 Task: Create a Graduation Certificate.
Action: Mouse moved to (135, 86)
Screenshot: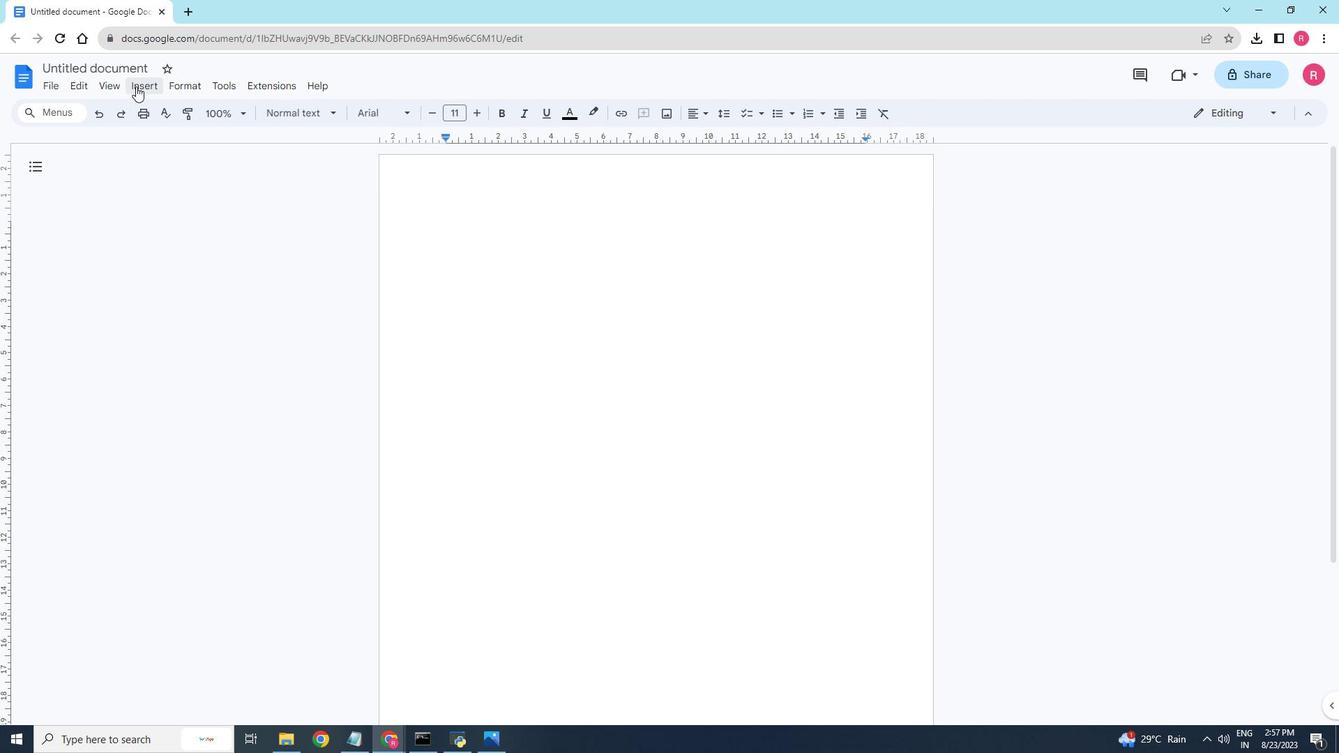 
Action: Mouse pressed left at (135, 86)
Screenshot: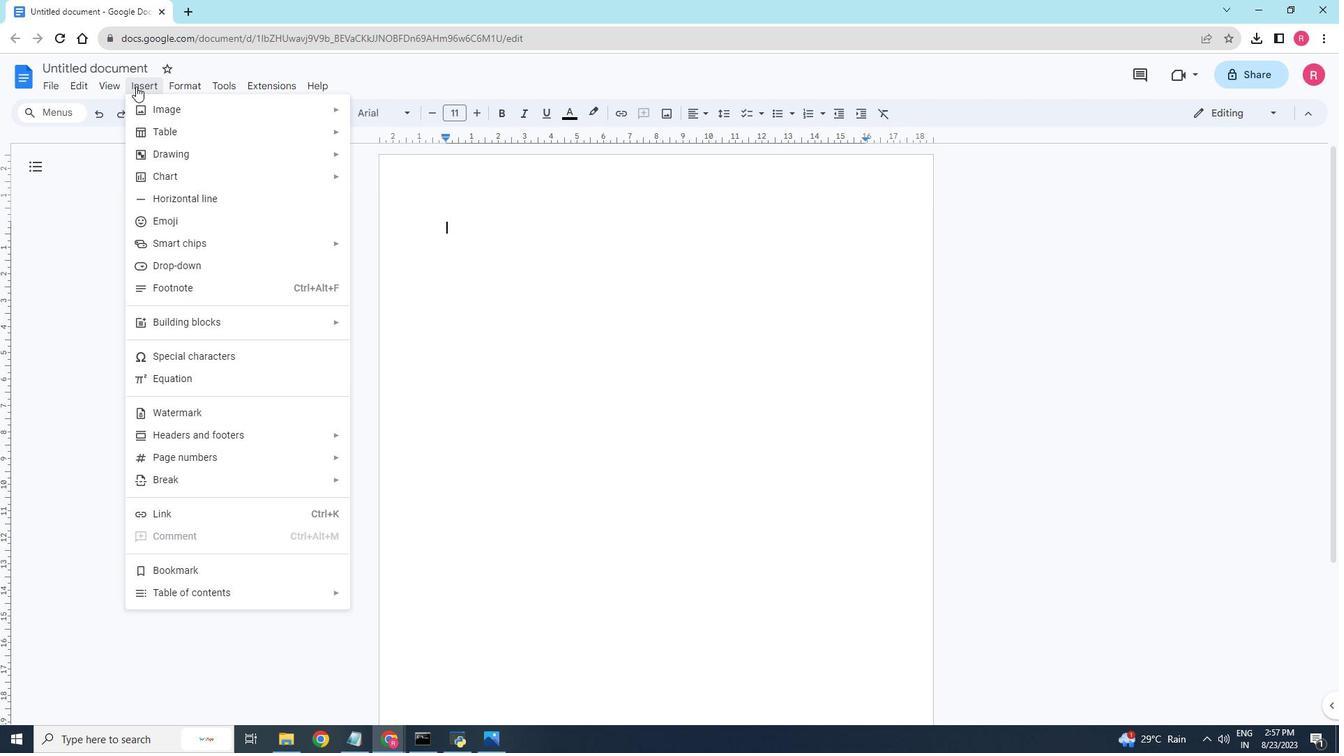 
Action: Mouse moved to (207, 148)
Screenshot: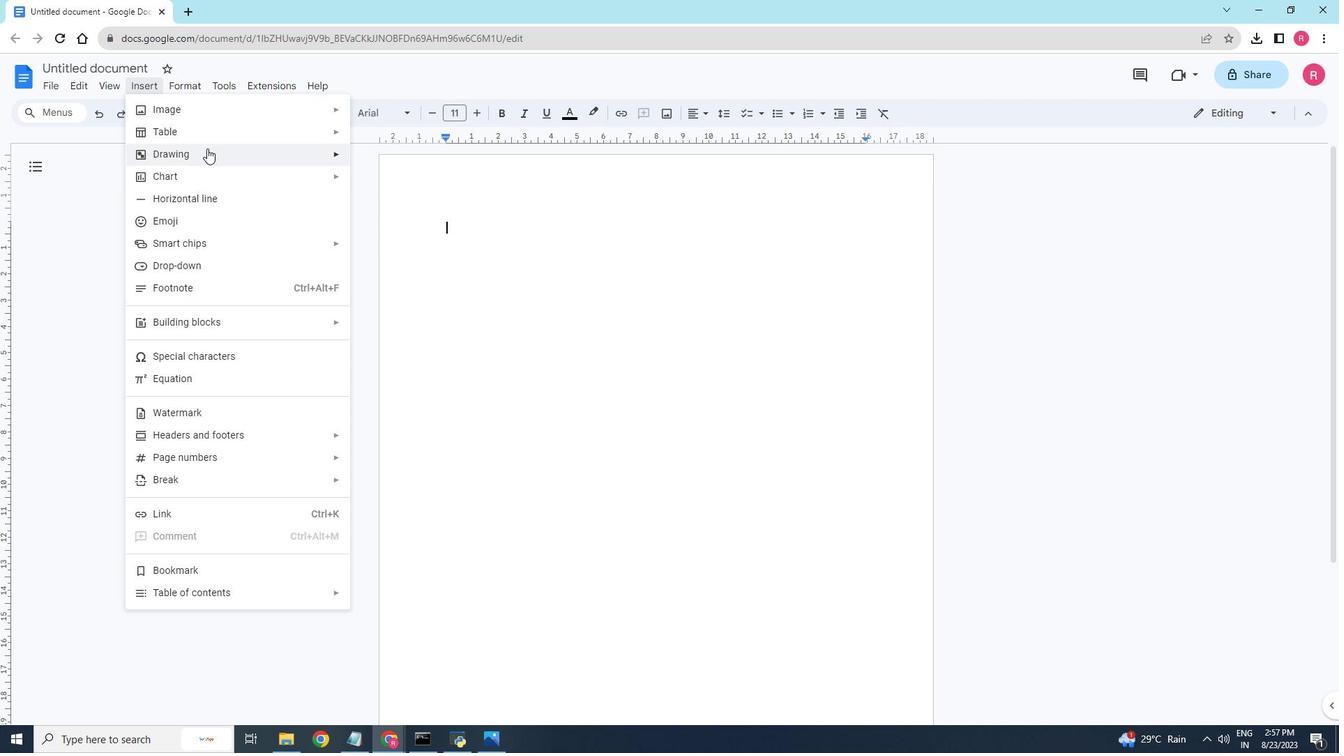 
Action: Mouse pressed left at (207, 148)
Screenshot: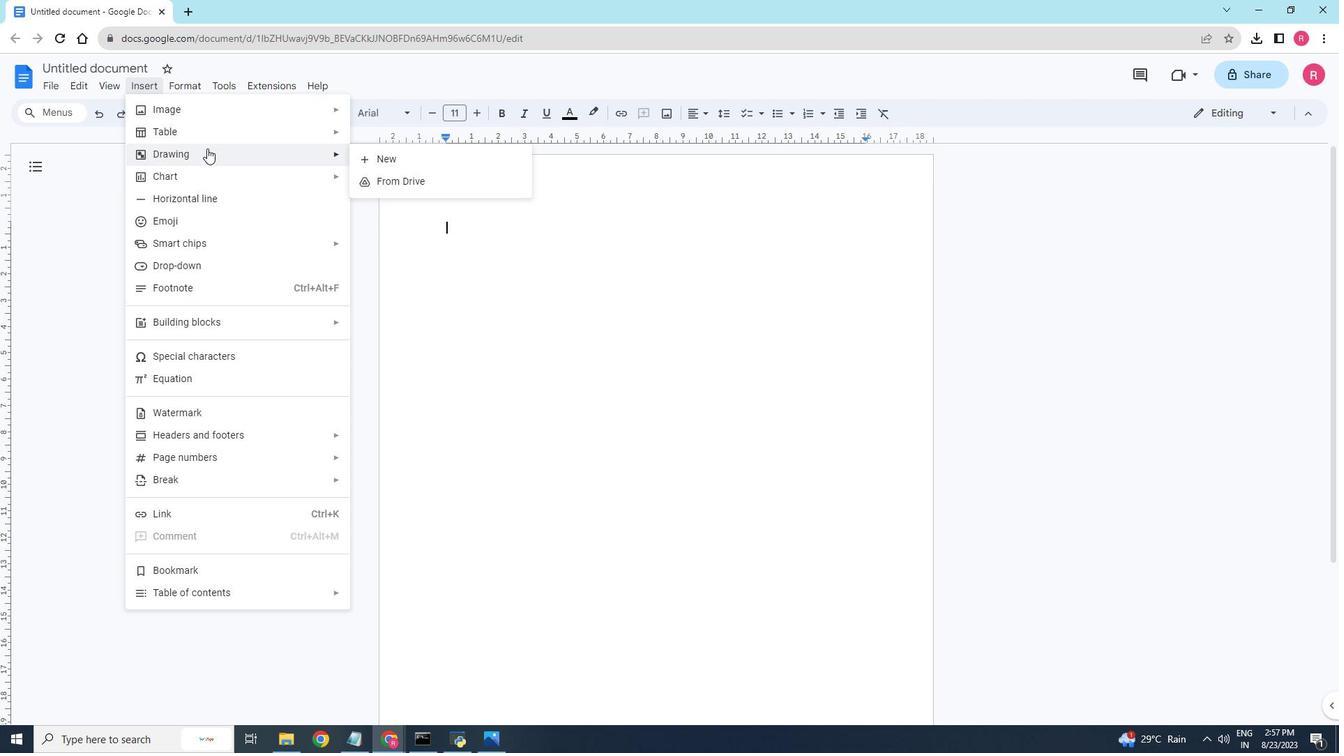 
Action: Mouse moved to (396, 159)
Screenshot: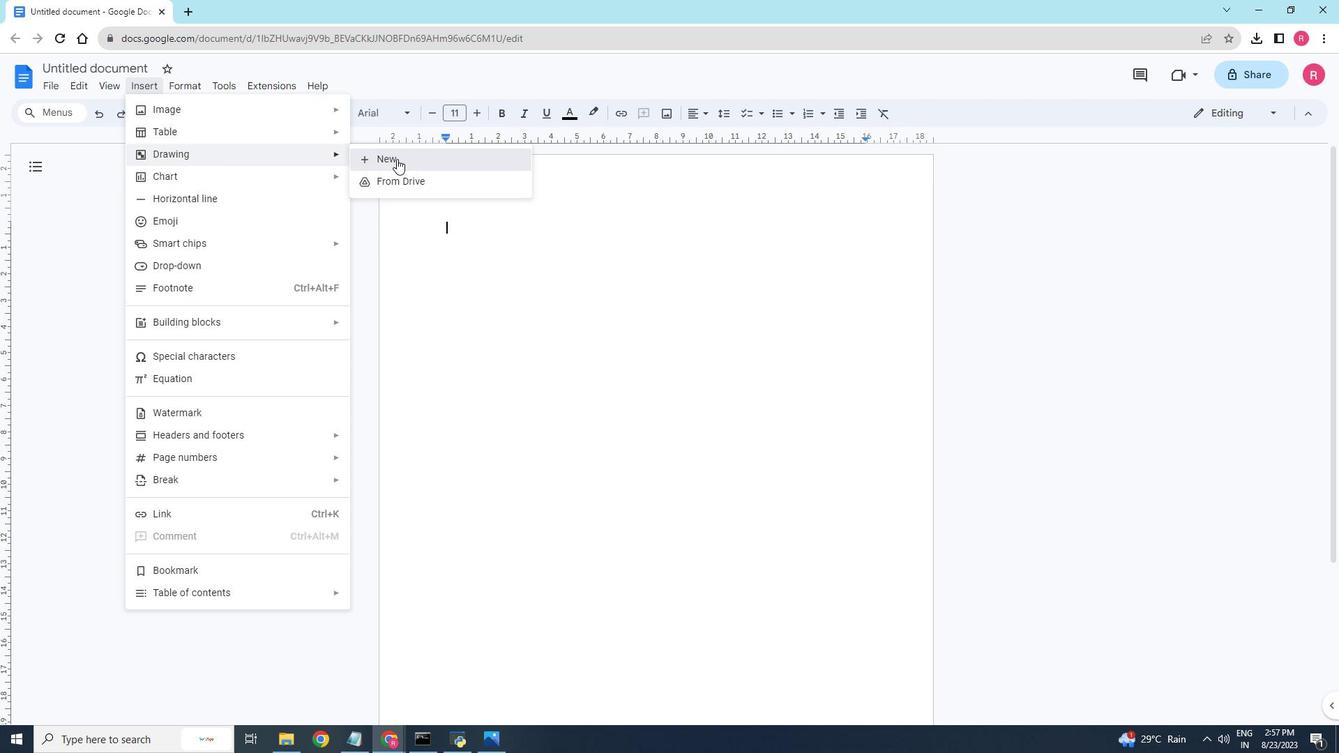
Action: Mouse pressed left at (396, 159)
Screenshot: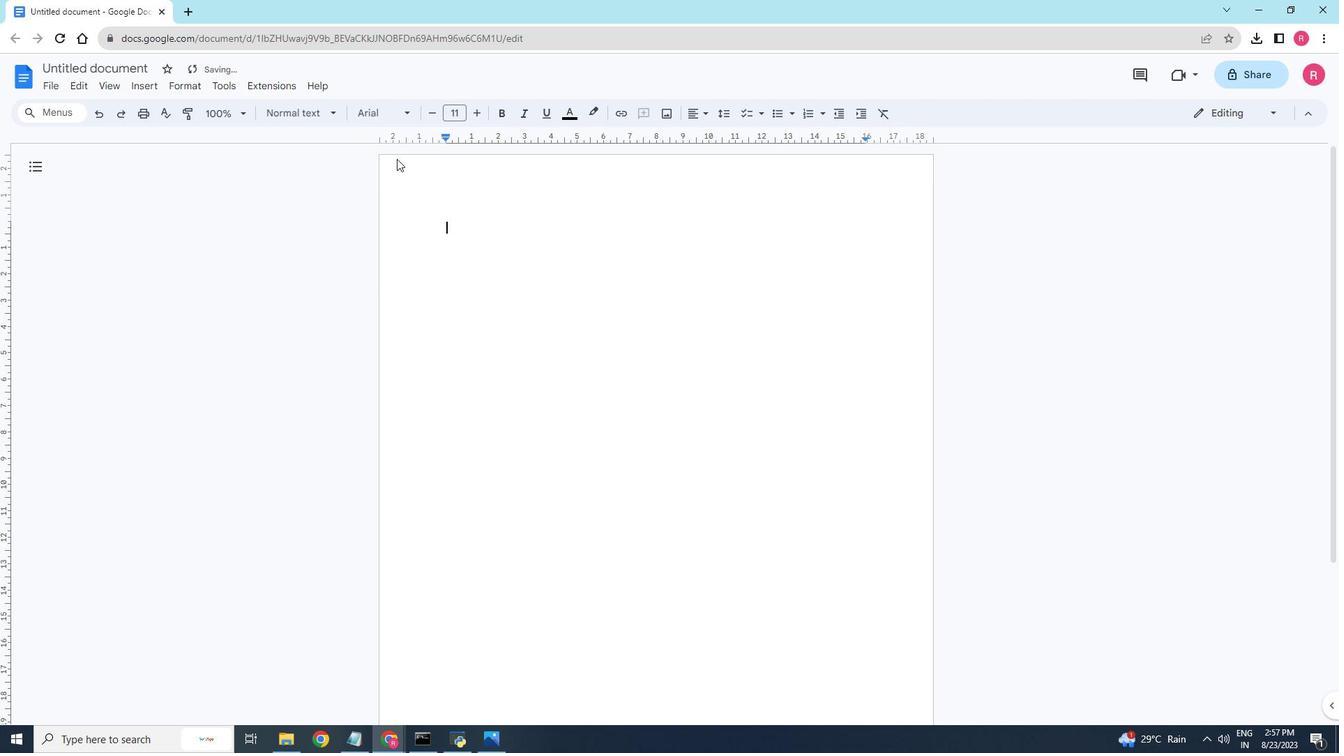 
Action: Mouse moved to (509, 156)
Screenshot: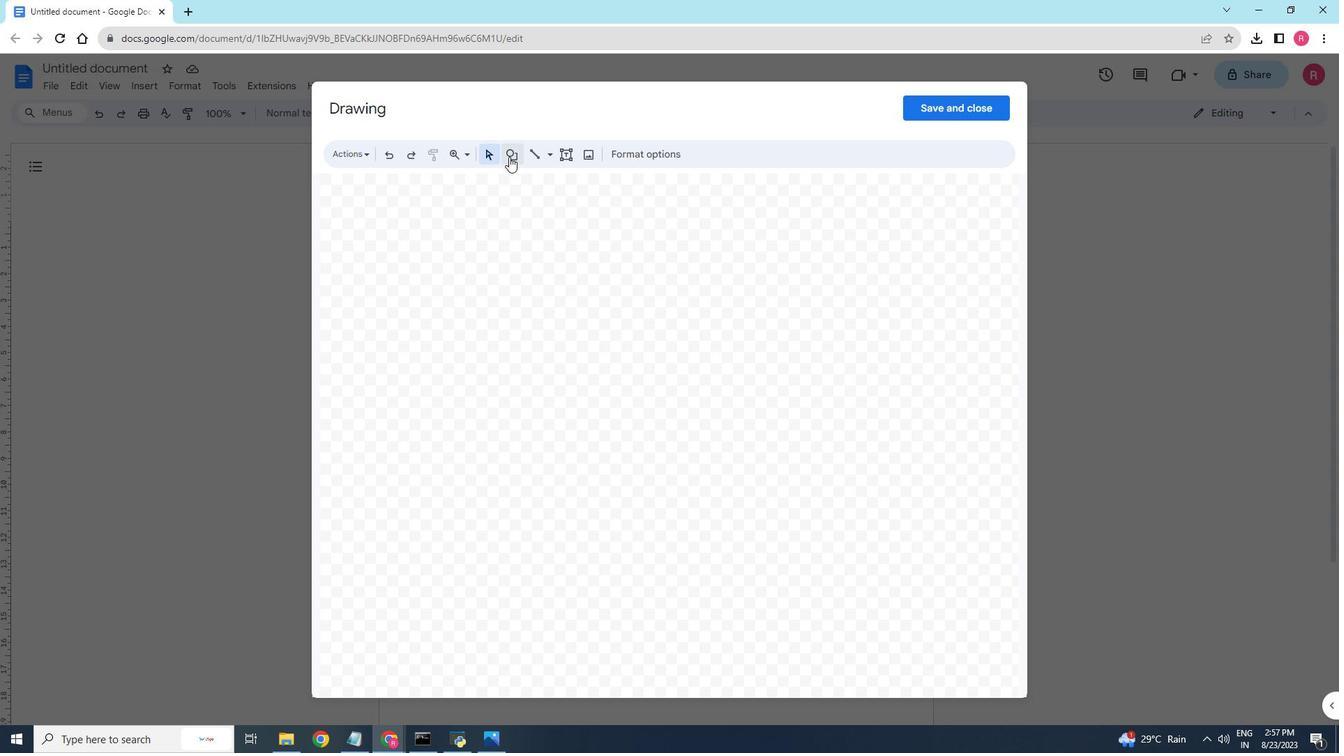 
Action: Mouse pressed left at (509, 156)
Screenshot: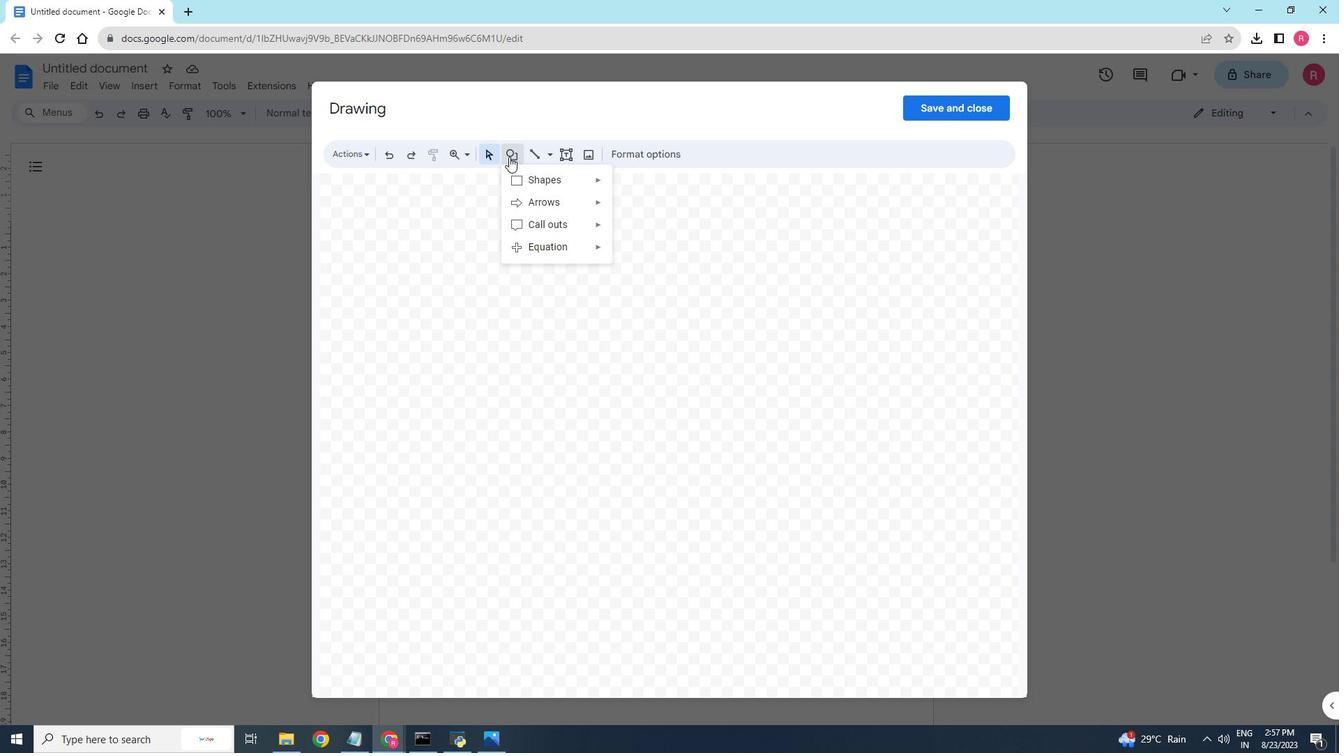 
Action: Mouse moved to (516, 175)
Screenshot: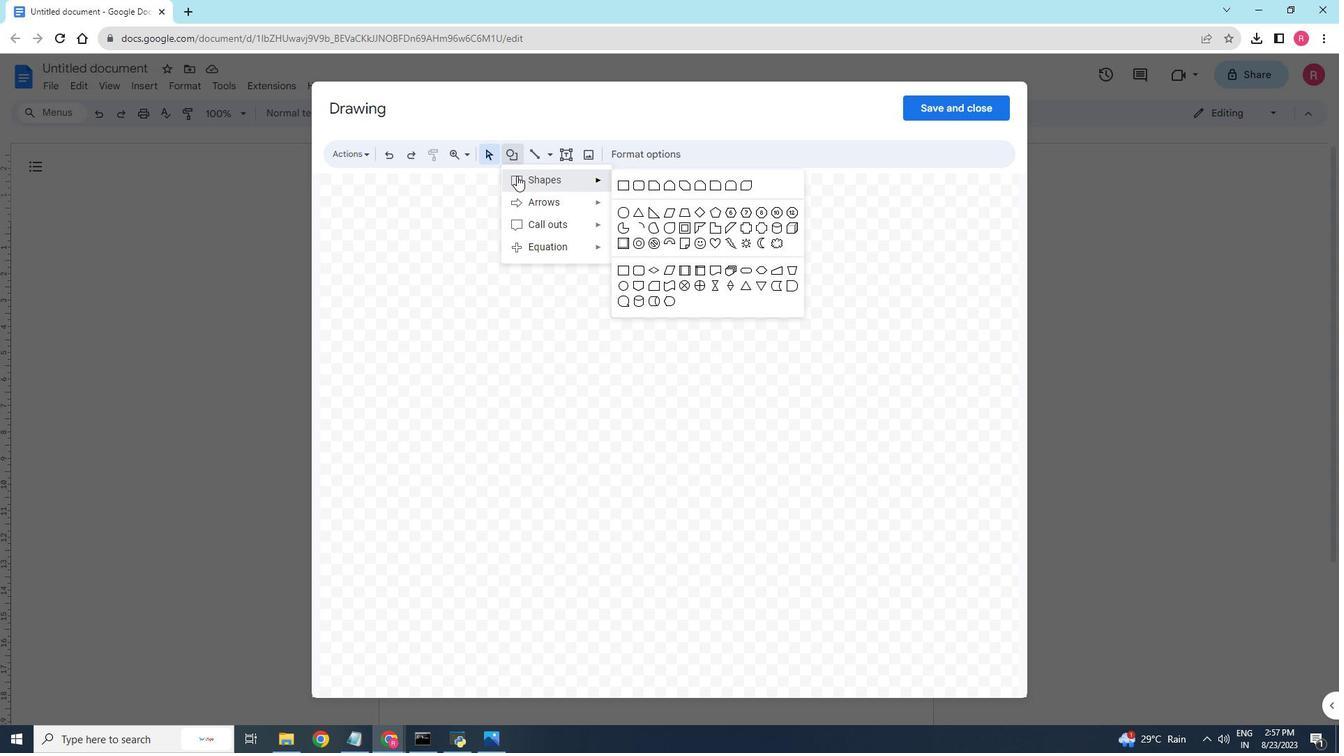 
Action: Mouse pressed left at (516, 175)
Screenshot: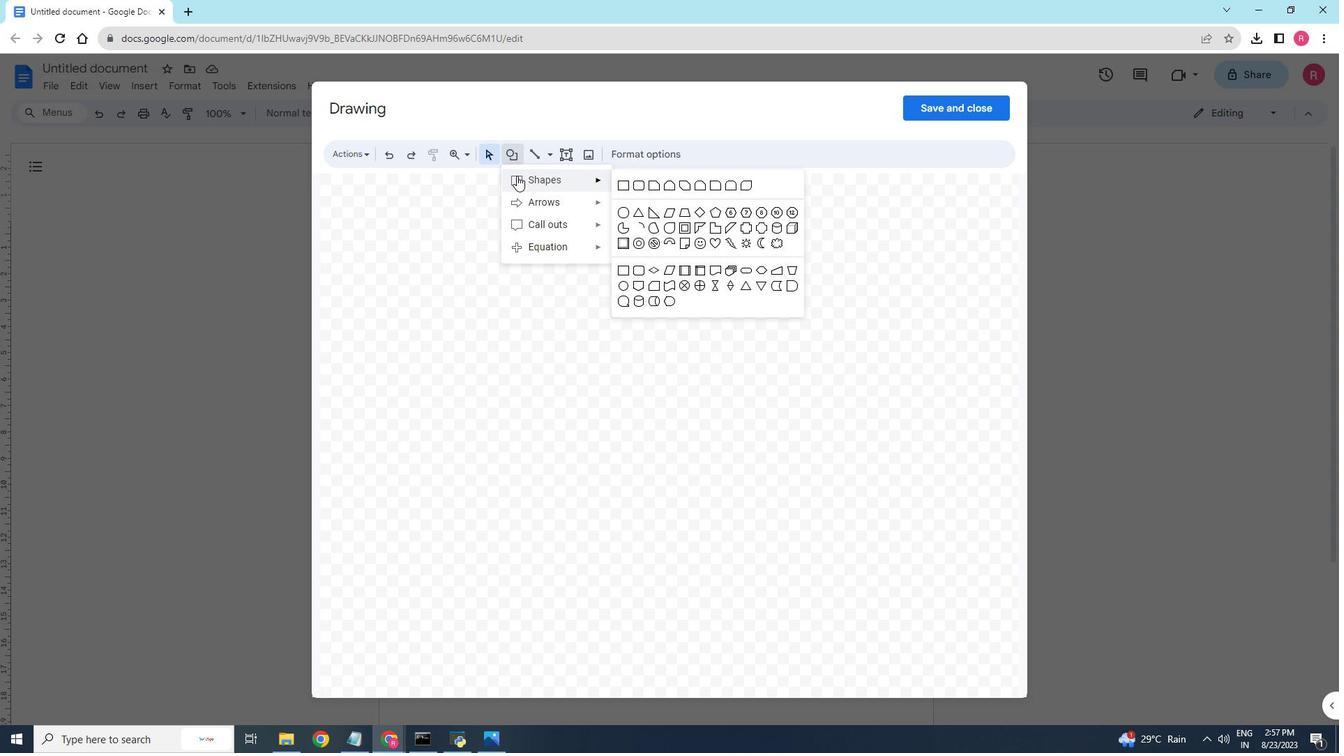 
Action: Mouse moved to (618, 242)
Screenshot: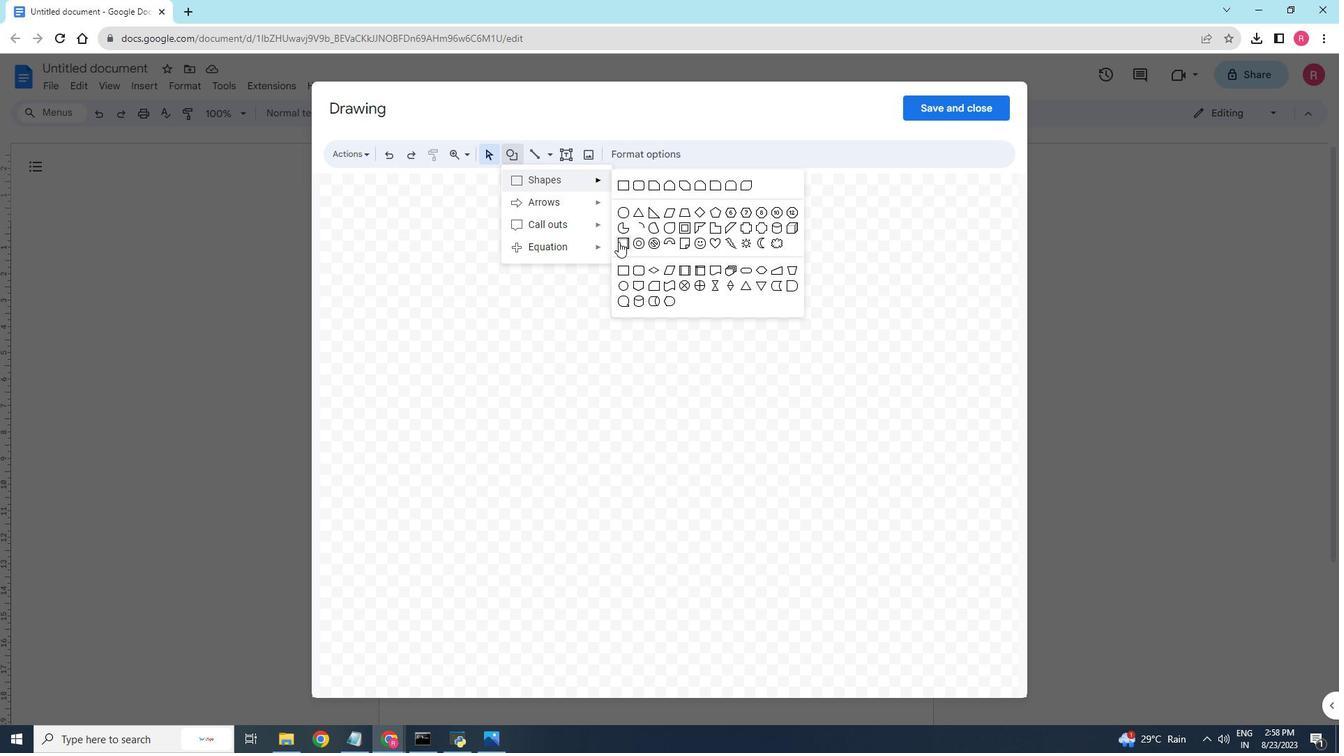 
Action: Mouse pressed left at (618, 242)
Screenshot: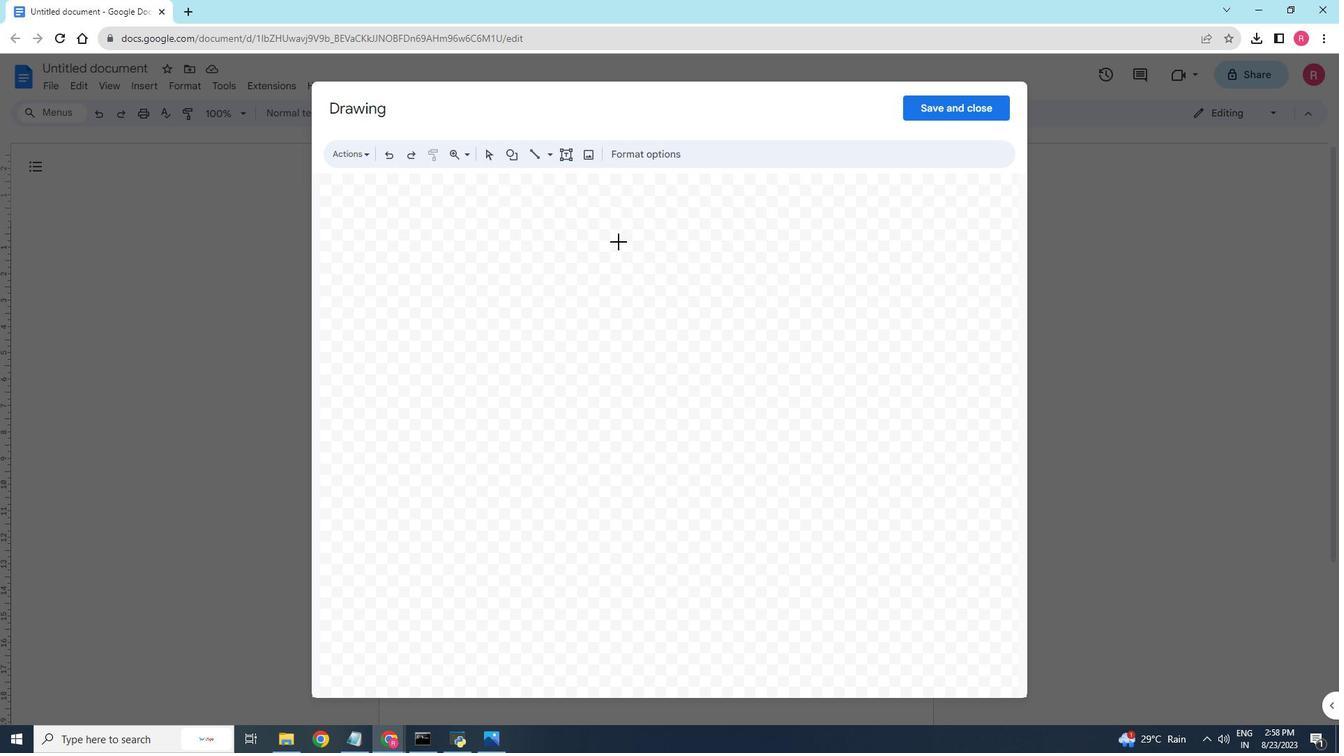 
Action: Mouse moved to (414, 192)
Screenshot: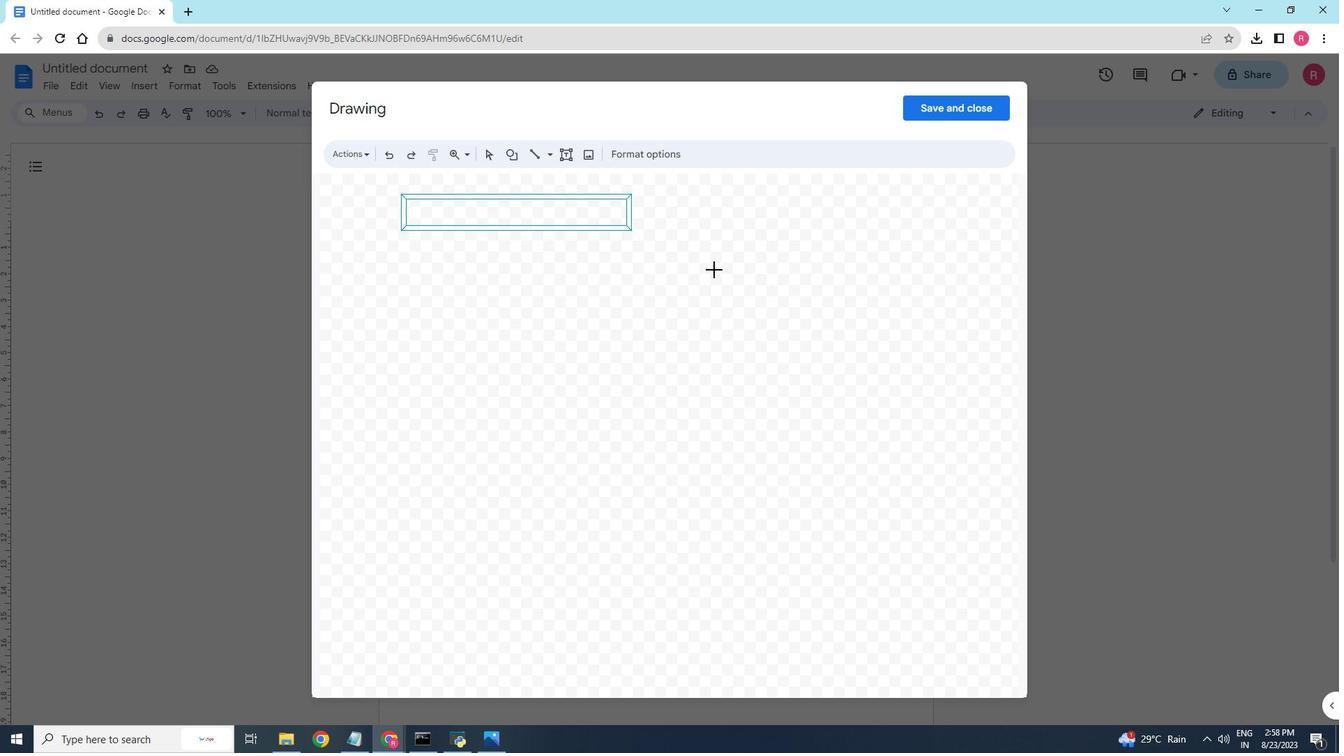 
Action: Mouse pressed left at (401, 193)
Screenshot: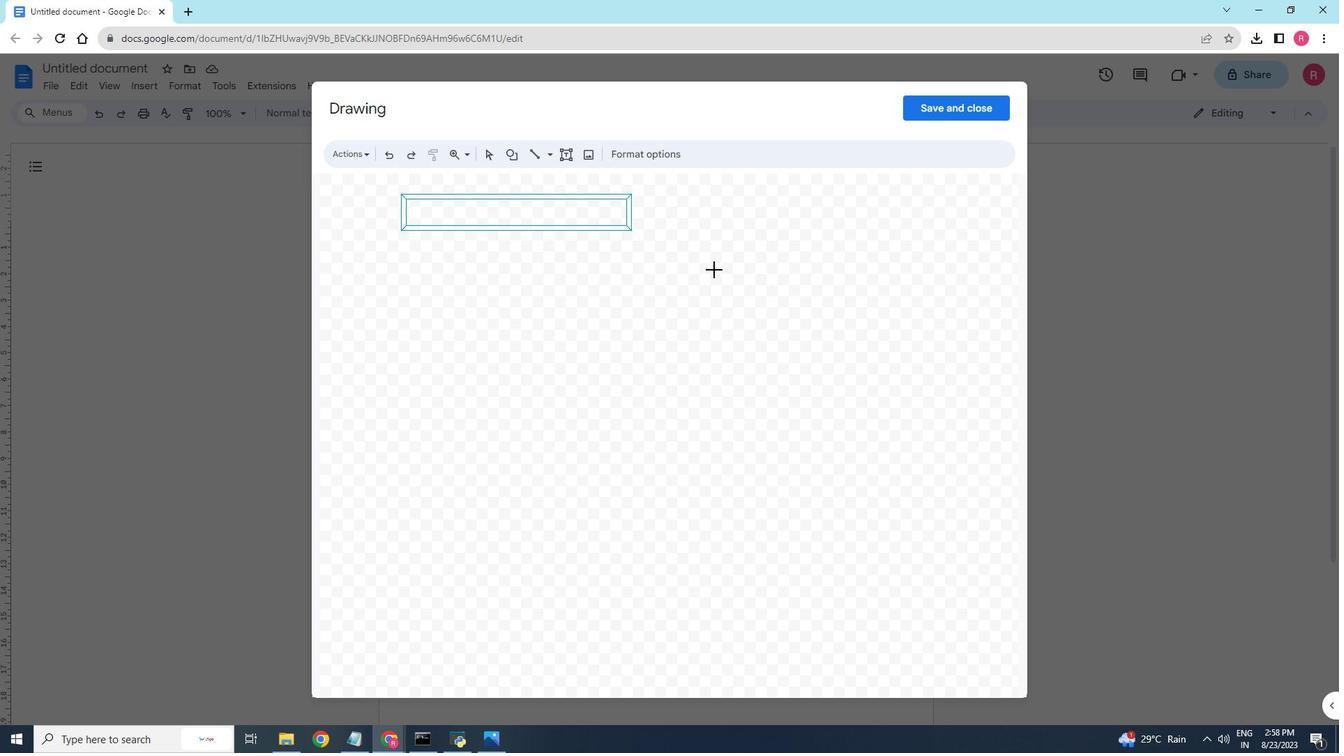 
Action: Mouse moved to (609, 349)
Screenshot: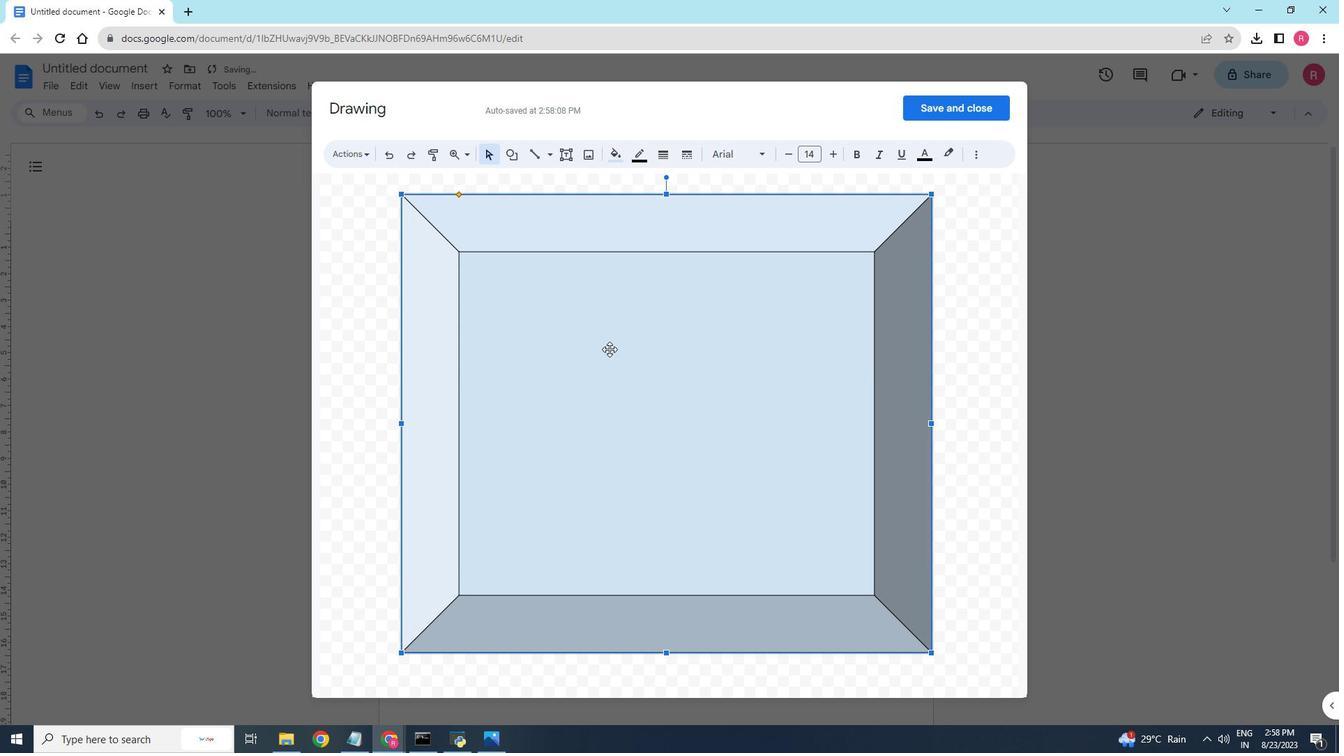 
Action: Mouse pressed left at (609, 349)
Screenshot: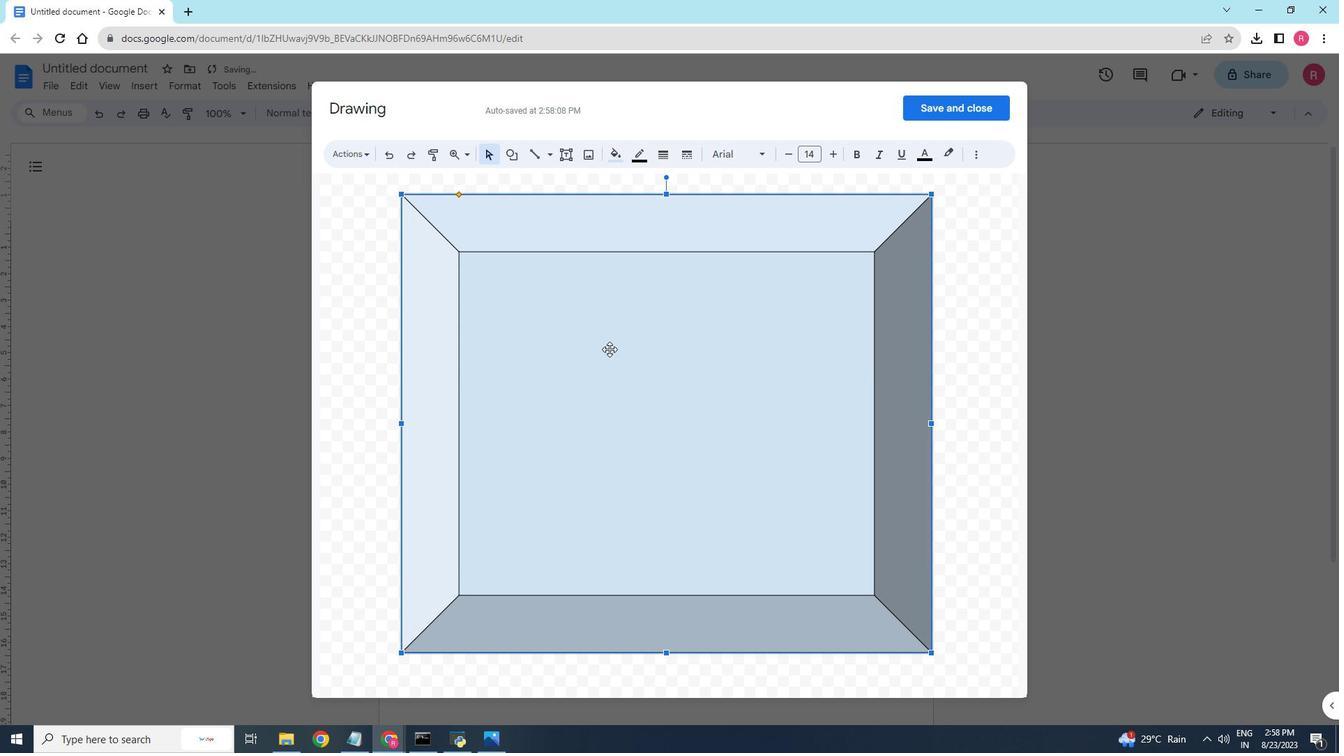 
Action: Mouse pressed left at (609, 349)
Screenshot: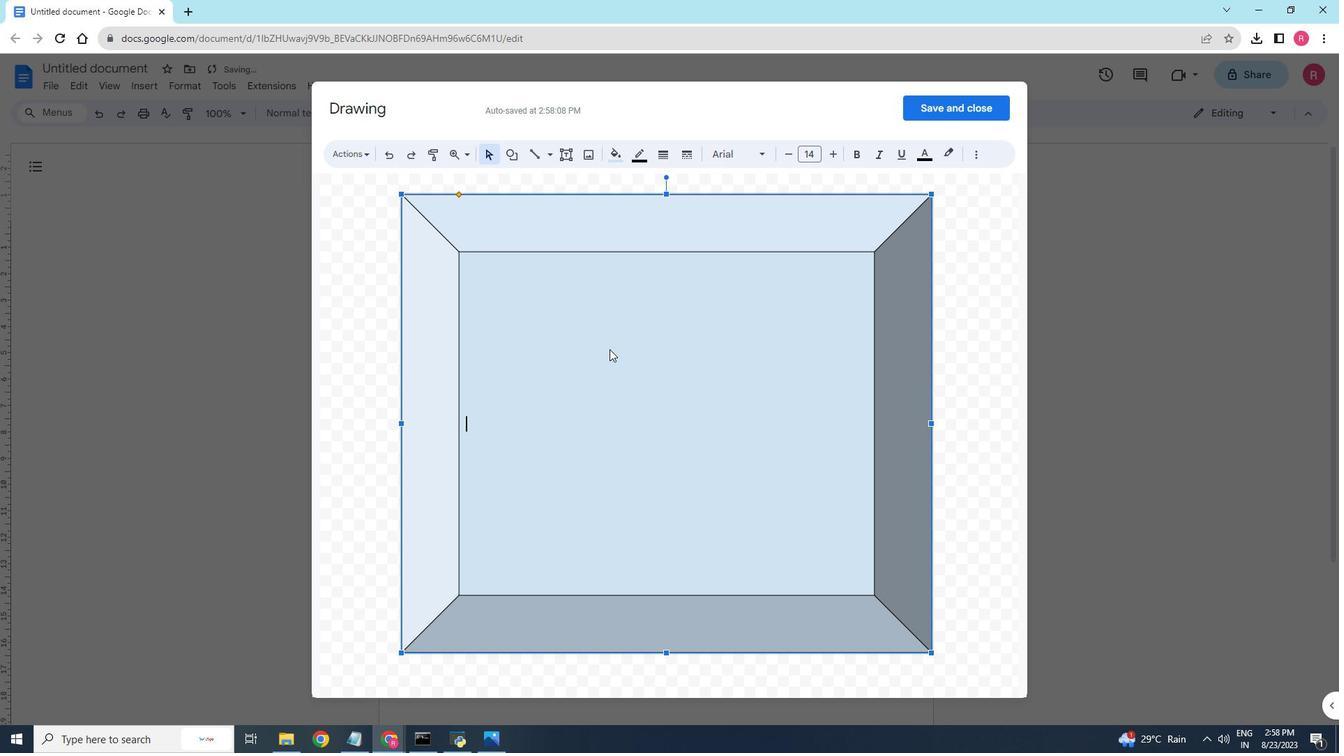 
Action: Mouse moved to (486, 273)
Screenshot: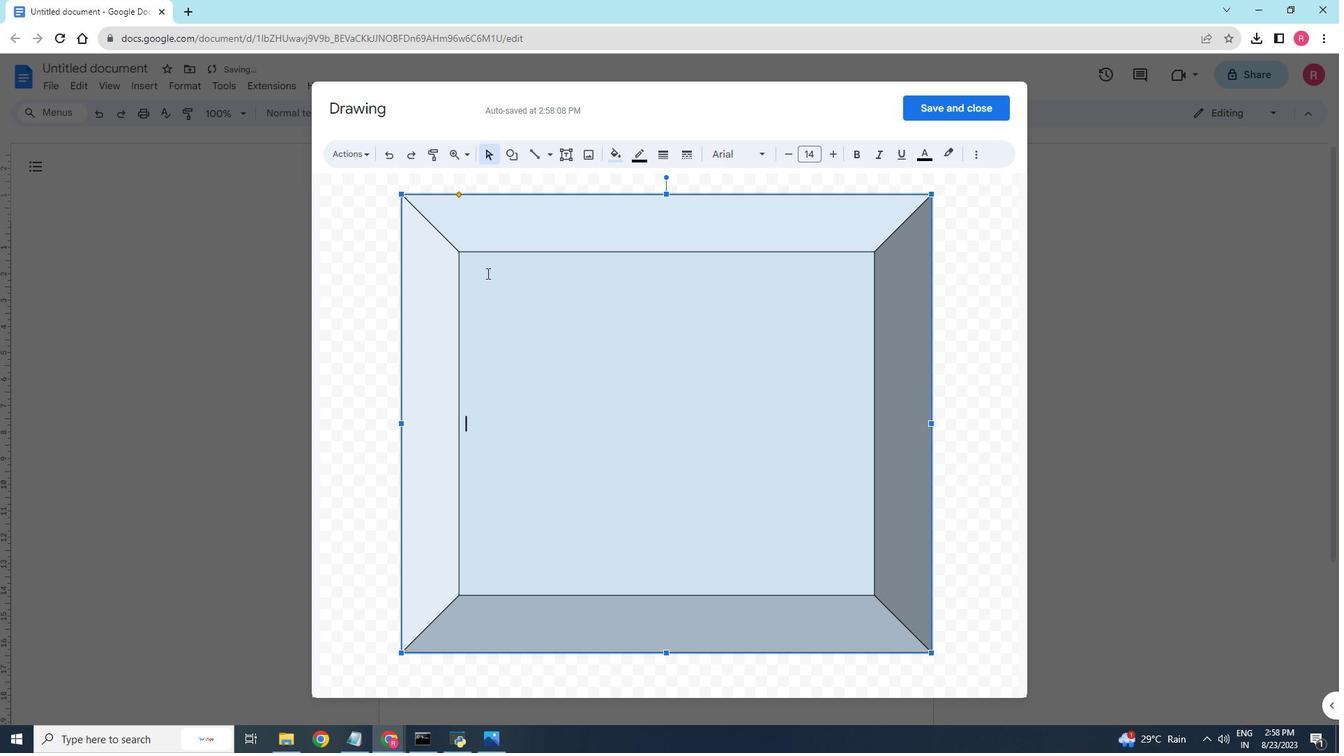 
Action: Mouse pressed left at (486, 273)
Screenshot: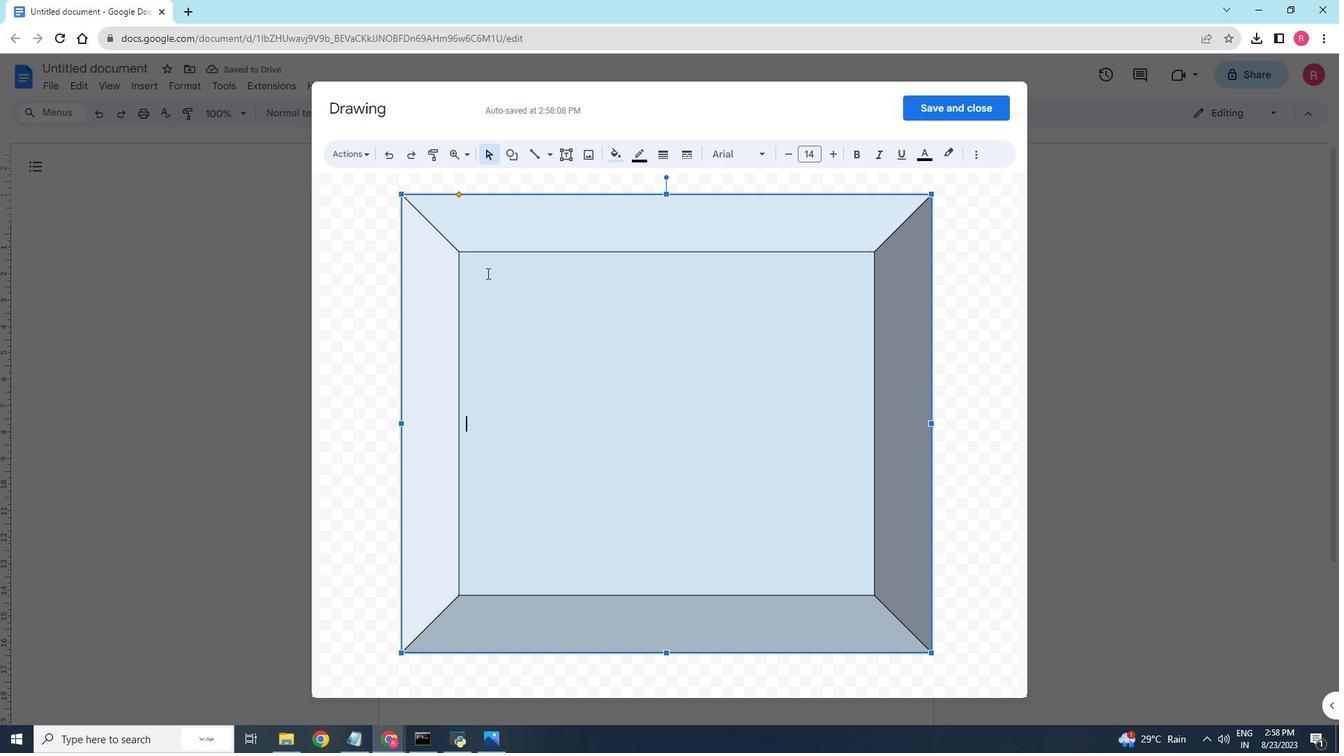 
Action: Mouse moved to (438, 241)
Screenshot: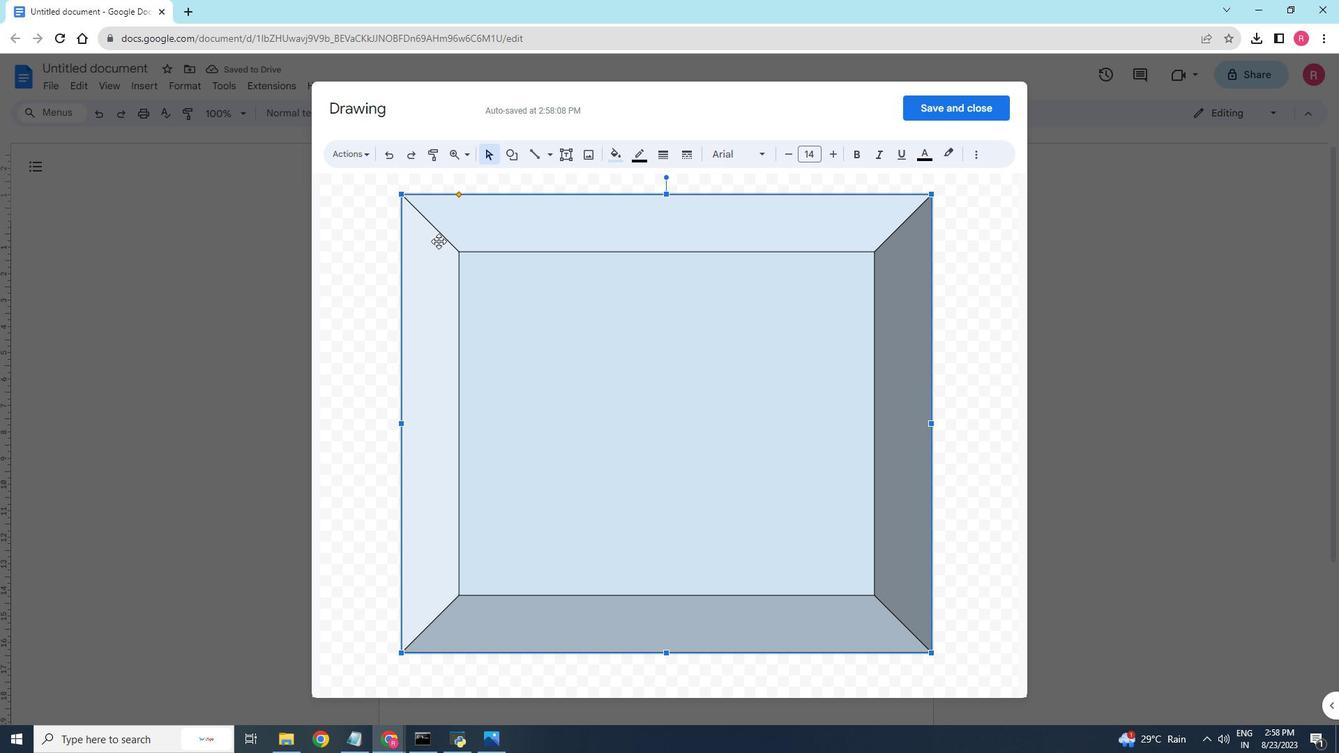 
Action: Mouse pressed left at (438, 241)
Screenshot: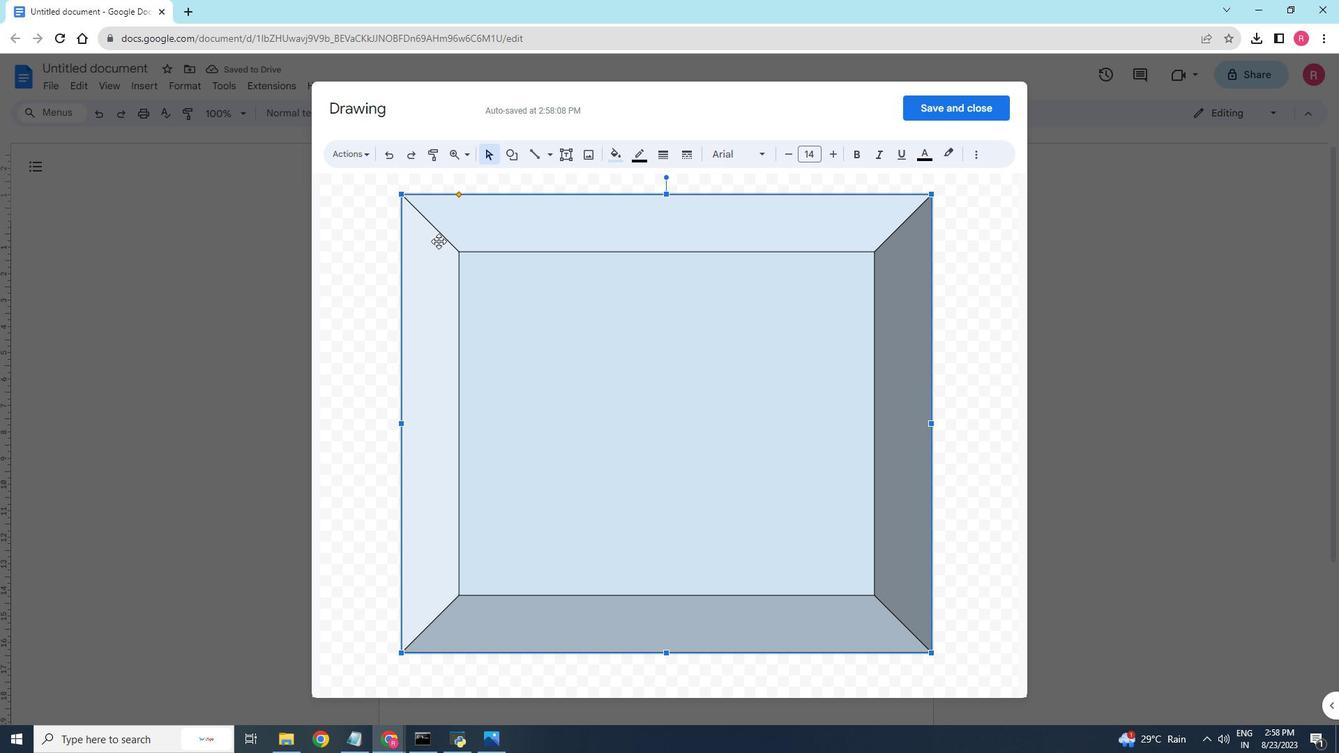 
Action: Mouse pressed left at (438, 241)
Screenshot: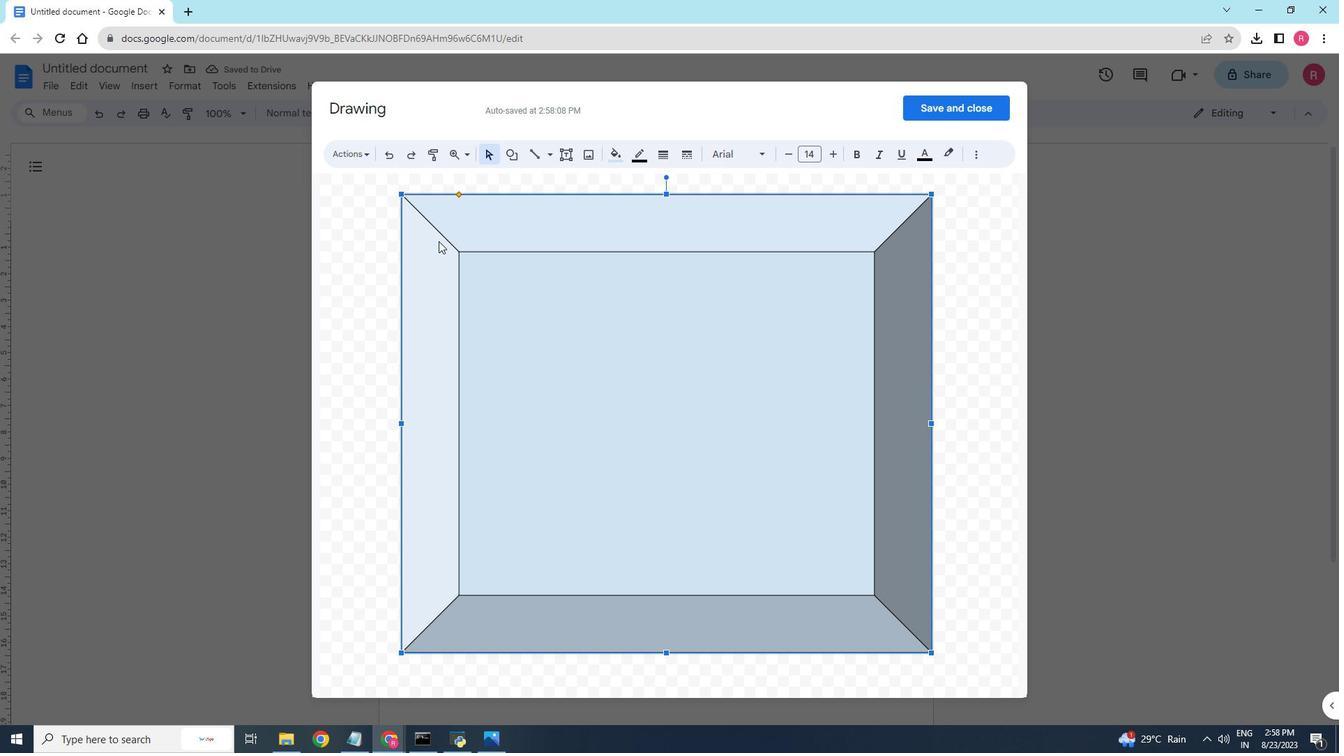
Action: Mouse moved to (515, 154)
Screenshot: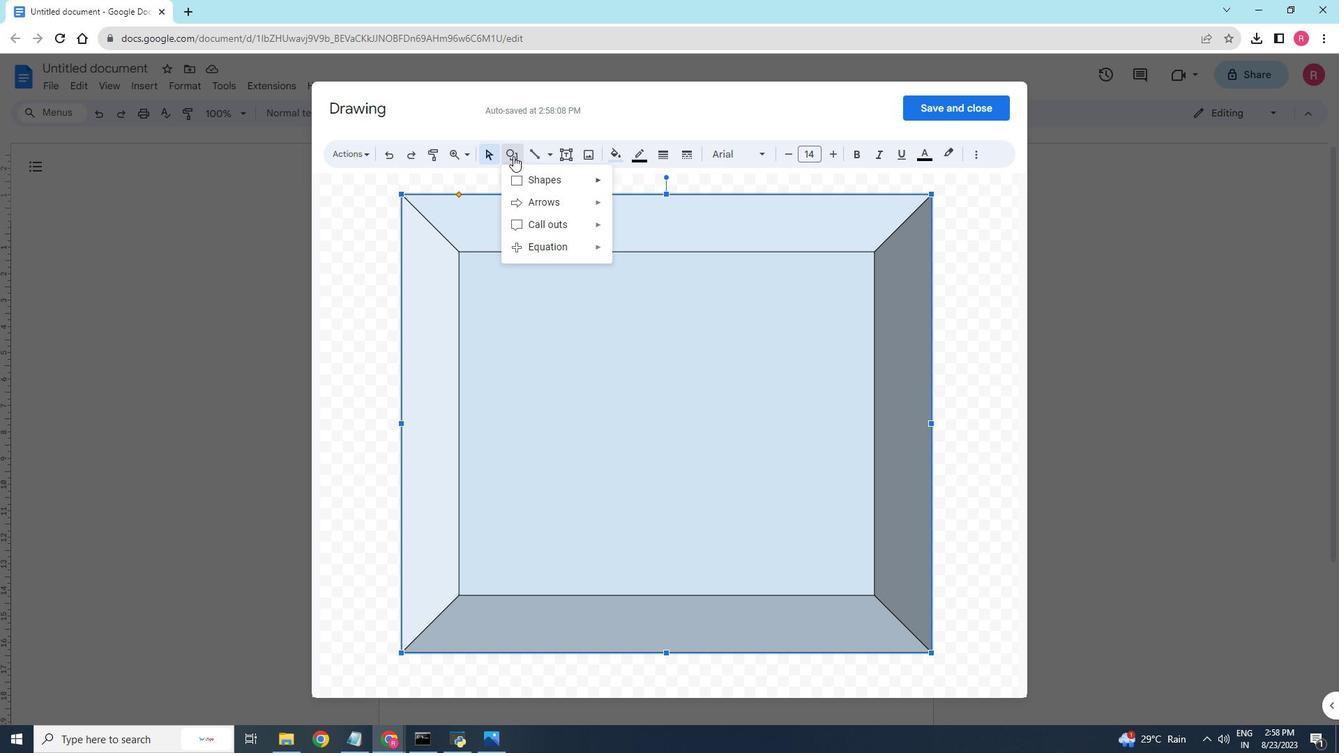 
Action: Mouse pressed left at (515, 154)
Screenshot: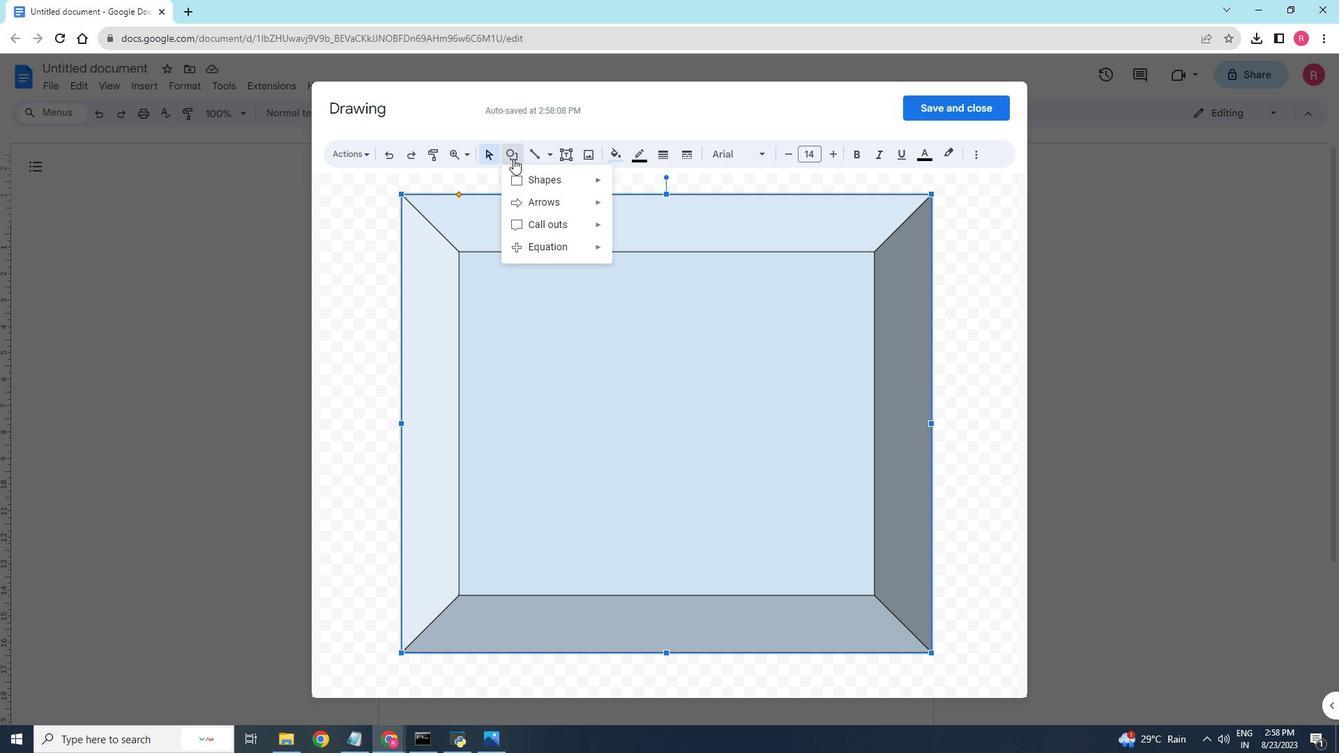 
Action: Mouse moved to (539, 184)
Screenshot: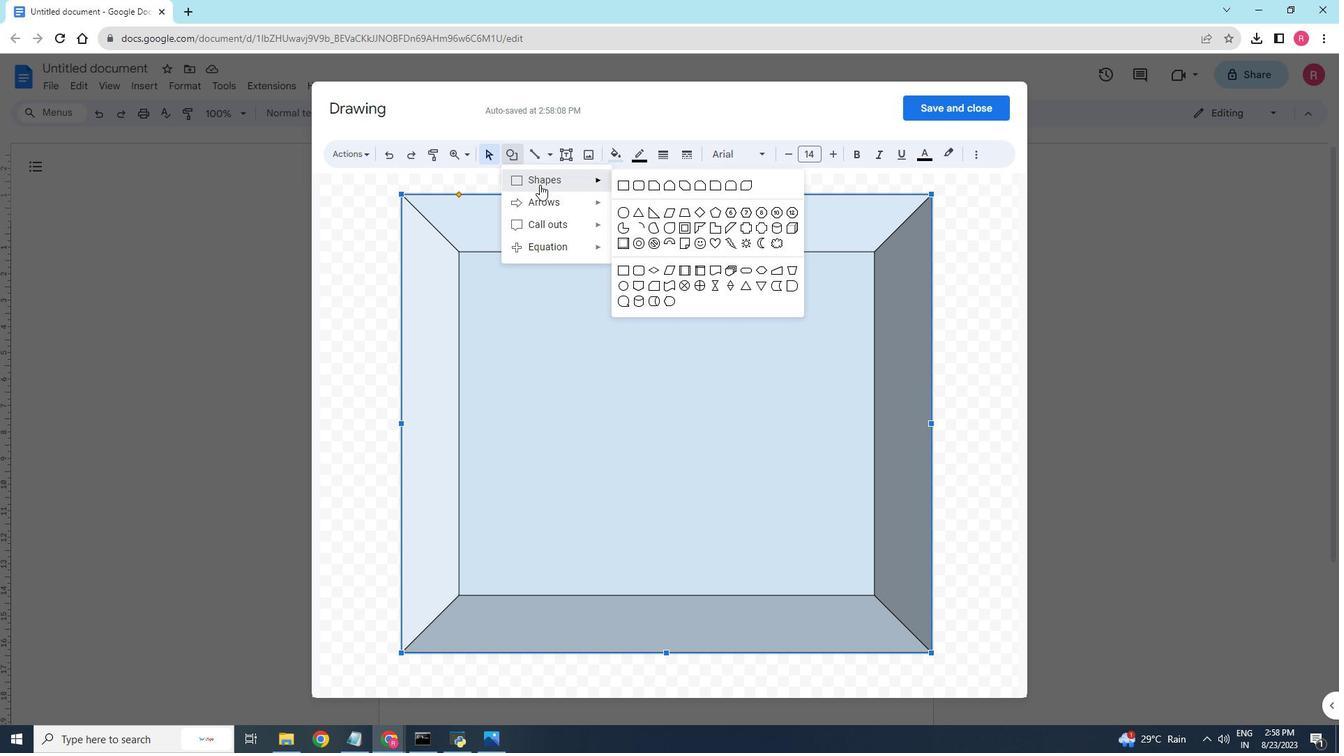 
Action: Mouse pressed left at (539, 184)
Screenshot: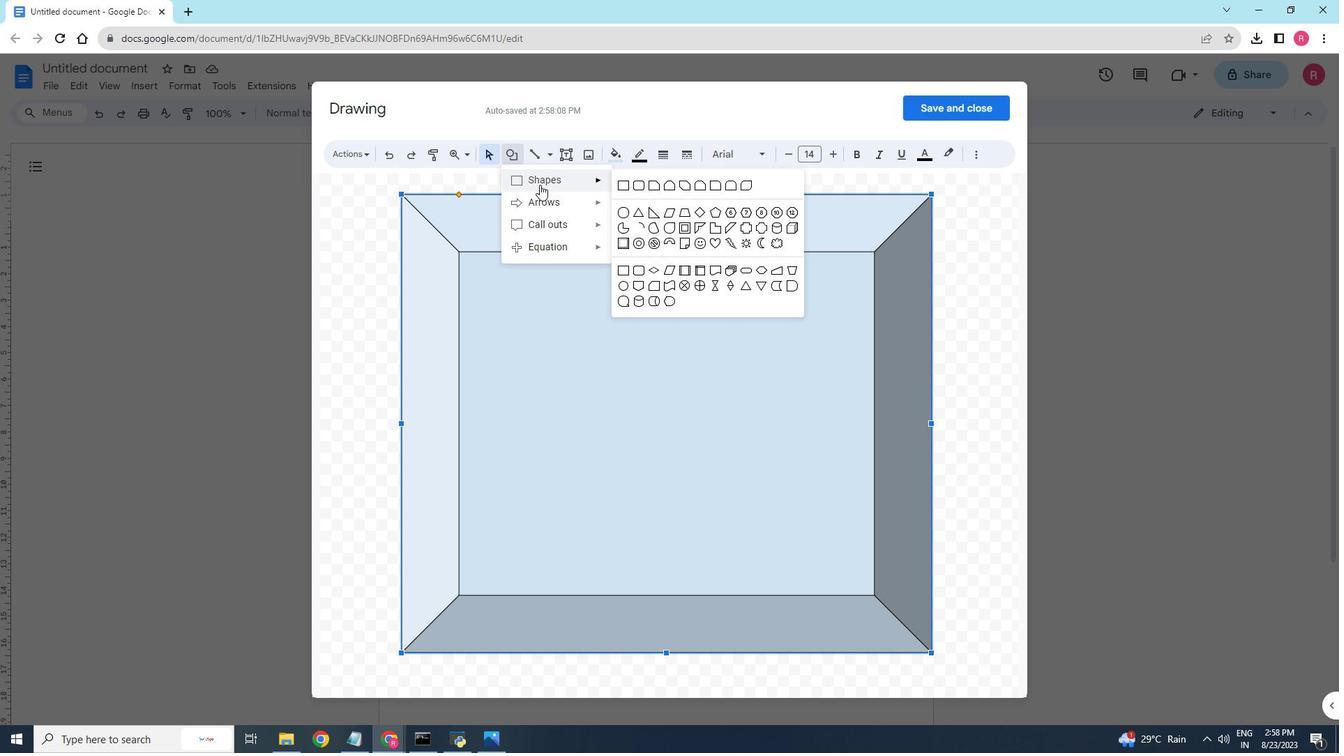 
Action: Mouse moved to (625, 223)
Screenshot: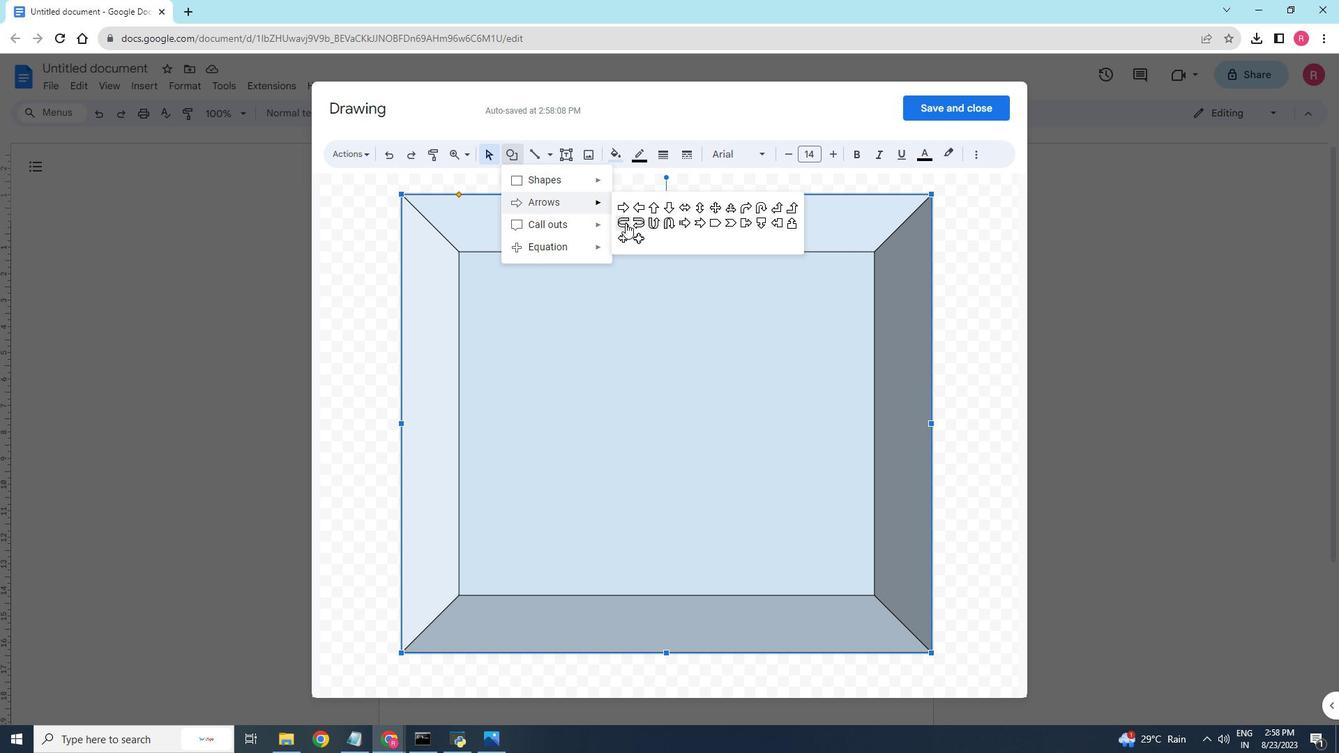 
Action: Mouse pressed left at (625, 223)
Screenshot: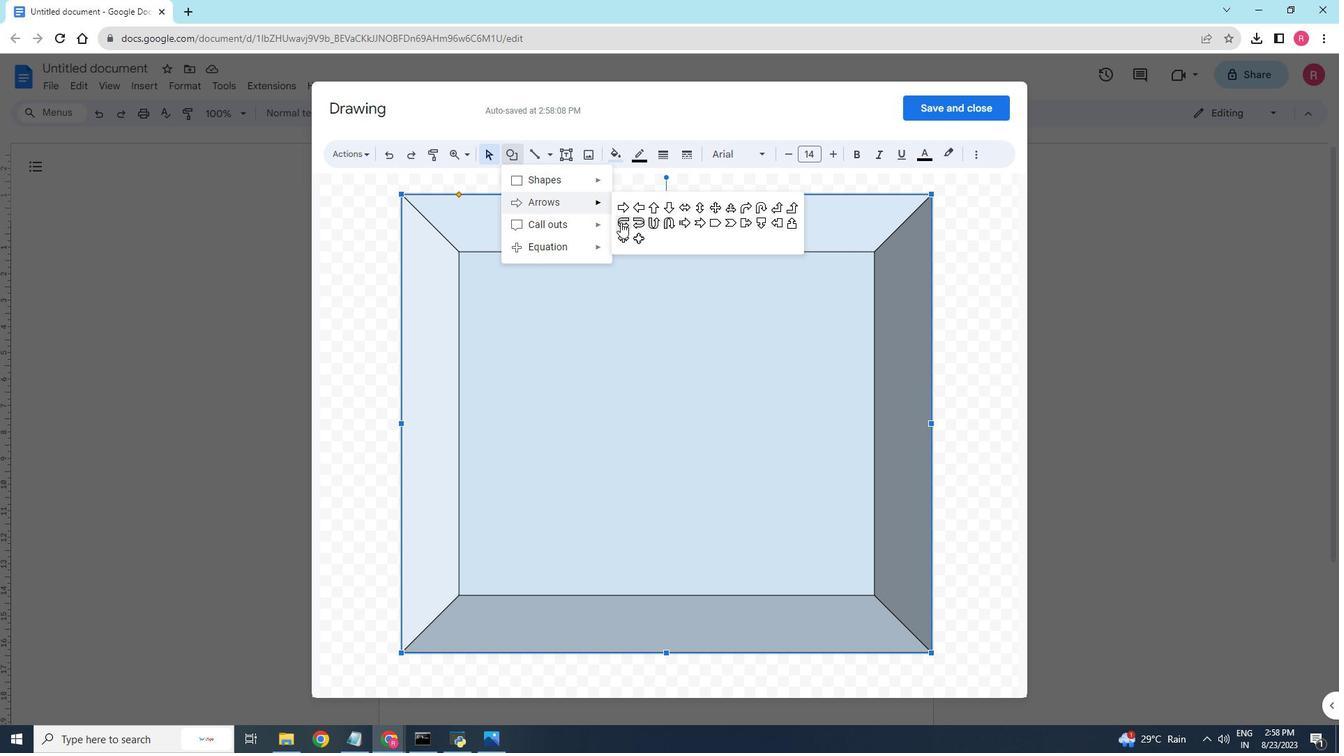 
Action: Mouse moved to (511, 209)
Screenshot: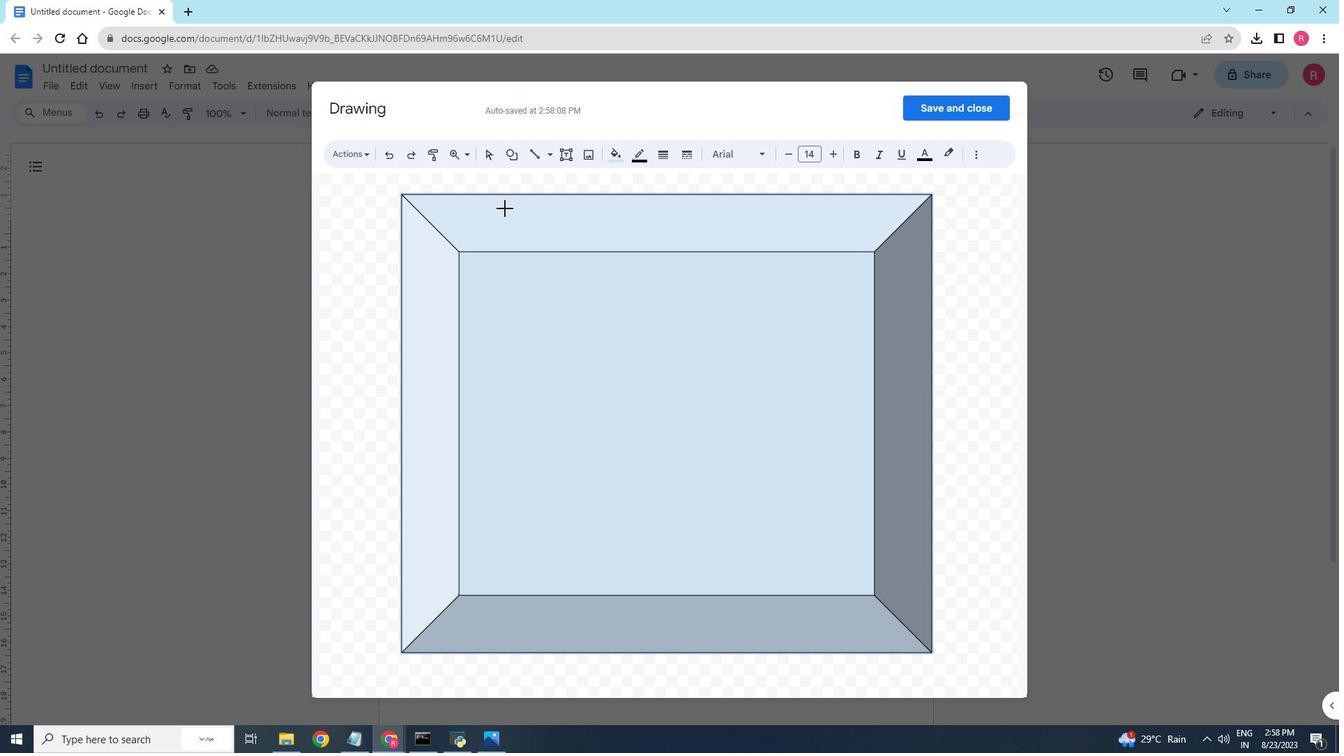 
Action: Mouse pressed left at (511, 209)
Screenshot: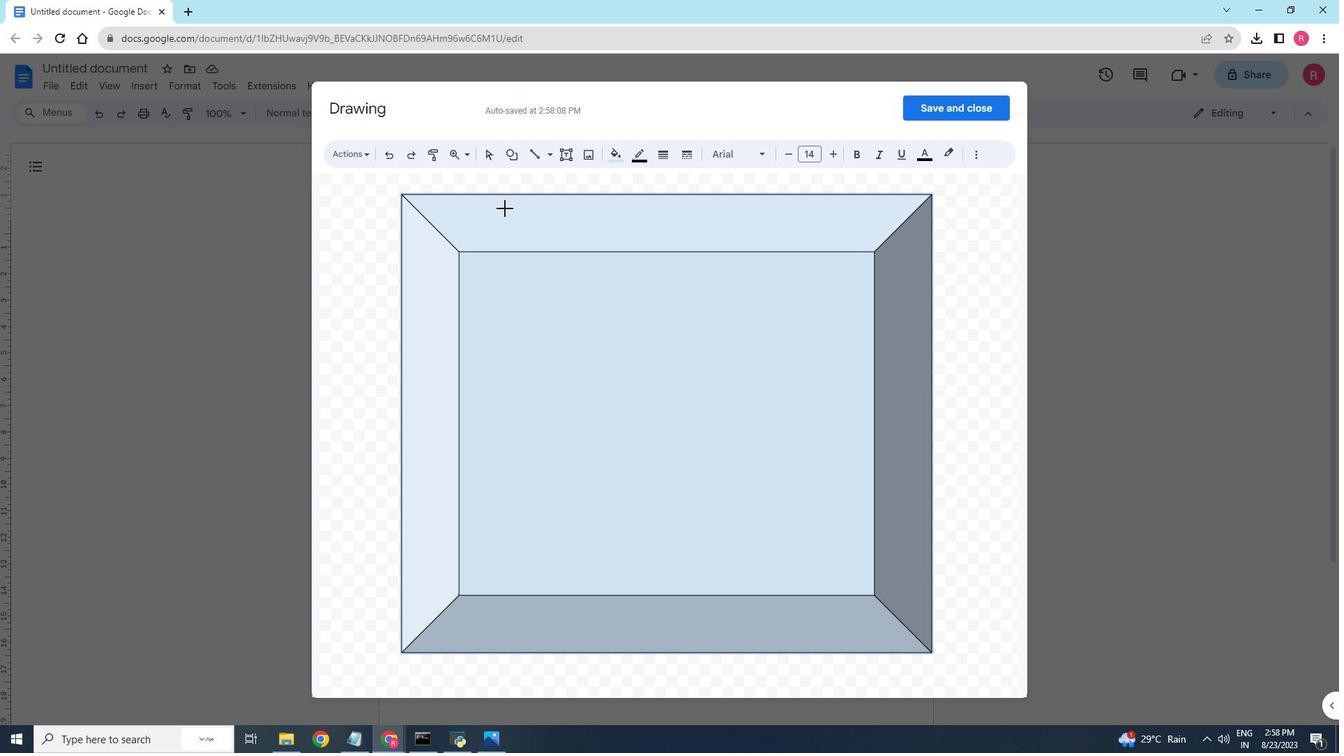 
Action: Mouse moved to (479, 209)
Screenshot: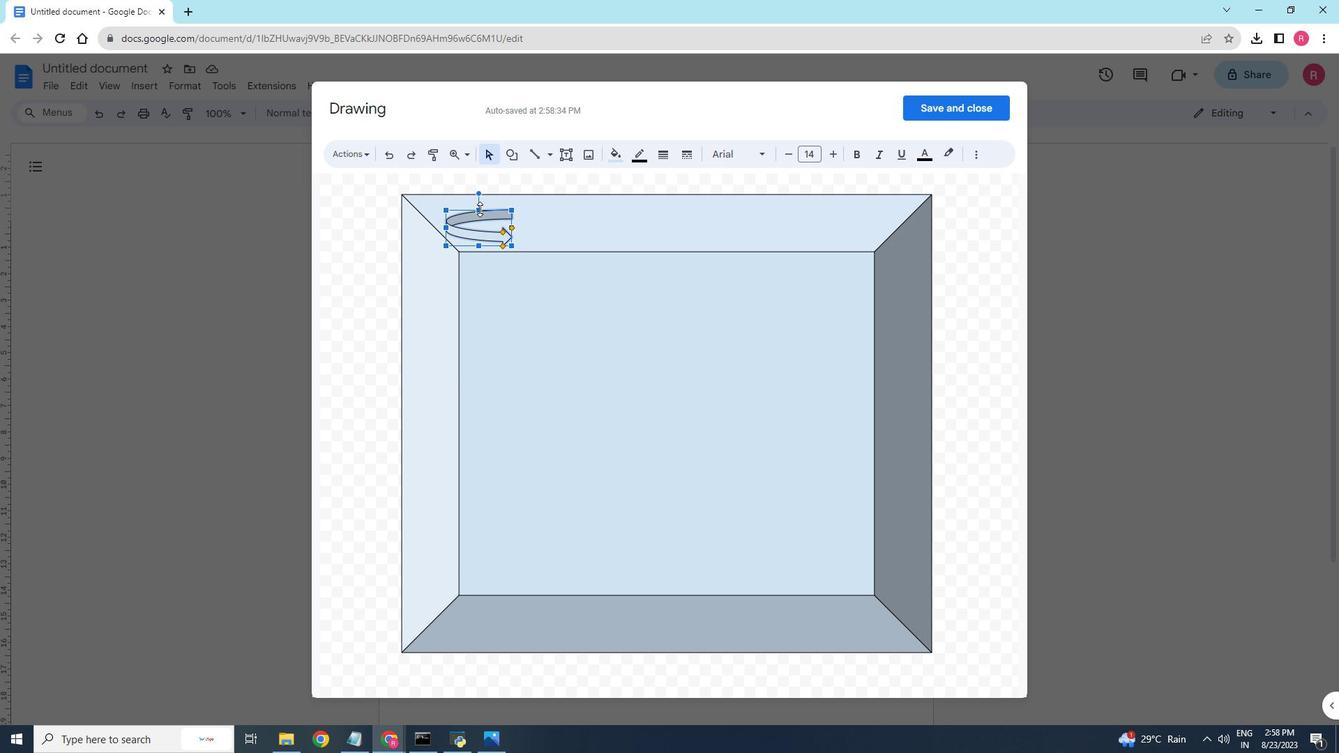 
Action: Mouse pressed left at (479, 209)
Screenshot: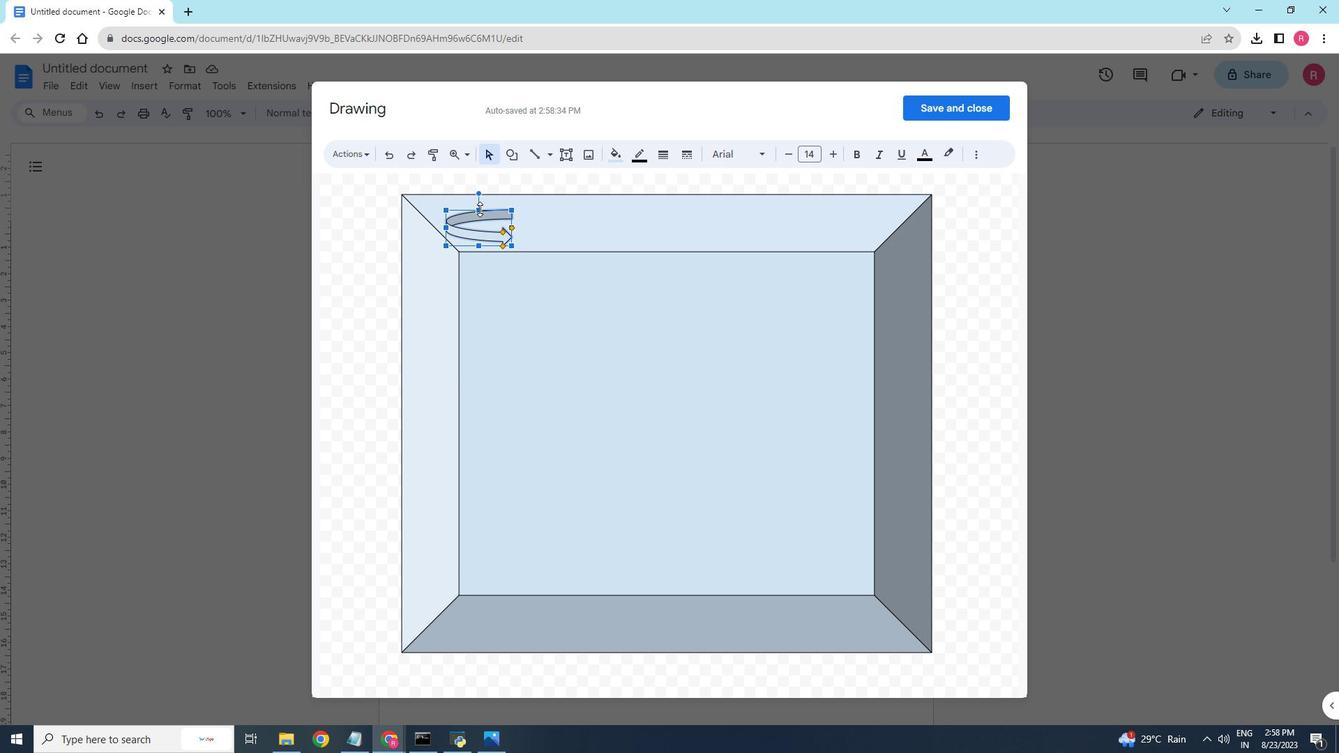 
Action: Mouse moved to (617, 156)
Screenshot: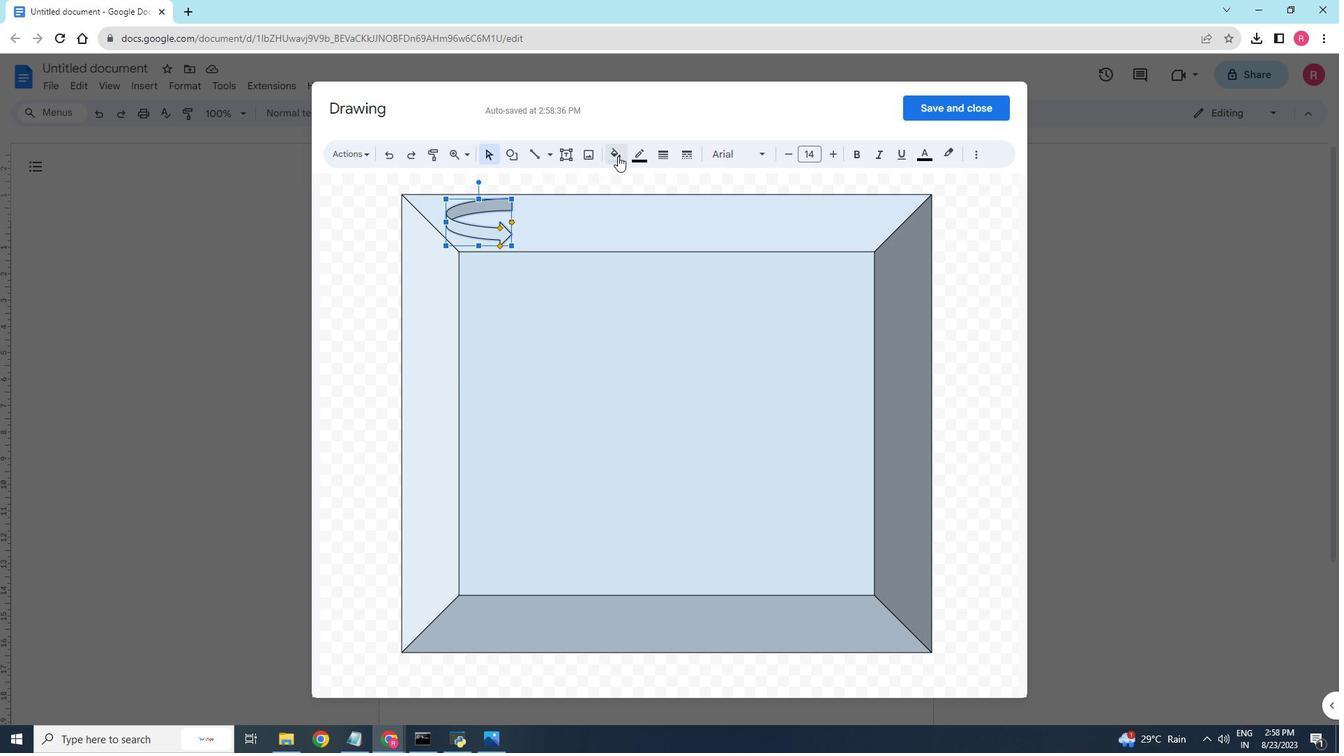 
Action: Mouse pressed left at (617, 156)
Screenshot: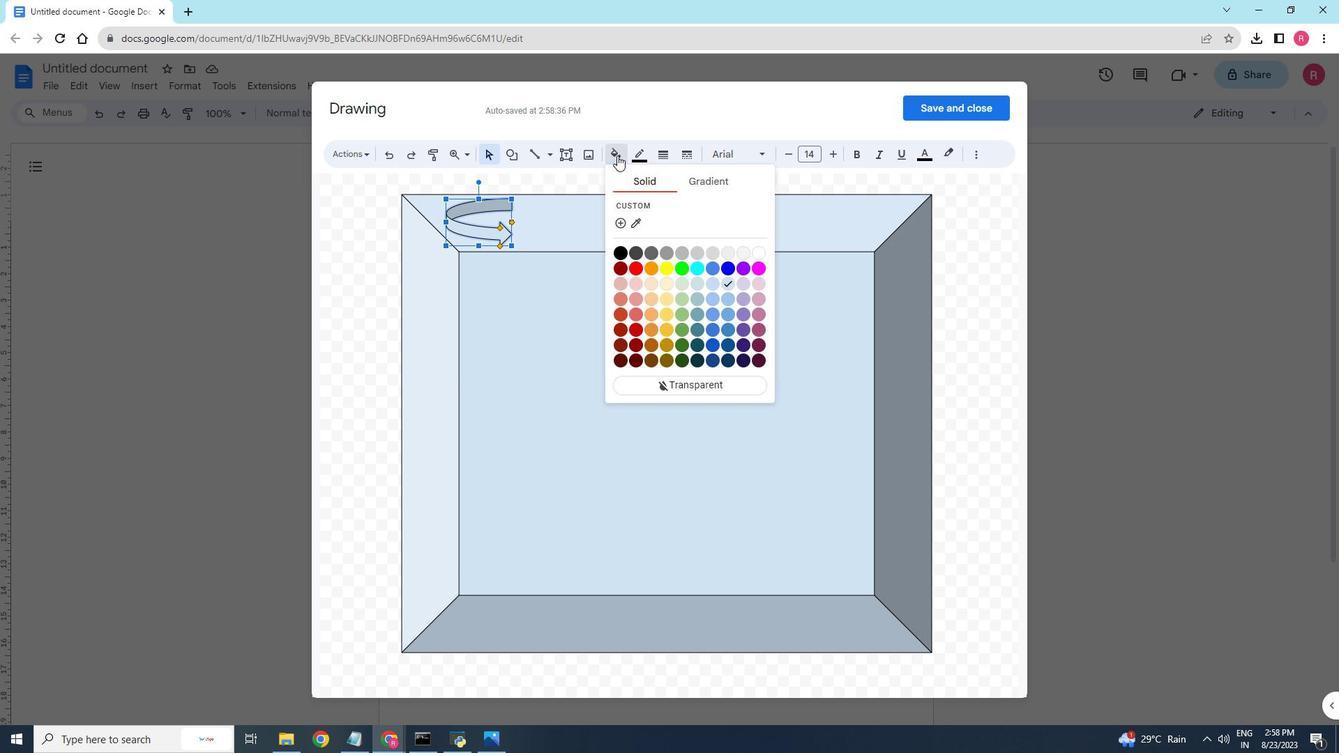
Action: Mouse moved to (726, 361)
Screenshot: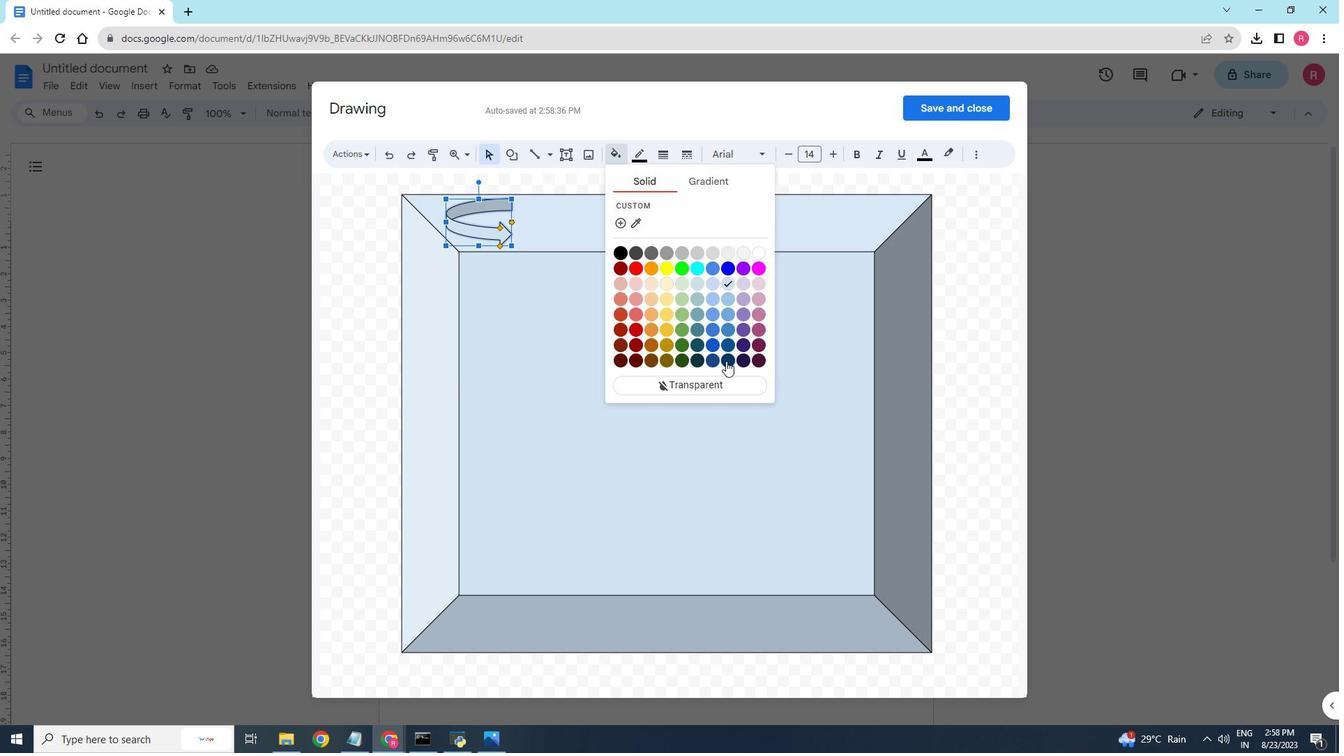 
Action: Mouse pressed left at (726, 361)
Screenshot: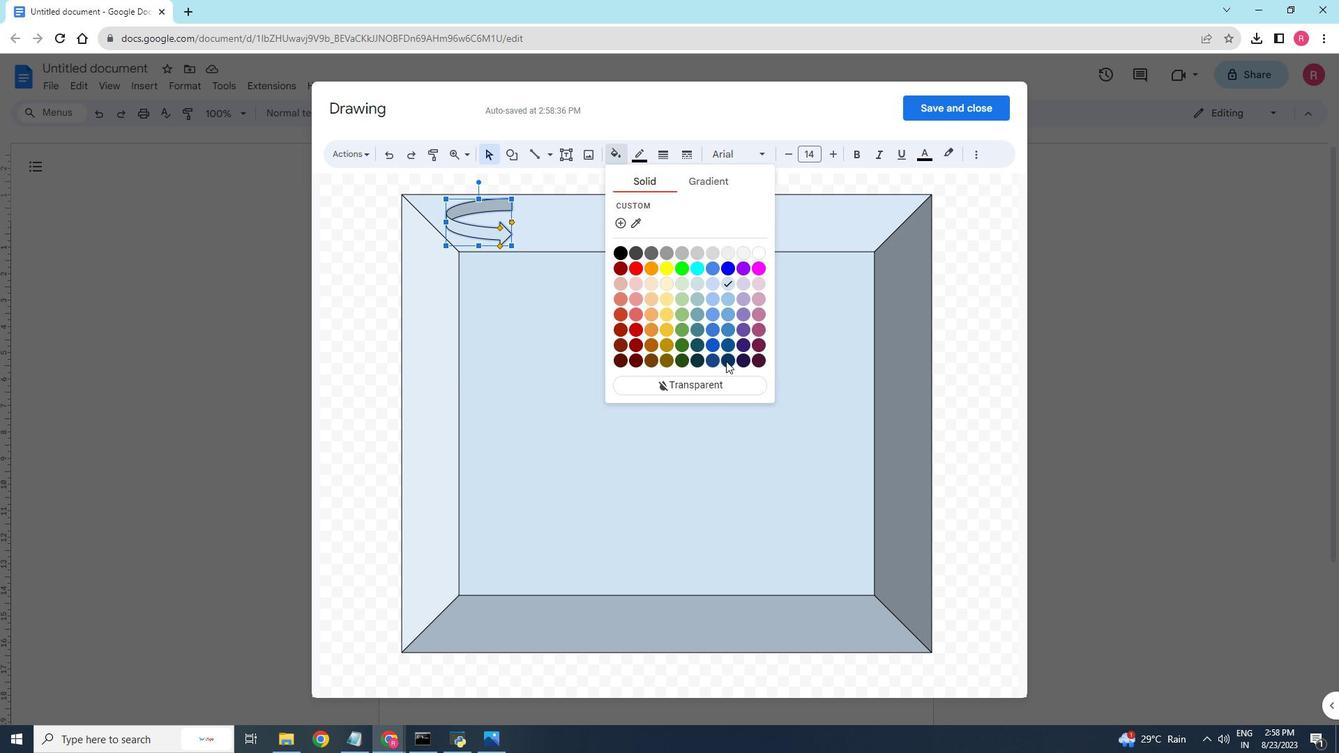 
Action: Mouse moved to (554, 240)
Screenshot: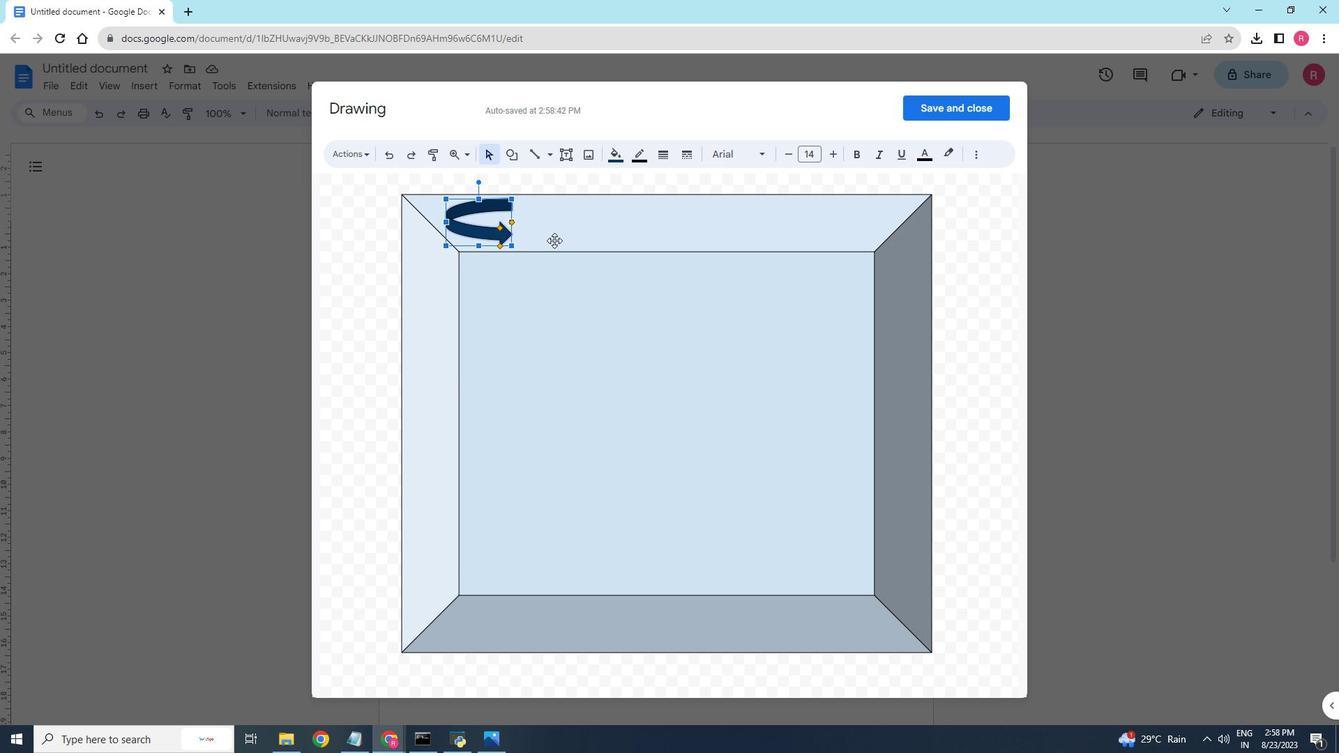 
Action: Mouse pressed left at (554, 240)
Screenshot: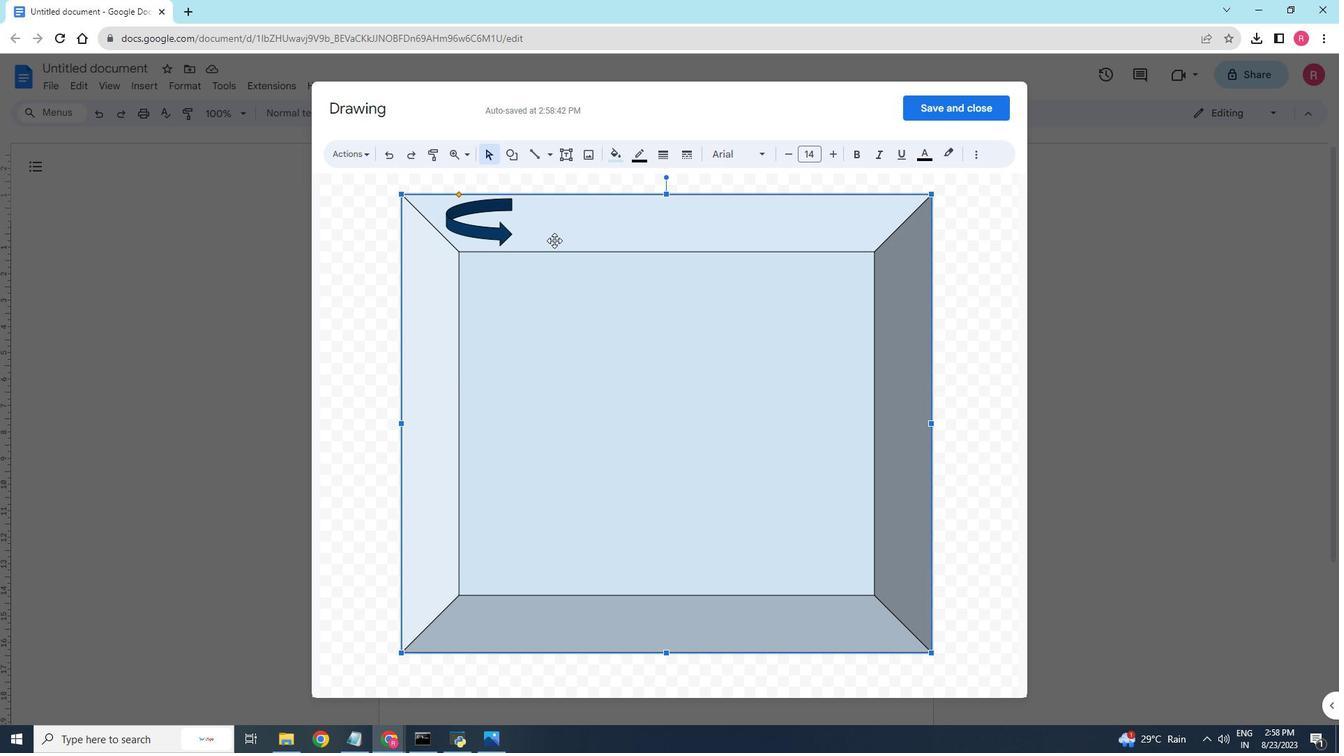 
Action: Mouse moved to (615, 156)
Screenshot: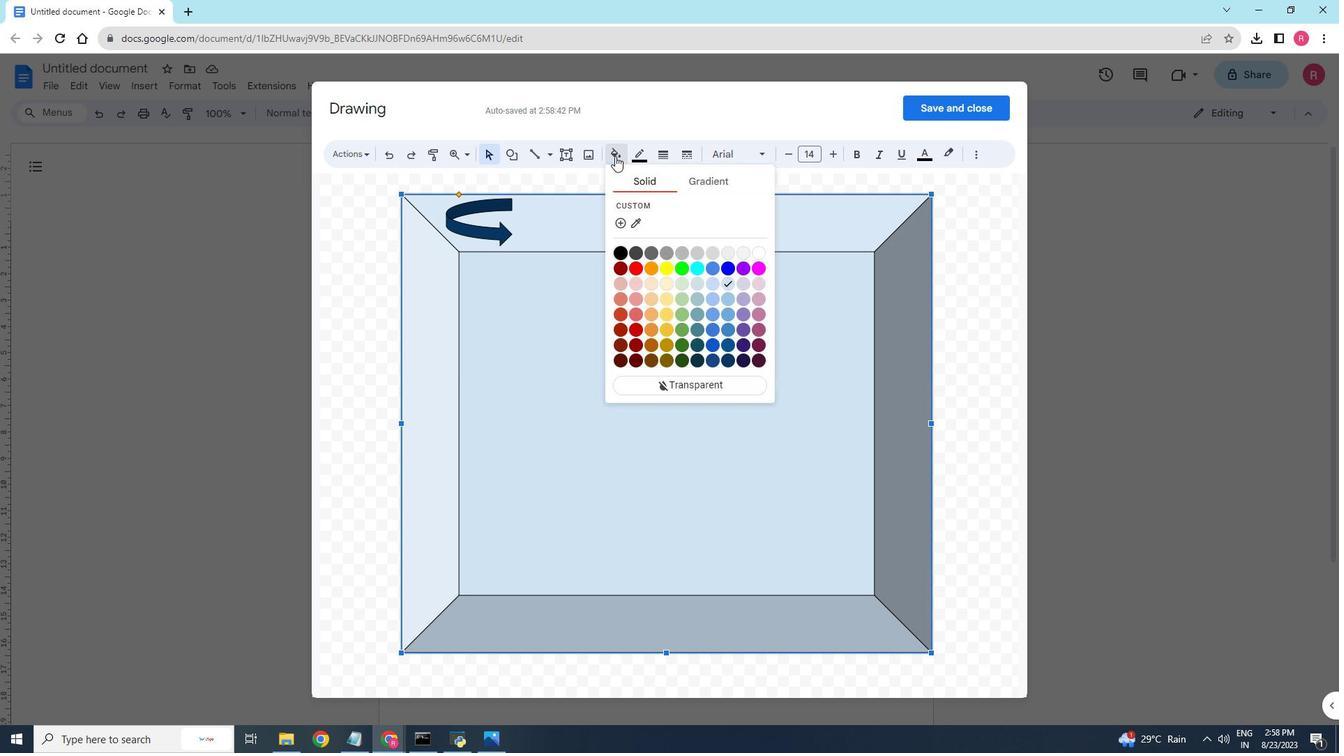 
Action: Mouse pressed left at (615, 156)
Screenshot: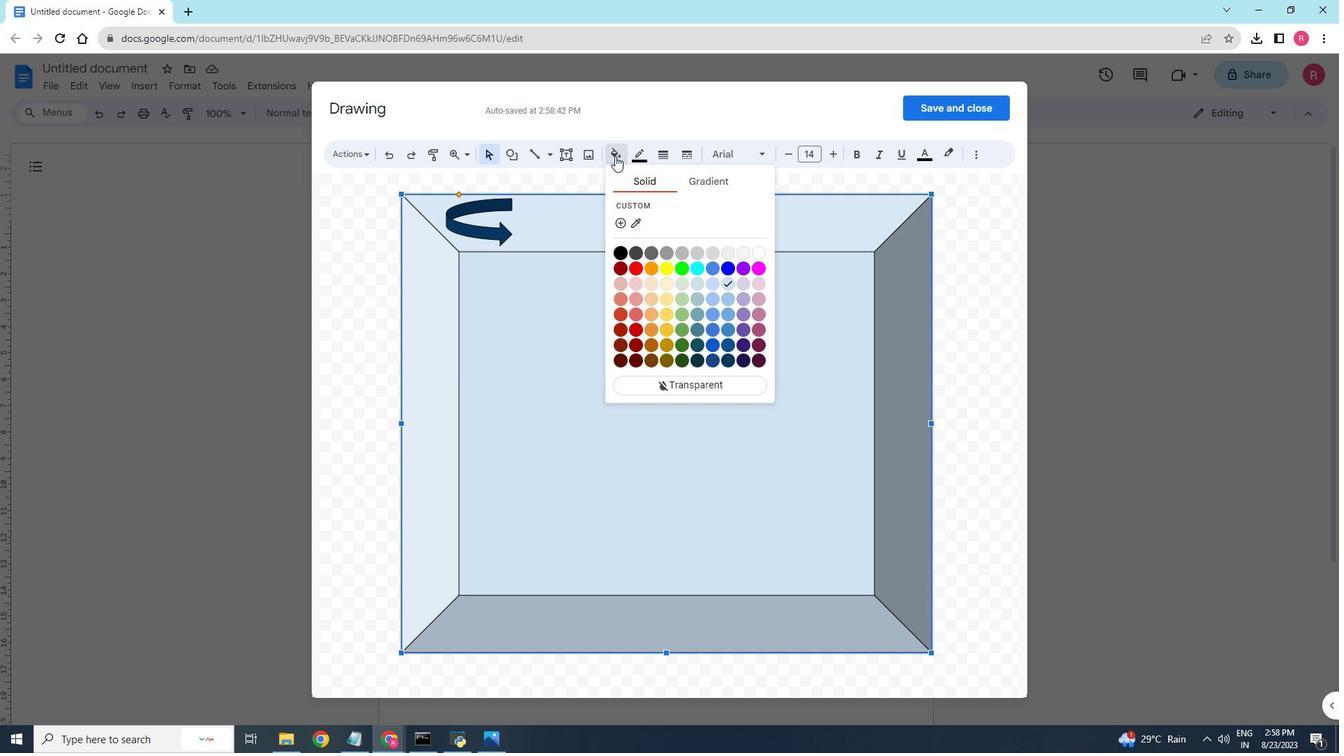 
Action: Mouse moved to (616, 255)
Screenshot: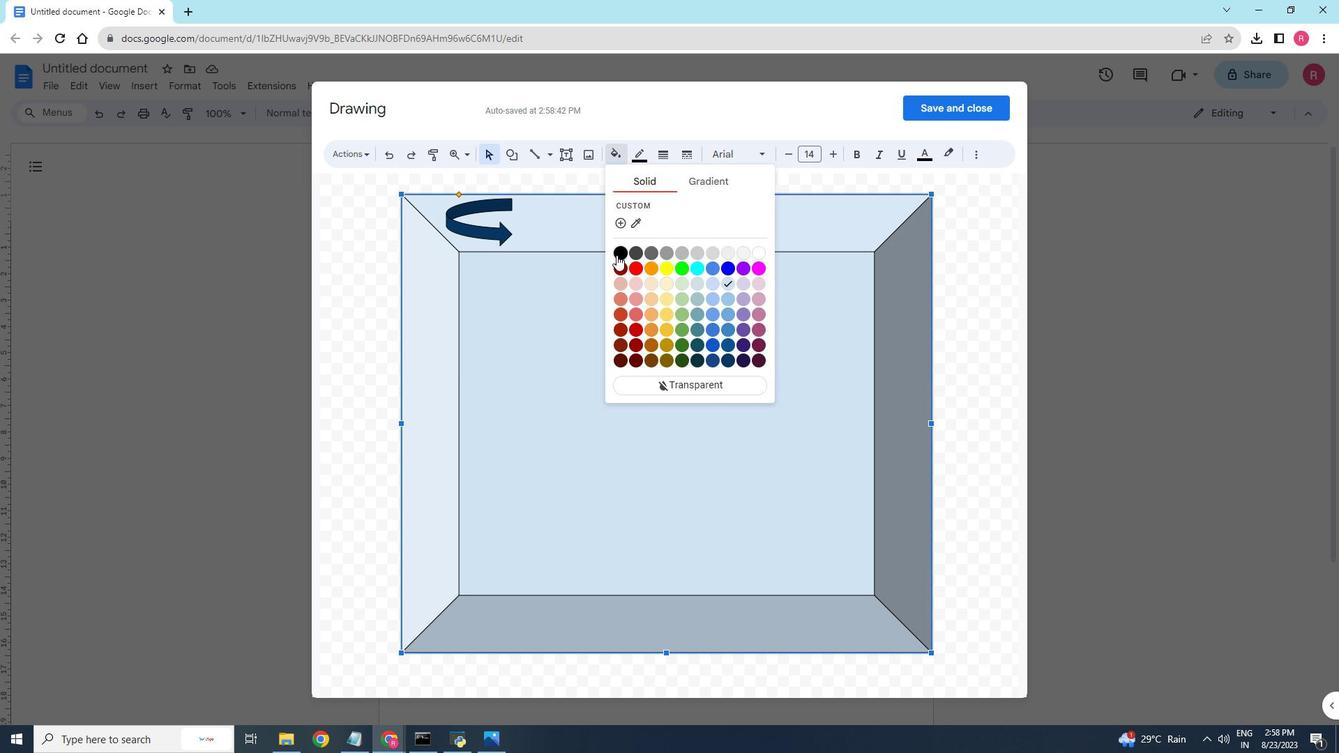 
Action: Mouse pressed left at (616, 255)
Screenshot: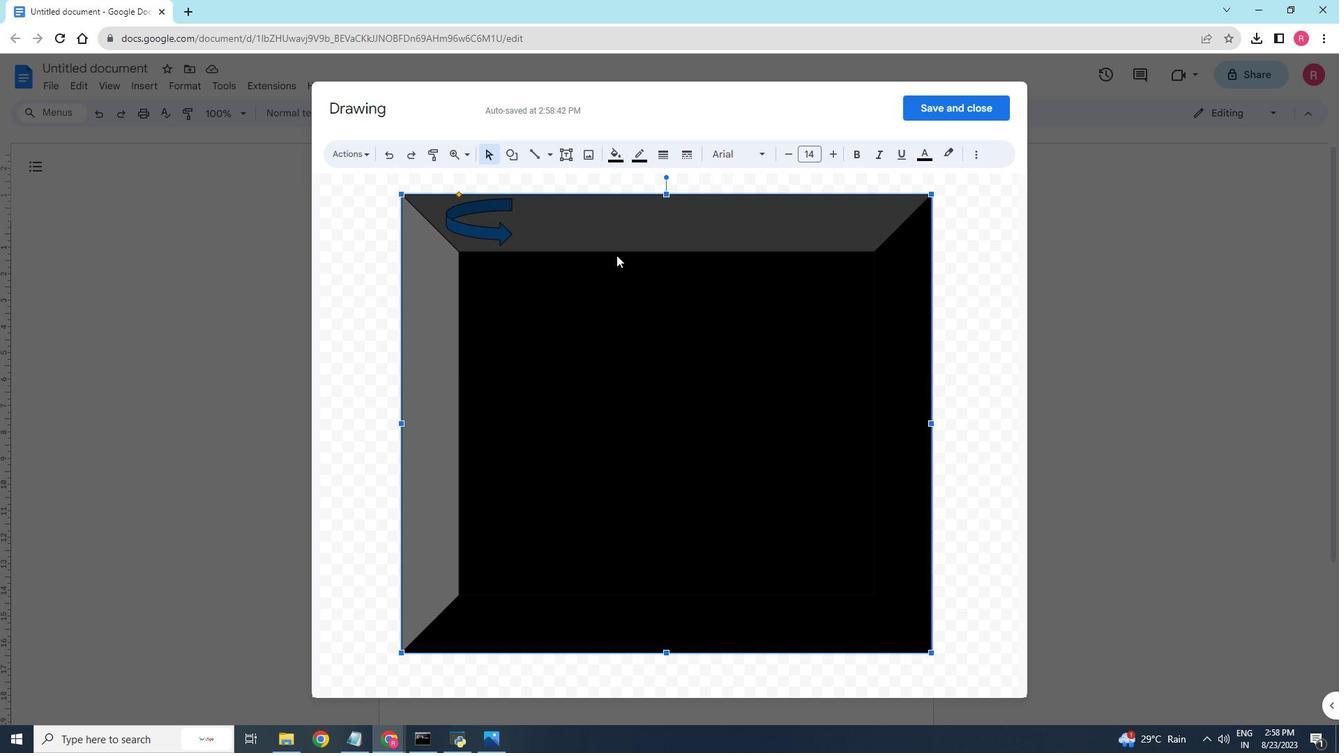 
Action: Mouse moved to (603, 264)
Screenshot: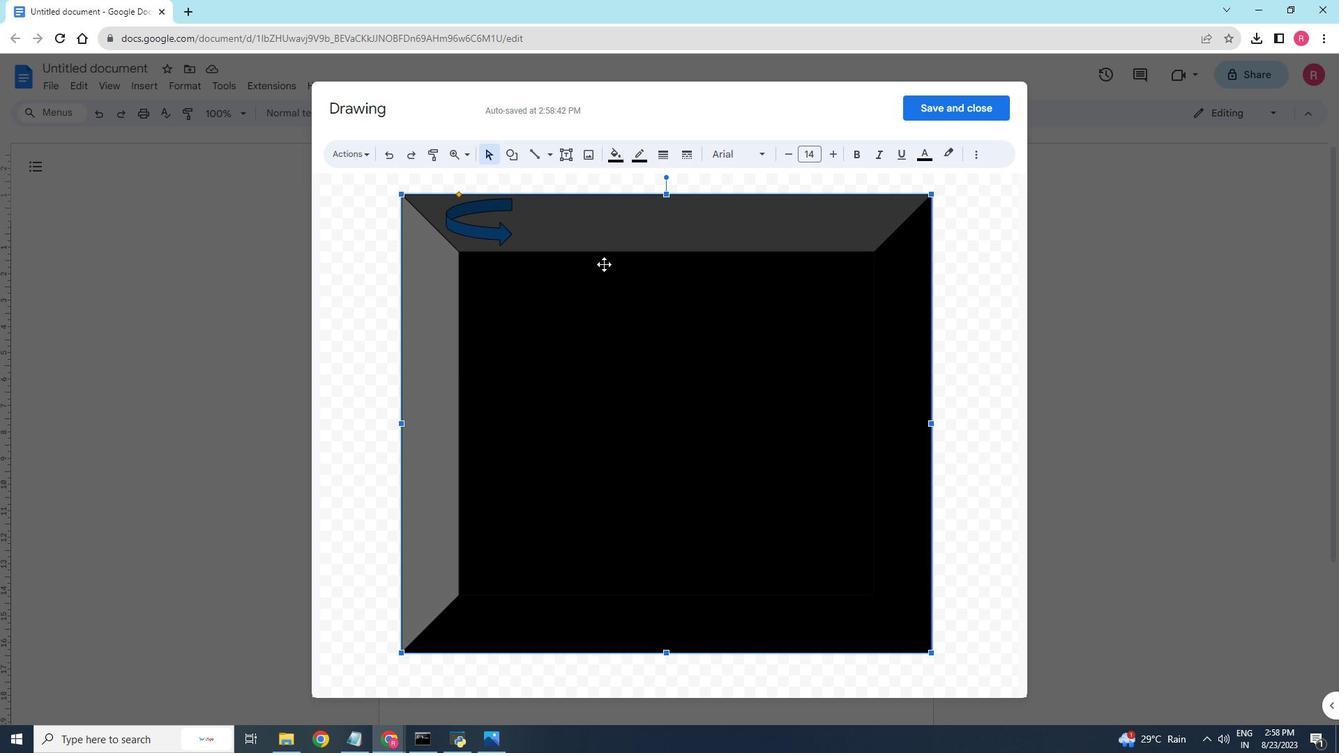 
Action: Mouse pressed left at (603, 264)
Screenshot: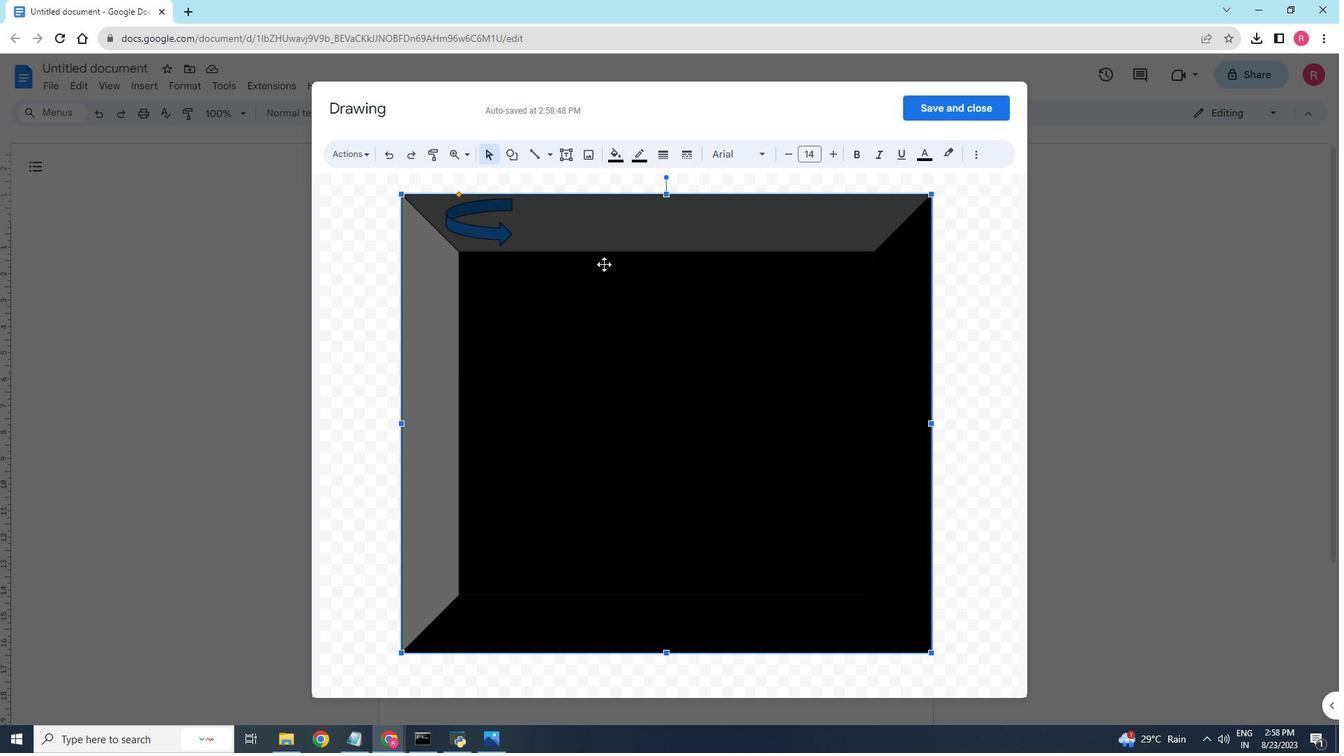 
Action: Mouse moved to (599, 291)
Screenshot: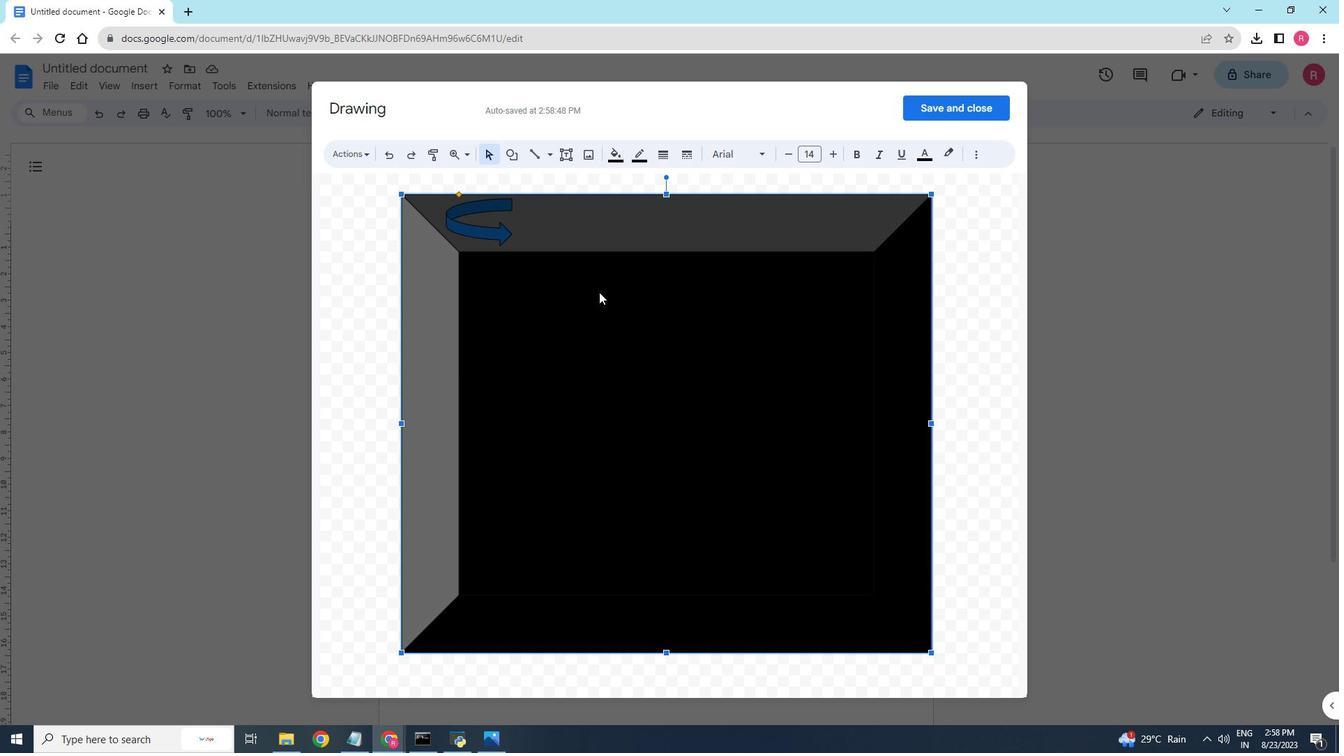 
Action: Mouse pressed left at (599, 291)
Screenshot: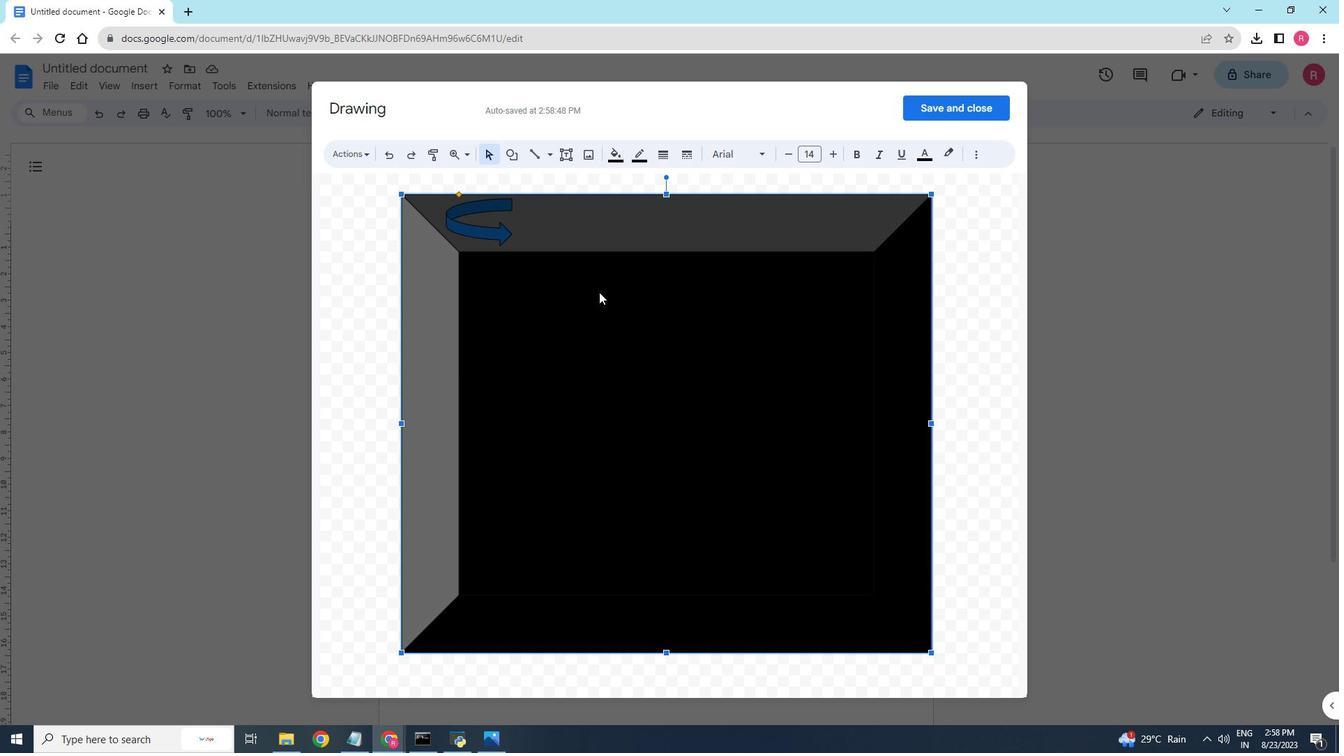 
Action: Mouse moved to (599, 292)
Screenshot: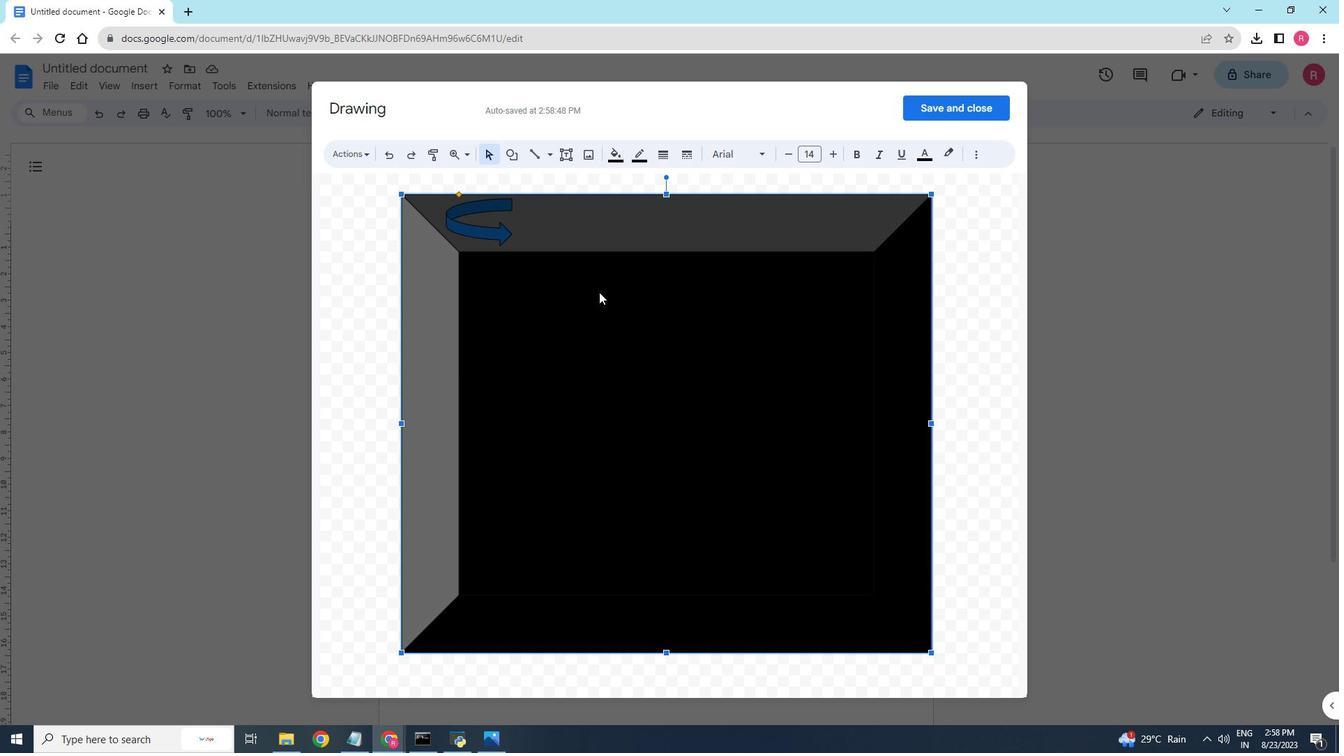 
Action: Key pressed ctrl+Z<'\x1a'><'\x1a'><'\x1a'><'\x1a'>
Screenshot: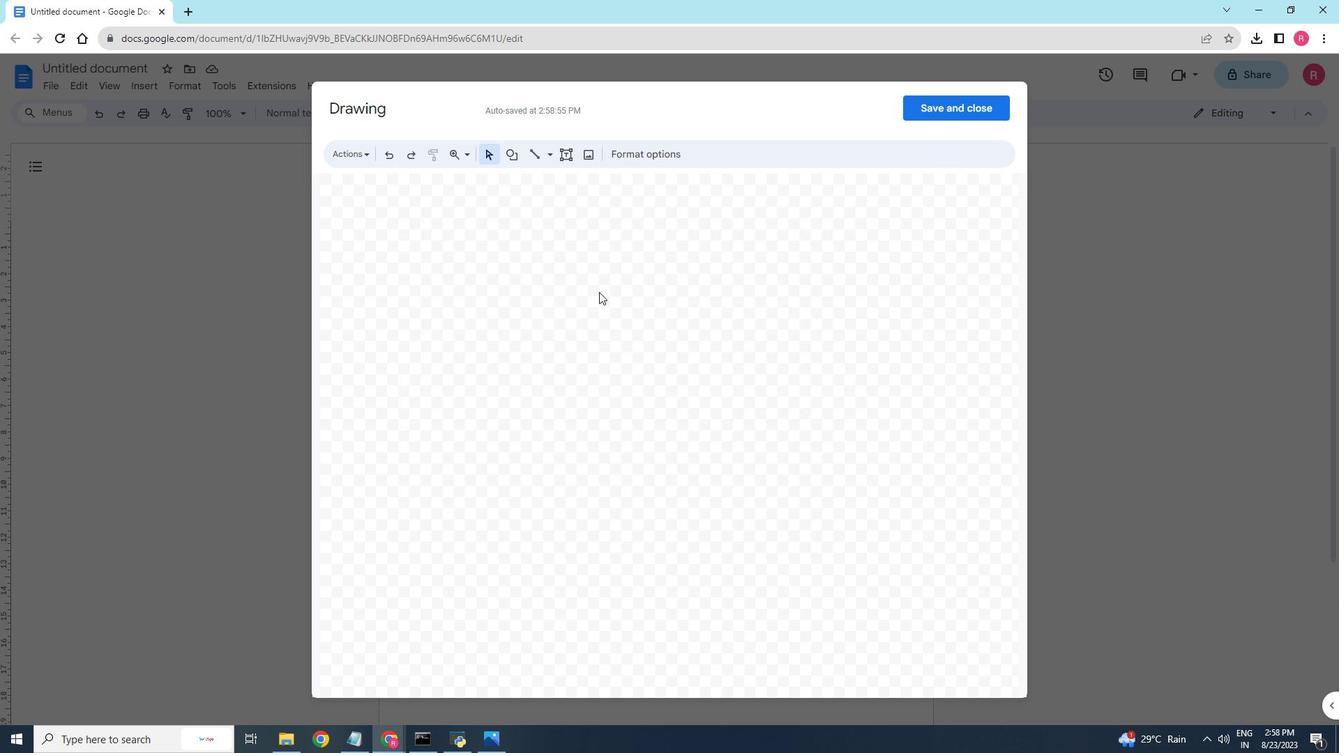 
Action: Mouse moved to (518, 157)
Screenshot: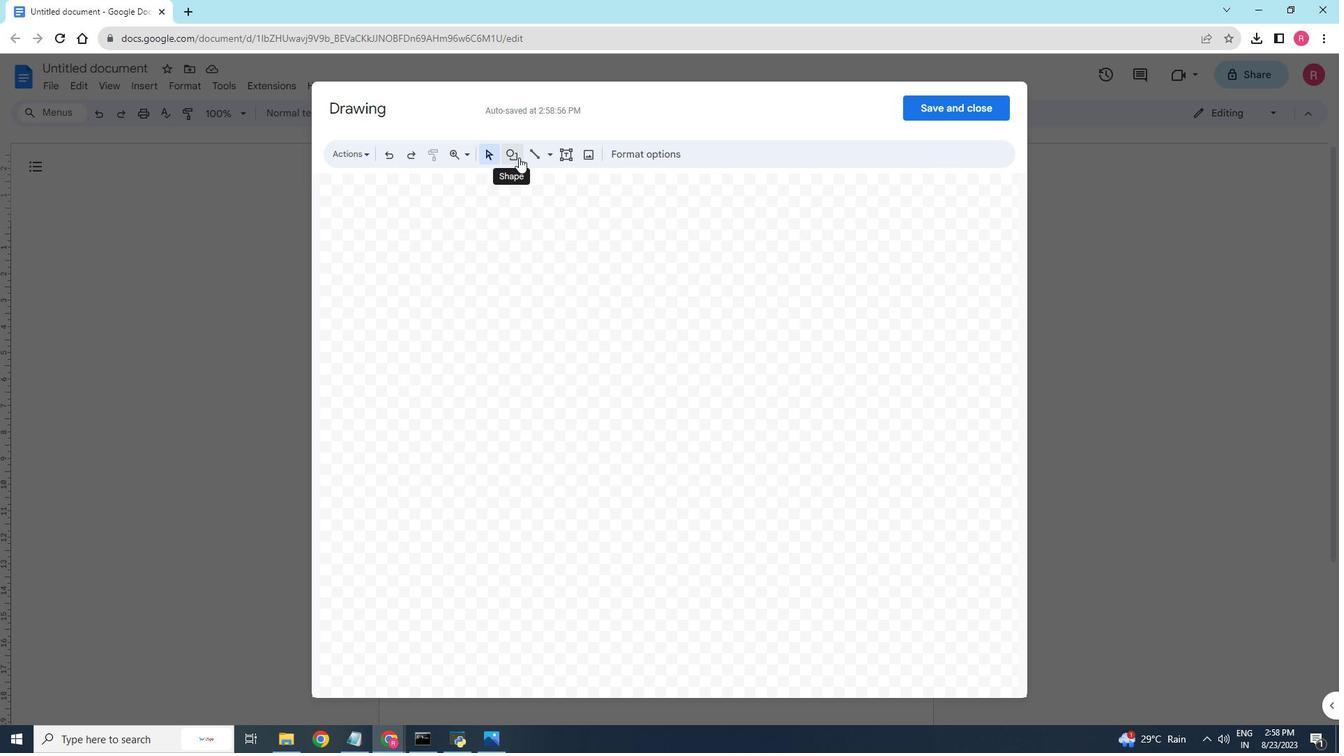 
Action: Mouse pressed left at (518, 157)
Screenshot: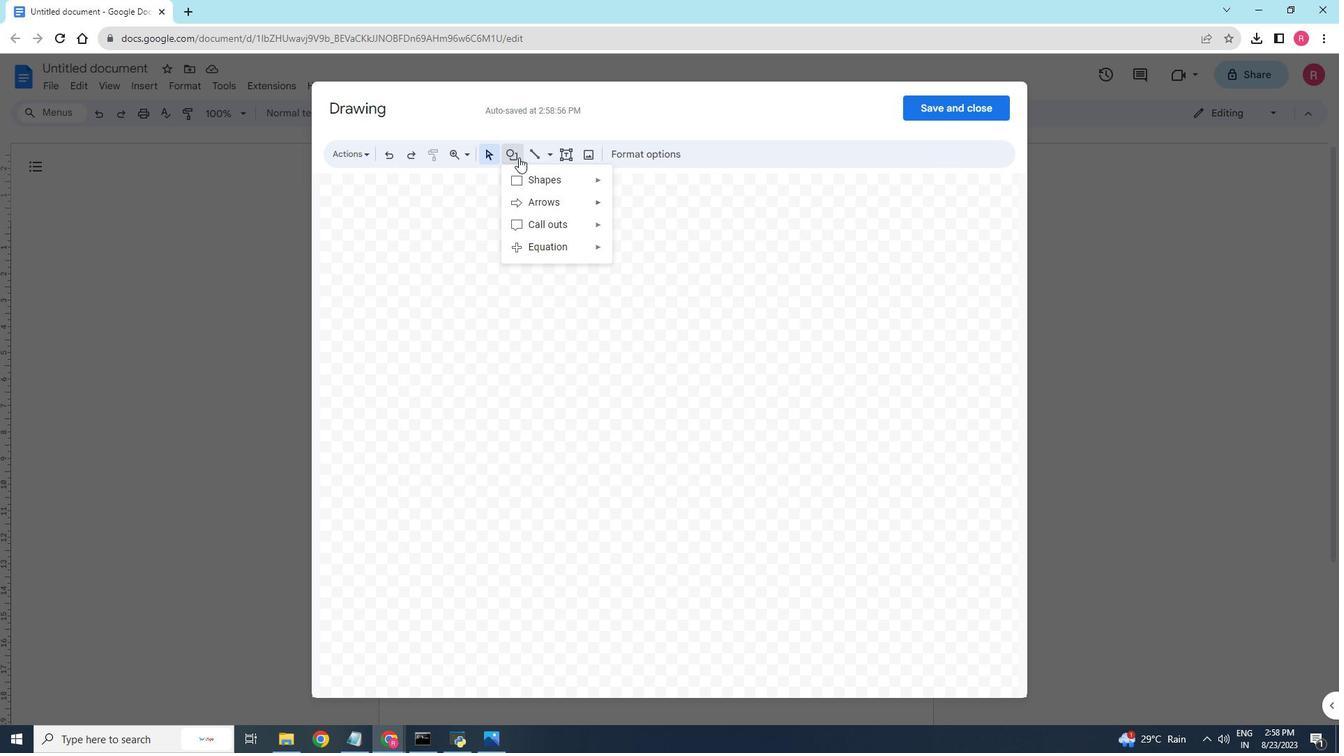 
Action: Mouse moved to (521, 182)
Screenshot: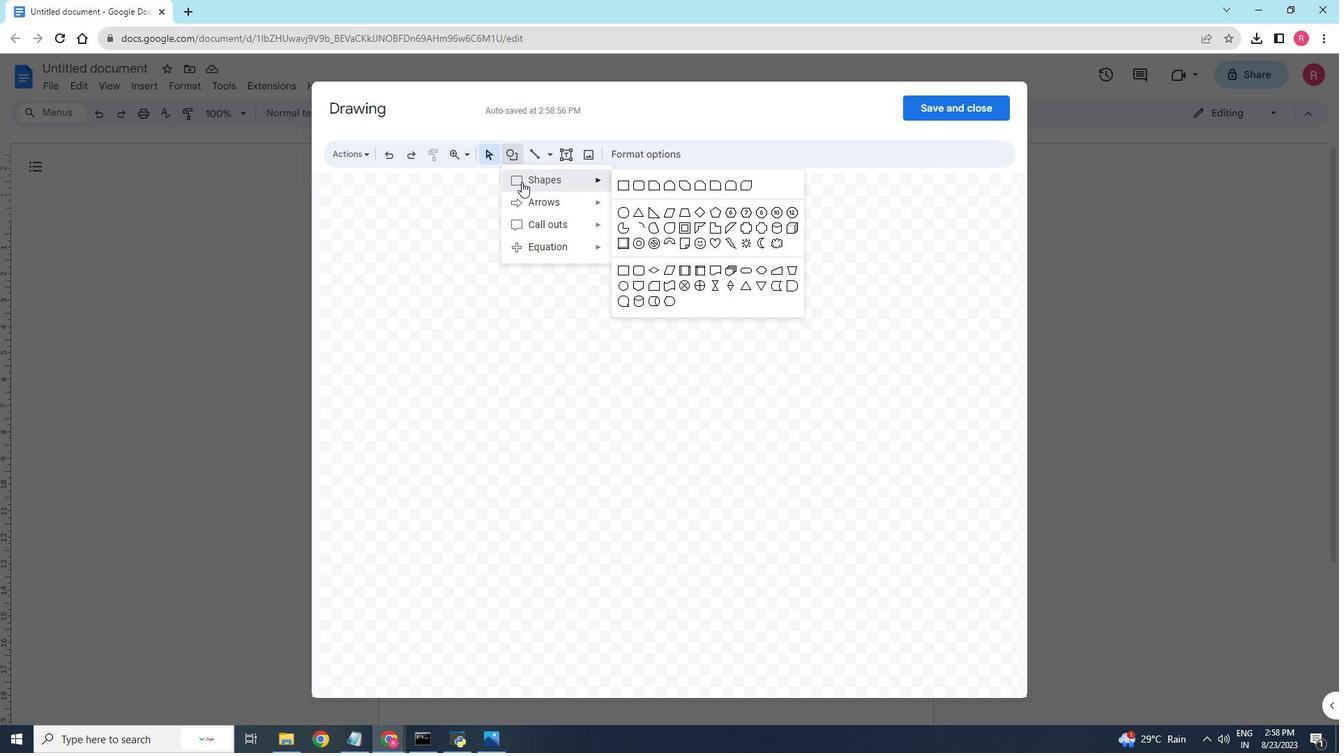 
Action: Mouse pressed left at (521, 182)
Screenshot: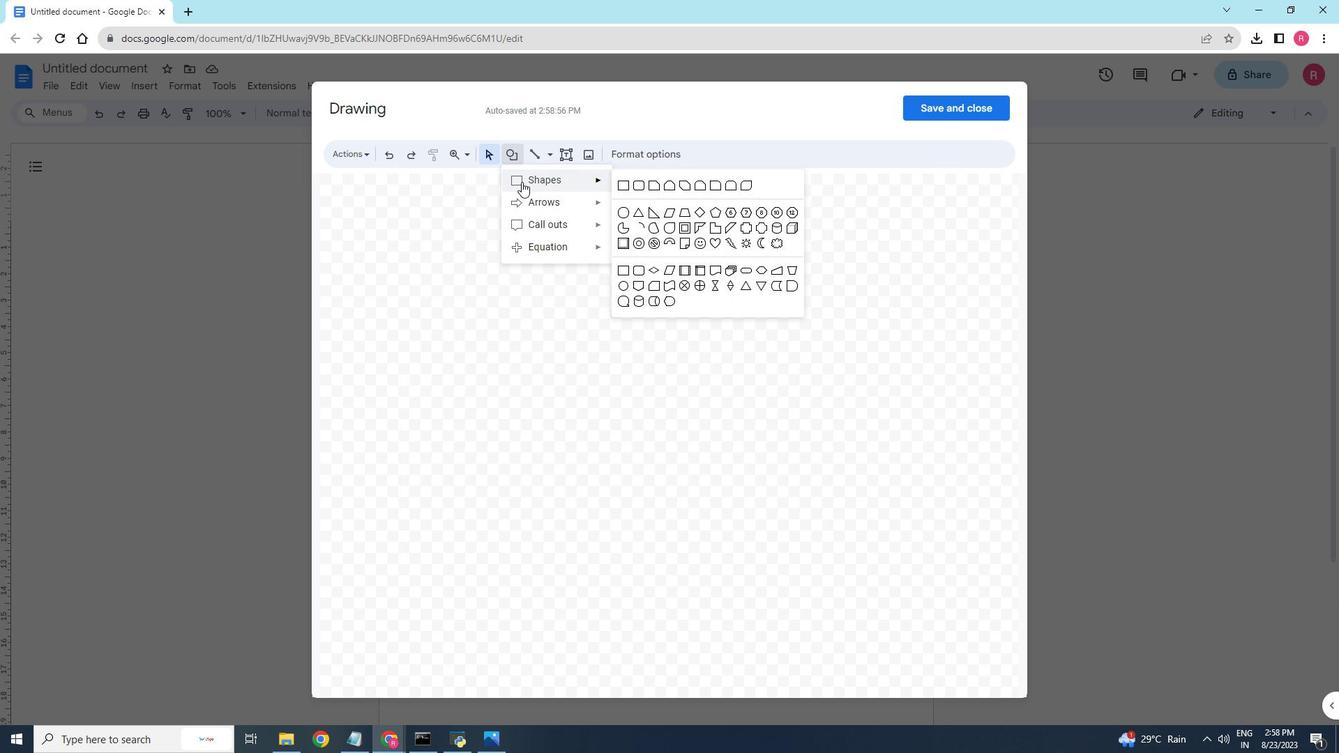 
Action: Mouse moved to (616, 187)
Screenshot: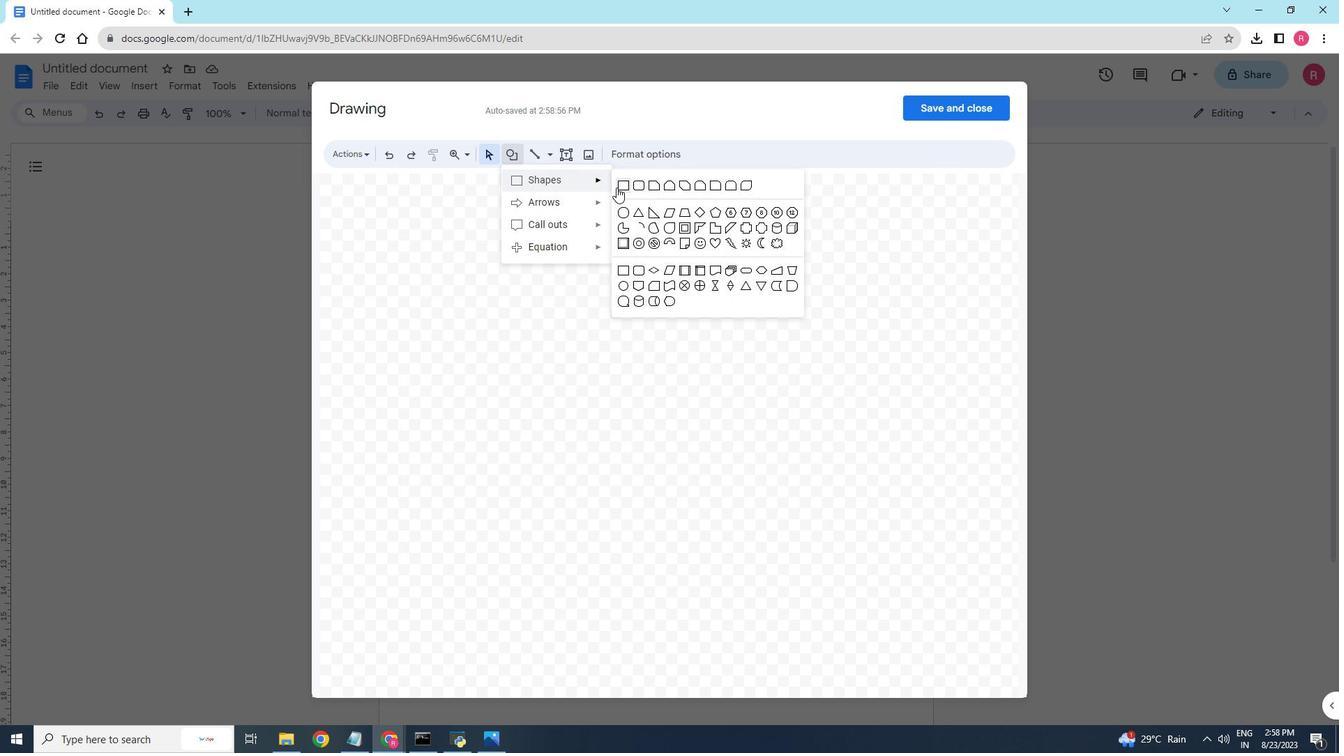 
Action: Mouse pressed left at (616, 187)
Screenshot: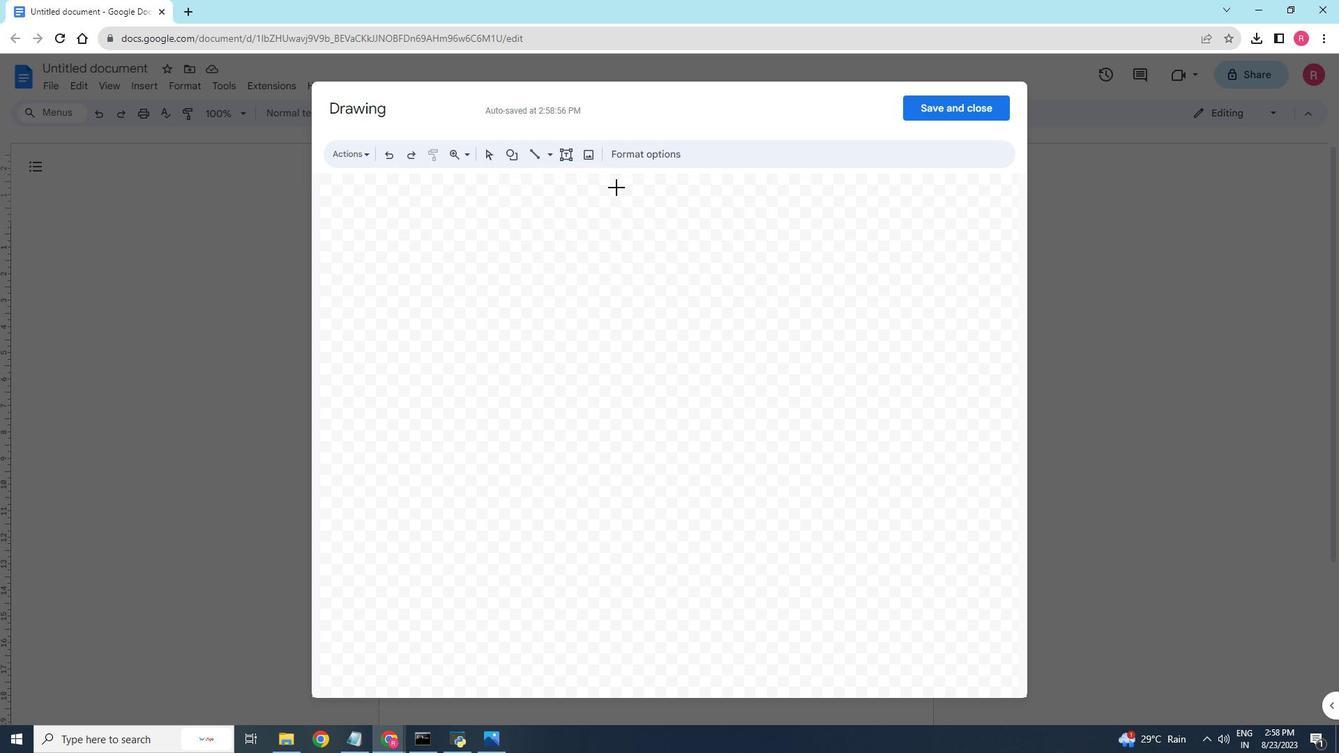 
Action: Mouse moved to (369, 188)
Screenshot: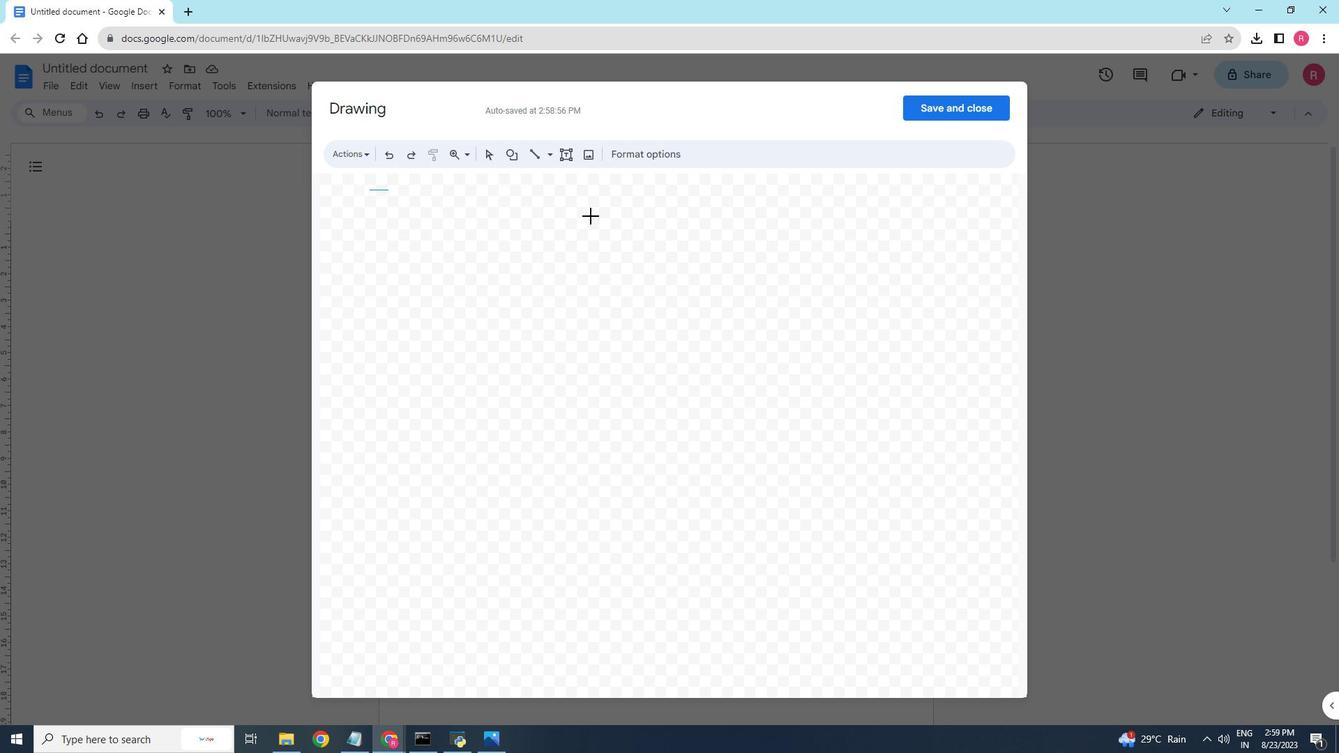 
Action: Mouse pressed left at (369, 188)
Screenshot: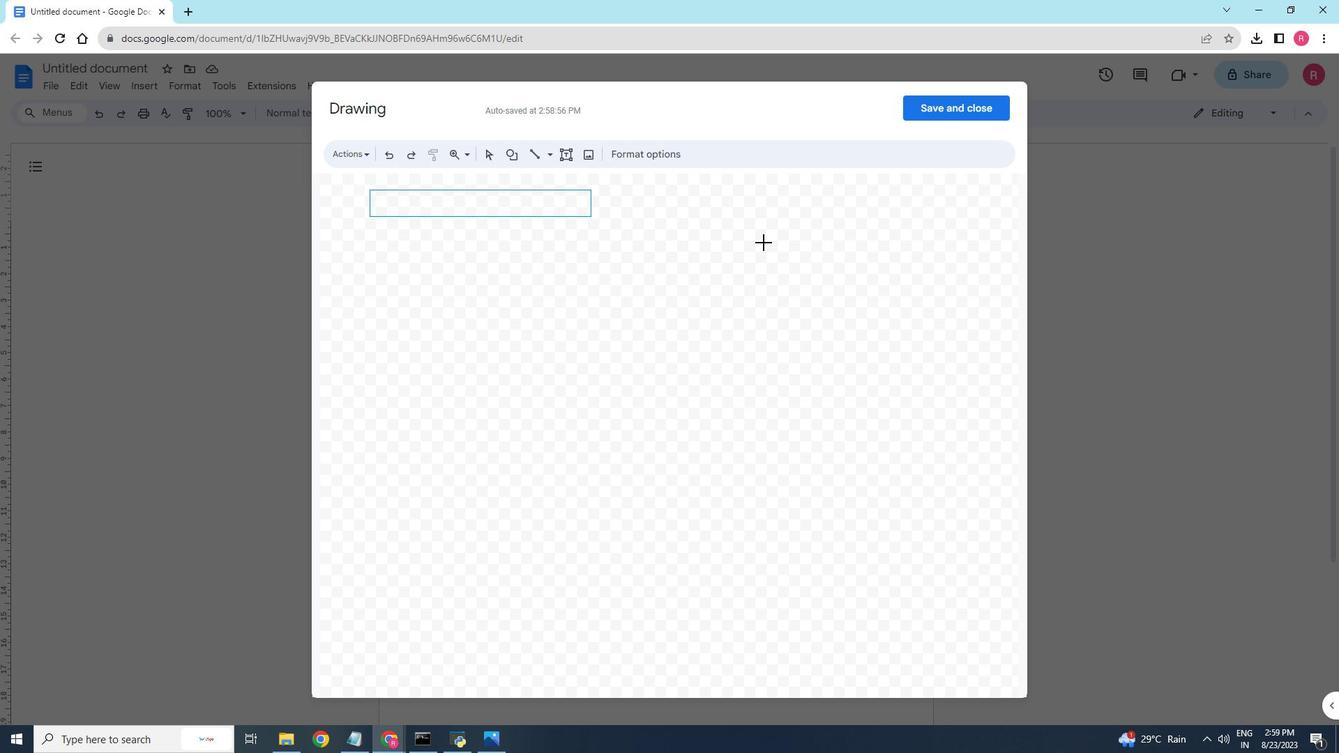 
Action: Mouse moved to (615, 161)
Screenshot: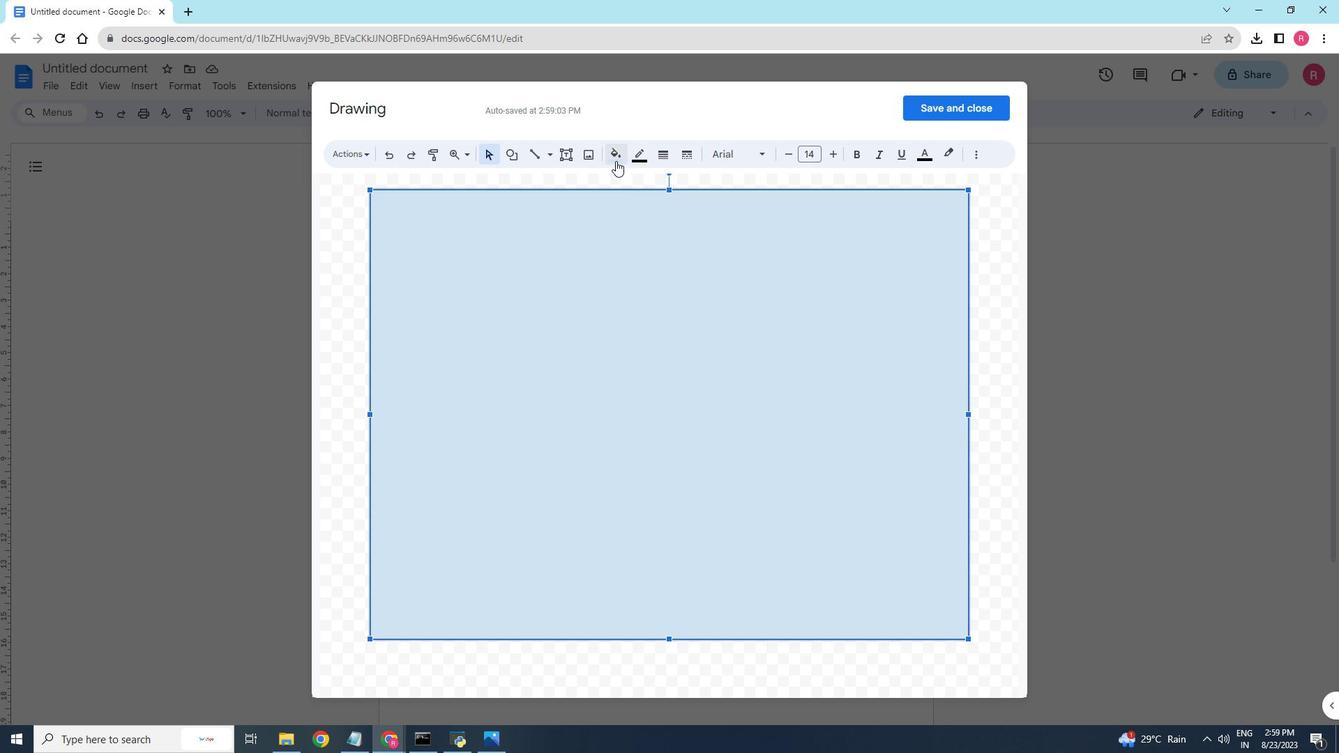 
Action: Mouse pressed left at (615, 161)
Screenshot: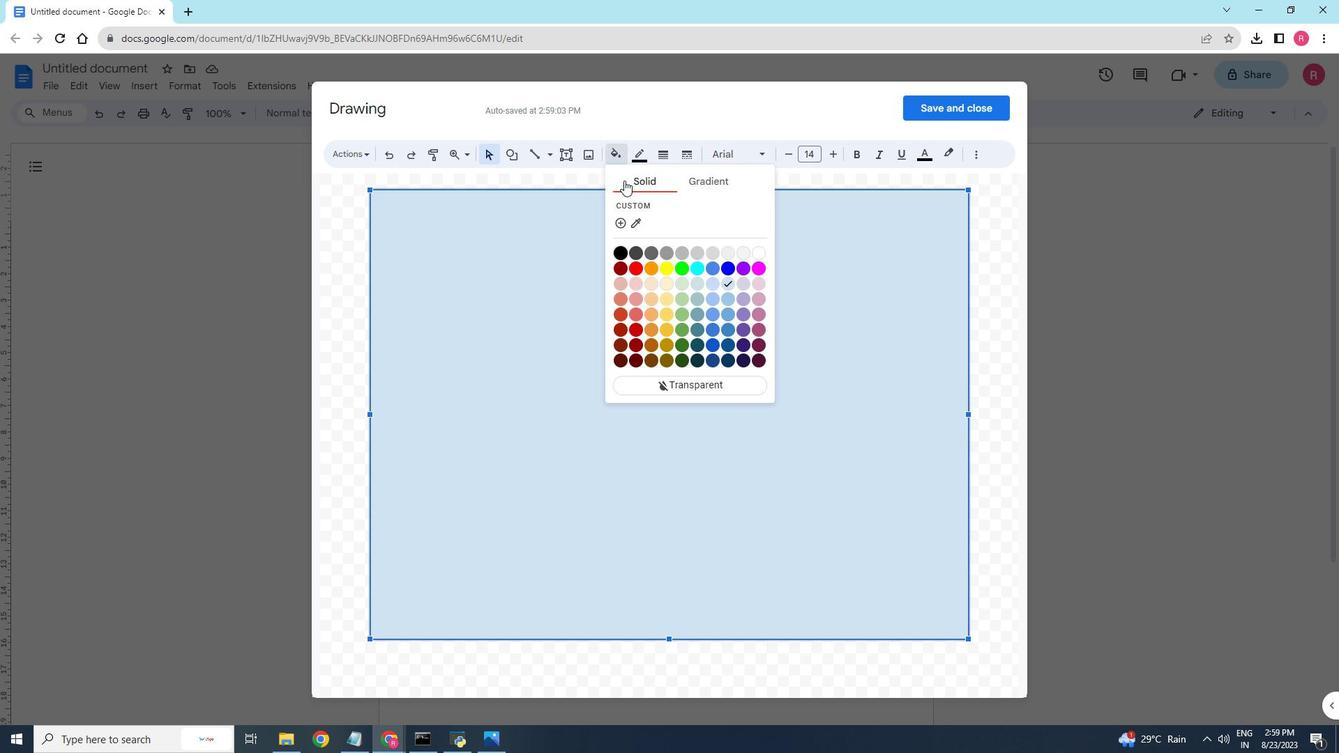 
Action: Mouse moved to (622, 252)
Screenshot: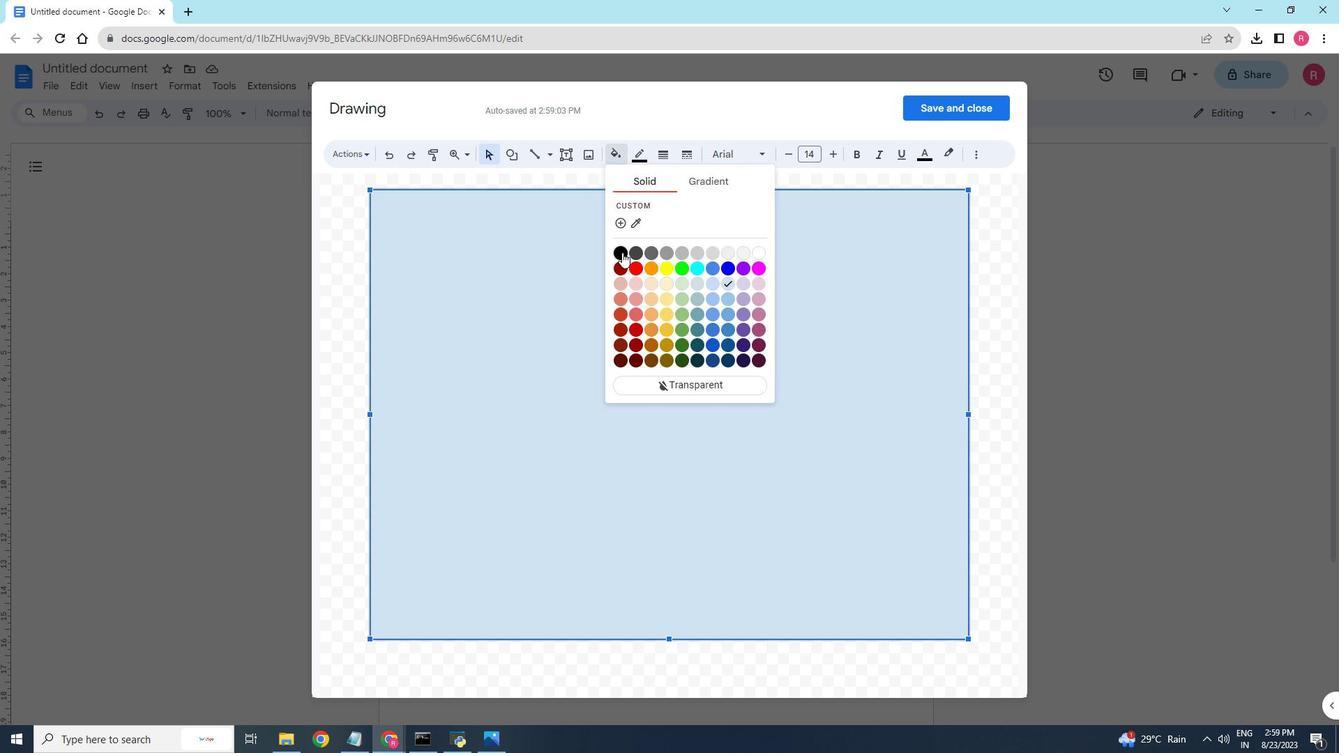 
Action: Mouse pressed left at (622, 252)
Screenshot: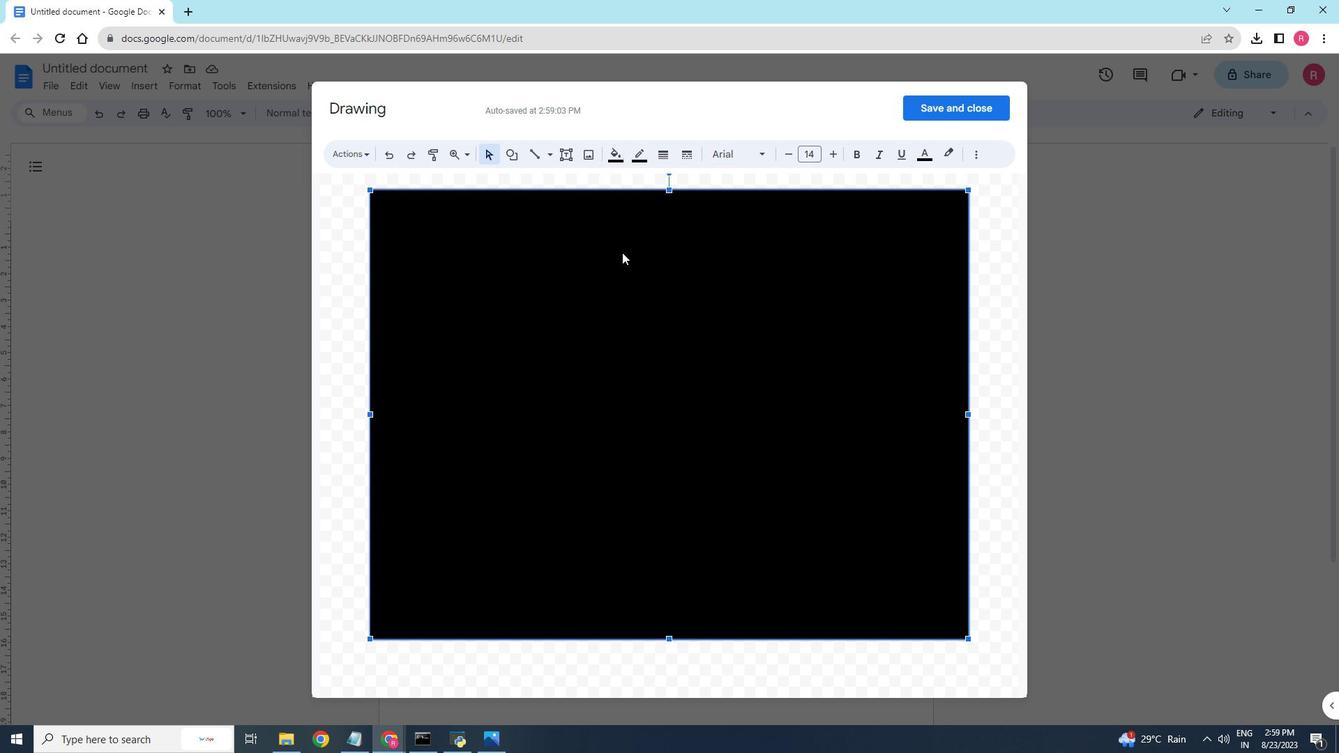 
Action: Mouse moved to (670, 639)
Screenshot: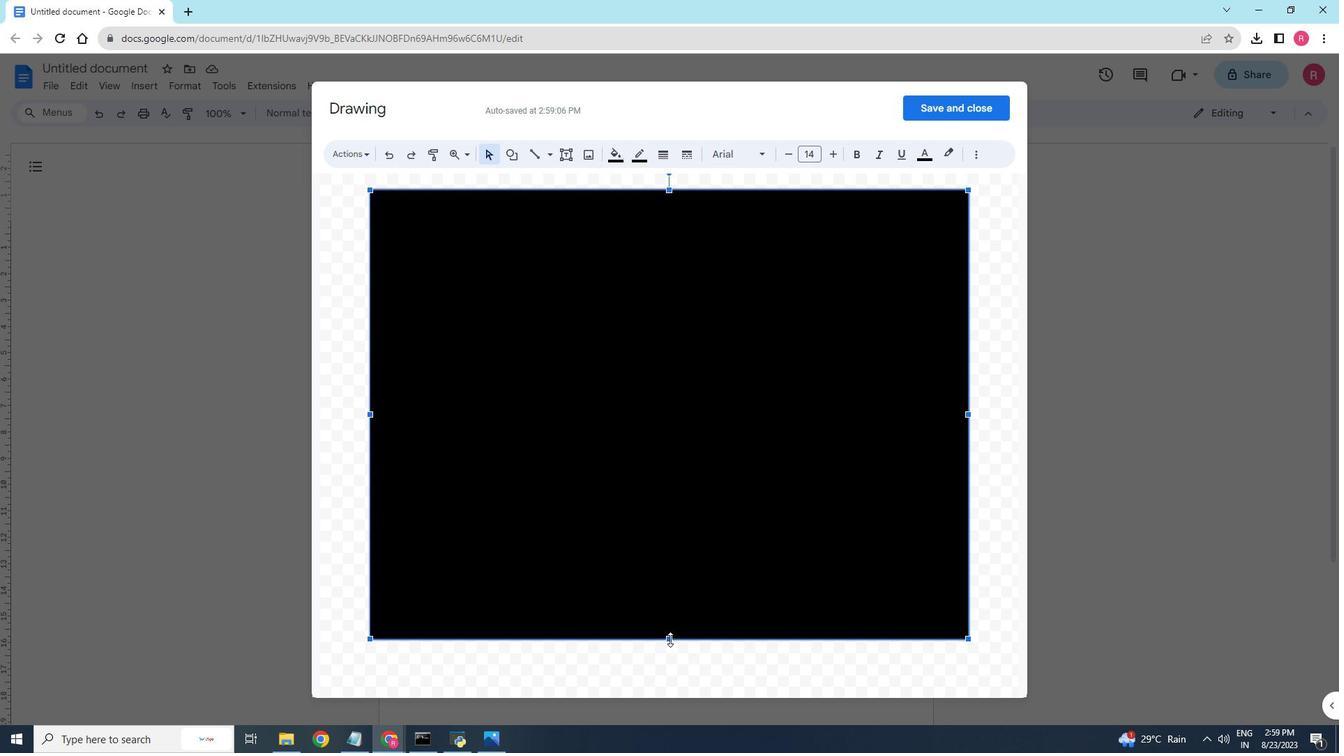 
Action: Mouse pressed left at (670, 639)
Screenshot: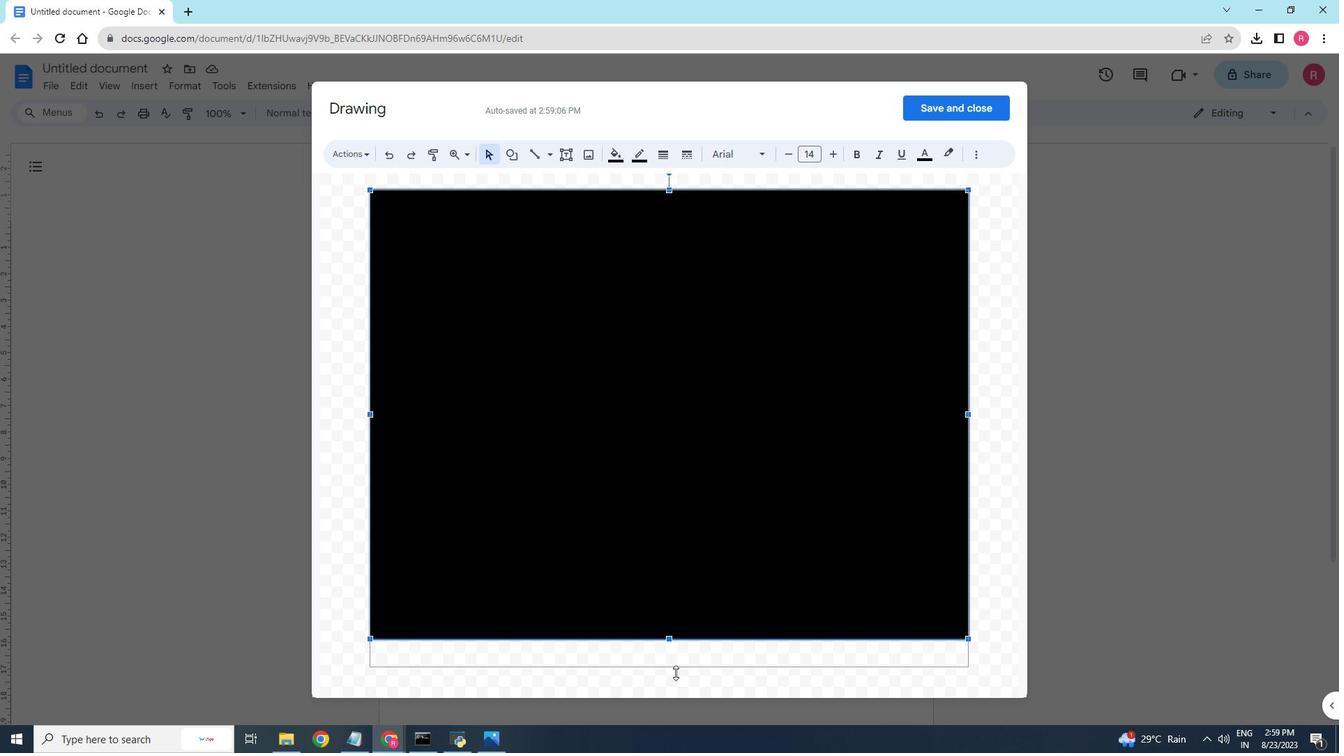 
Action: Mouse moved to (967, 430)
Screenshot: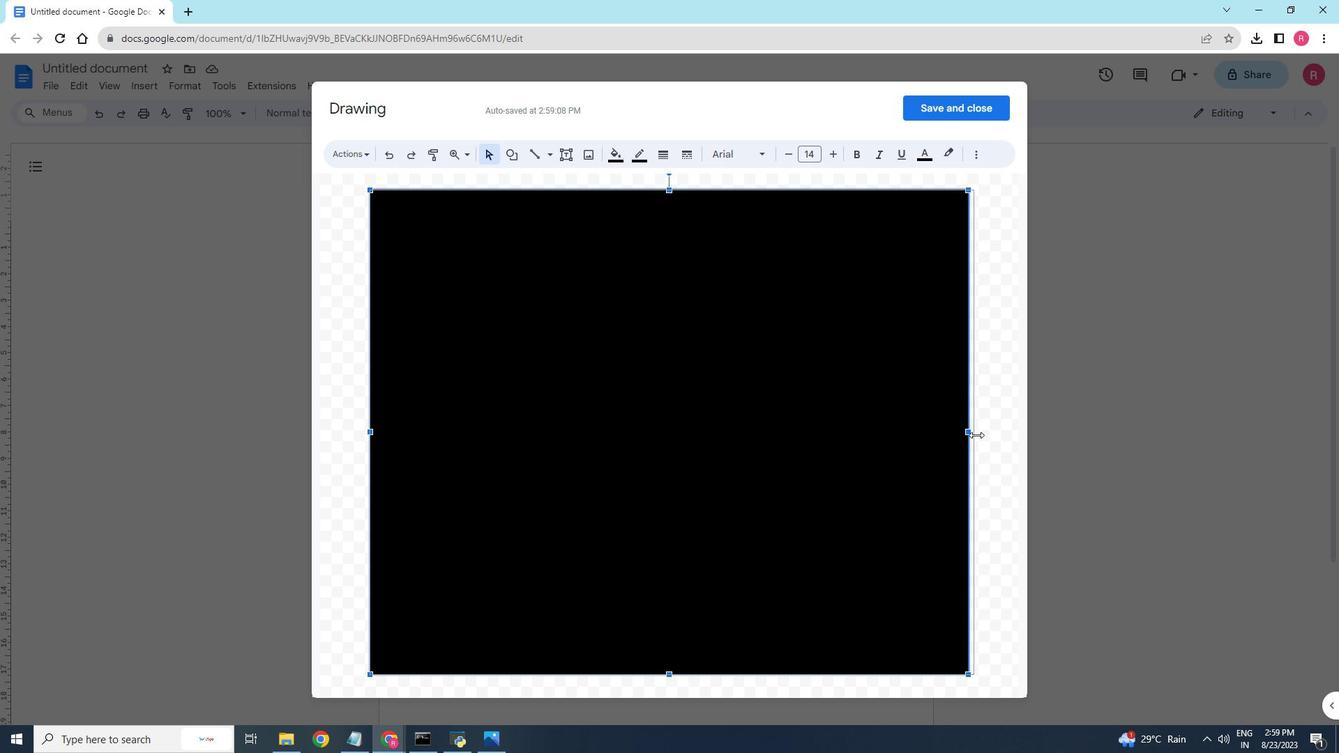 
Action: Mouse pressed left at (967, 430)
Screenshot: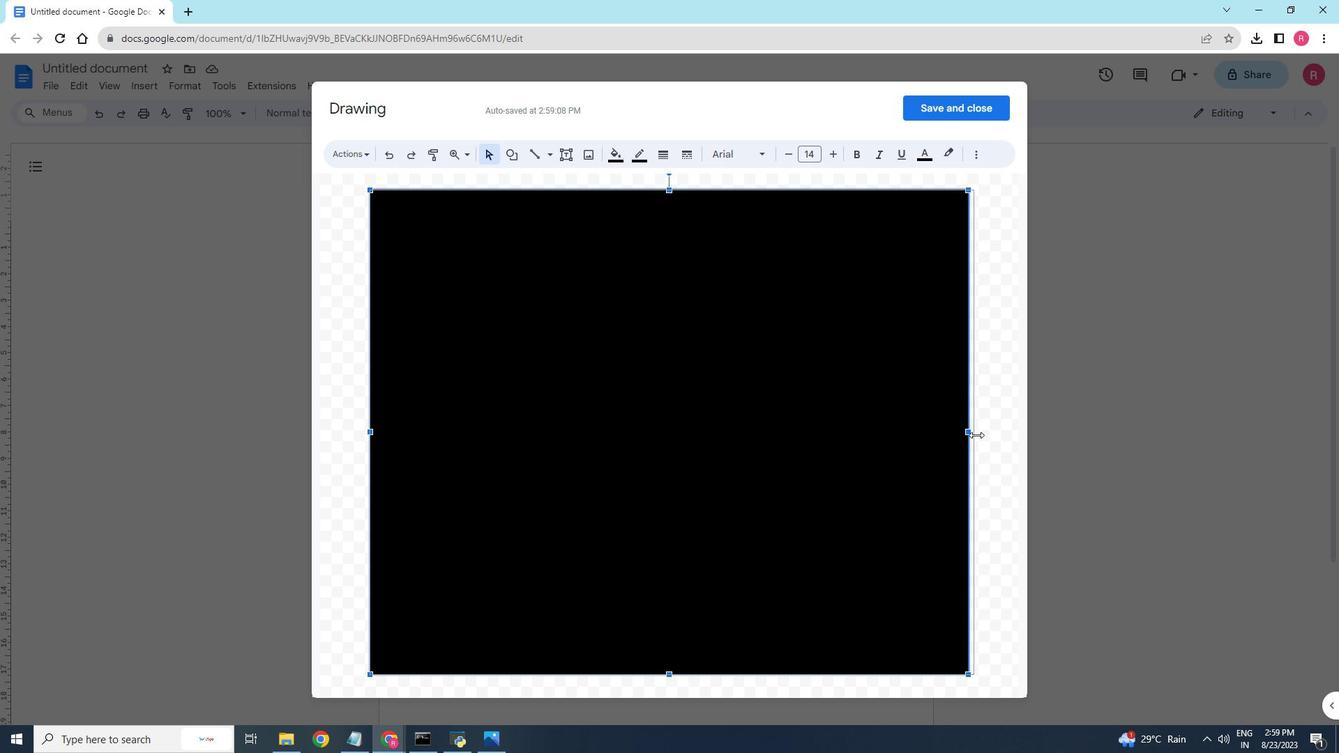 
Action: Mouse moved to (500, 267)
Screenshot: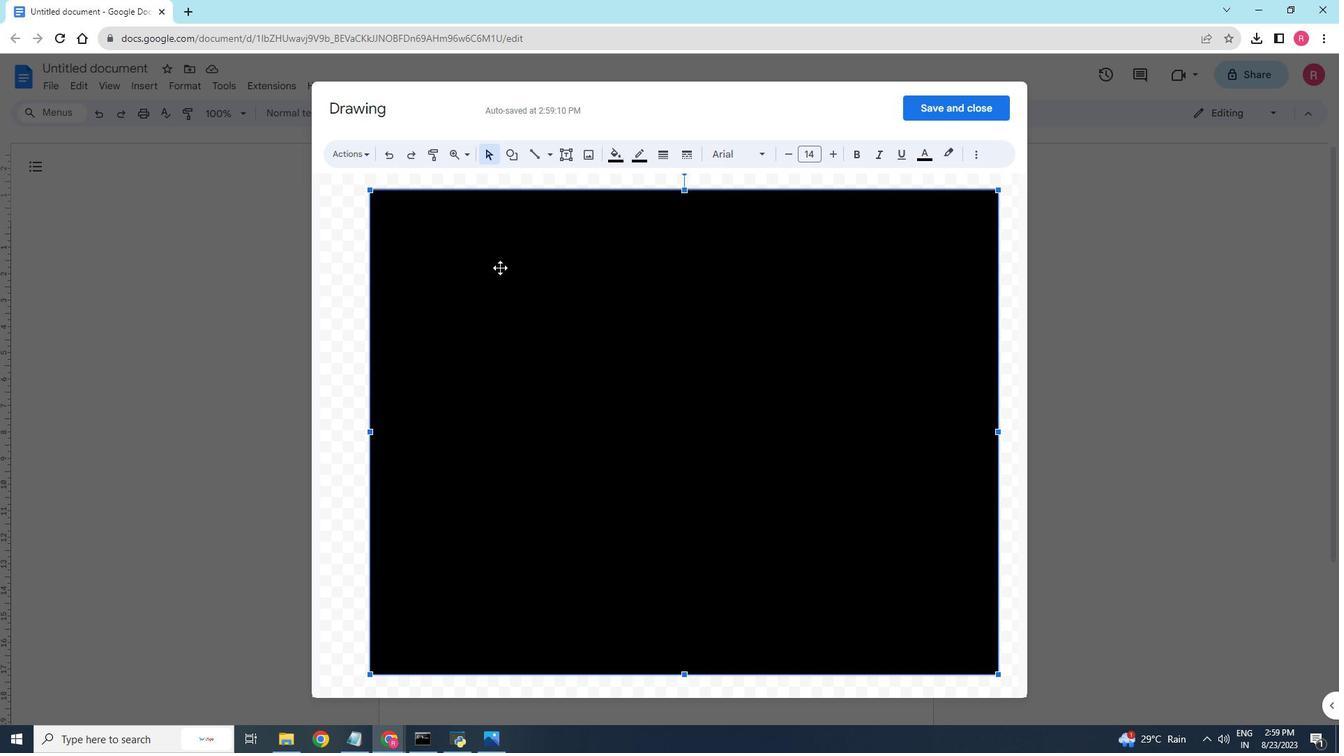 
Action: Mouse pressed left at (500, 267)
Screenshot: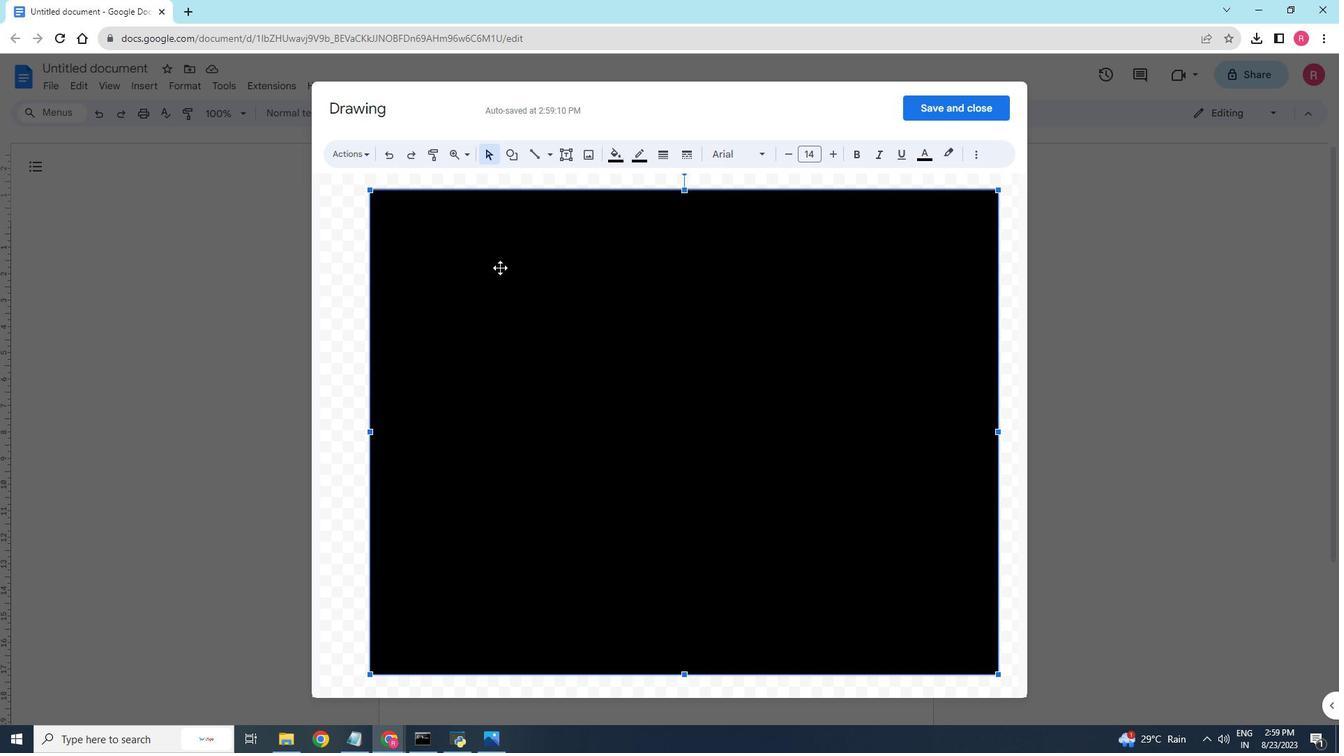 
Action: Mouse moved to (546, 157)
Screenshot: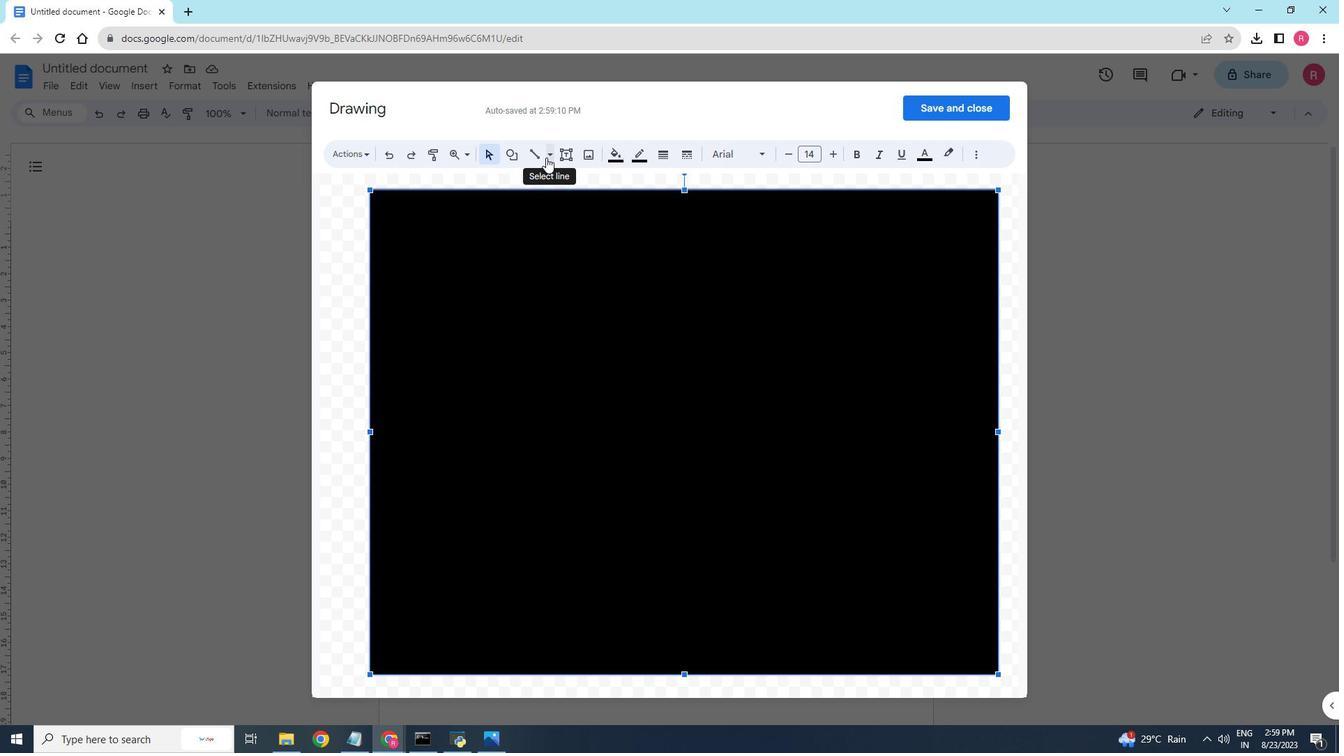 
Action: Mouse pressed left at (546, 157)
Screenshot: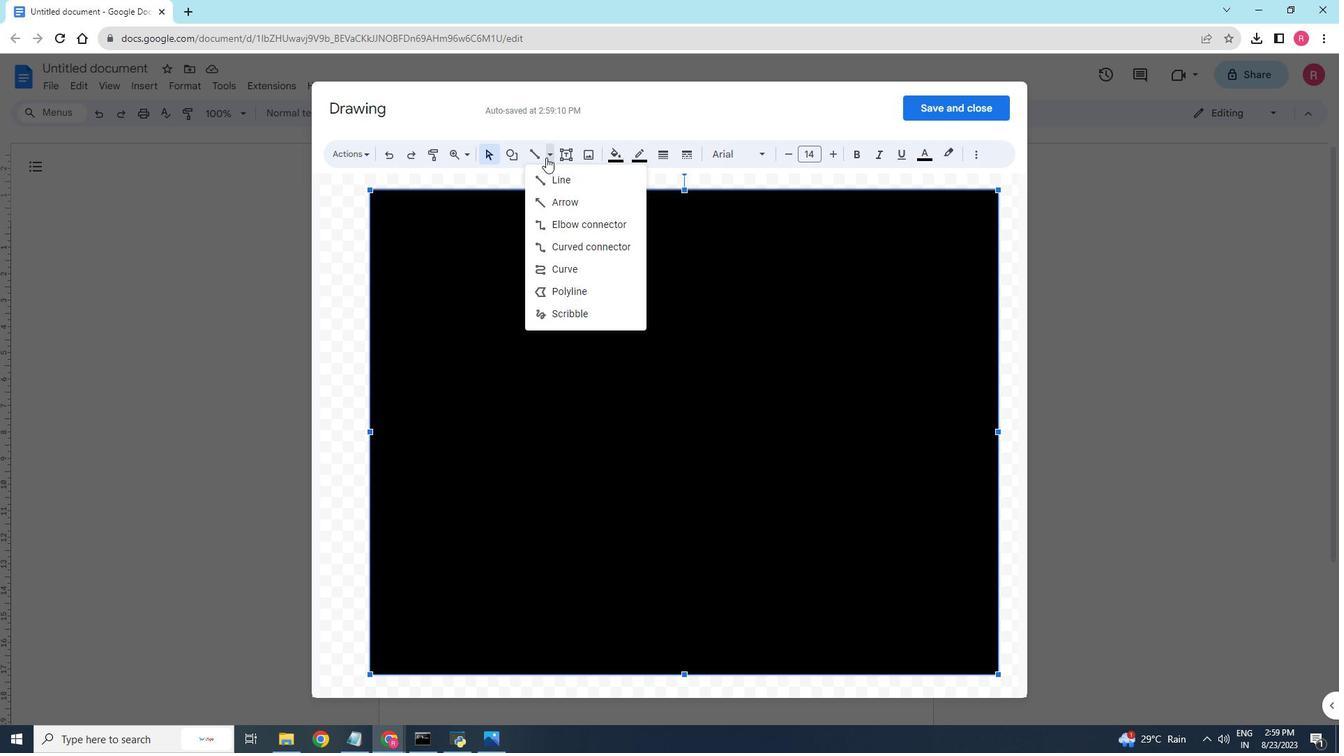 
Action: Mouse moved to (562, 267)
Screenshot: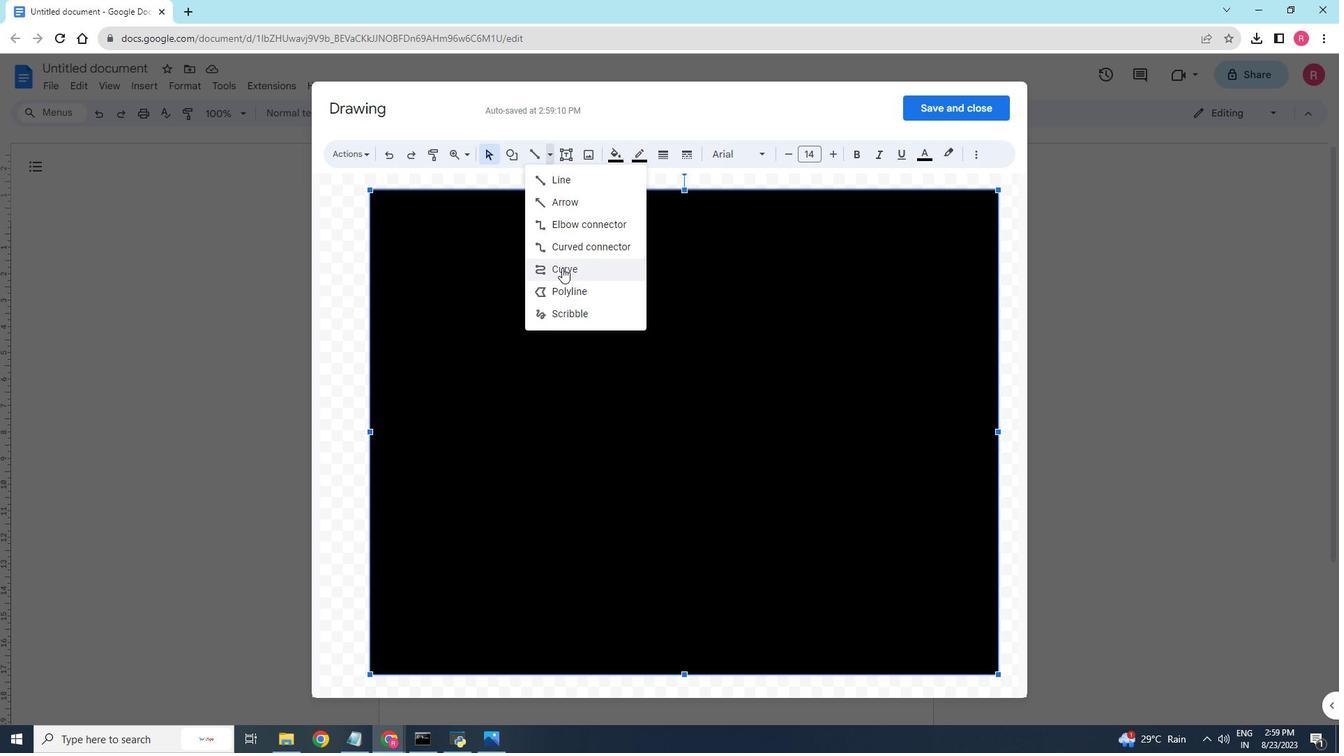 
Action: Mouse pressed left at (562, 267)
Screenshot: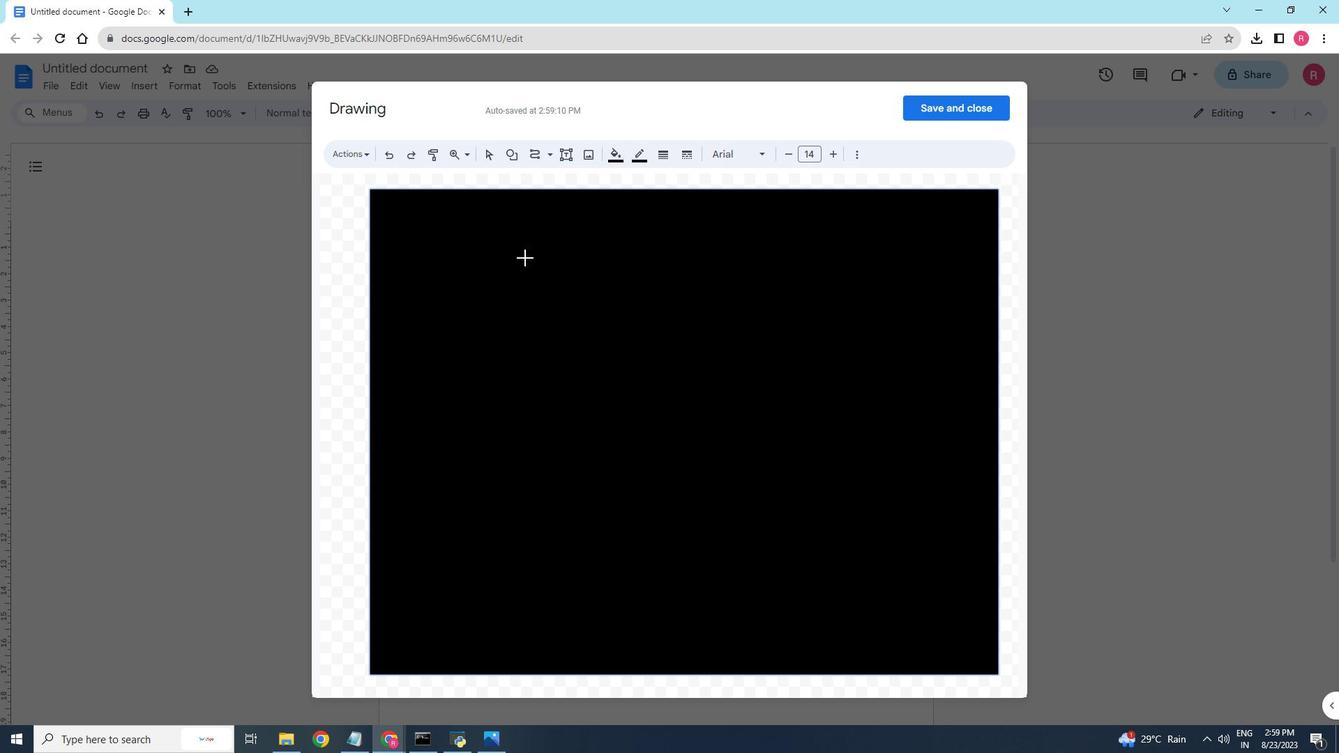 
Action: Mouse moved to (405, 214)
Screenshot: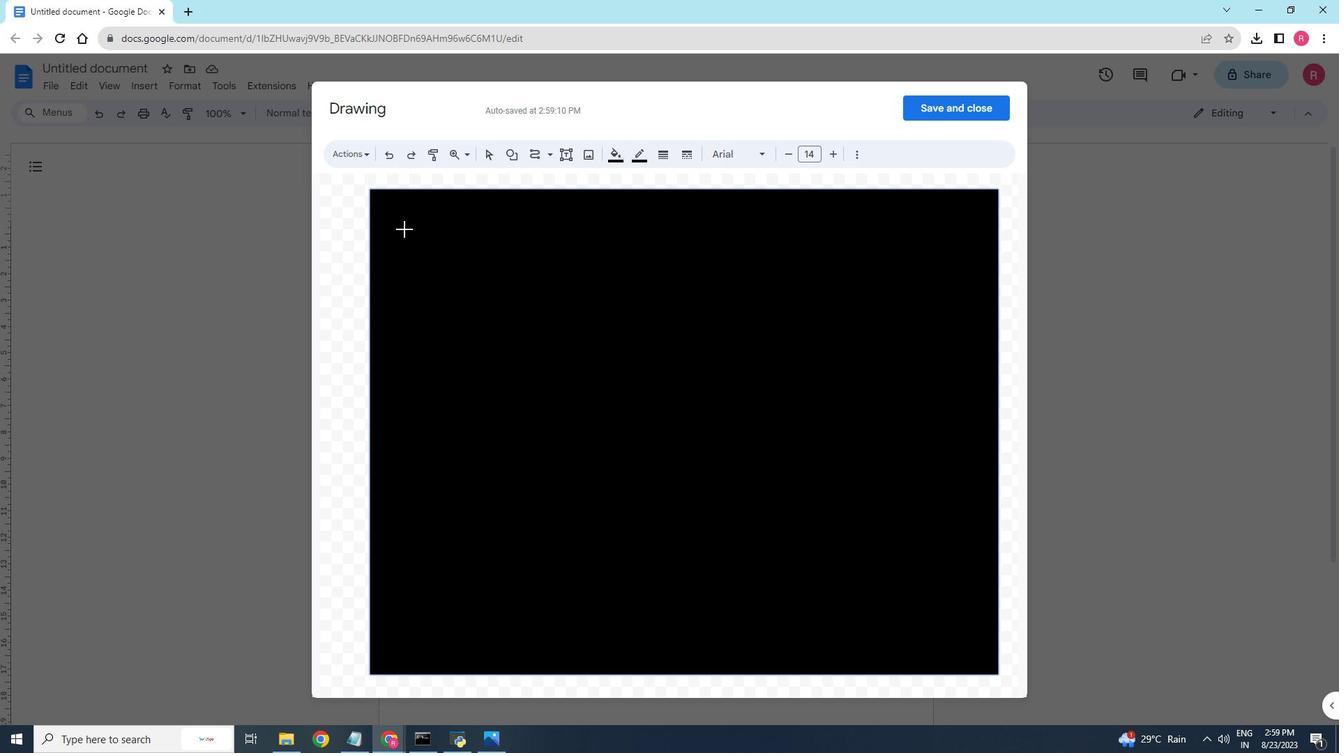 
Action: Mouse pressed left at (405, 214)
Screenshot: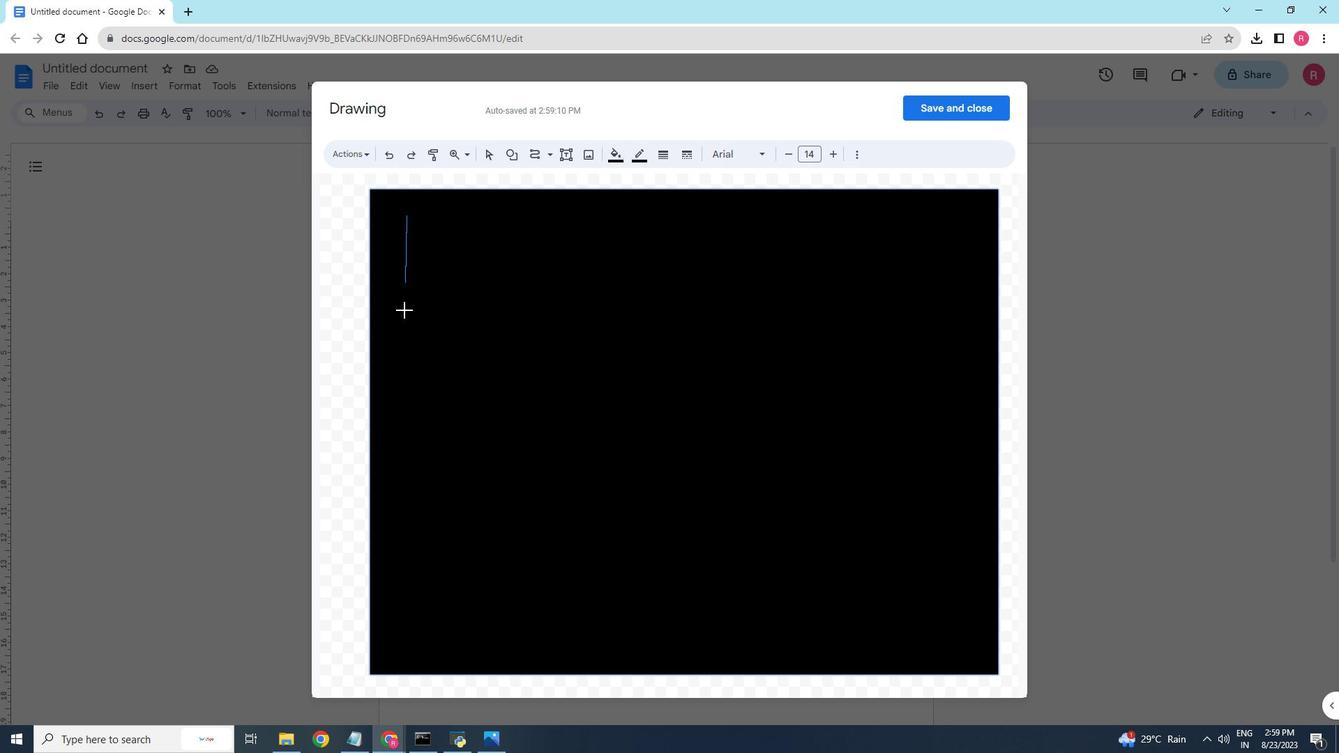 
Action: Mouse moved to (410, 485)
Screenshot: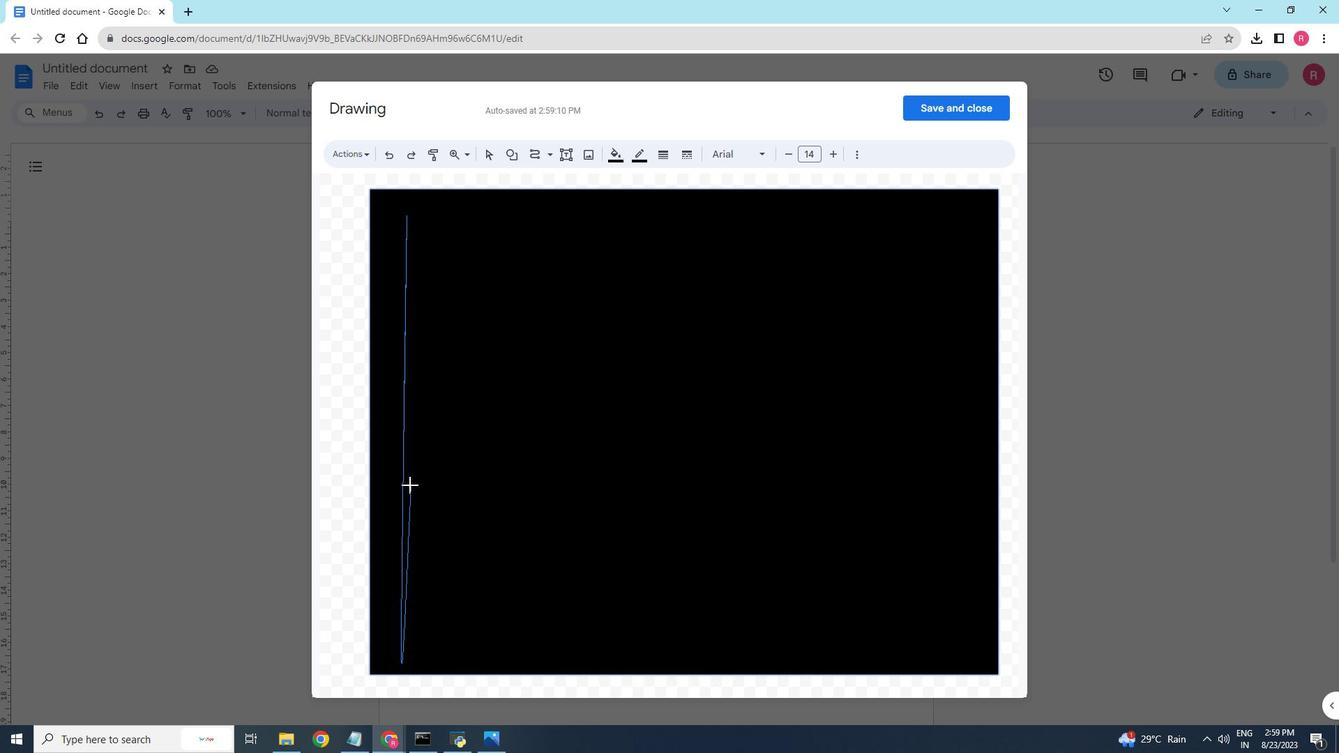 
Action: Key pressed ctrl+Z
Screenshot: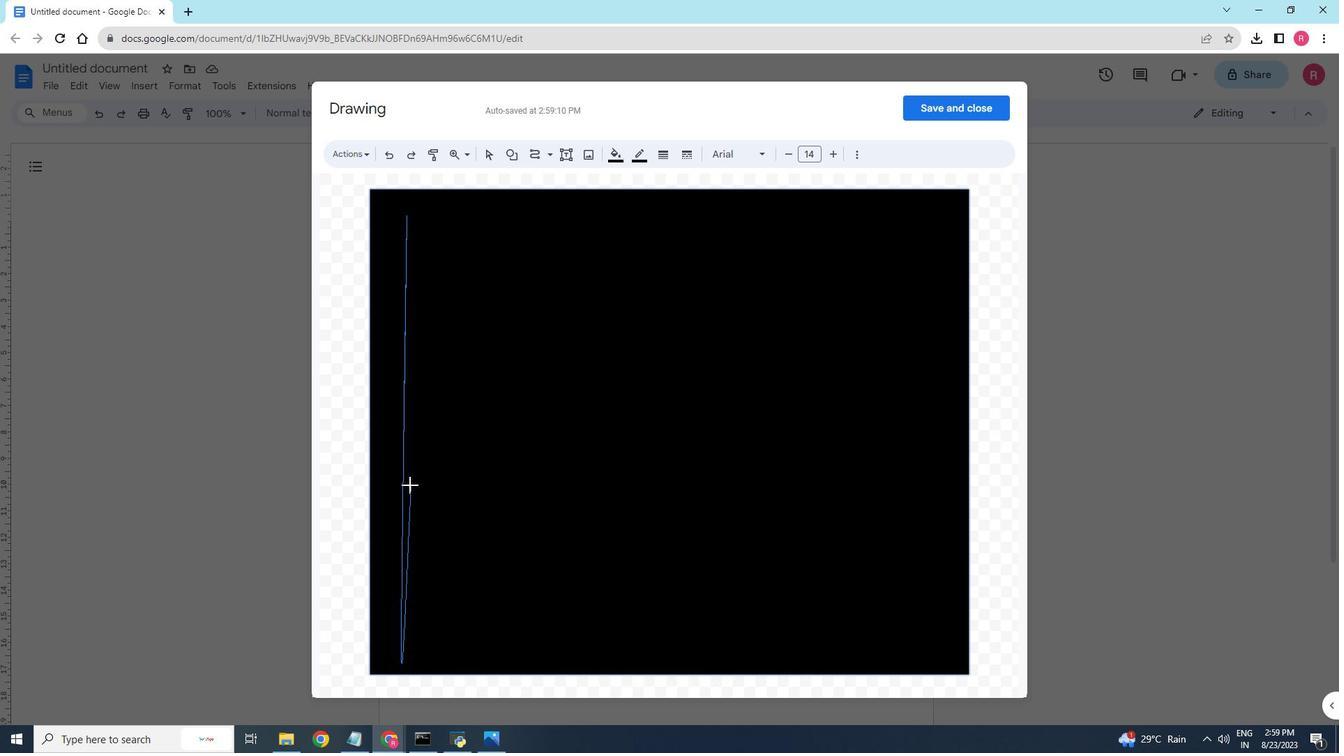 
Action: Mouse moved to (530, 469)
Screenshot: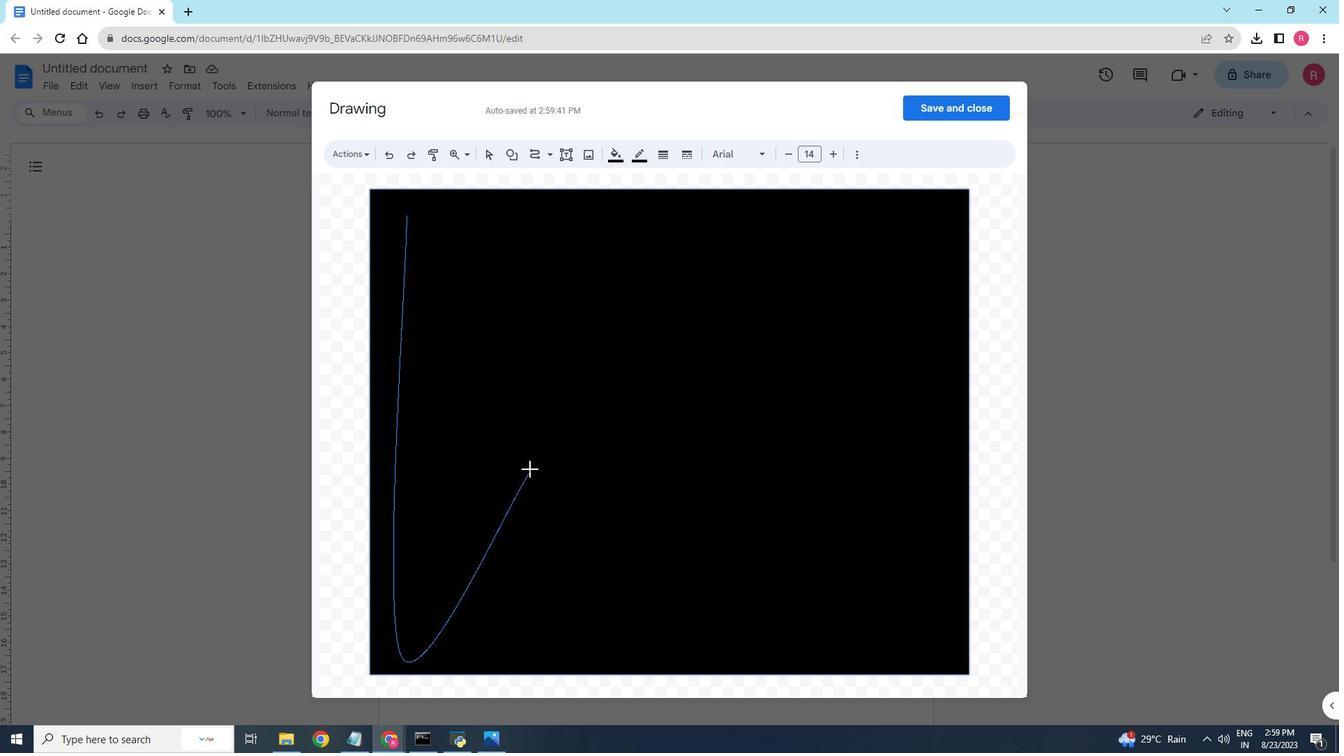 
Action: Mouse pressed left at (530, 469)
Screenshot: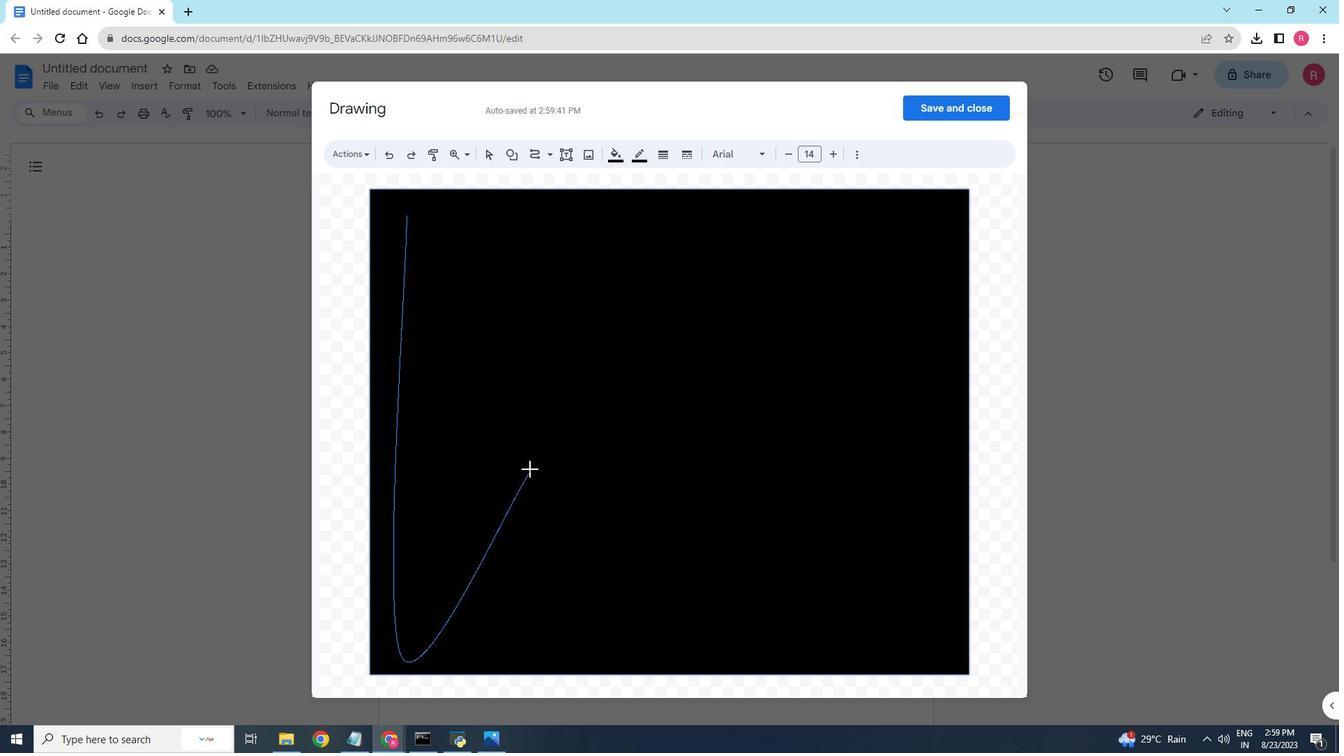
Action: Mouse pressed left at (530, 469)
Screenshot: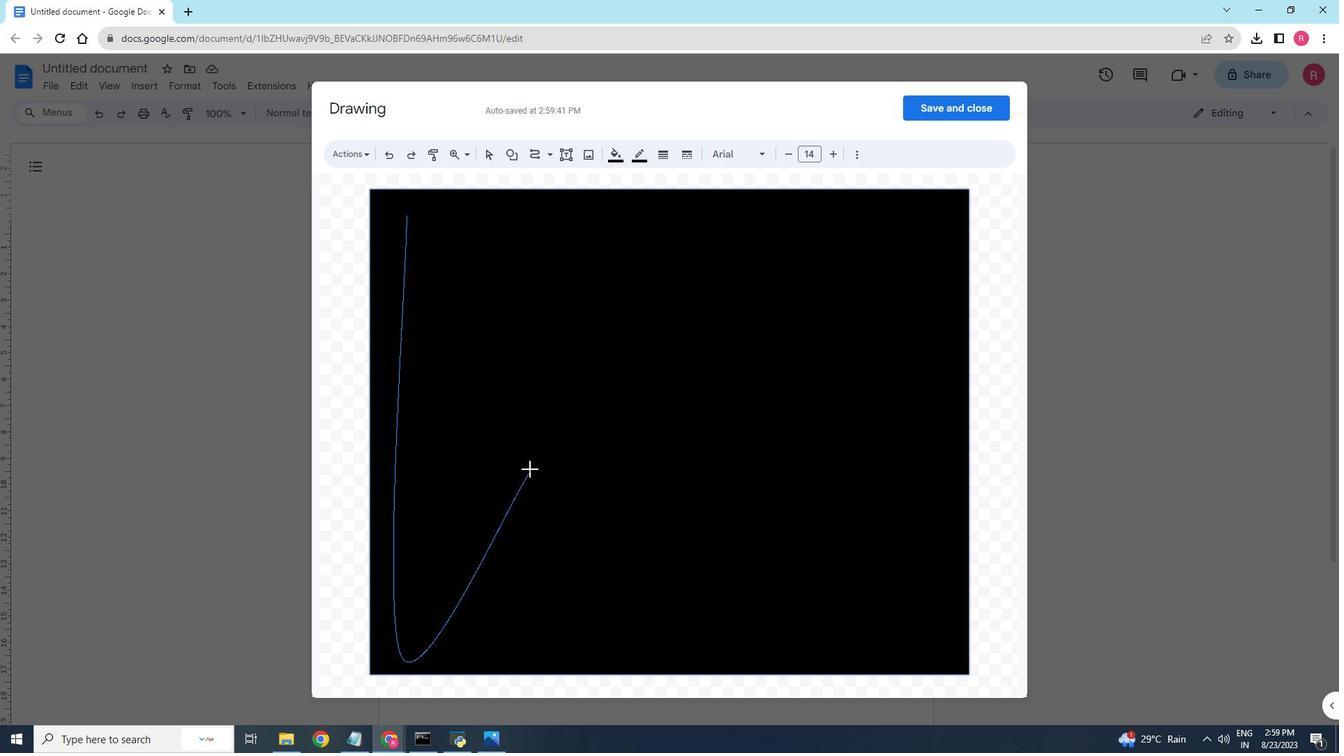 
Action: Mouse pressed left at (530, 469)
Screenshot: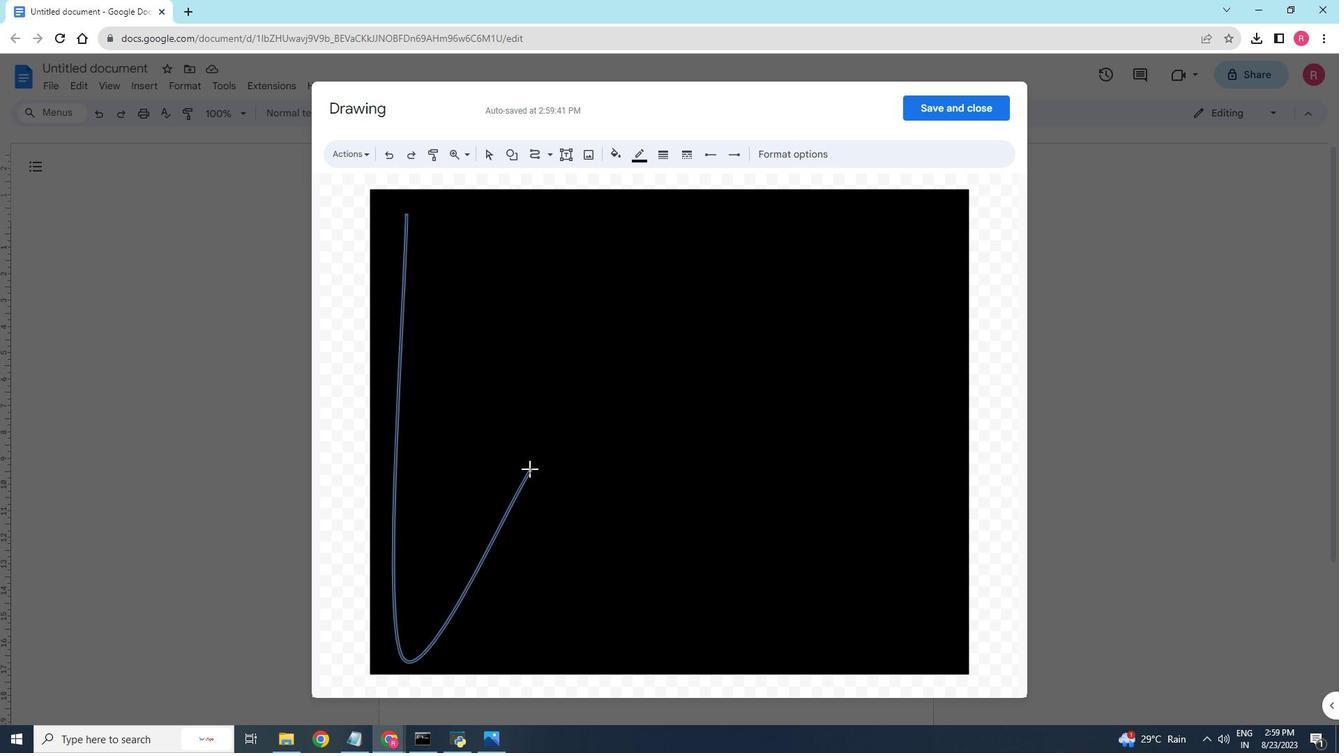 
Action: Mouse moved to (542, 390)
Screenshot: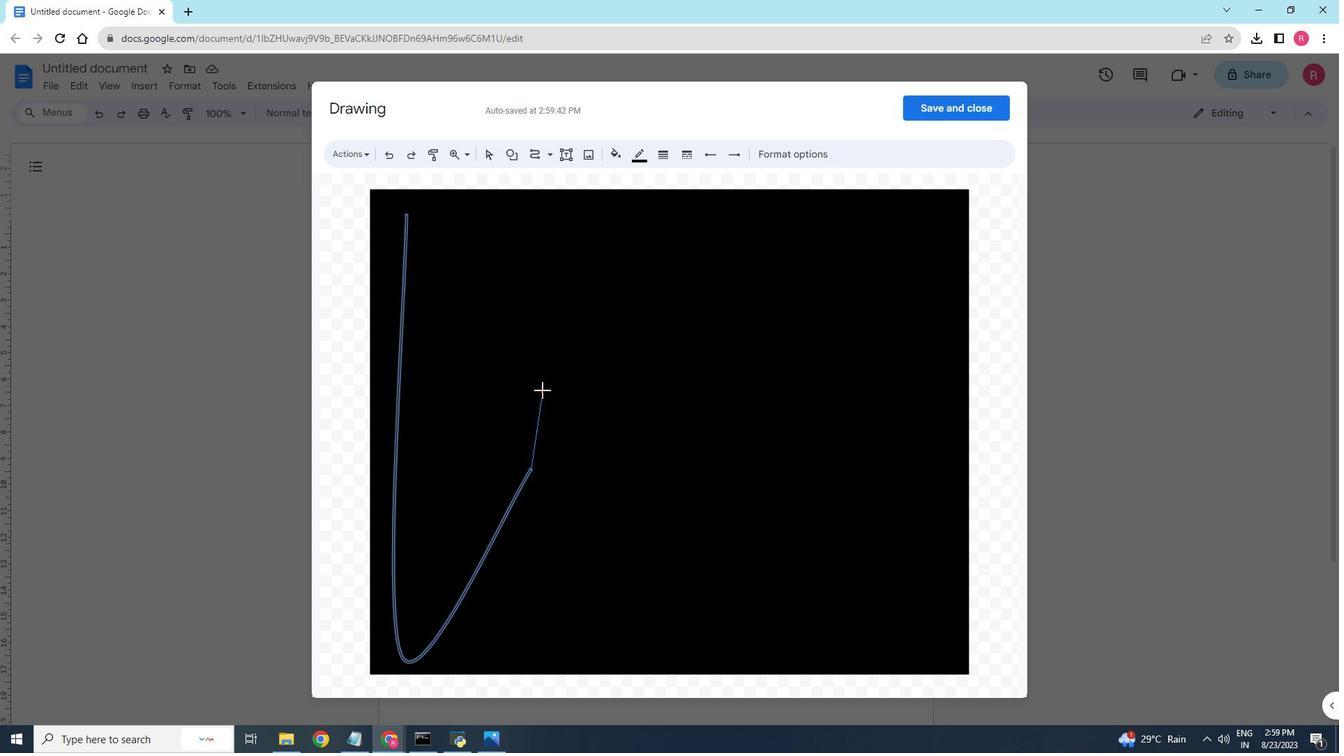 
Action: Mouse pressed left at (542, 390)
Screenshot: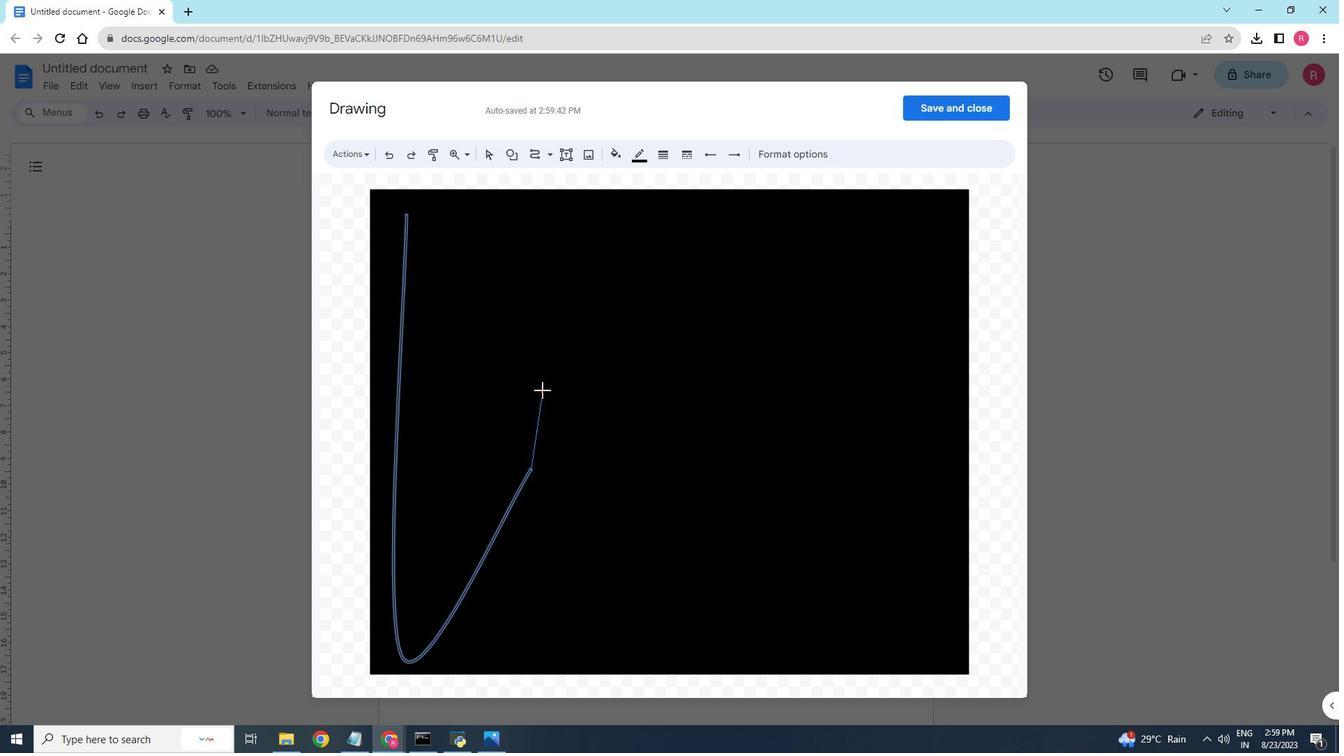 
Action: Mouse pressed left at (542, 390)
Screenshot: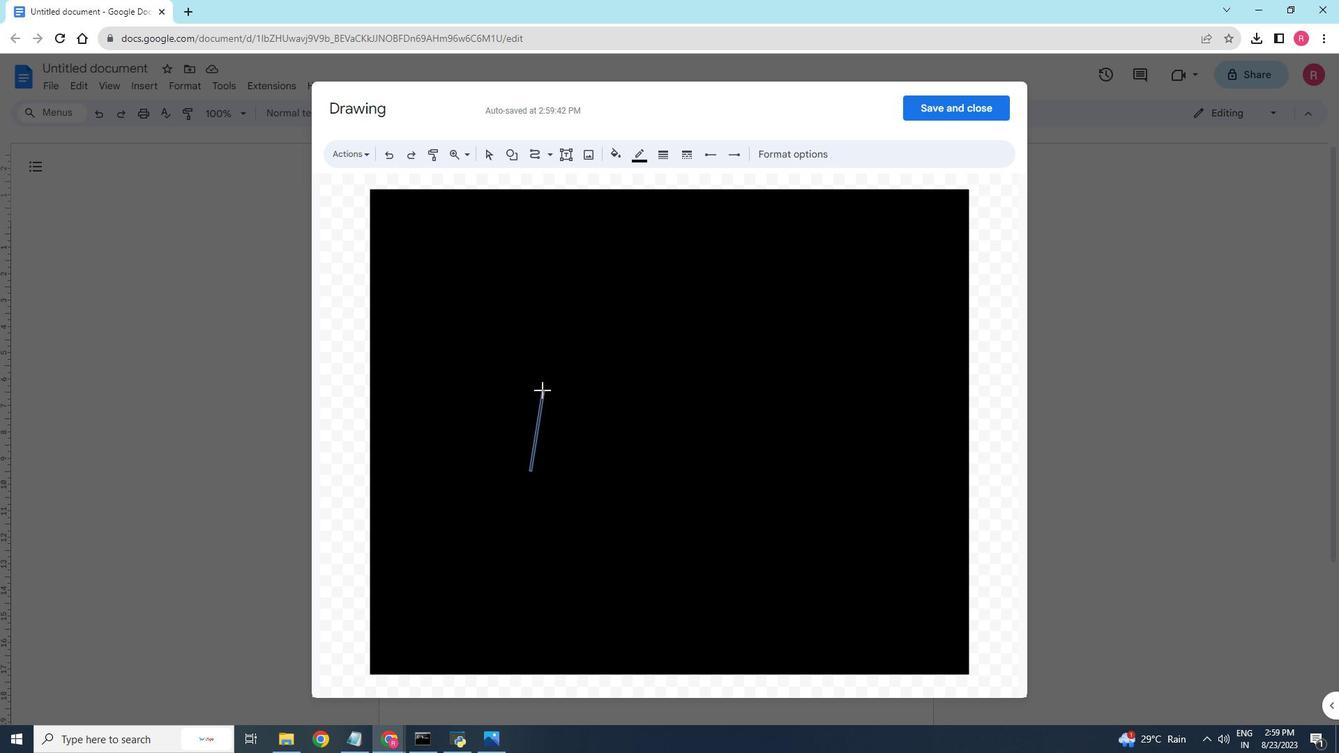 
Action: Mouse moved to (591, 437)
Screenshot: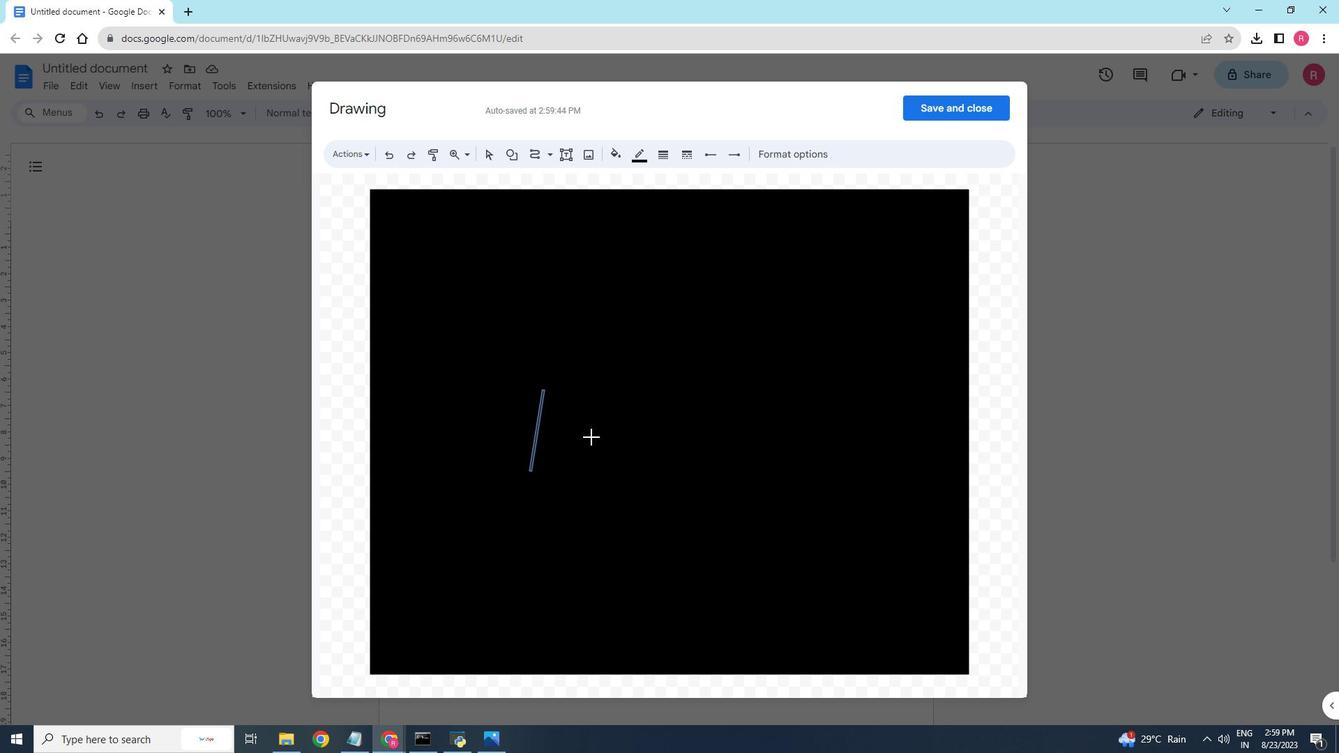 
Action: Key pressed ctrl+Z<'\x1a'>
Screenshot: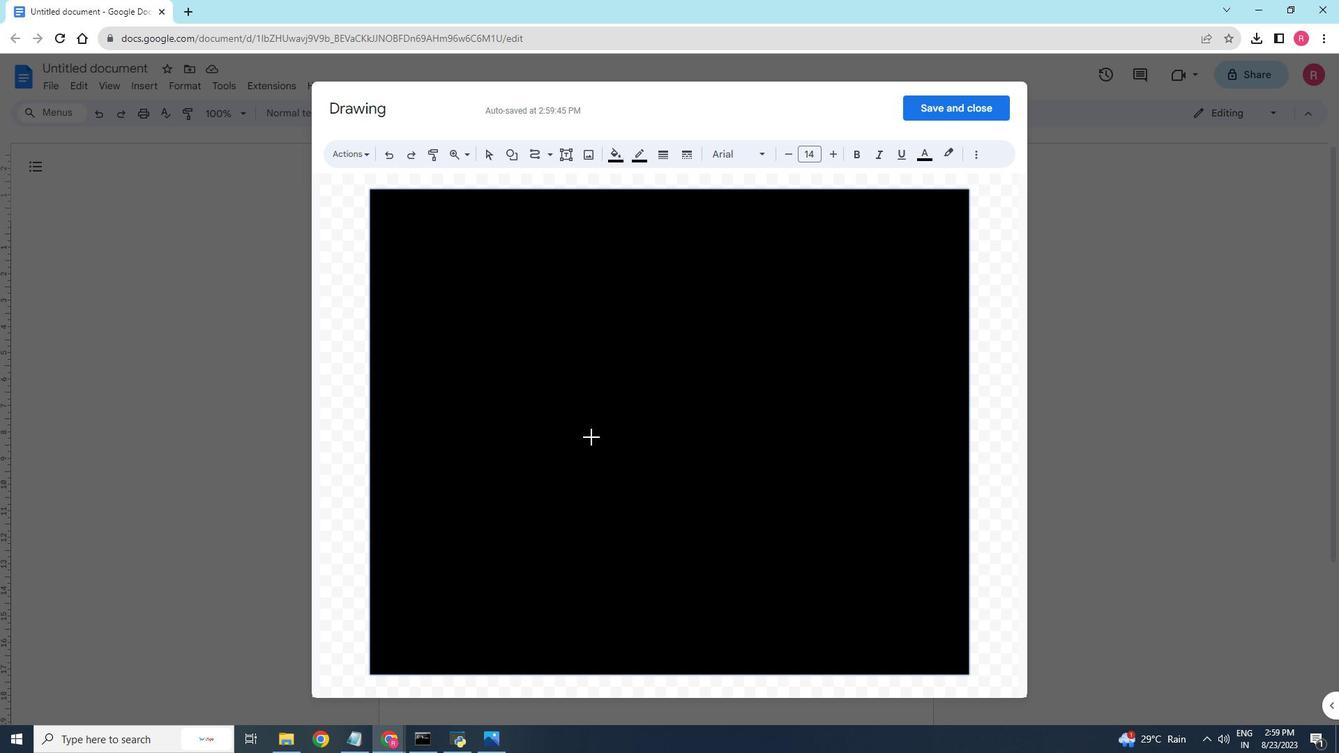 
Action: Mouse moved to (549, 156)
Screenshot: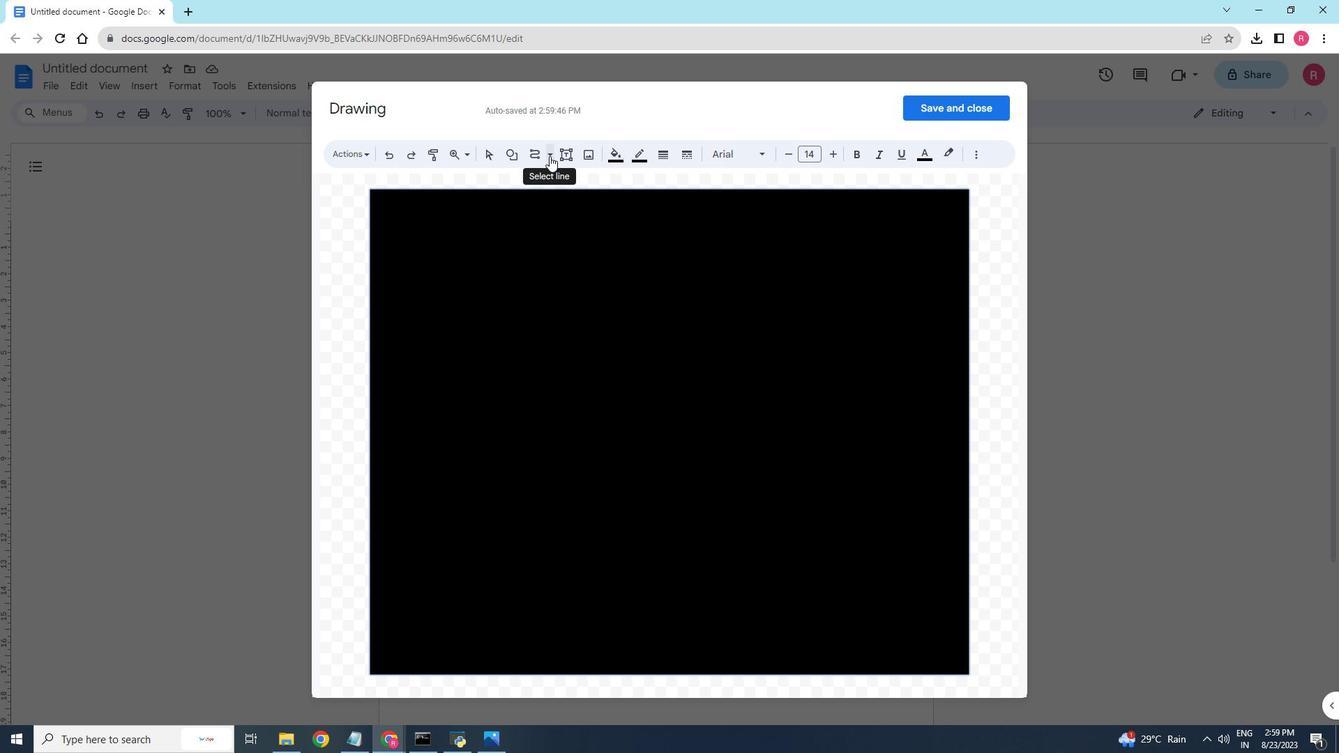 
Action: Mouse pressed left at (549, 156)
Screenshot: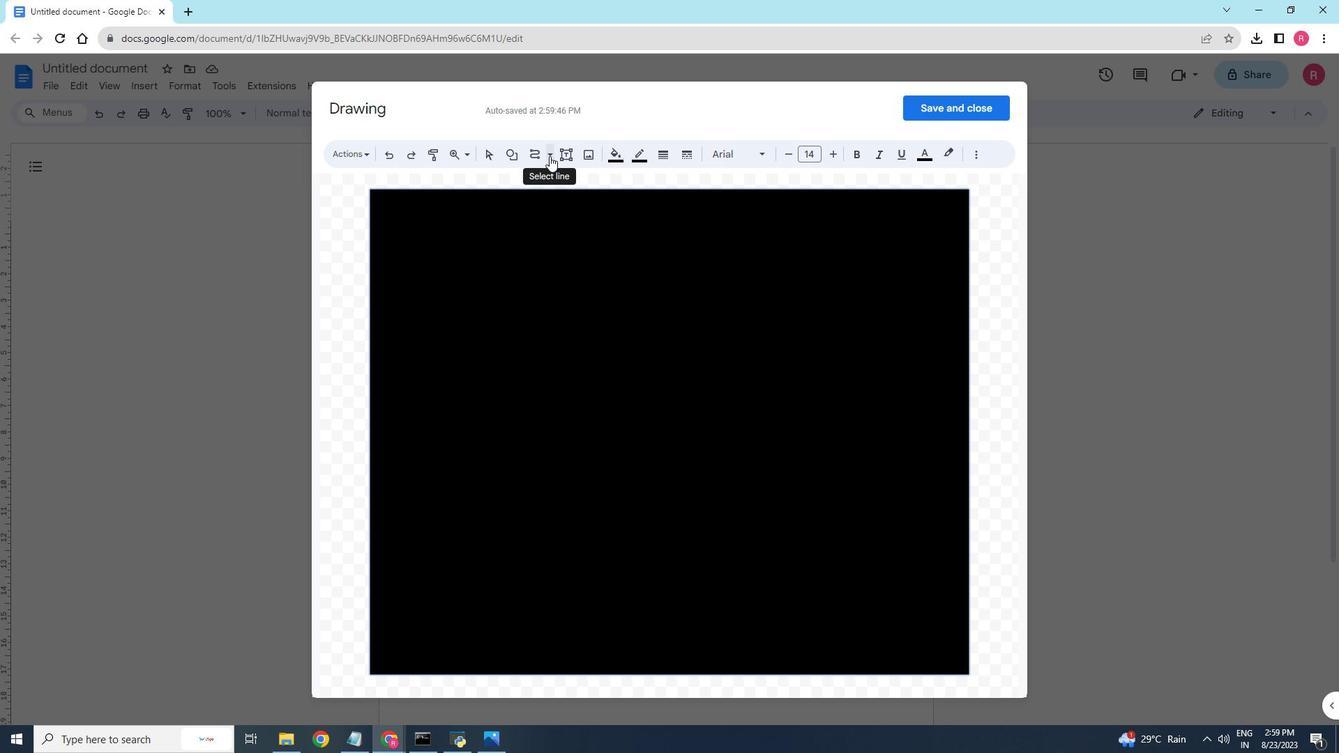
Action: Mouse moved to (554, 177)
Screenshot: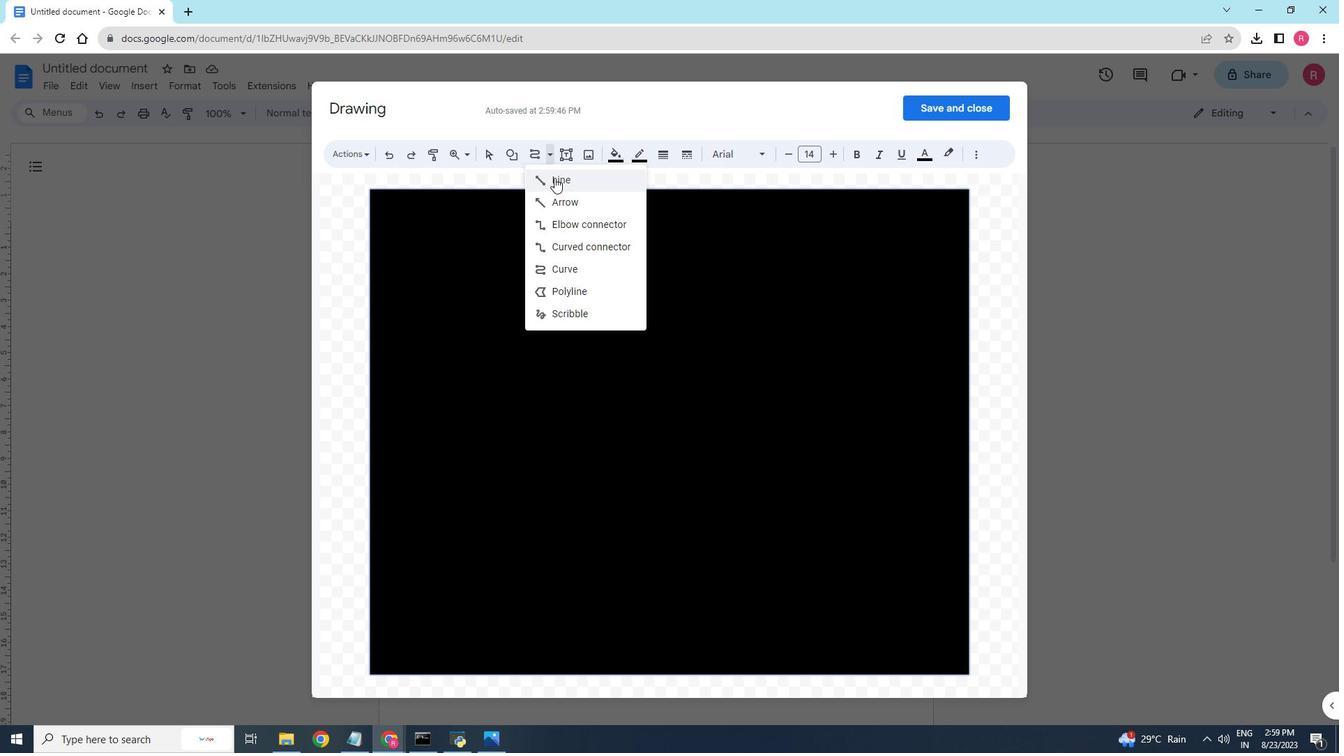 
Action: Mouse pressed left at (554, 177)
Screenshot: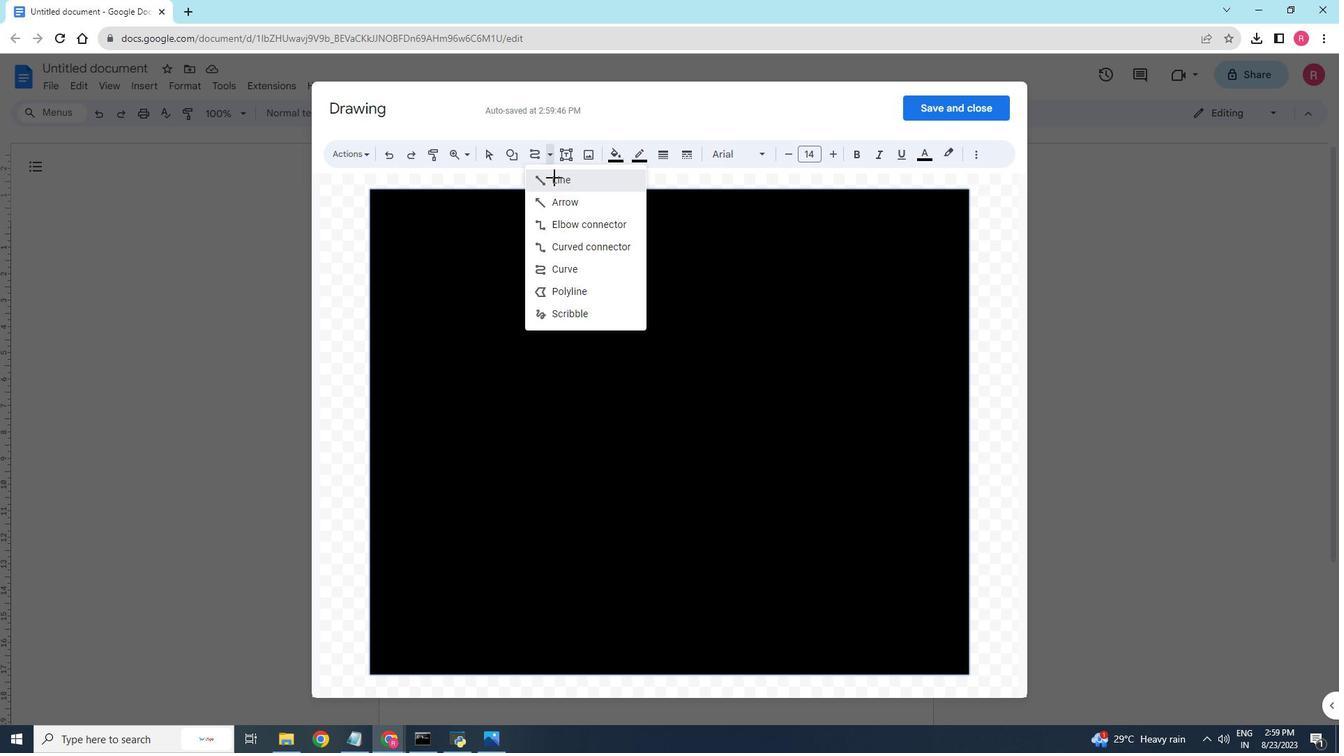 
Action: Mouse moved to (407, 212)
Screenshot: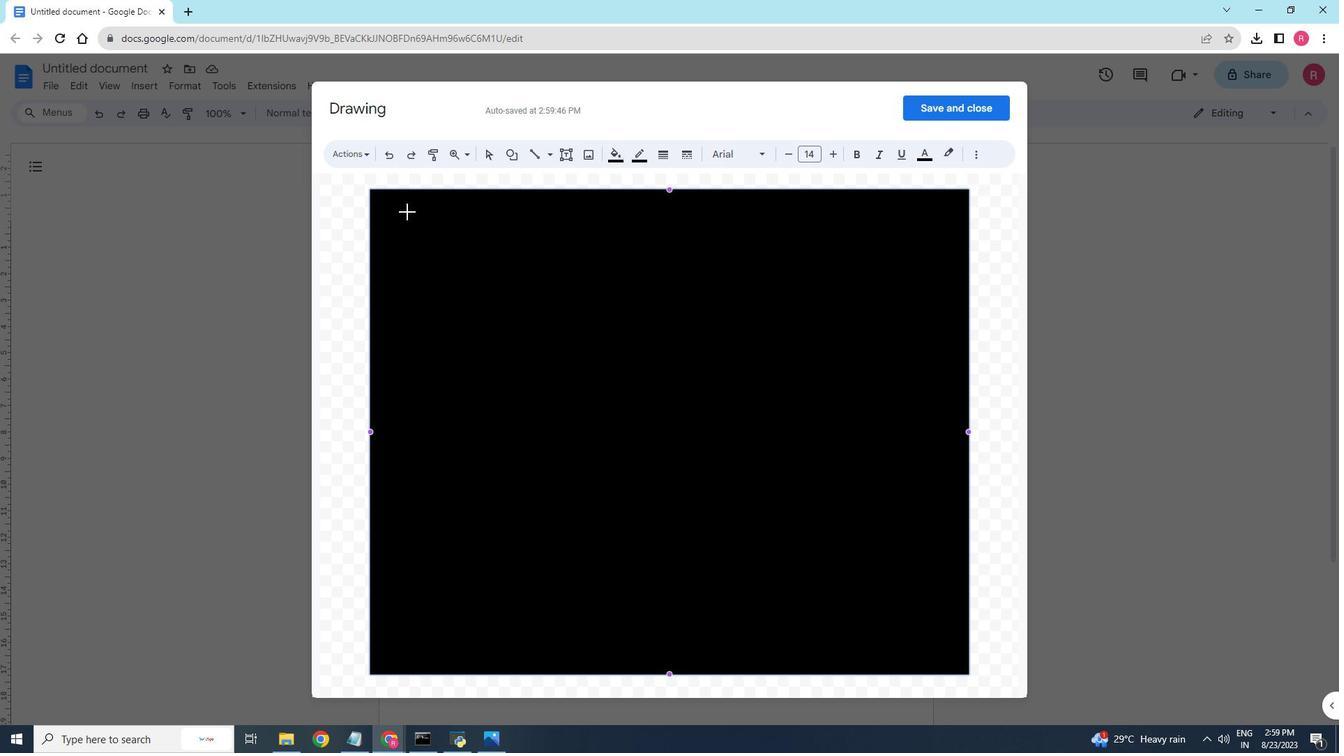 
Action: Mouse pressed left at (407, 212)
Screenshot: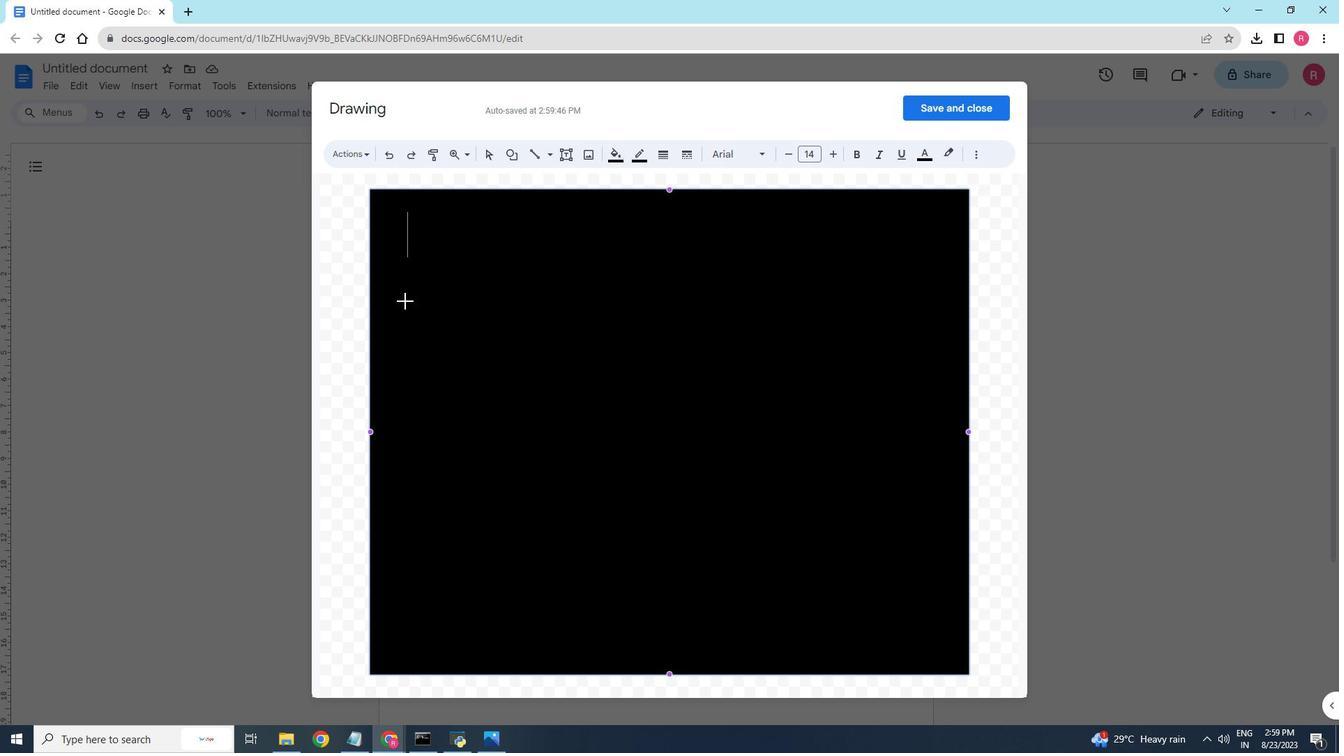 
Action: Mouse moved to (641, 154)
Screenshot: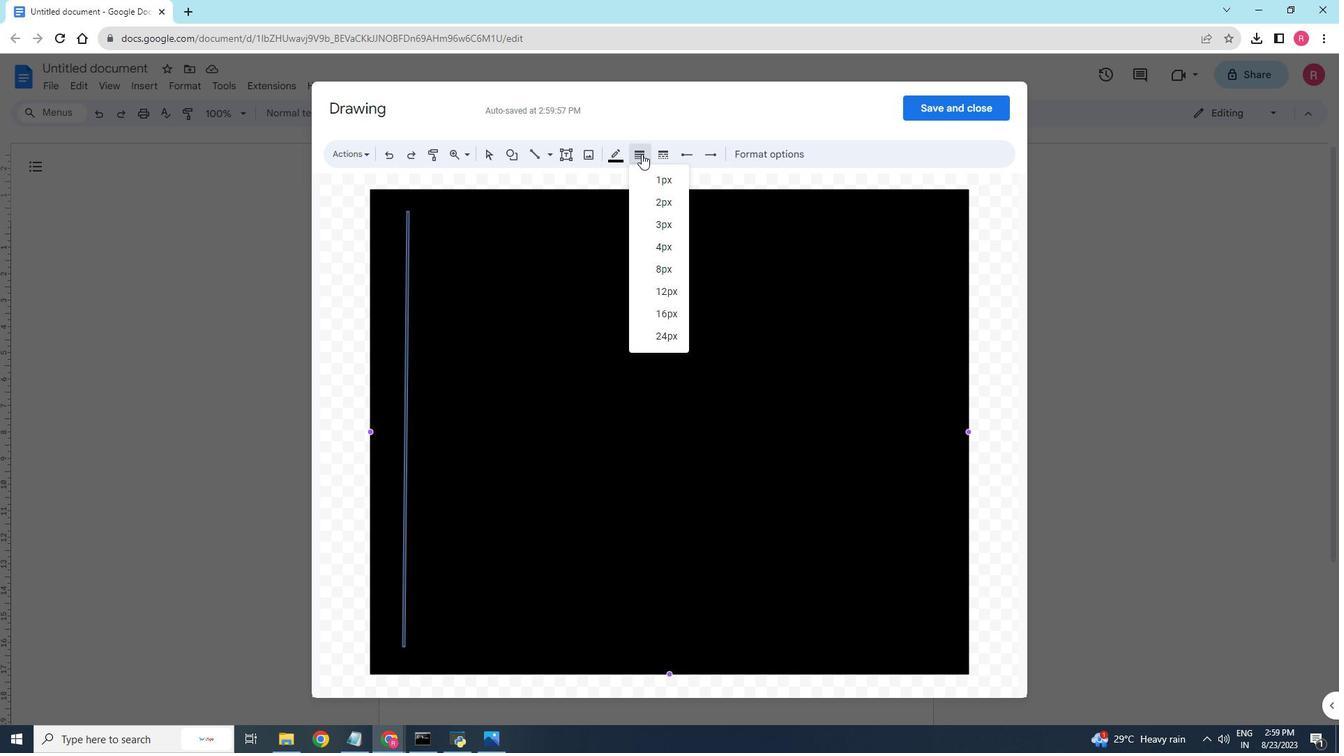 
Action: Mouse pressed left at (641, 154)
Screenshot: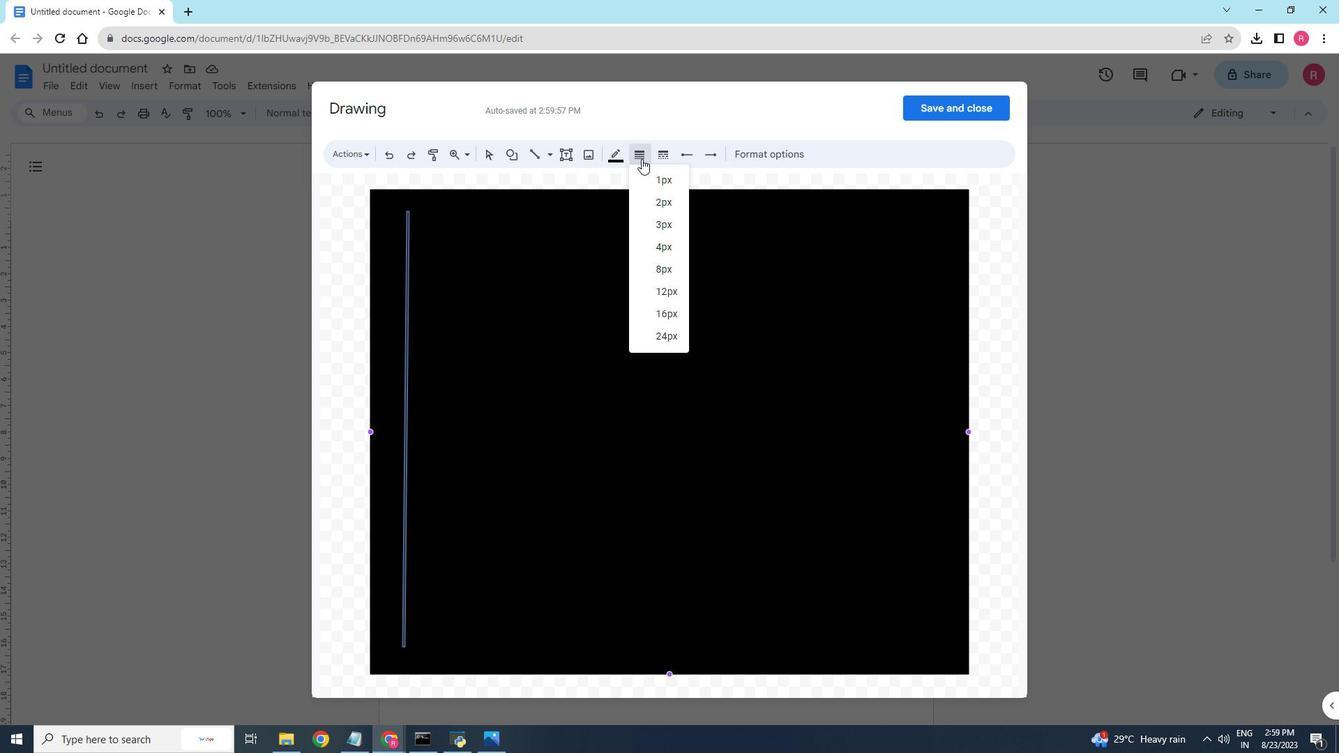 
Action: Mouse moved to (656, 221)
Screenshot: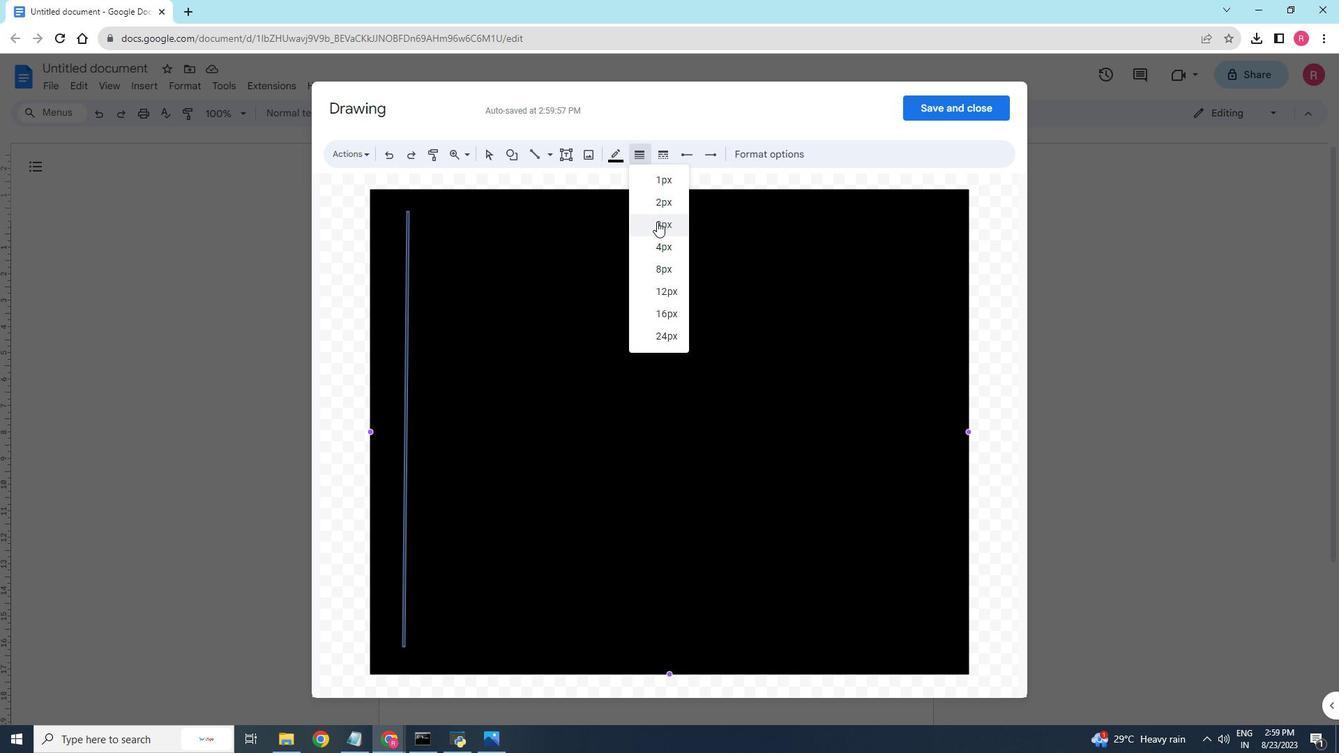 
Action: Mouse pressed left at (656, 221)
Screenshot: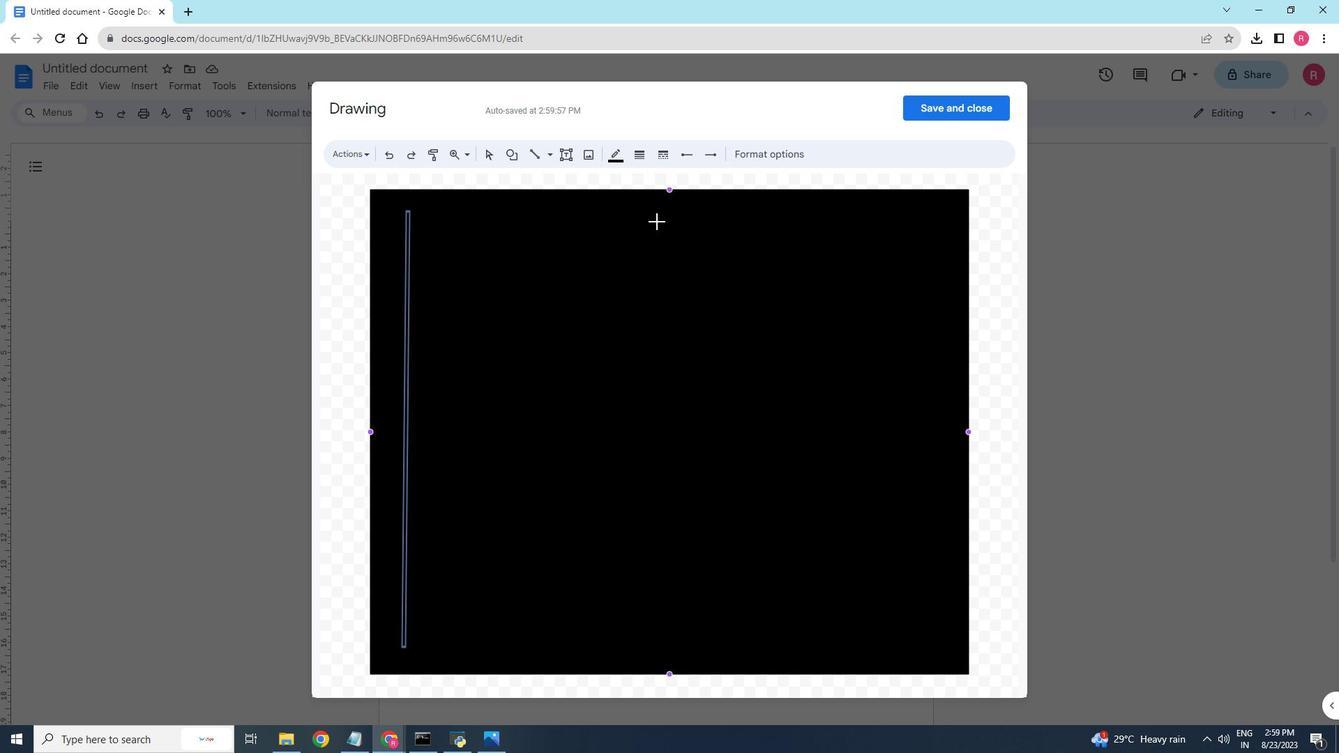 
Action: Mouse moved to (615, 159)
Screenshot: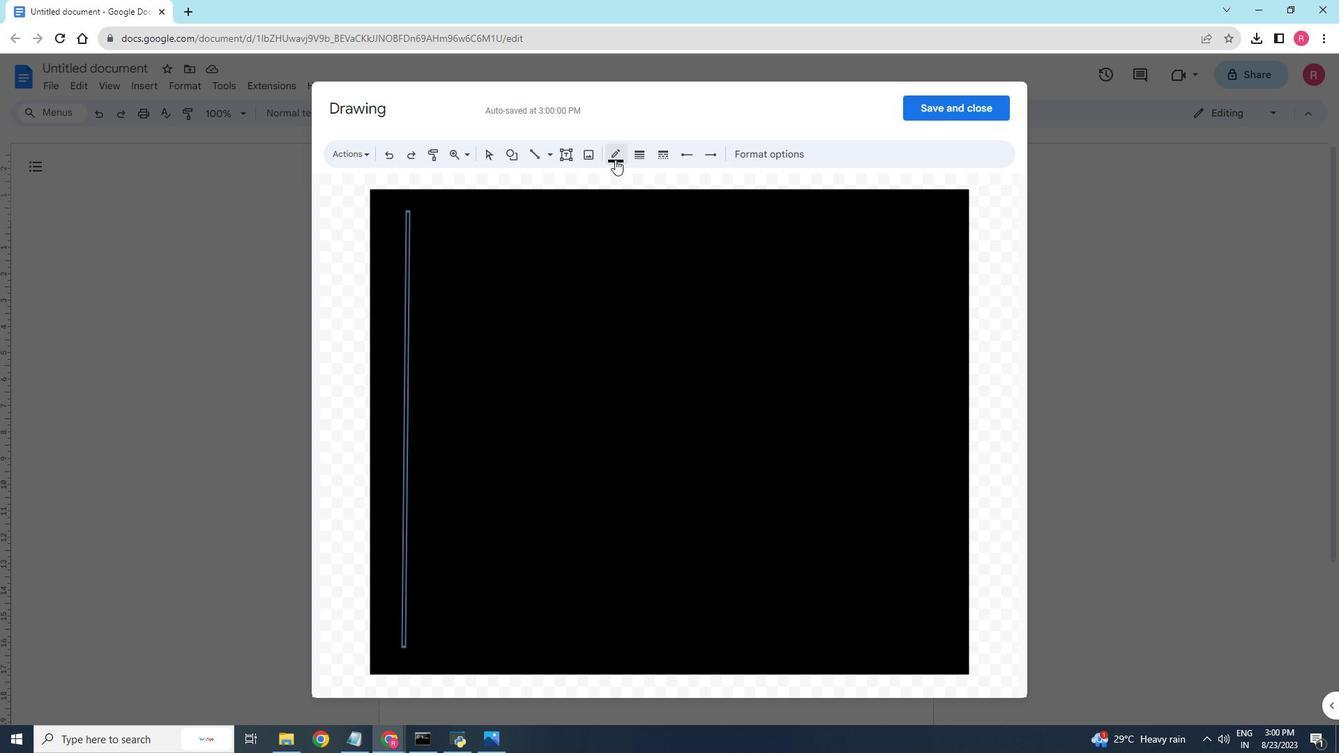 
Action: Mouse pressed left at (615, 159)
Screenshot: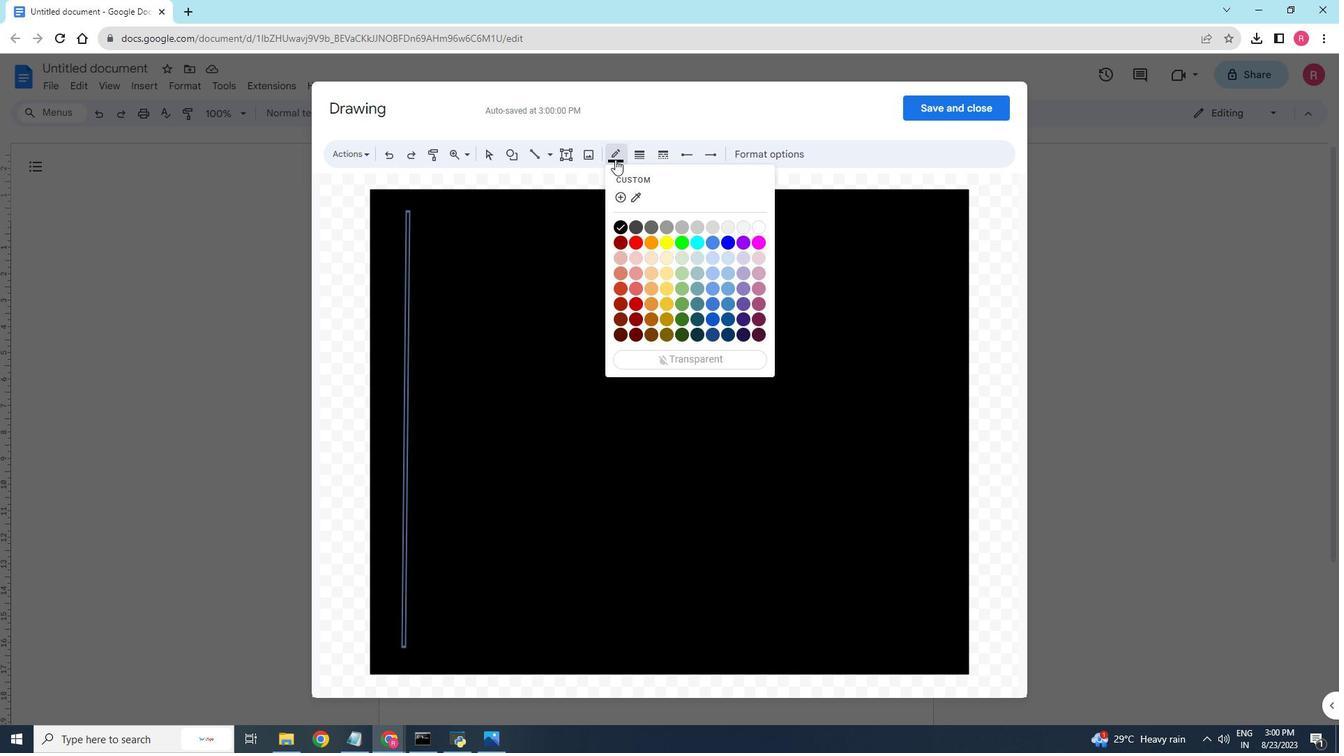 
Action: Mouse moved to (666, 241)
Screenshot: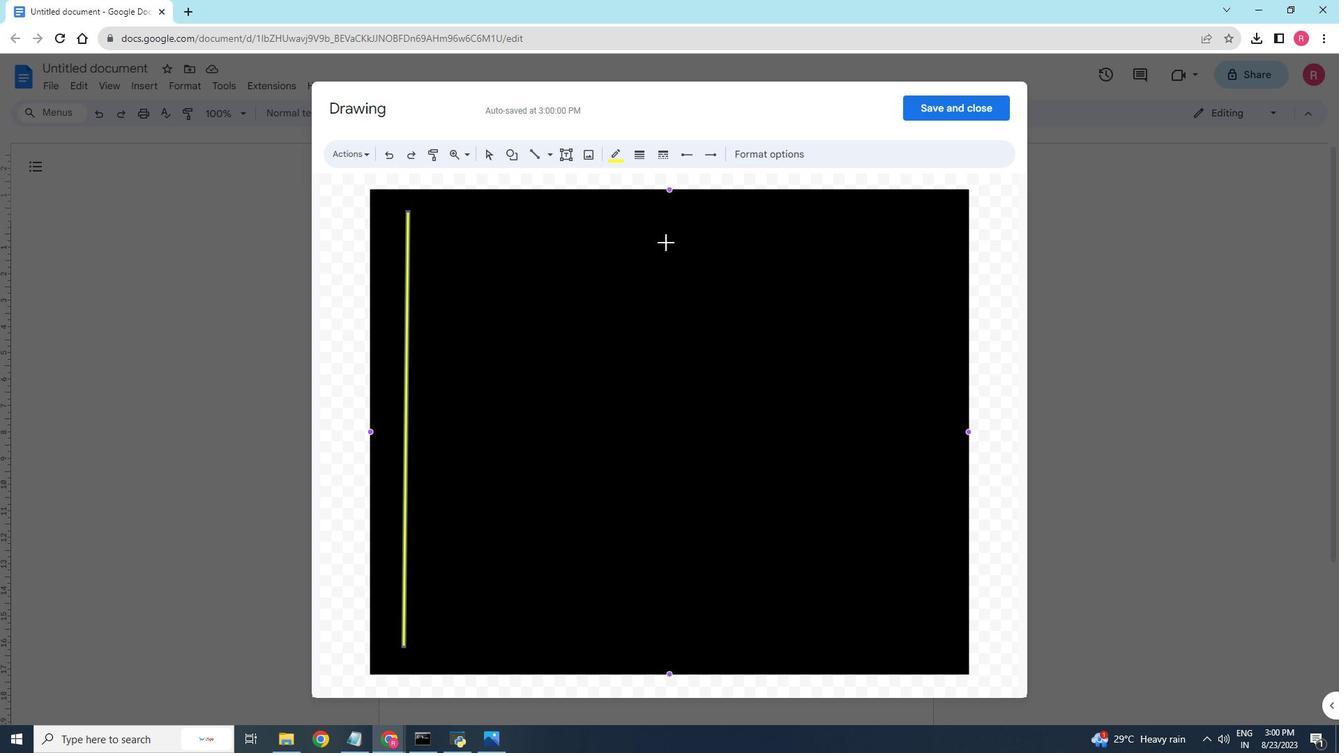 
Action: Mouse pressed left at (666, 241)
Screenshot: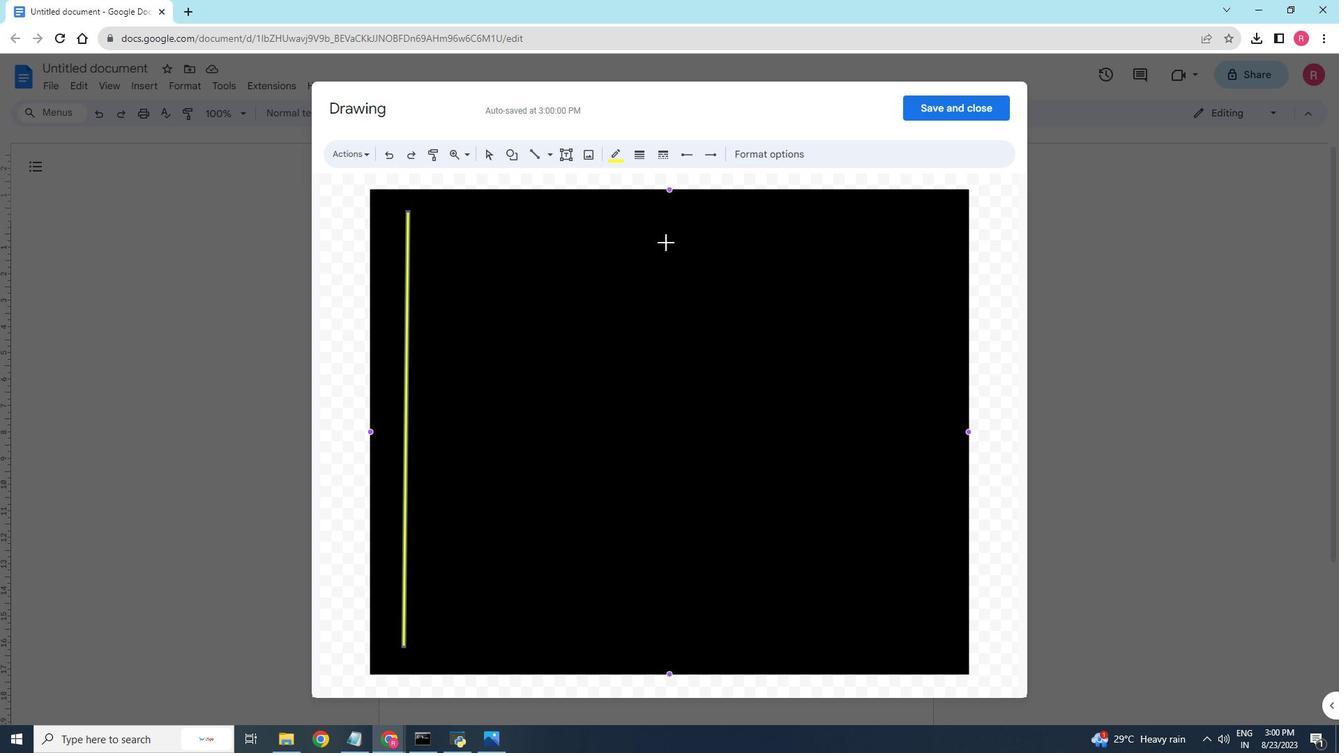 
Action: Mouse moved to (533, 159)
Screenshot: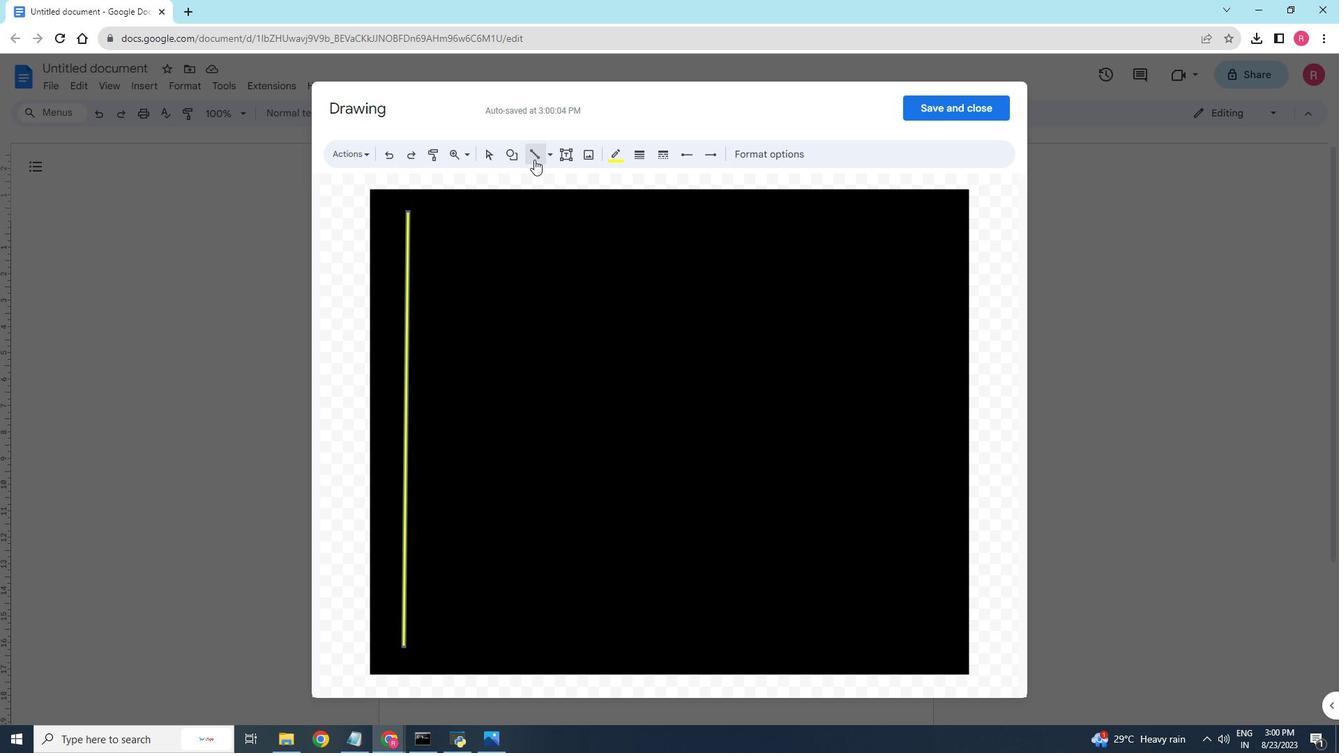 
Action: Mouse pressed left at (533, 159)
Screenshot: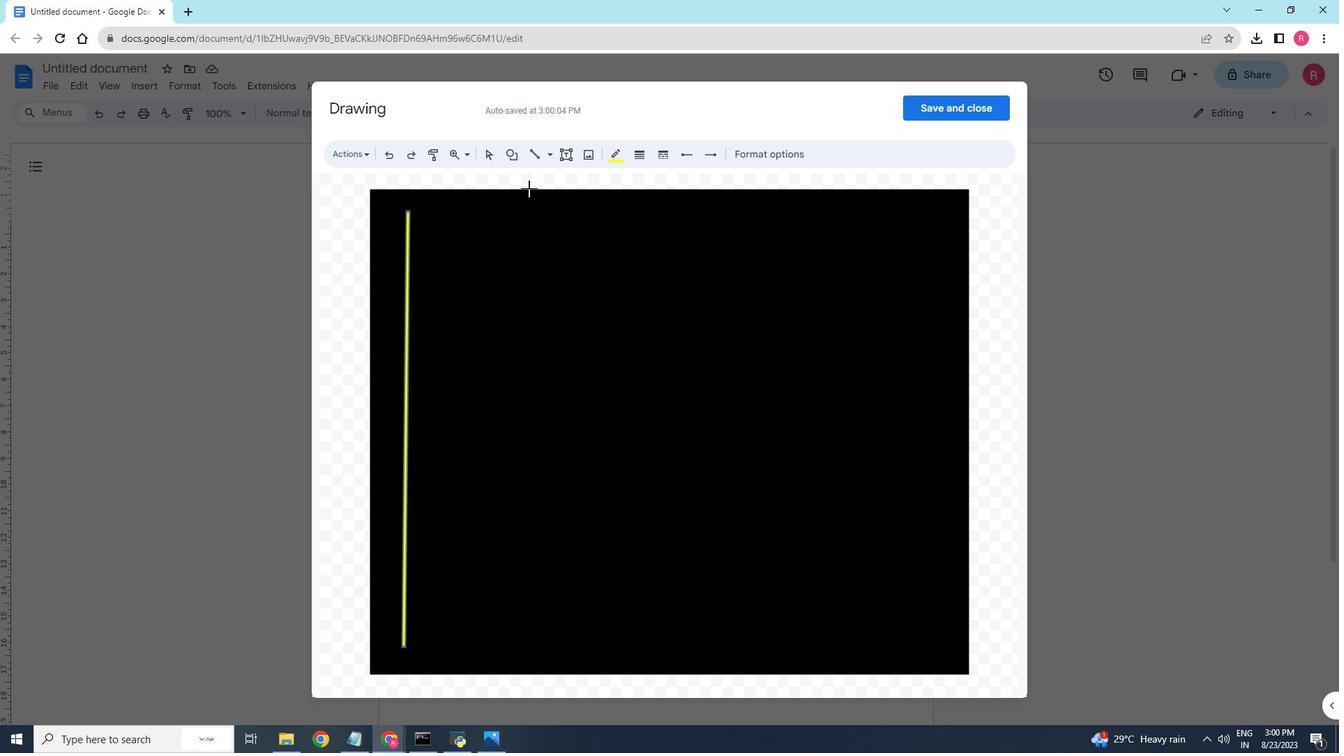 
Action: Mouse moved to (408, 213)
Screenshot: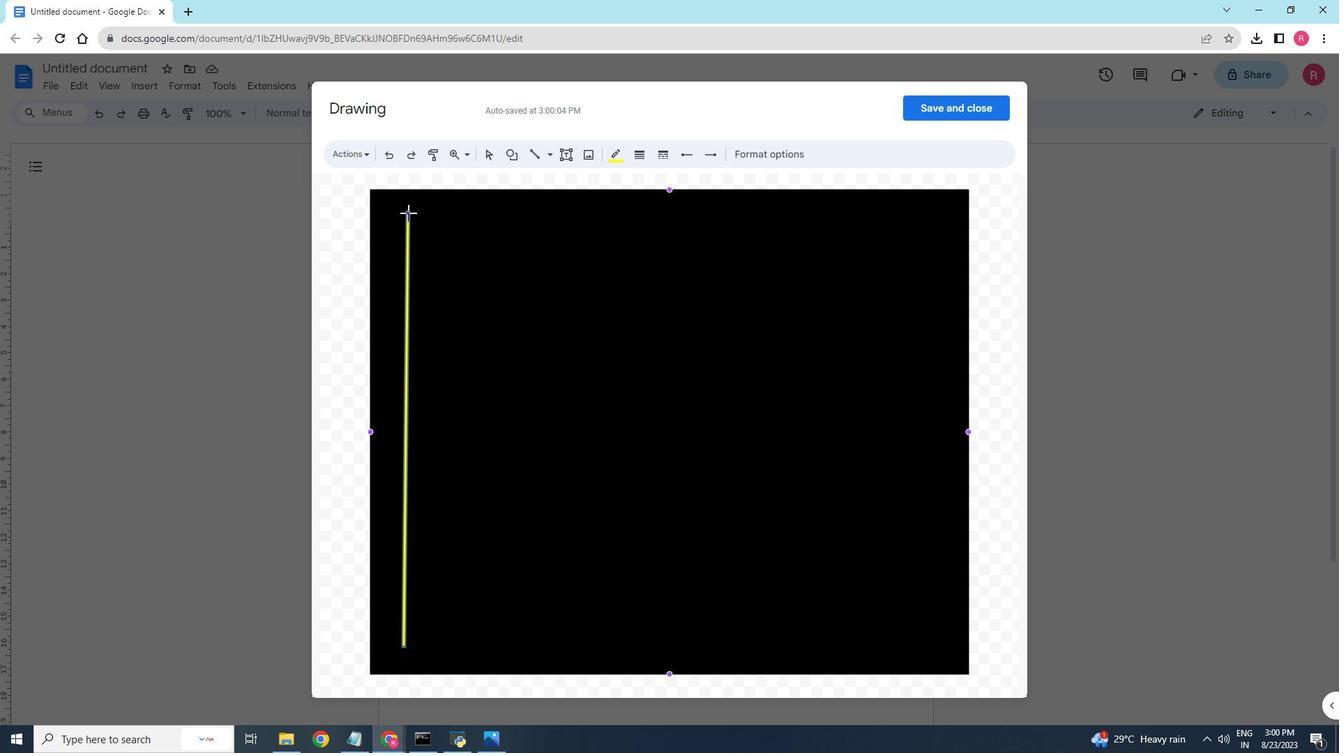 
Action: Mouse pressed left at (408, 213)
Screenshot: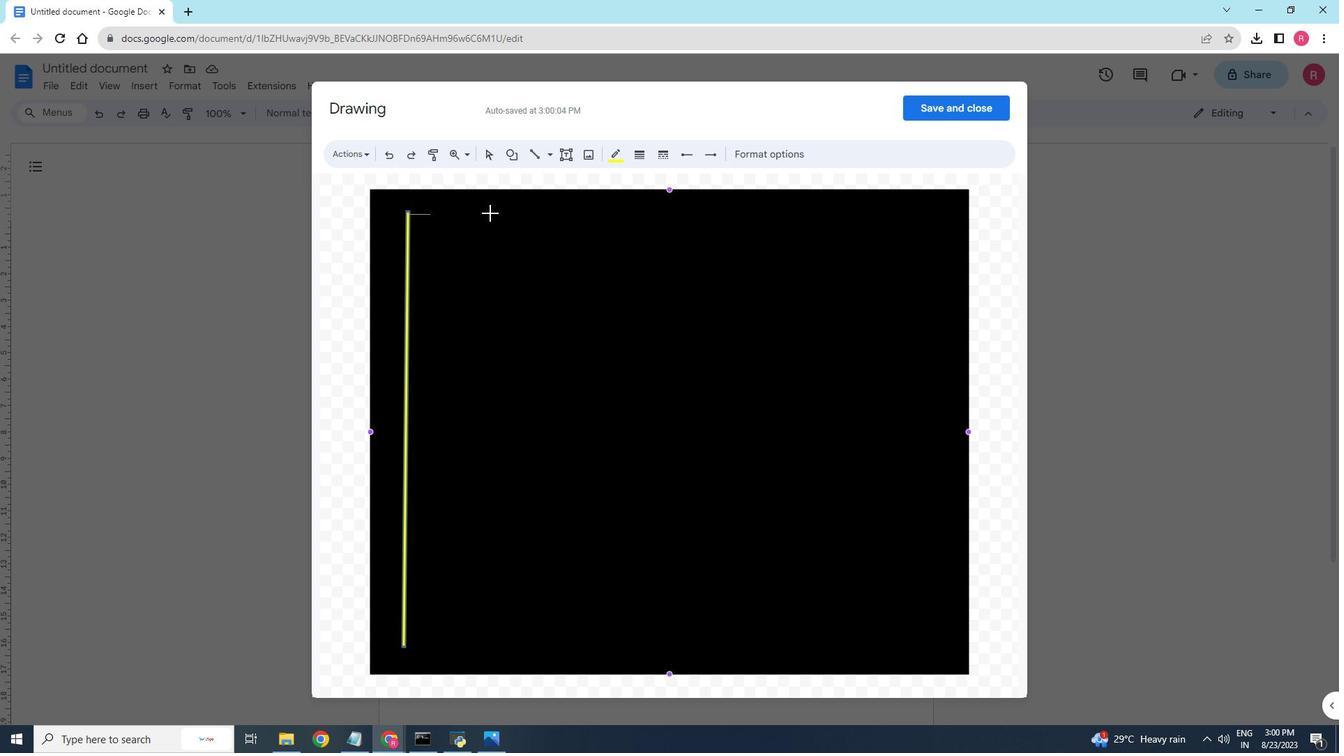 
Action: Mouse moved to (910, 221)
Screenshot: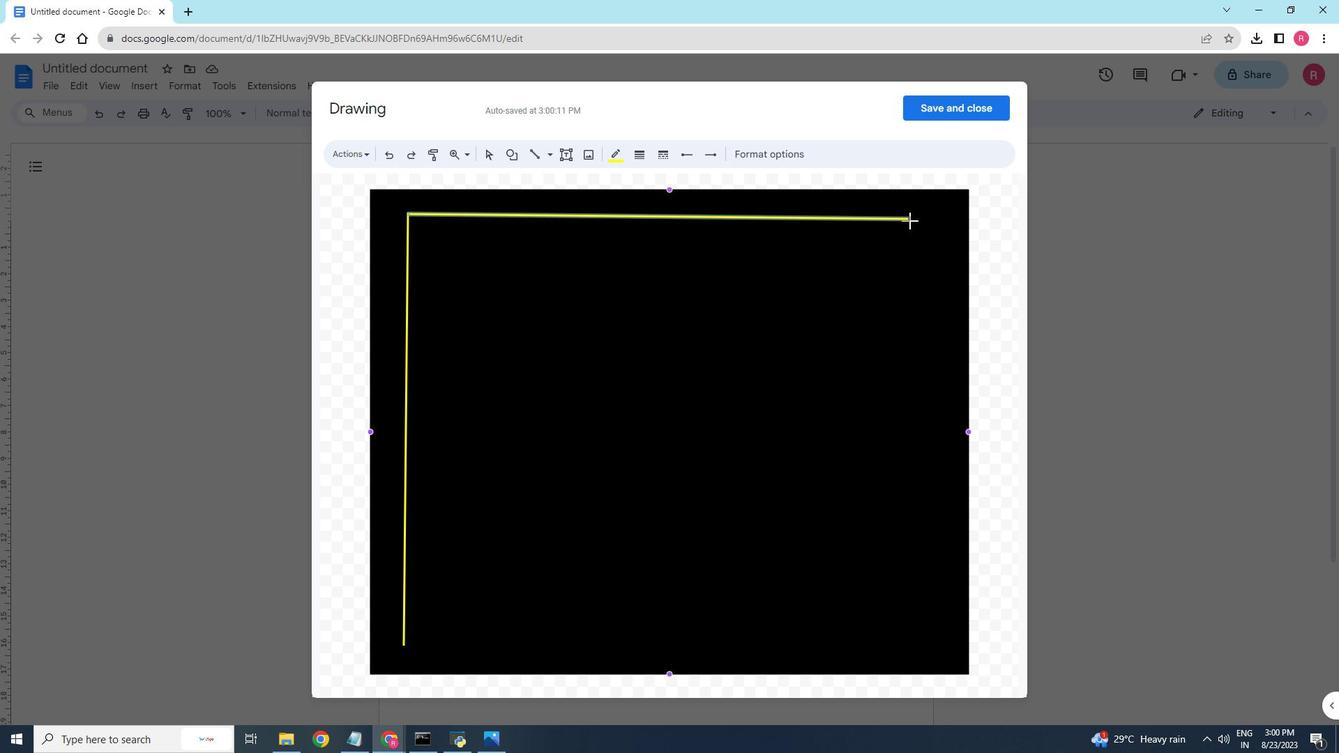 
Action: Mouse pressed left at (910, 221)
Screenshot: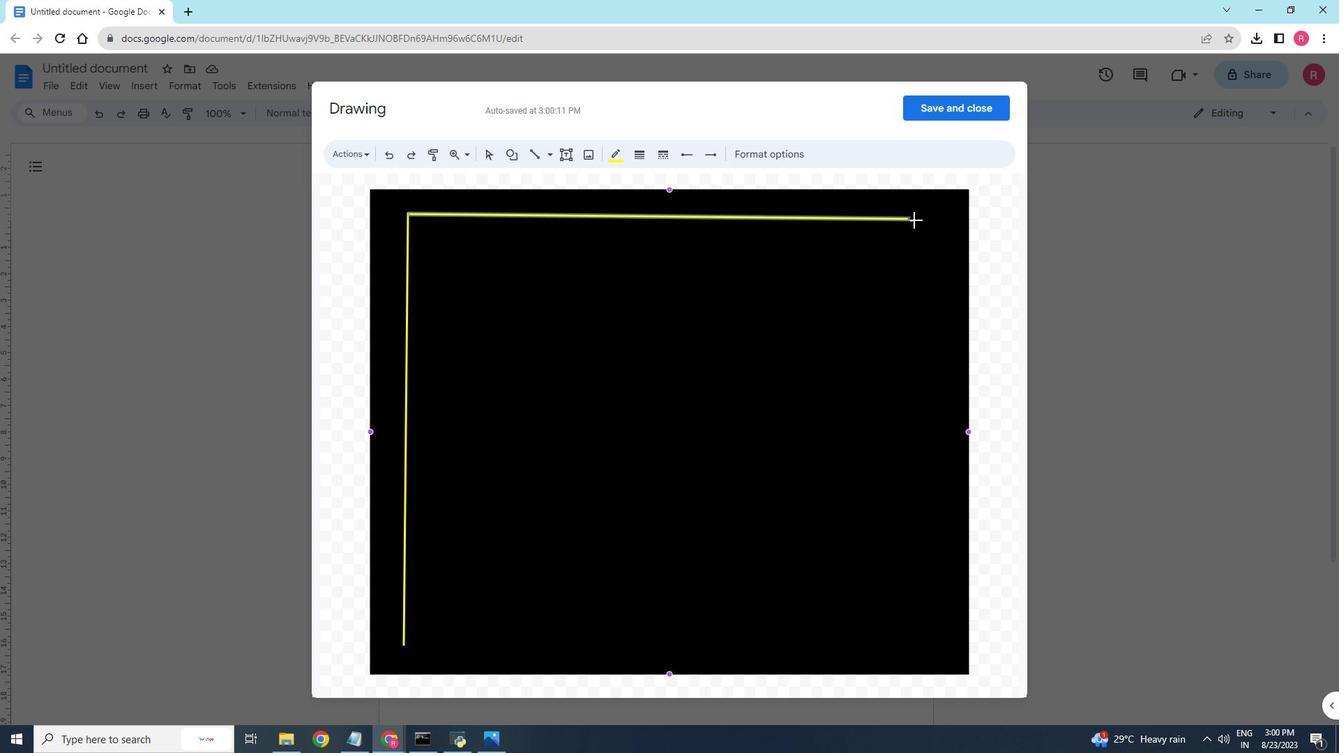 
Action: Mouse moved to (924, 225)
Screenshot: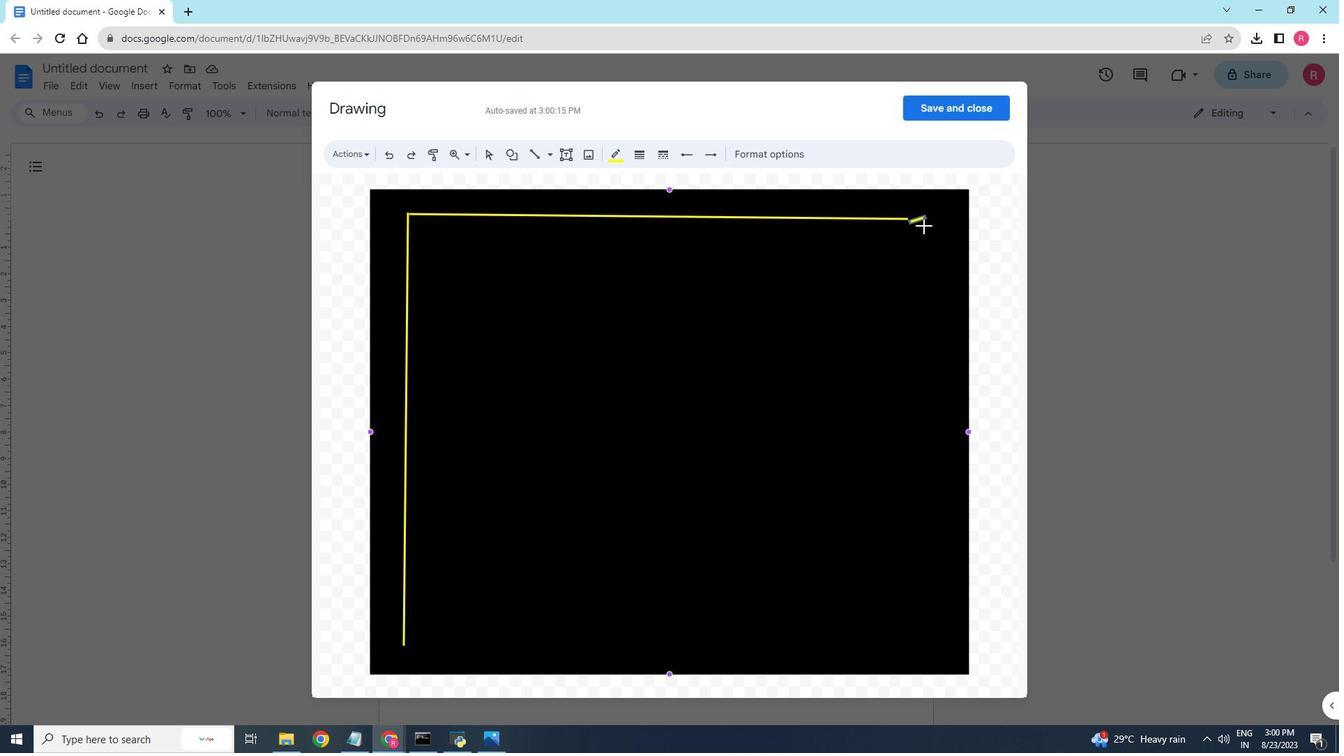 
Action: Key pressed ctrl+Z
Screenshot: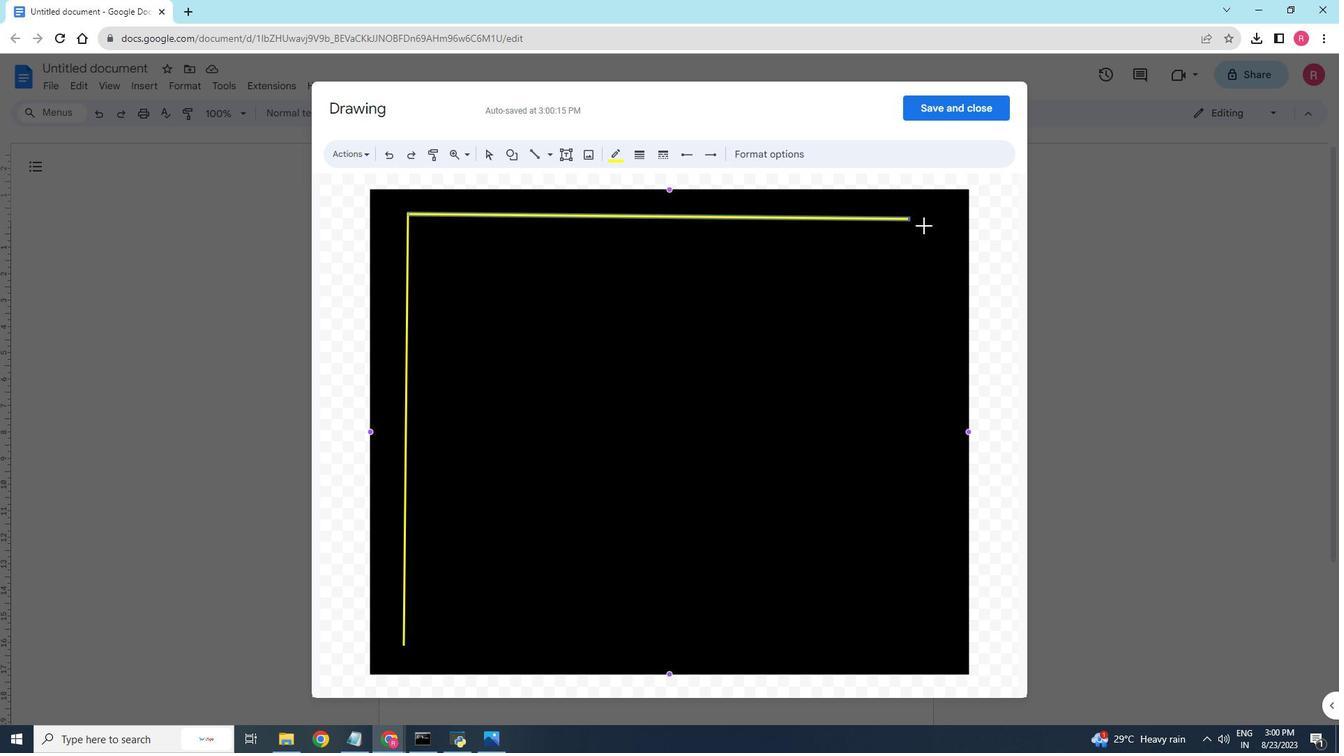 
Action: Mouse moved to (933, 228)
Screenshot: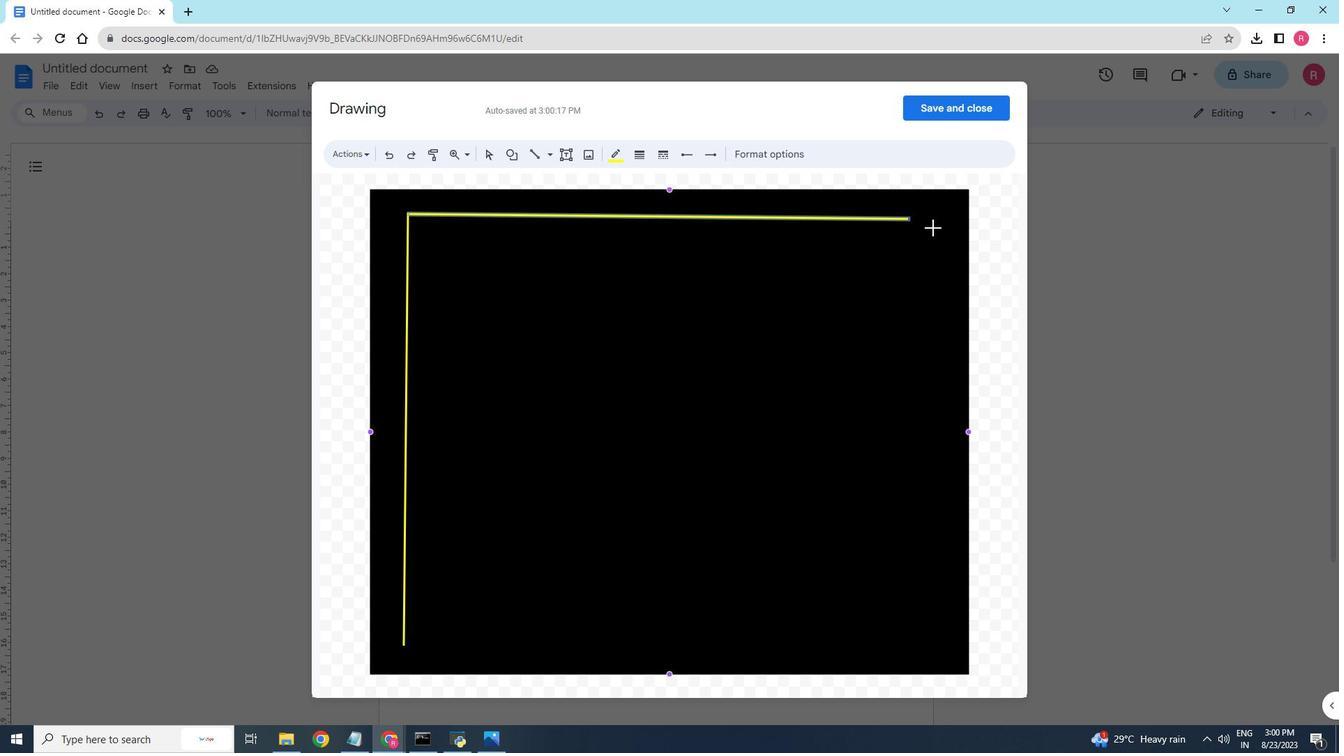 
Action: Mouse pressed left at (933, 228)
Screenshot: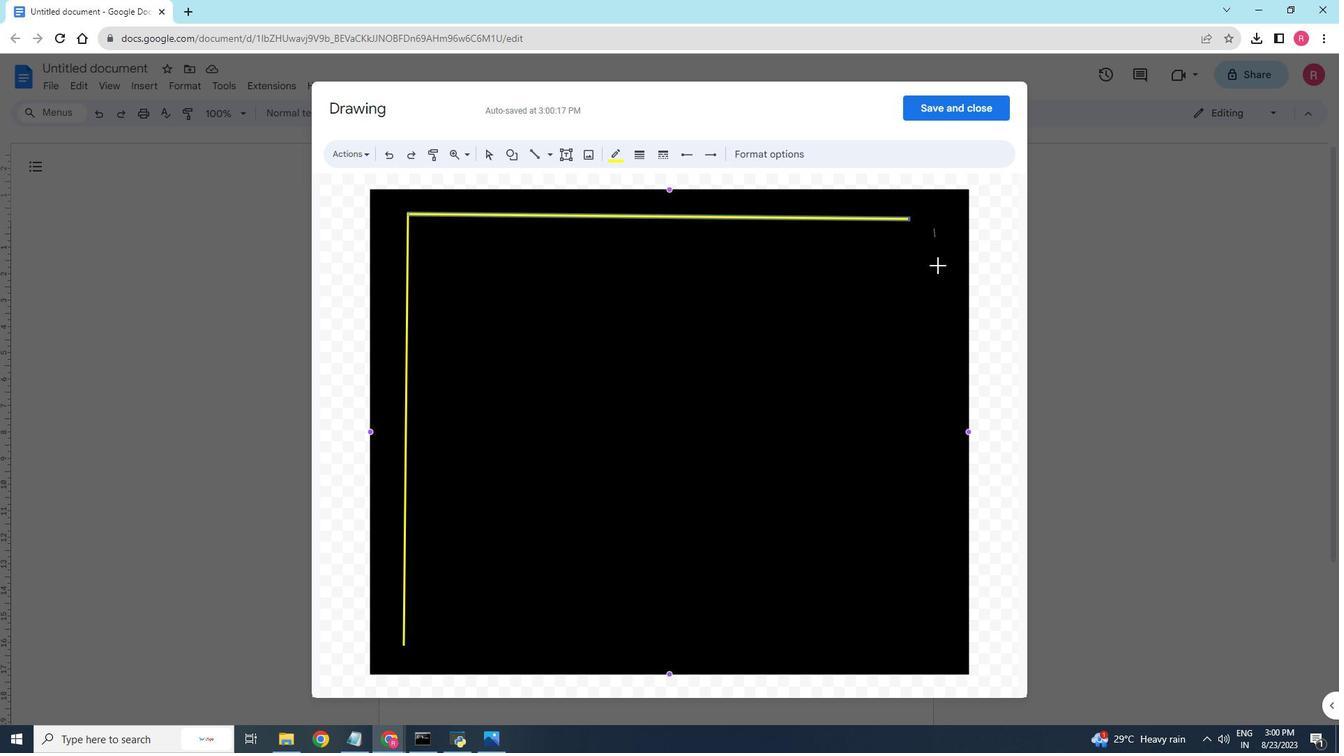 
Action: Mouse moved to (940, 648)
Screenshot: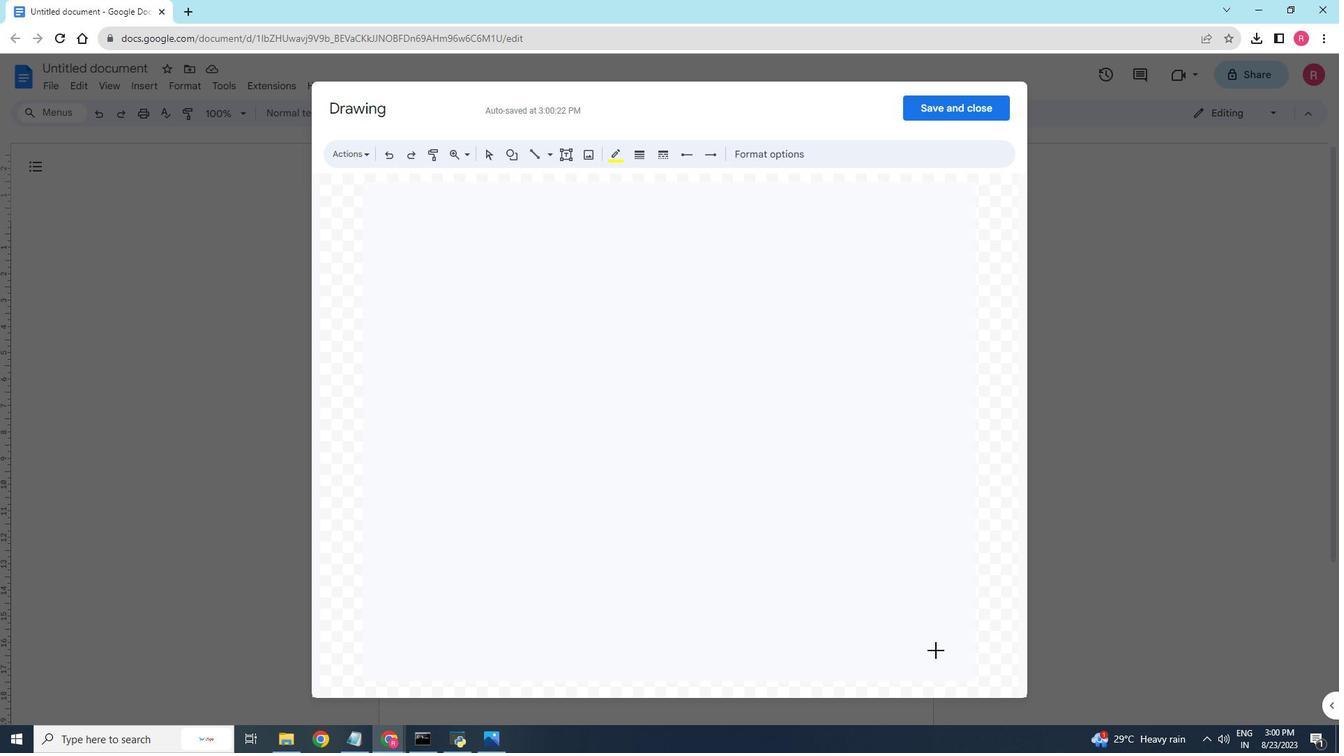 
Action: Mouse pressed left at (940, 648)
Screenshot: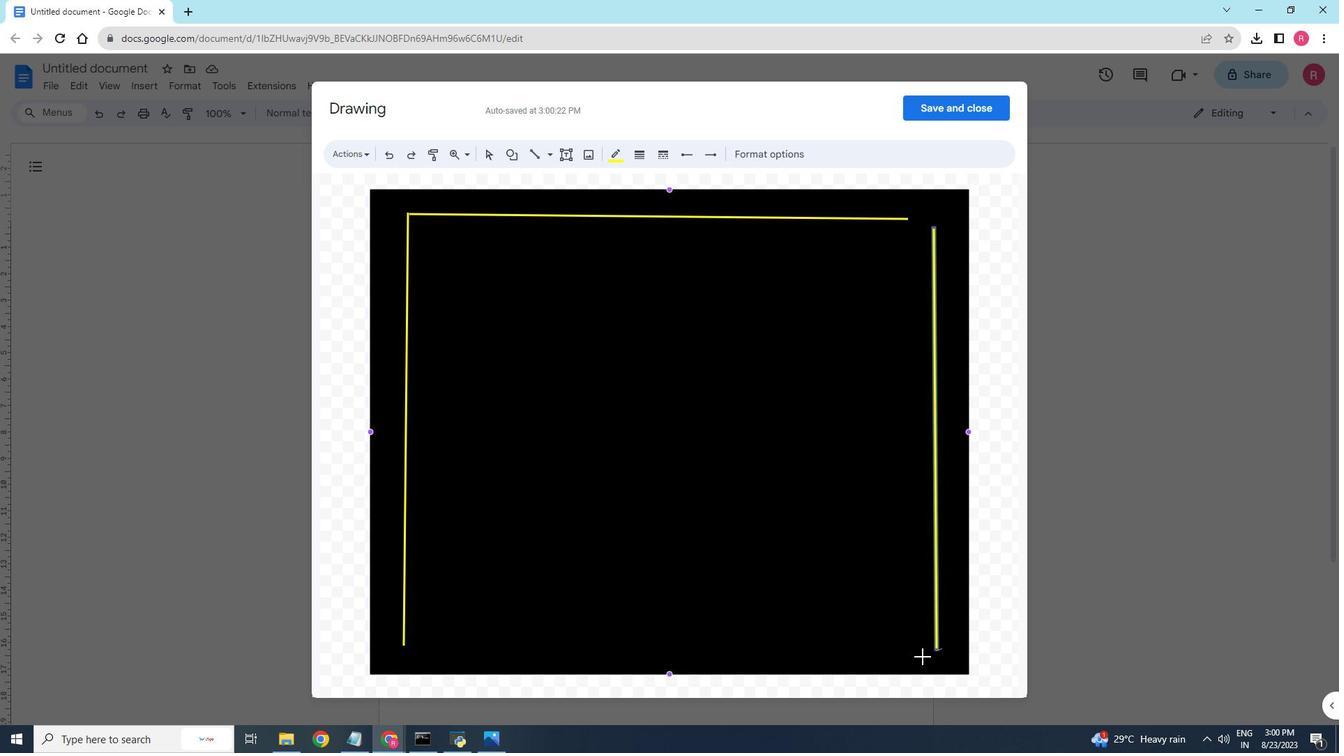 
Action: Mouse moved to (940, 651)
Screenshot: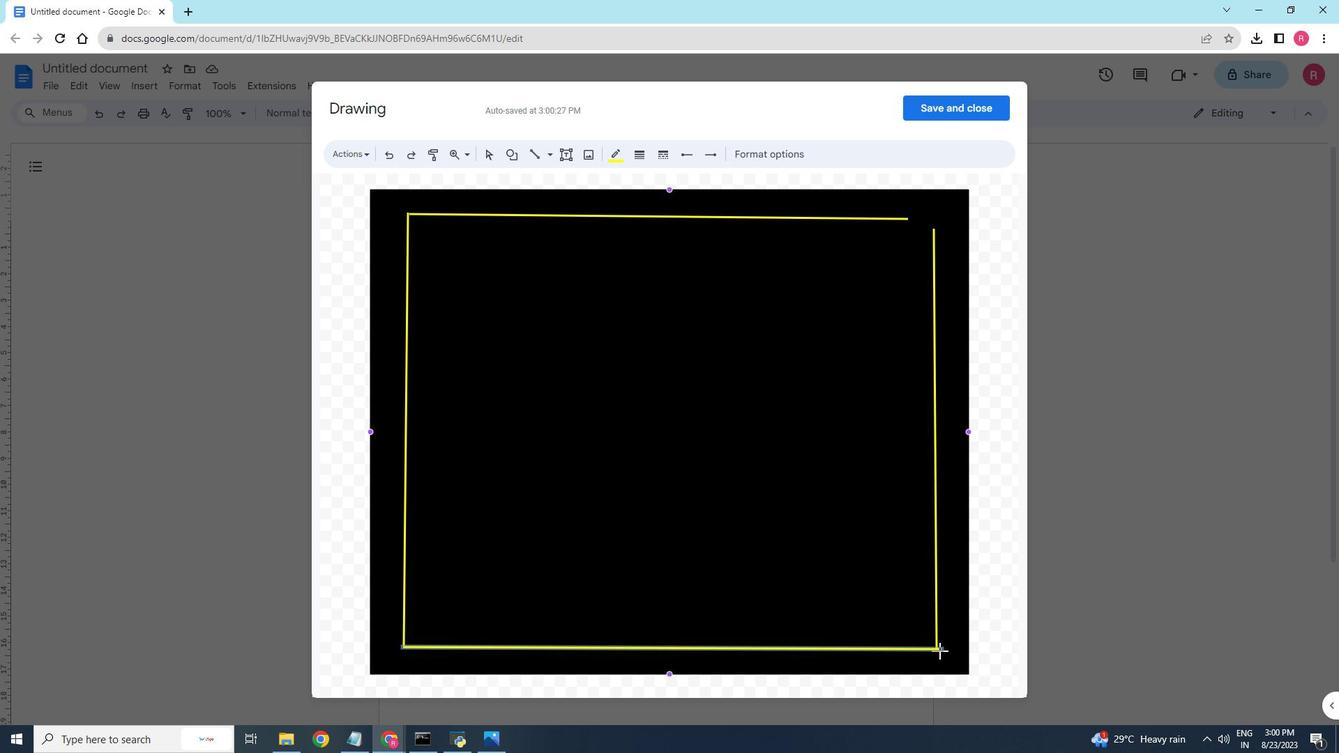 
Action: Mouse pressed left at (940, 651)
Screenshot: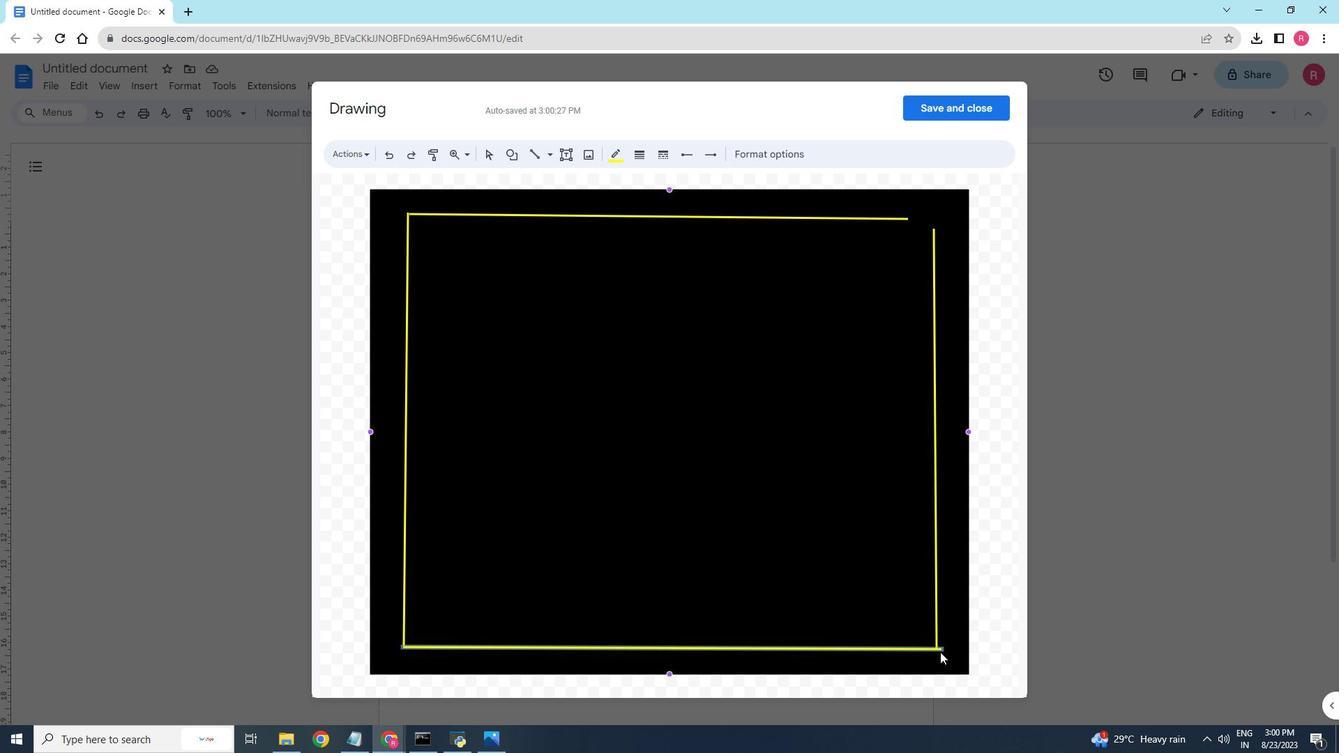 
Action: Mouse moved to (940, 645)
Screenshot: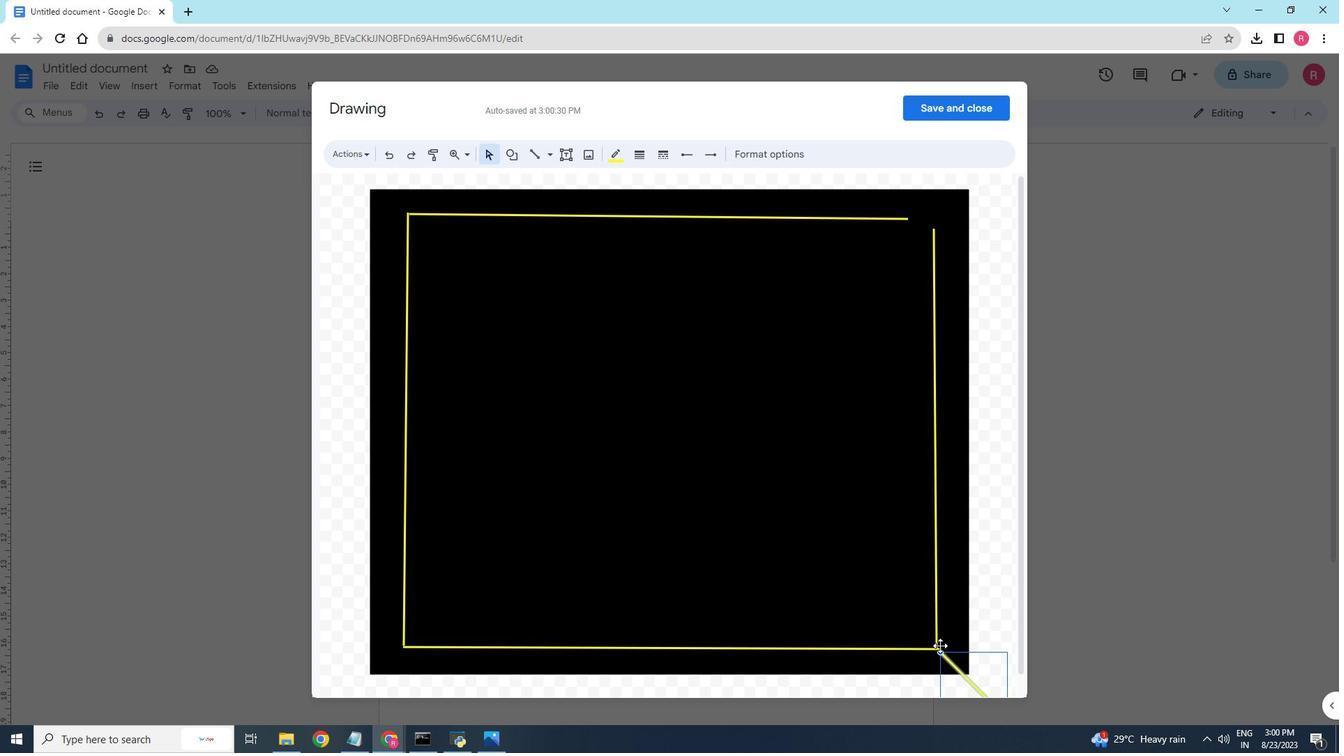 
Action: Key pressed <Key.delete>
Screenshot: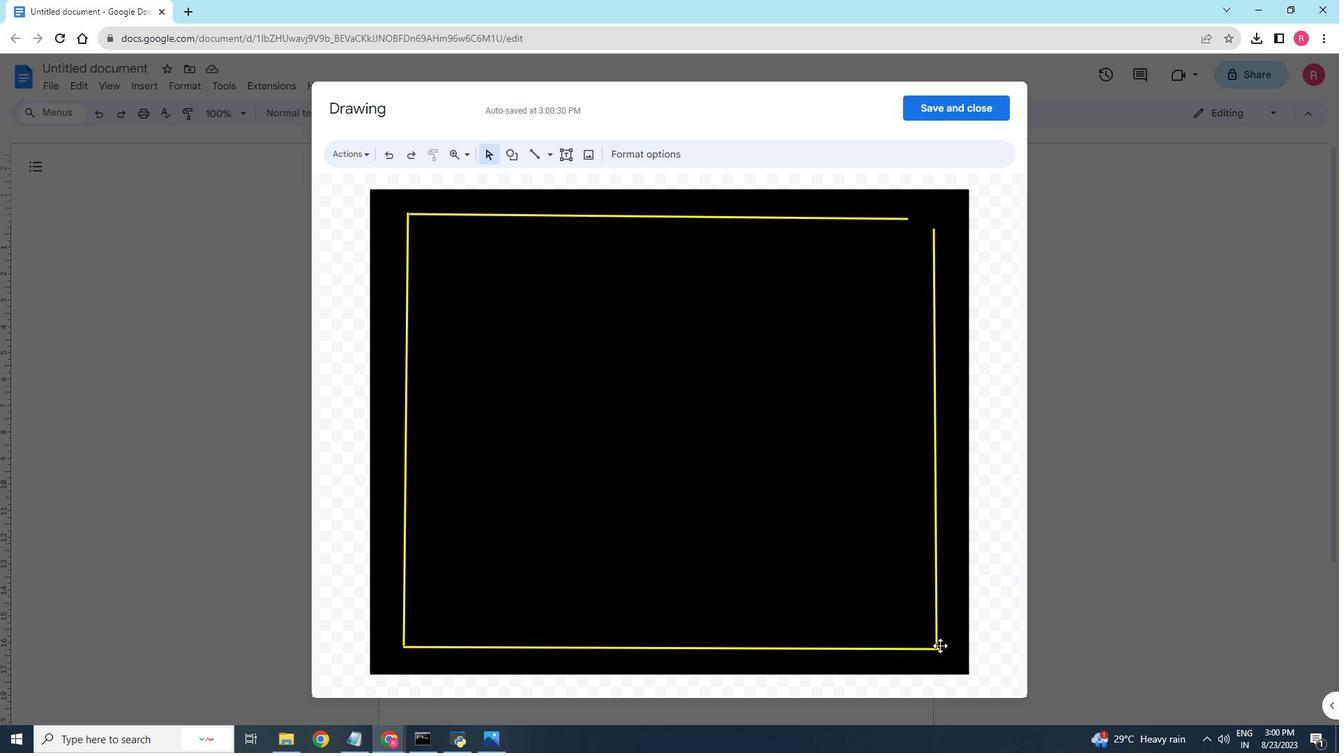 
Action: Mouse moved to (898, 219)
Screenshot: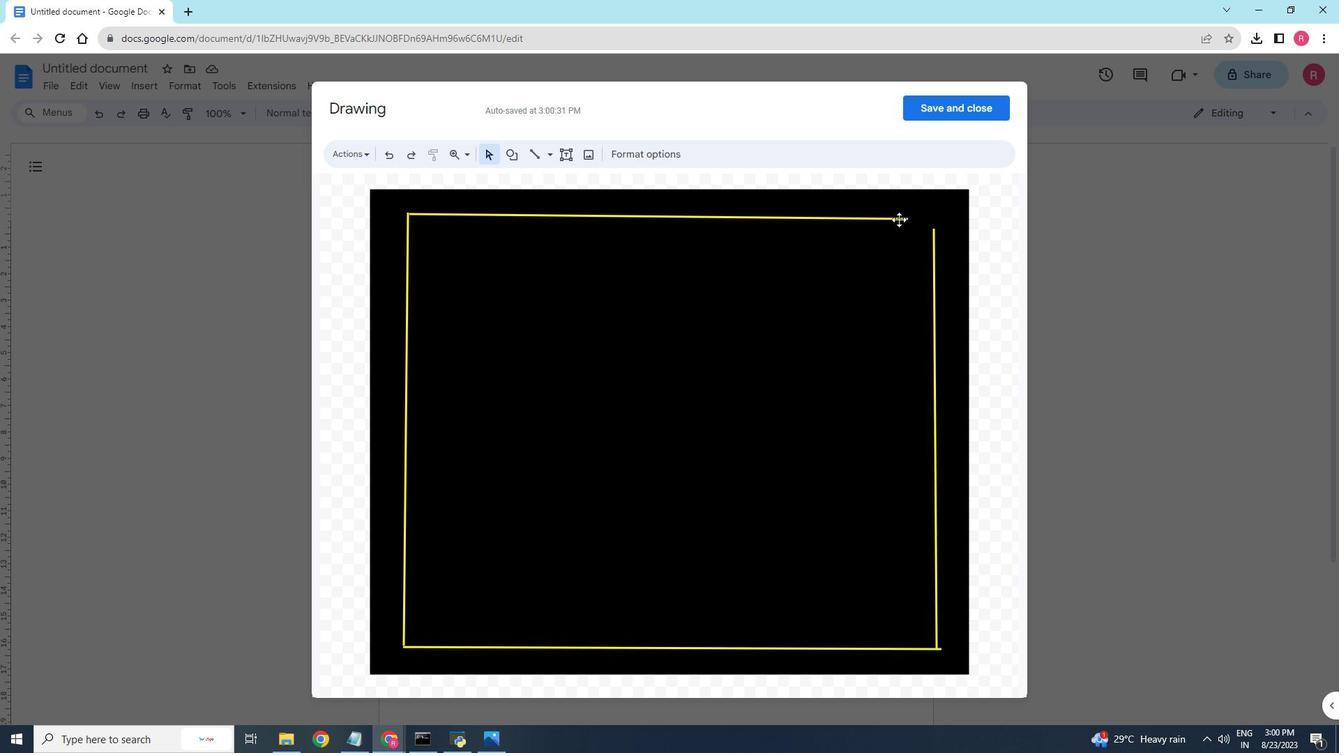
Action: Mouse pressed left at (898, 219)
Screenshot: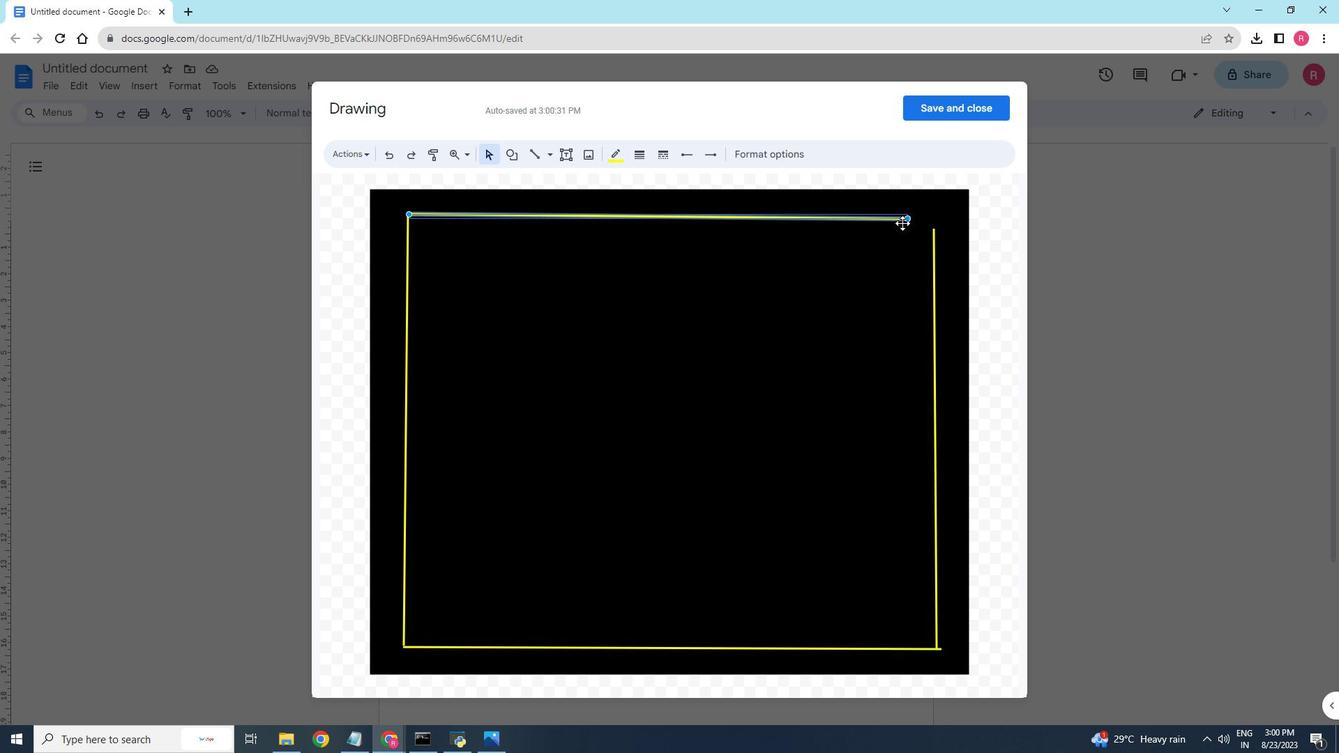 
Action: Mouse moved to (908, 219)
Screenshot: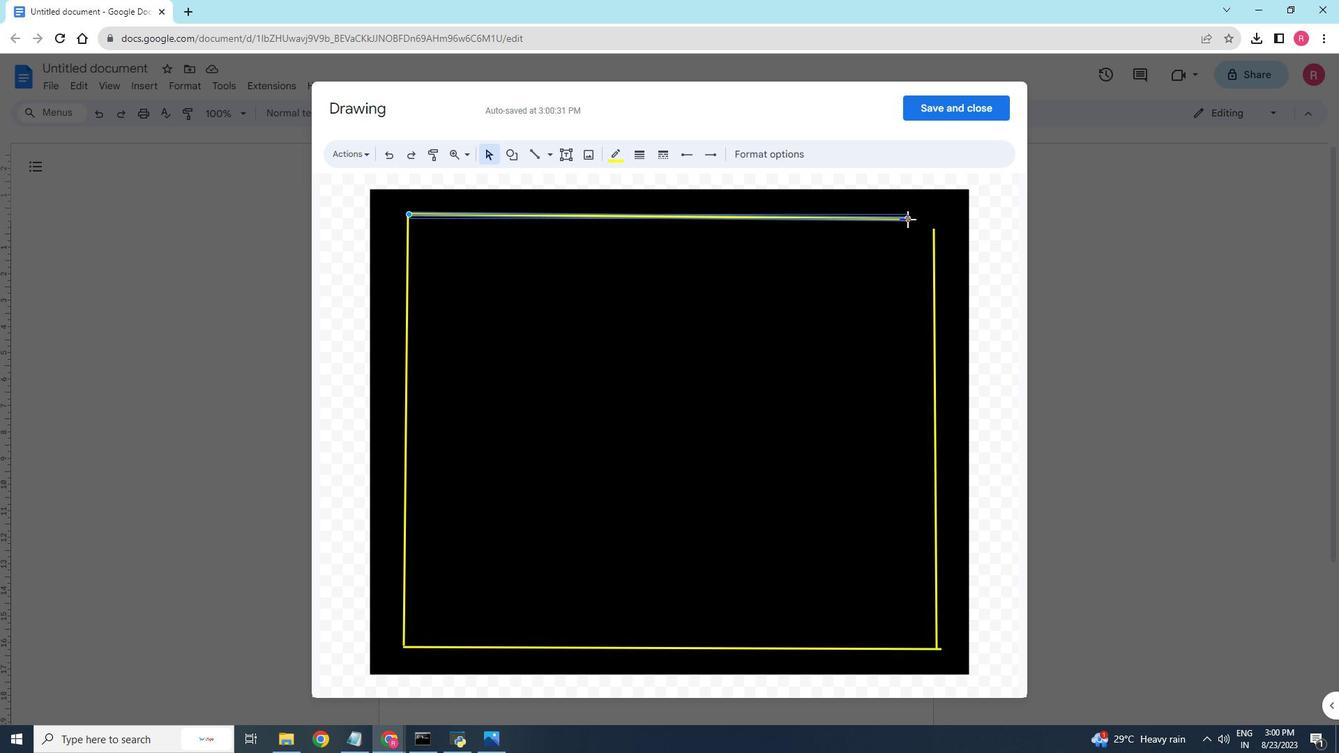 
Action: Mouse pressed left at (908, 219)
Screenshot: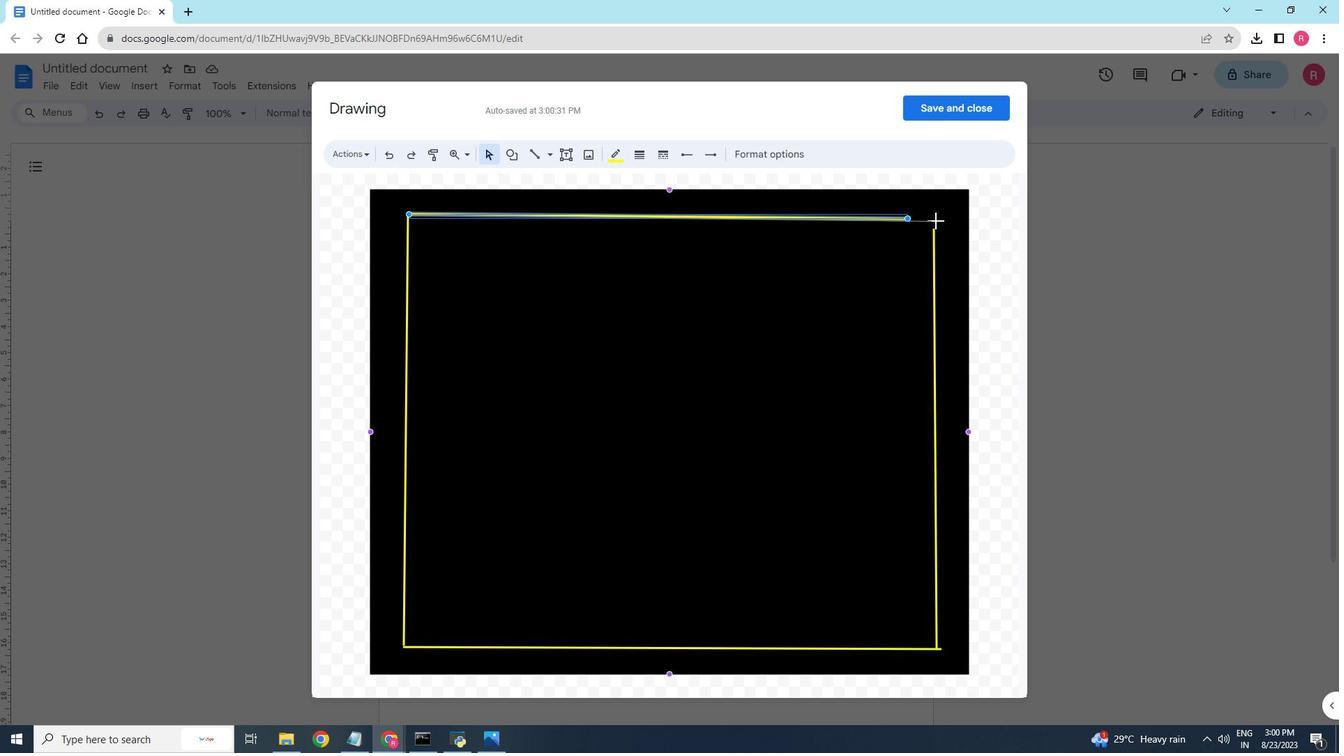 
Action: Mouse moved to (936, 232)
Screenshot: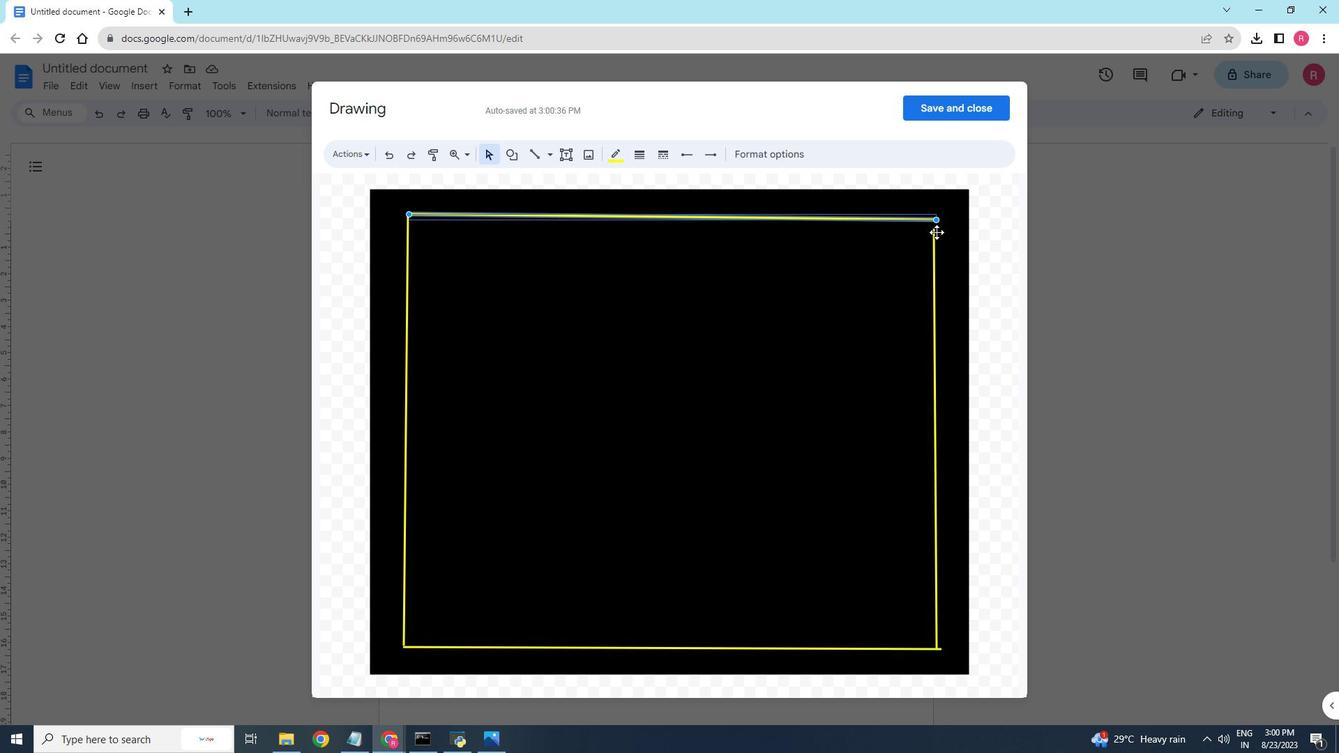 
Action: Mouse pressed left at (936, 232)
Screenshot: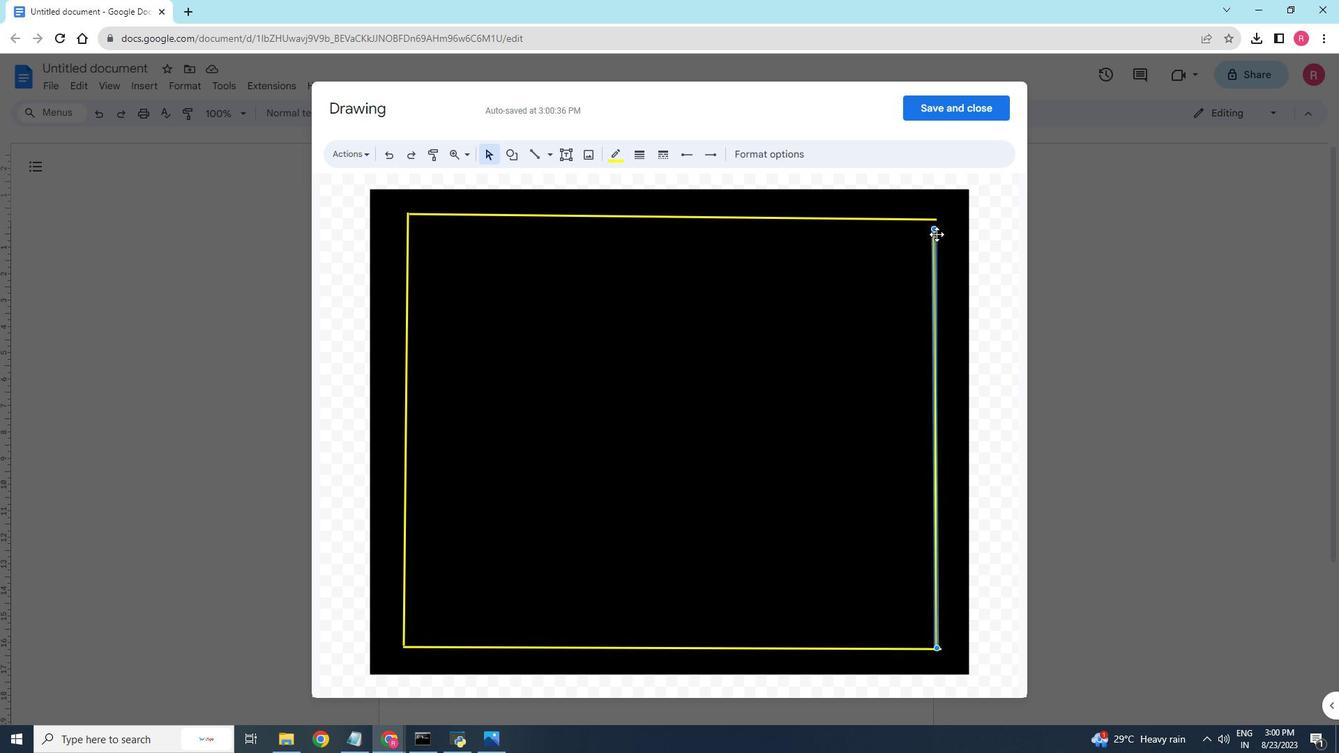 
Action: Mouse moved to (934, 229)
Screenshot: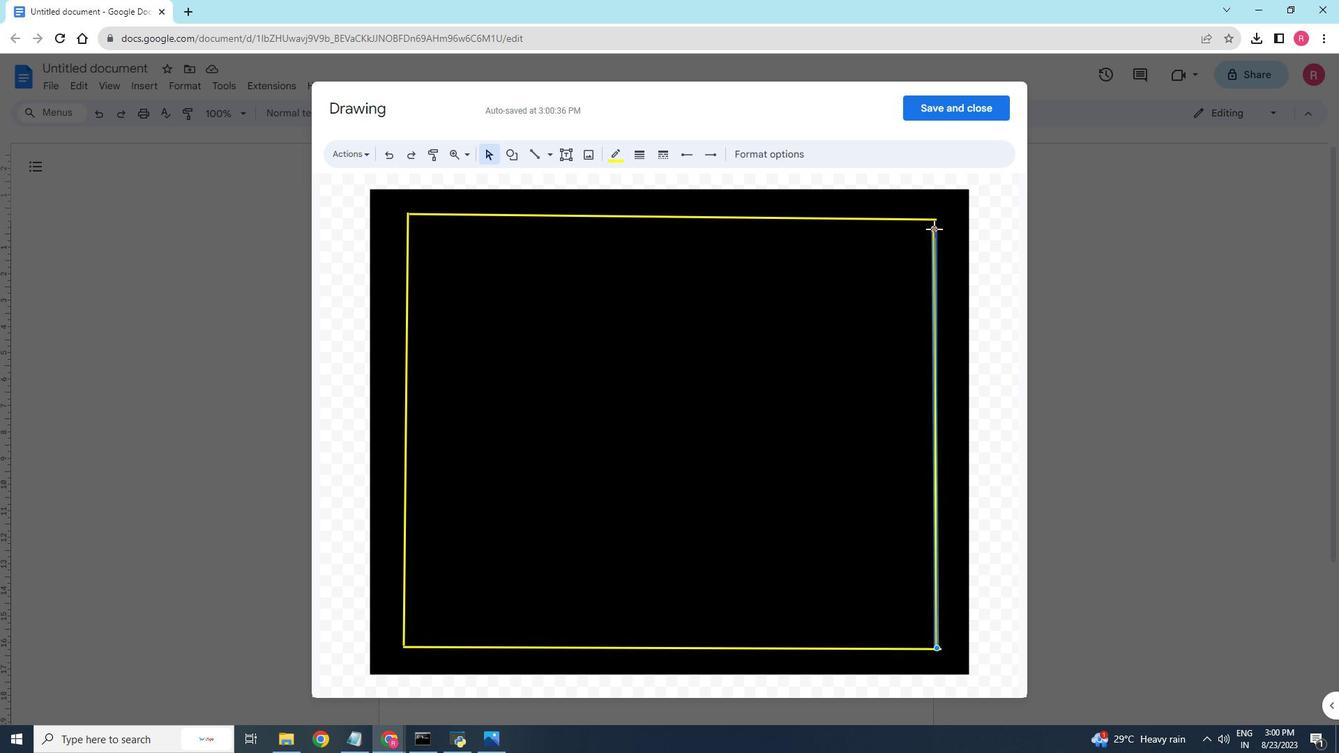 
Action: Mouse pressed left at (934, 229)
Screenshot: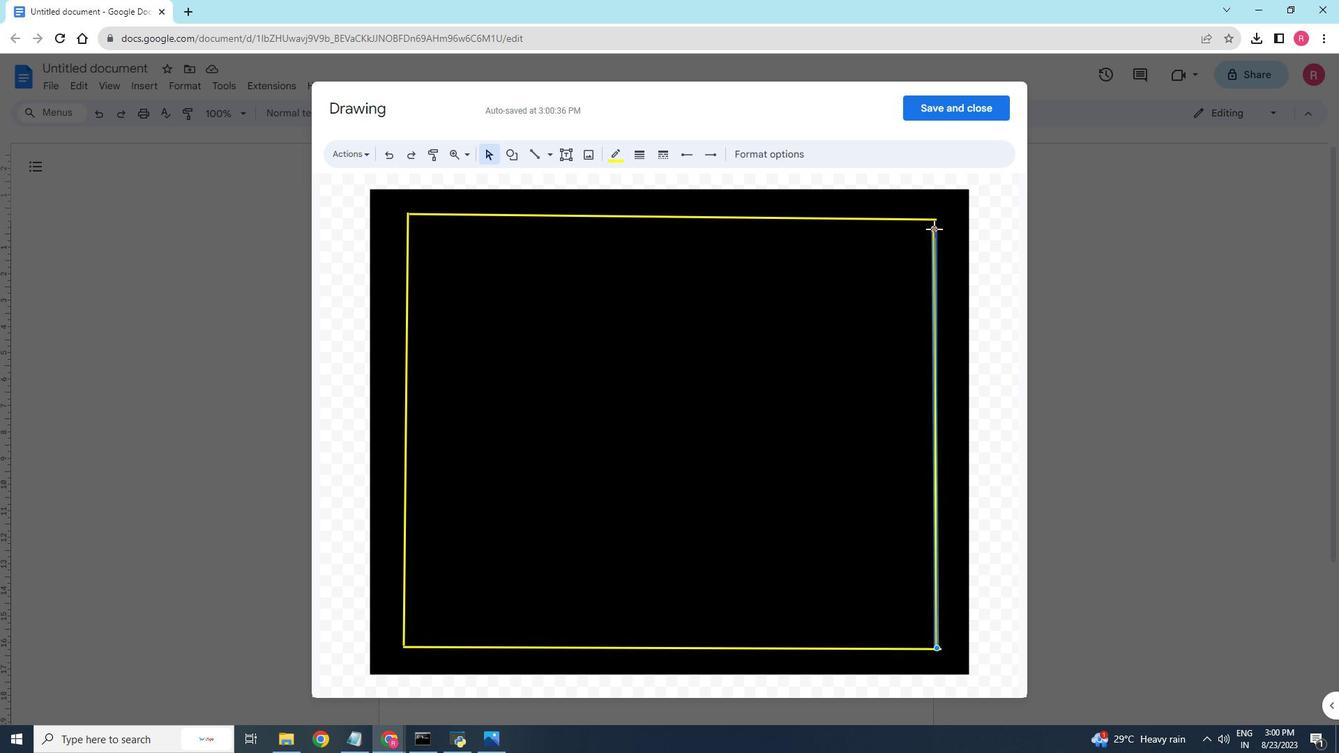 
Action: Mouse moved to (963, 412)
Screenshot: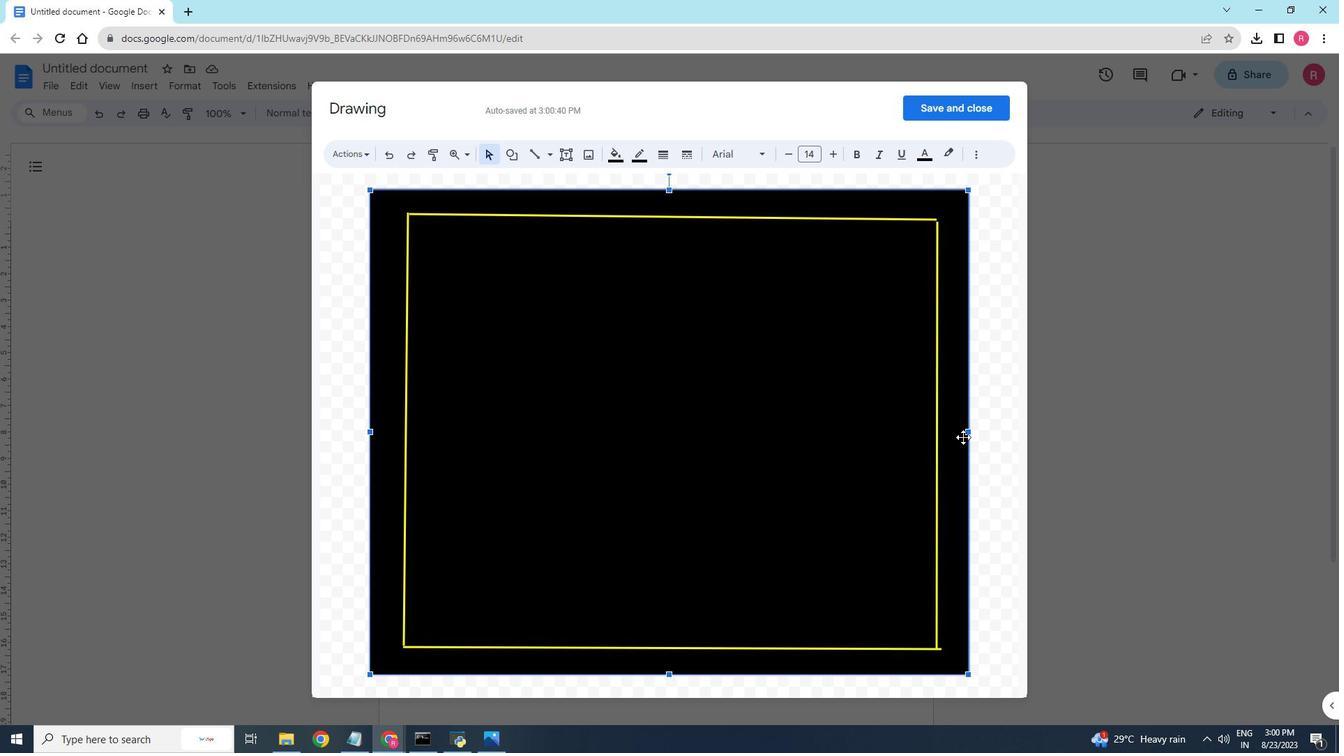 
Action: Mouse pressed left at (963, 412)
Screenshot: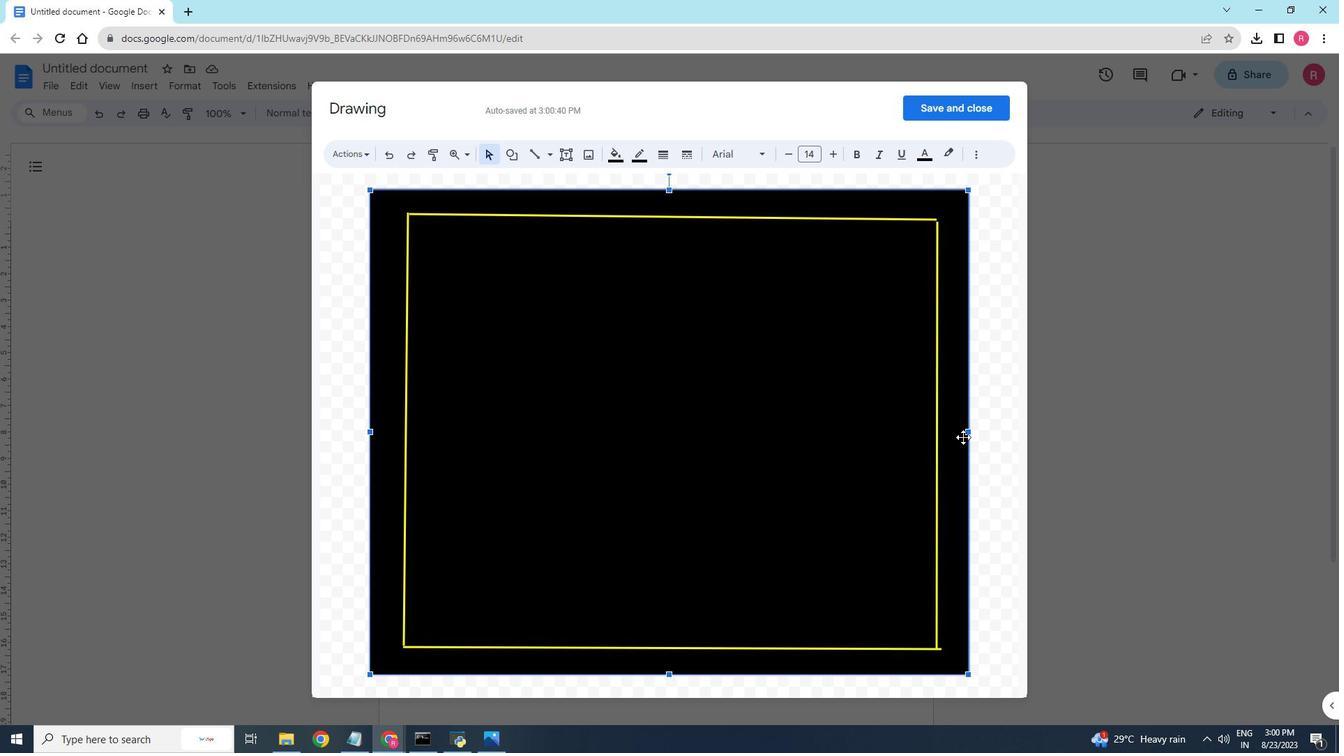 
Action: Mouse moved to (941, 647)
Screenshot: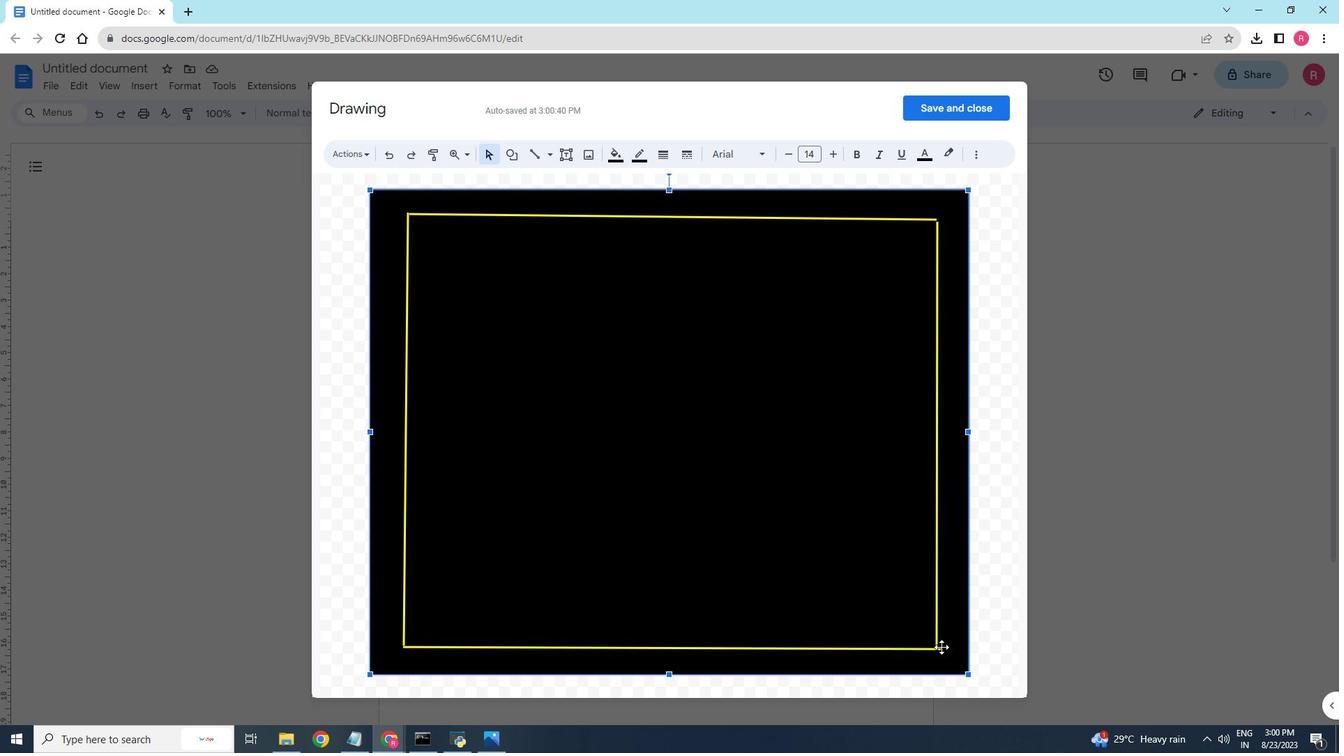 
Action: Mouse pressed left at (941, 647)
Screenshot: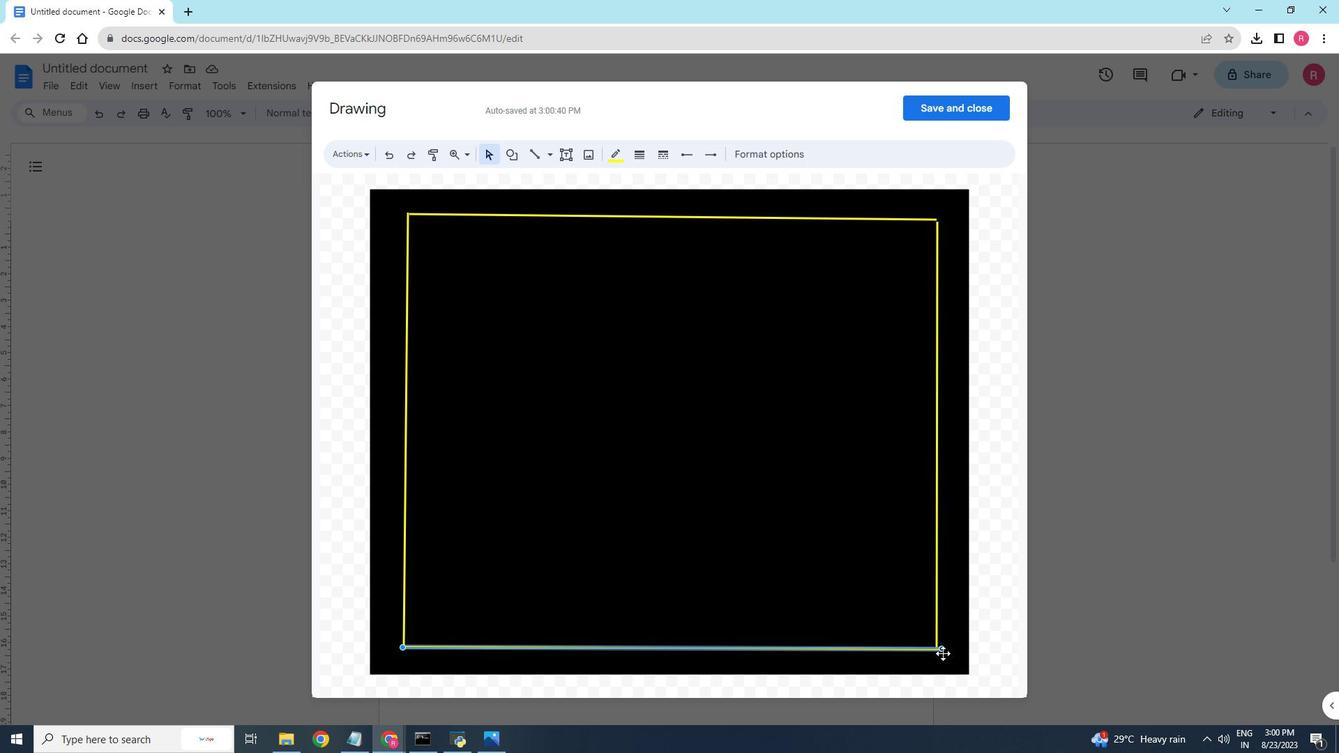 
Action: Mouse moved to (943, 648)
Screenshot: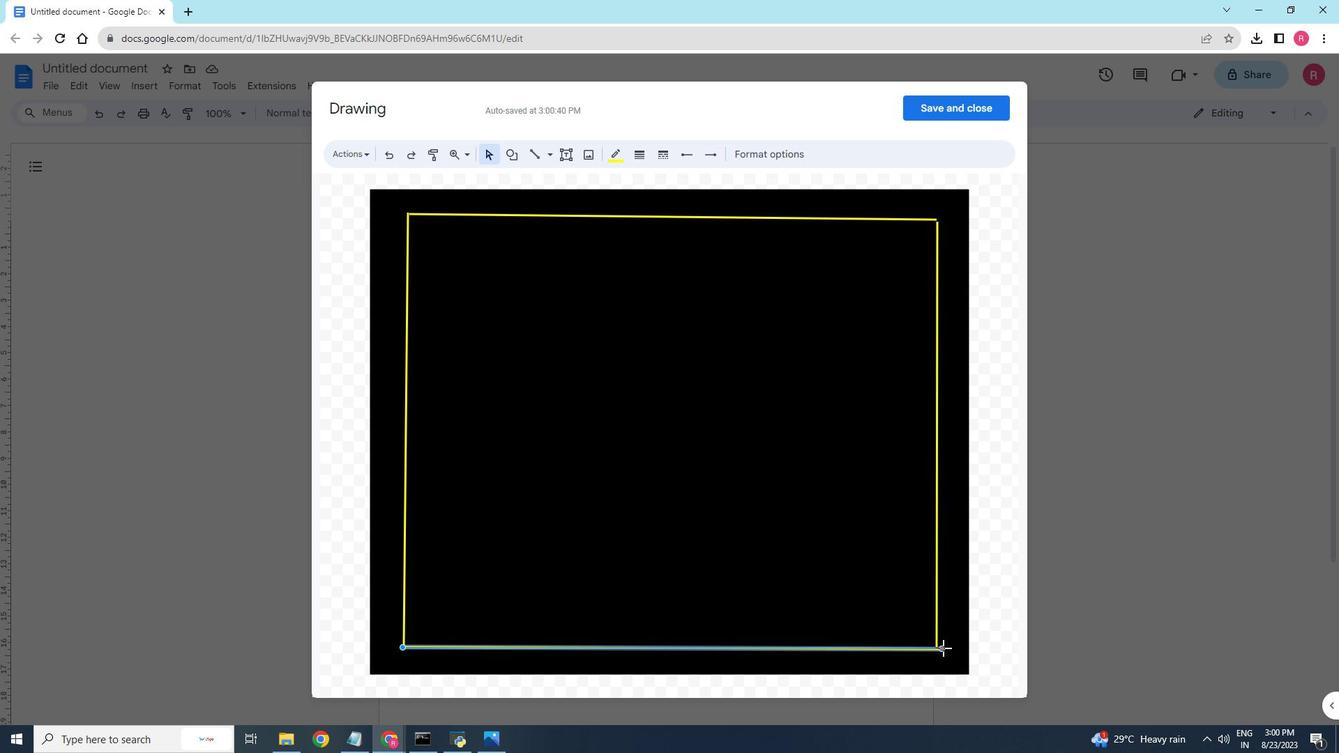 
Action: Mouse pressed left at (943, 648)
Screenshot: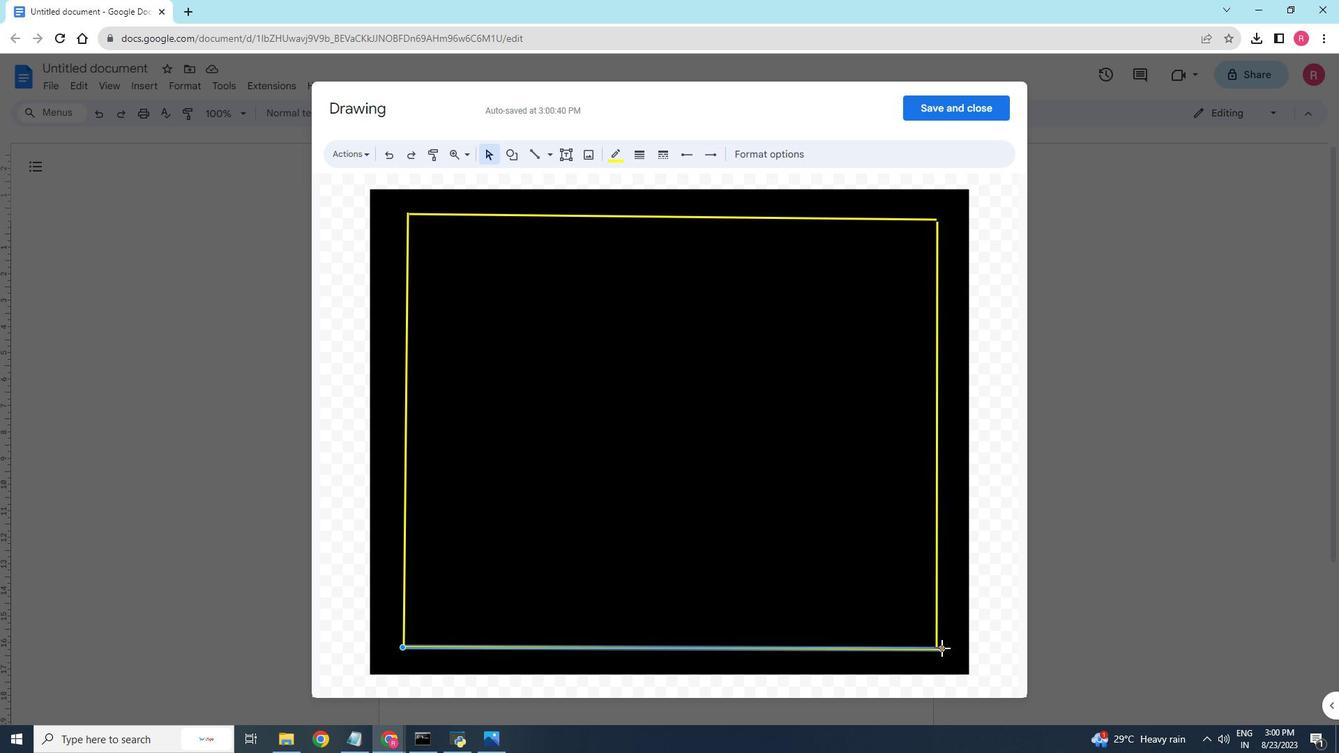 
Action: Mouse moved to (957, 622)
Screenshot: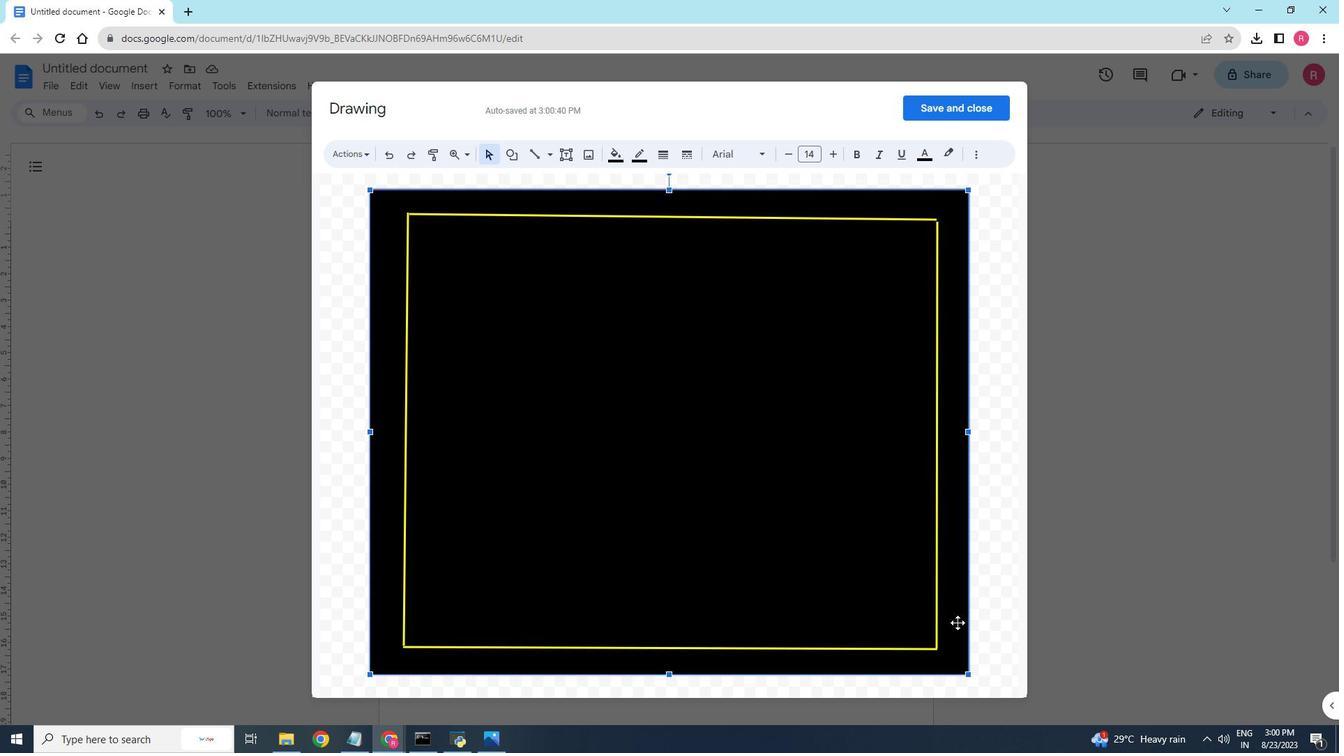 
Action: Mouse pressed left at (957, 622)
Screenshot: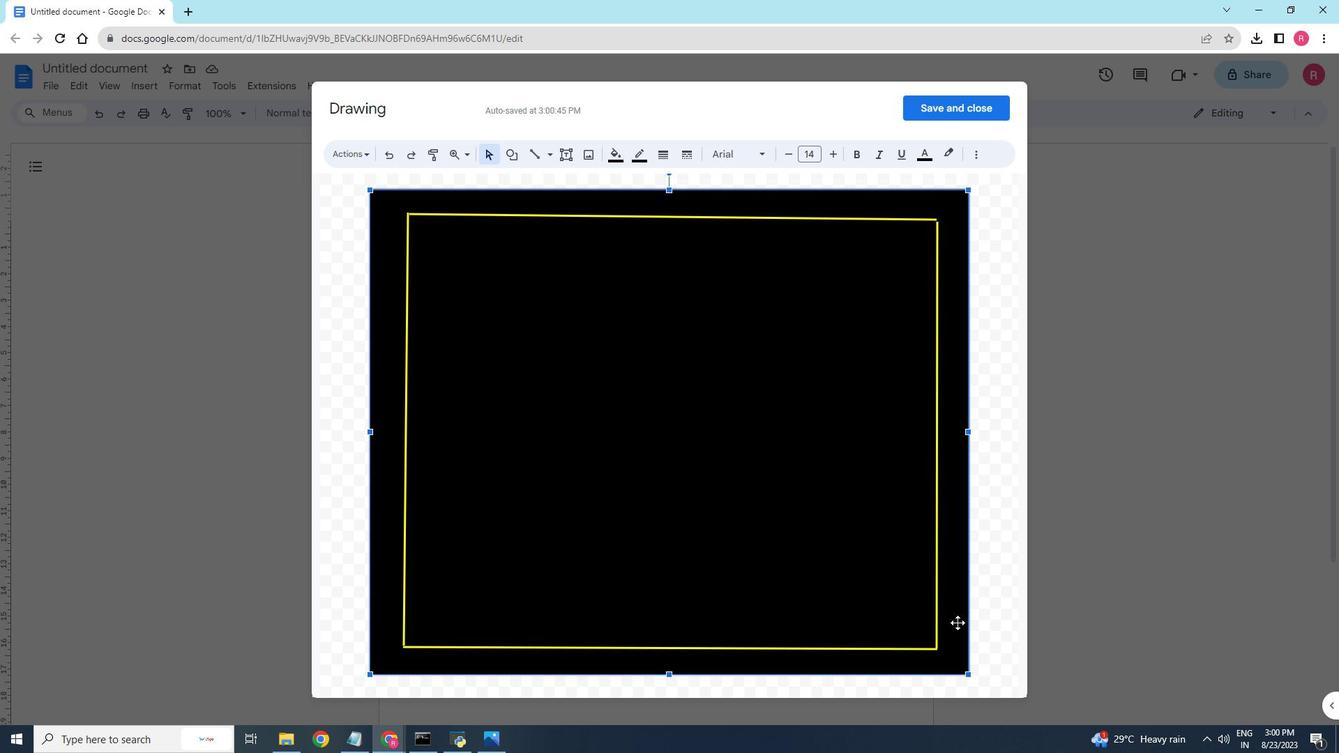 
Action: Mouse moved to (405, 641)
Screenshot: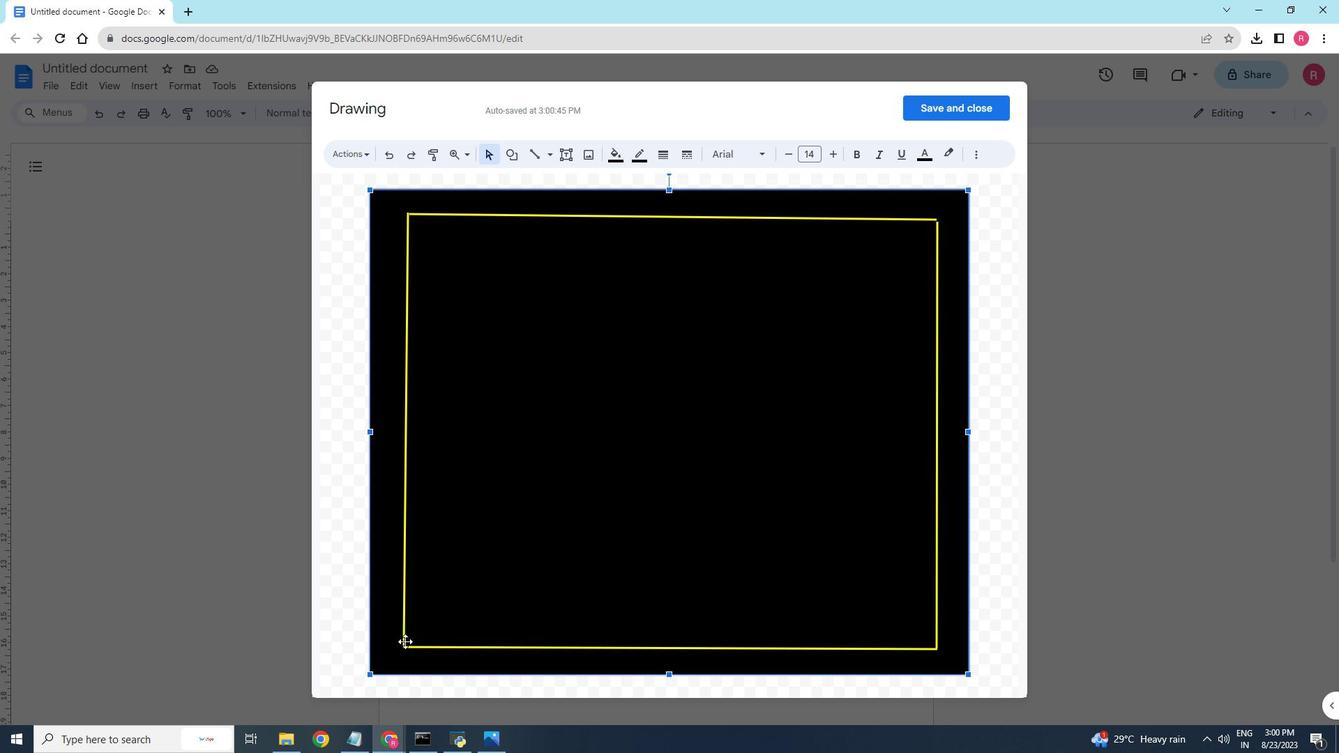 
Action: Mouse pressed left at (405, 641)
Screenshot: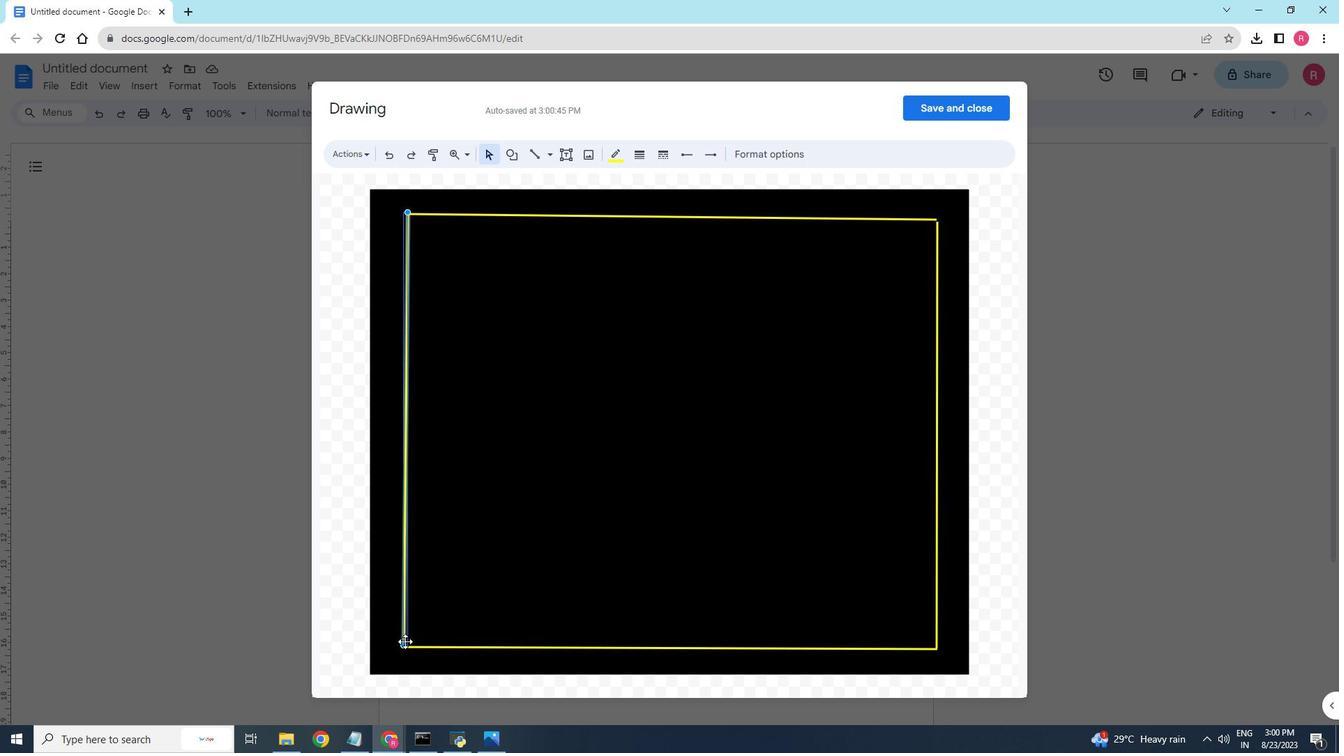 
Action: Mouse moved to (404, 646)
Screenshot: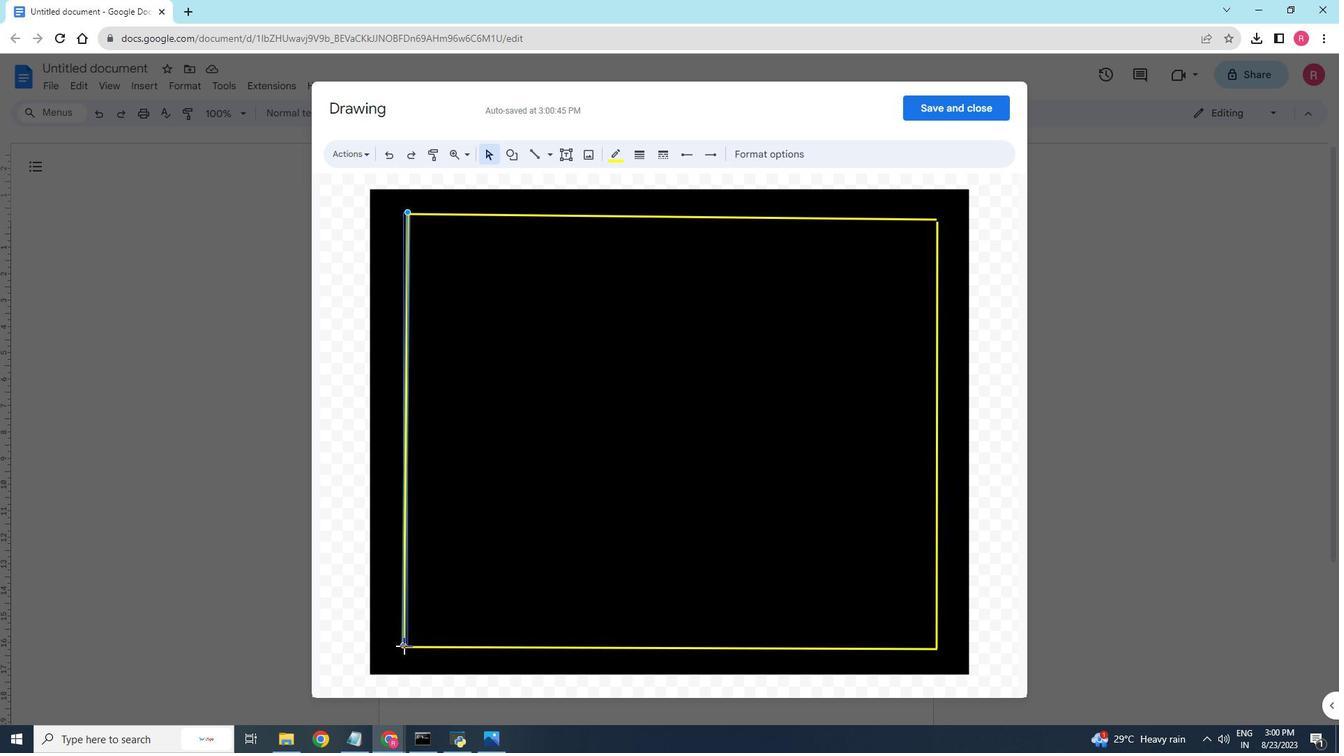 
Action: Mouse pressed left at (404, 646)
Screenshot: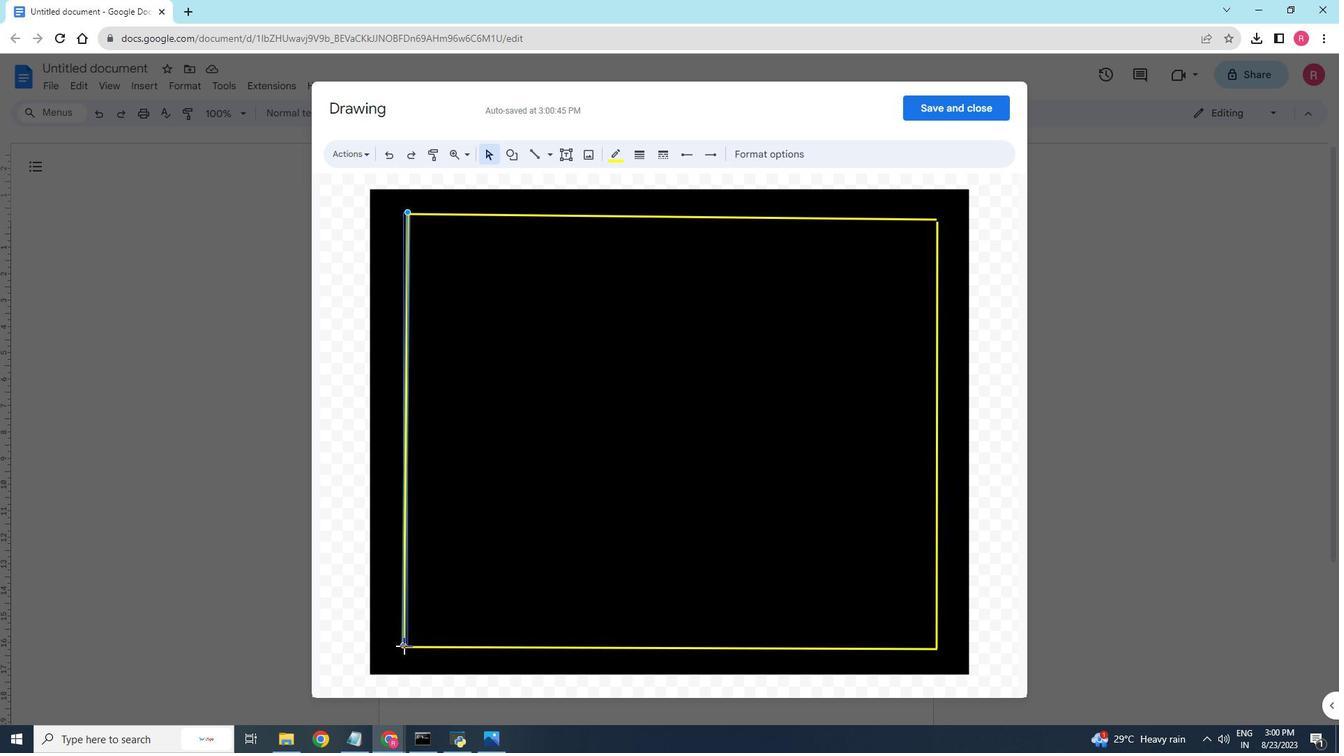 
Action: Mouse moved to (406, 654)
Screenshot: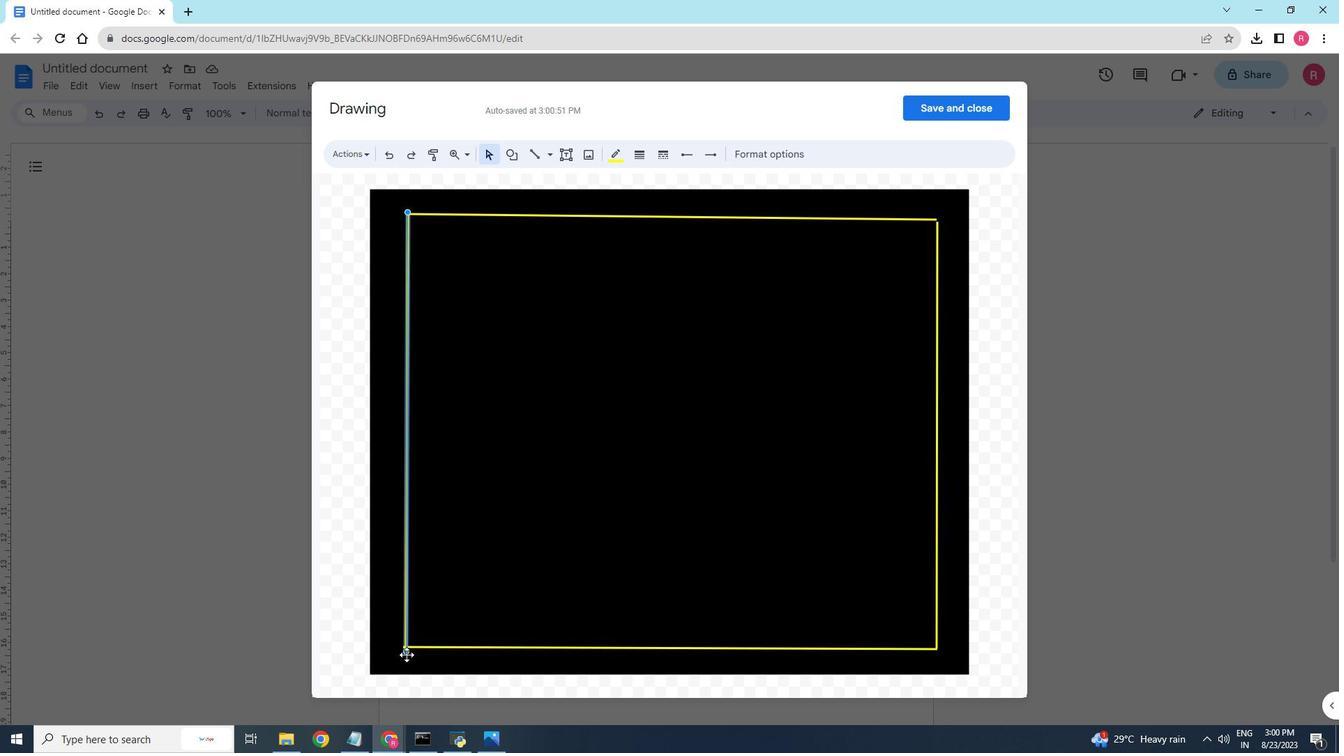 
Action: Mouse pressed left at (406, 654)
Screenshot: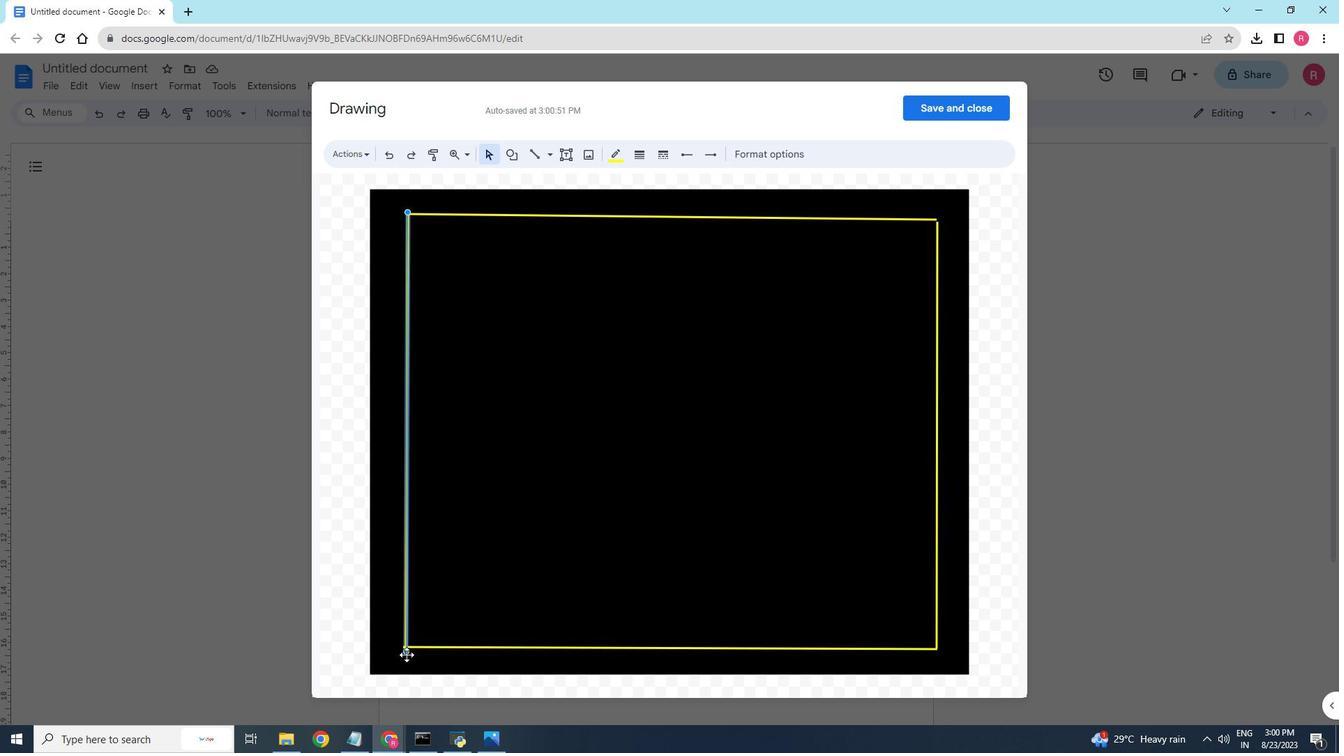 
Action: Mouse moved to (447, 607)
Screenshot: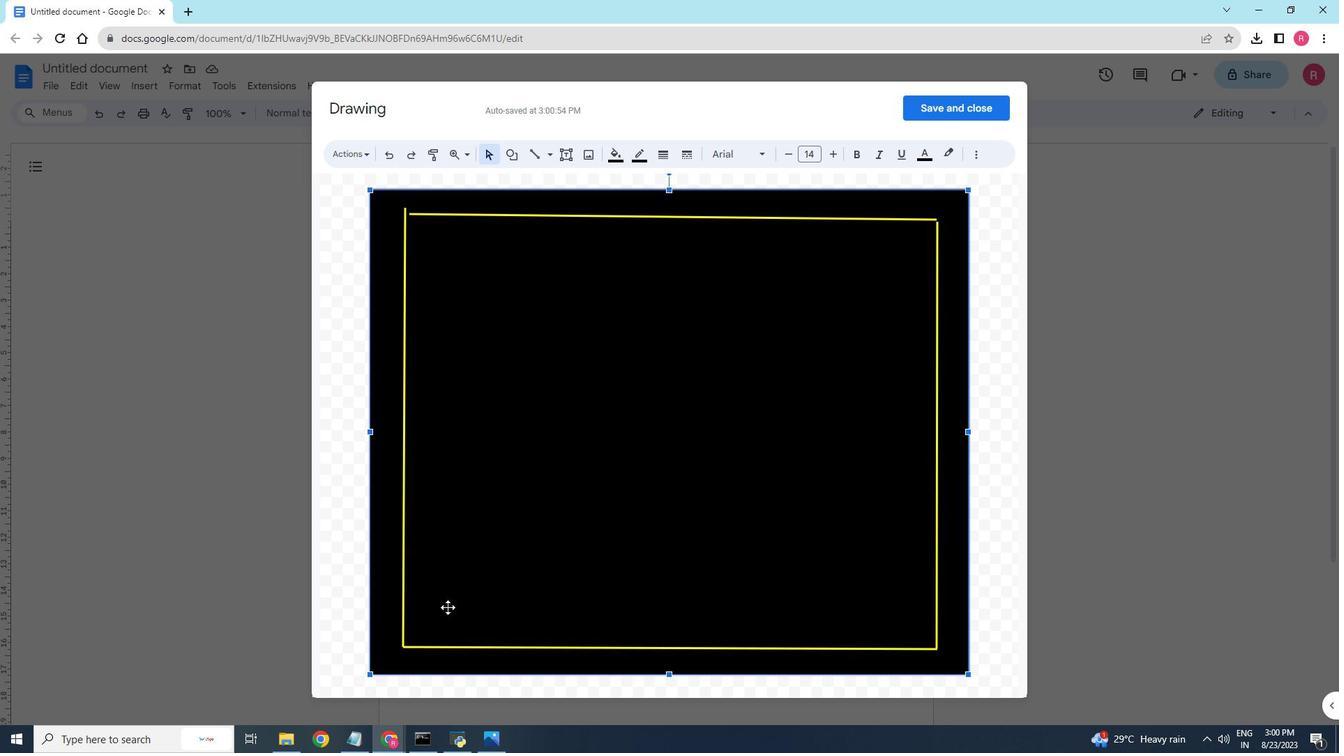 
Action: Mouse pressed left at (447, 607)
Screenshot: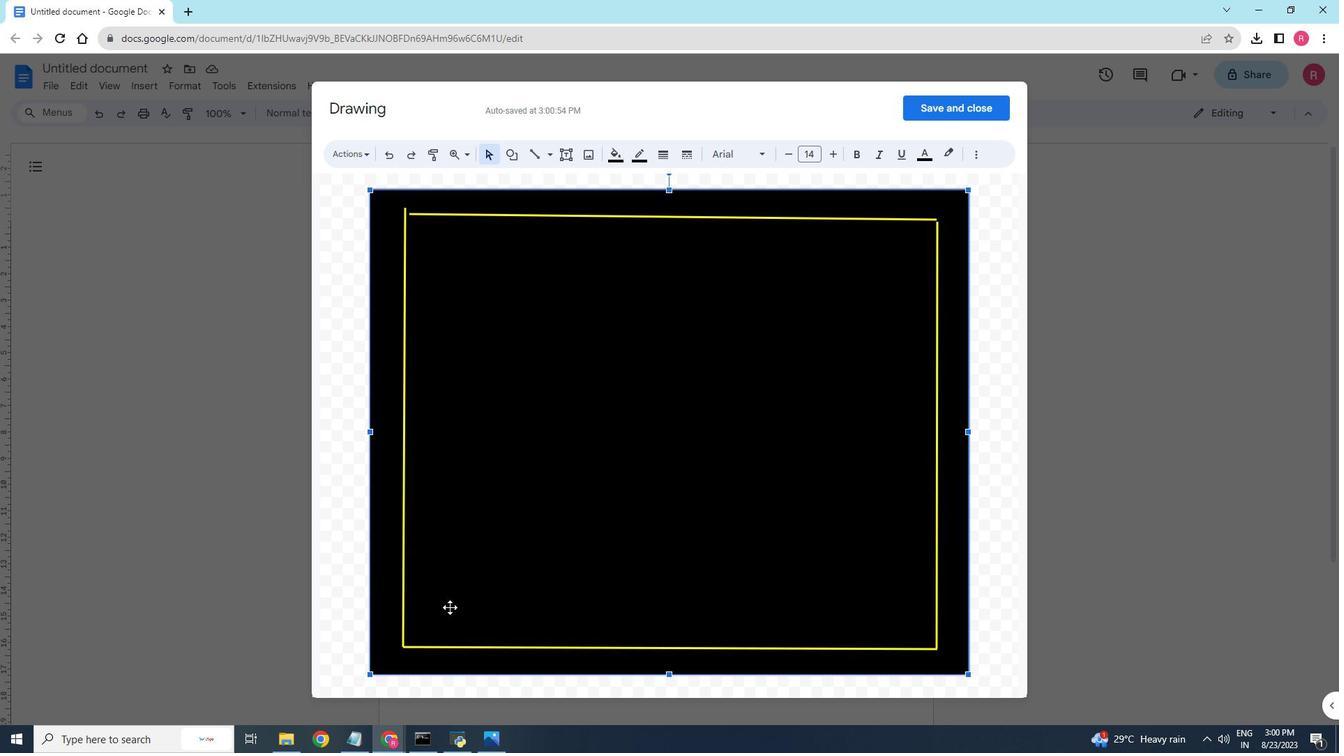
Action: Mouse moved to (419, 215)
Screenshot: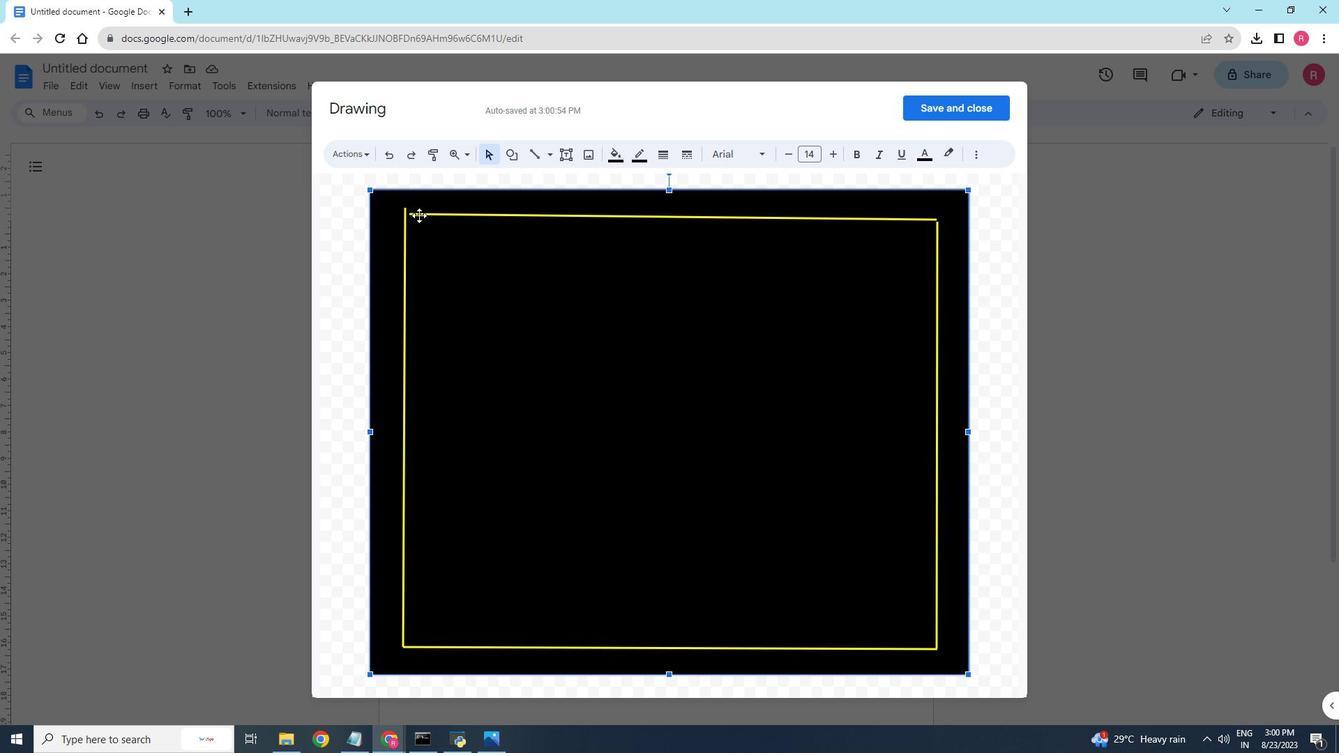 
Action: Mouse pressed left at (419, 215)
Screenshot: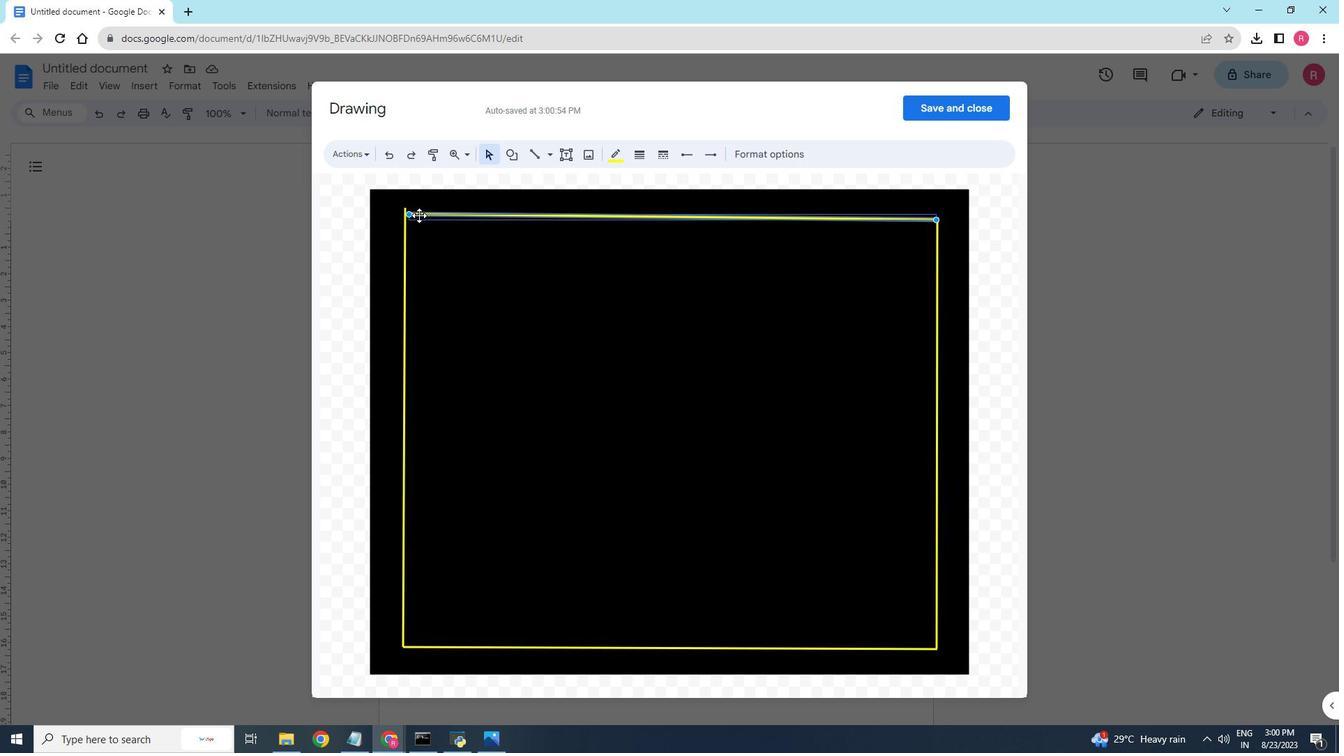 
Action: Mouse moved to (407, 214)
Screenshot: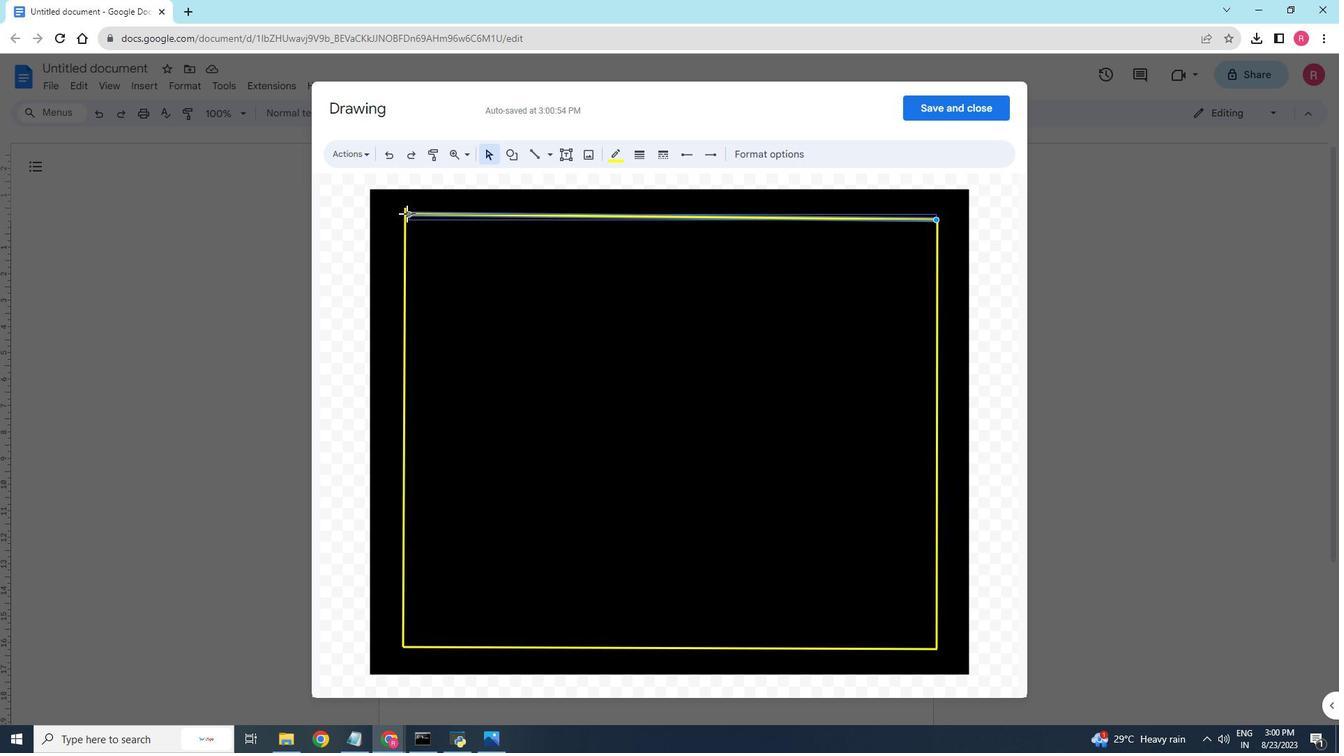 
Action: Mouse pressed left at (407, 214)
Screenshot: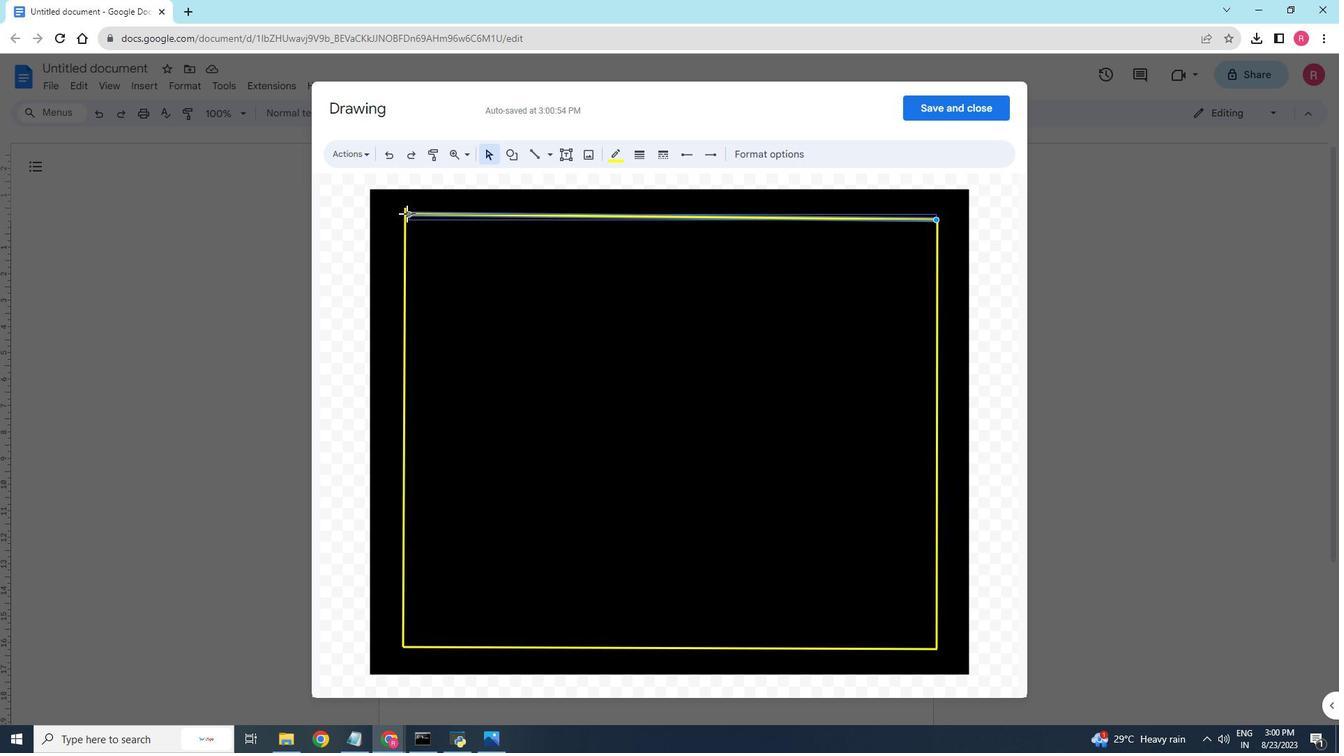 
Action: Mouse moved to (426, 242)
Screenshot: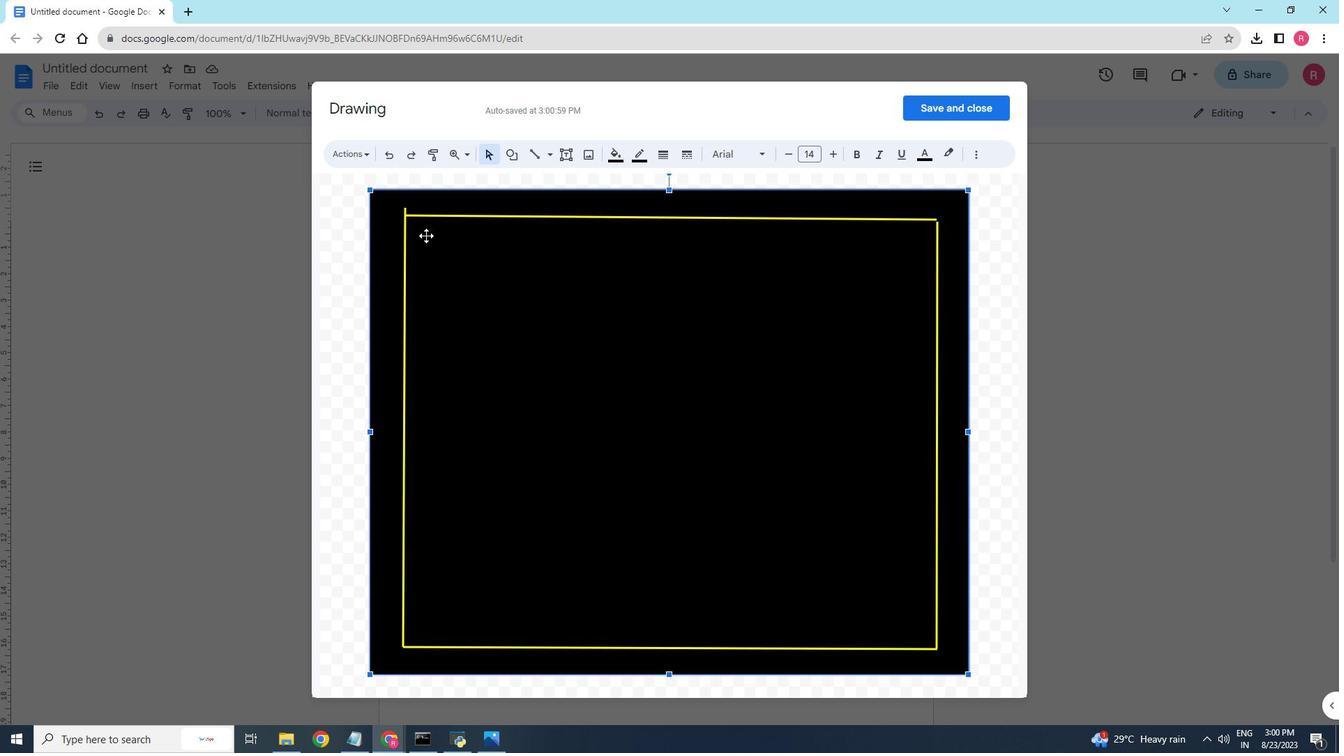 
Action: Mouse pressed left at (426, 242)
Screenshot: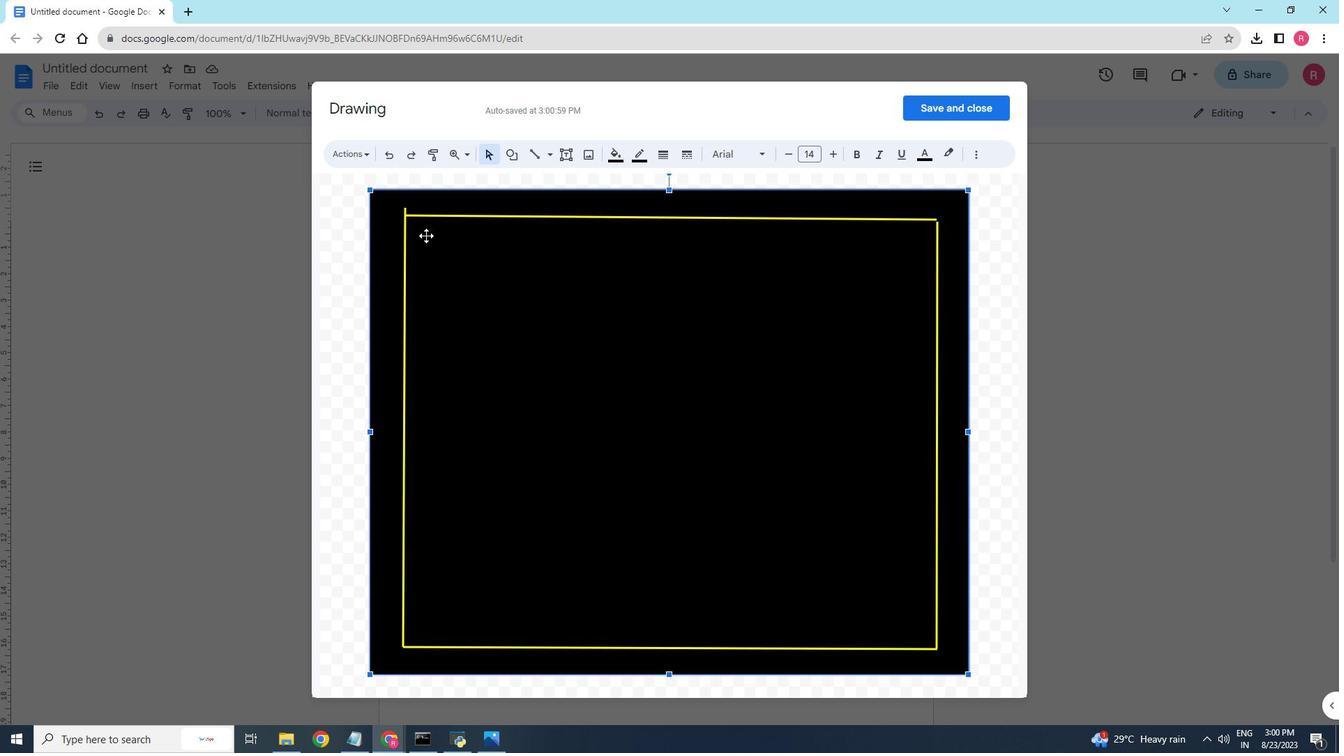 
Action: Mouse moved to (406, 212)
Screenshot: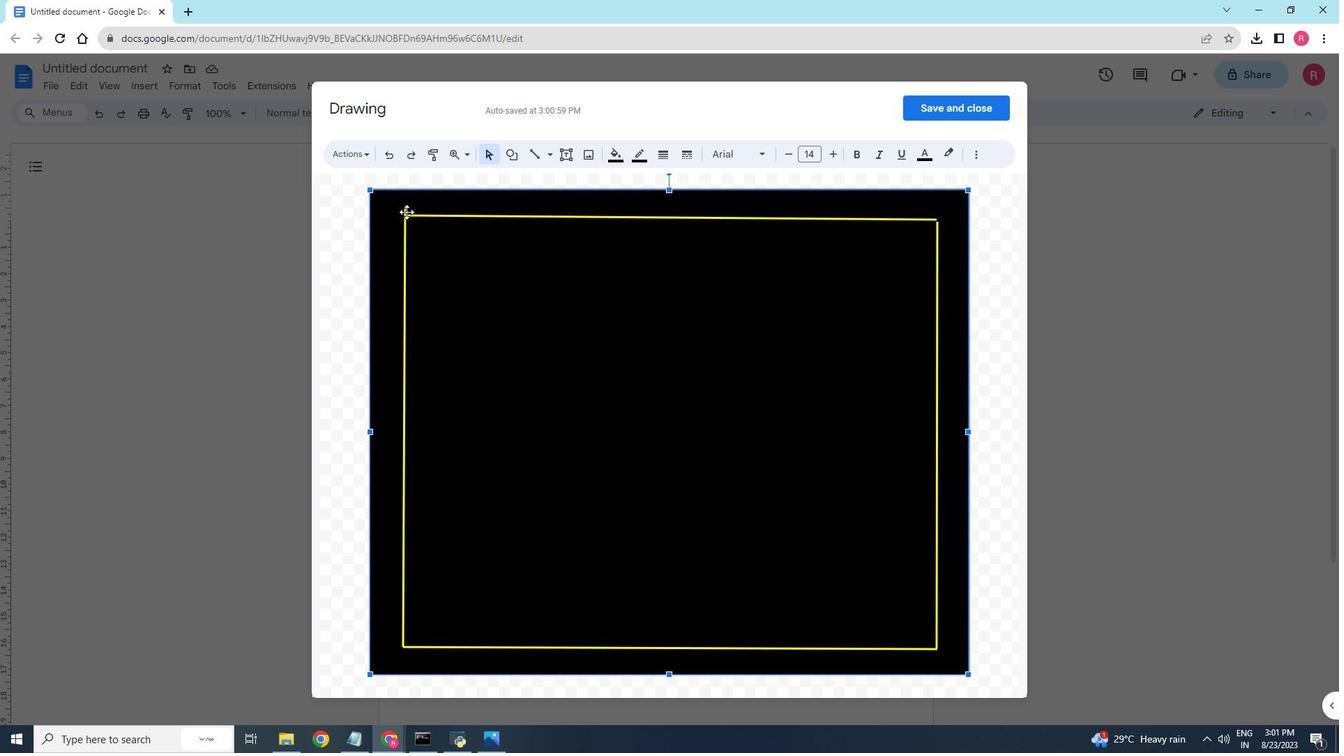 
Action: Mouse pressed left at (406, 212)
Screenshot: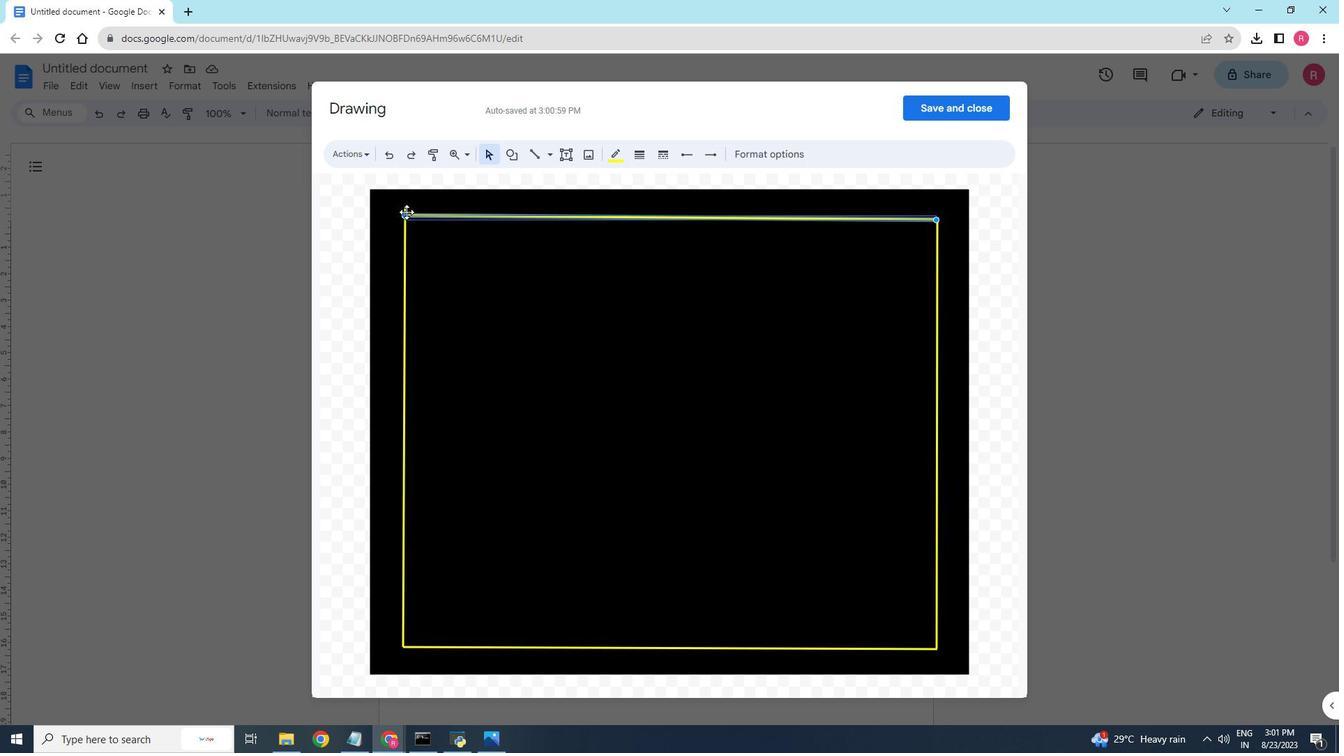 
Action: Mouse moved to (405, 209)
Screenshot: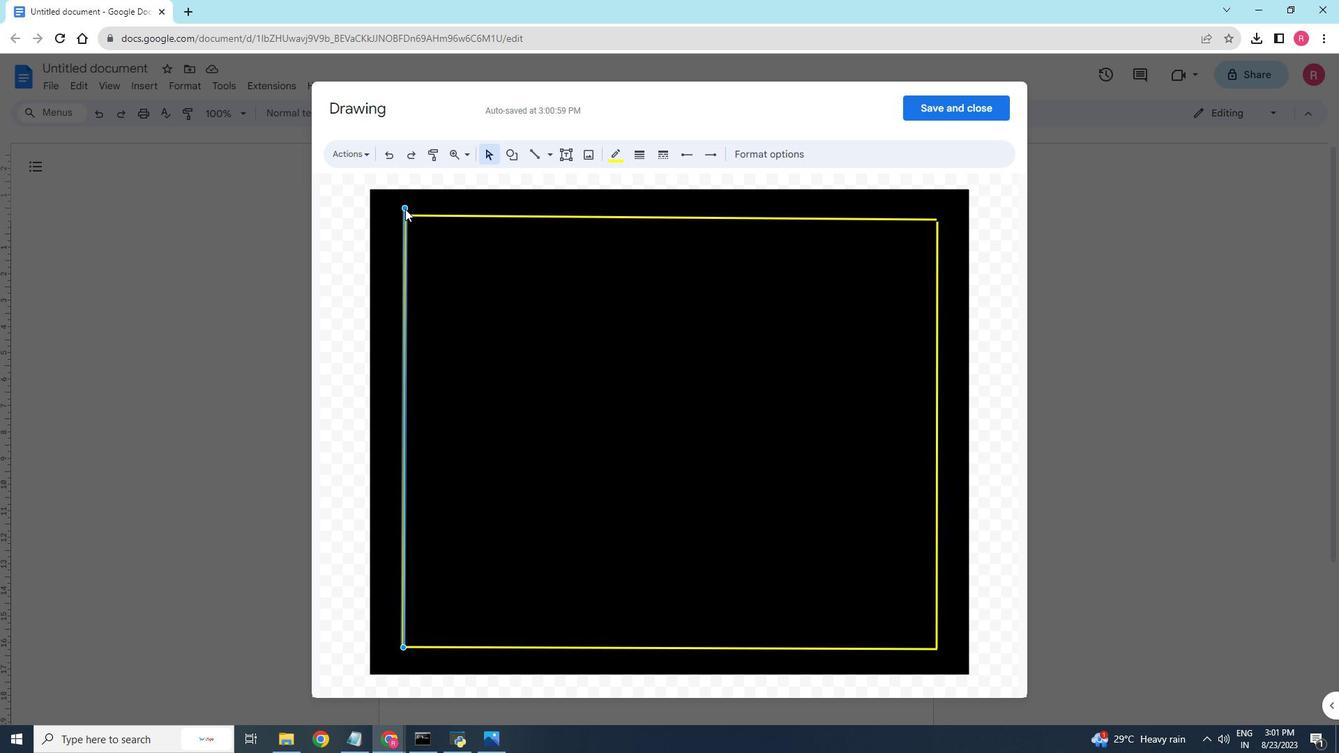 
Action: Mouse pressed left at (405, 209)
Screenshot: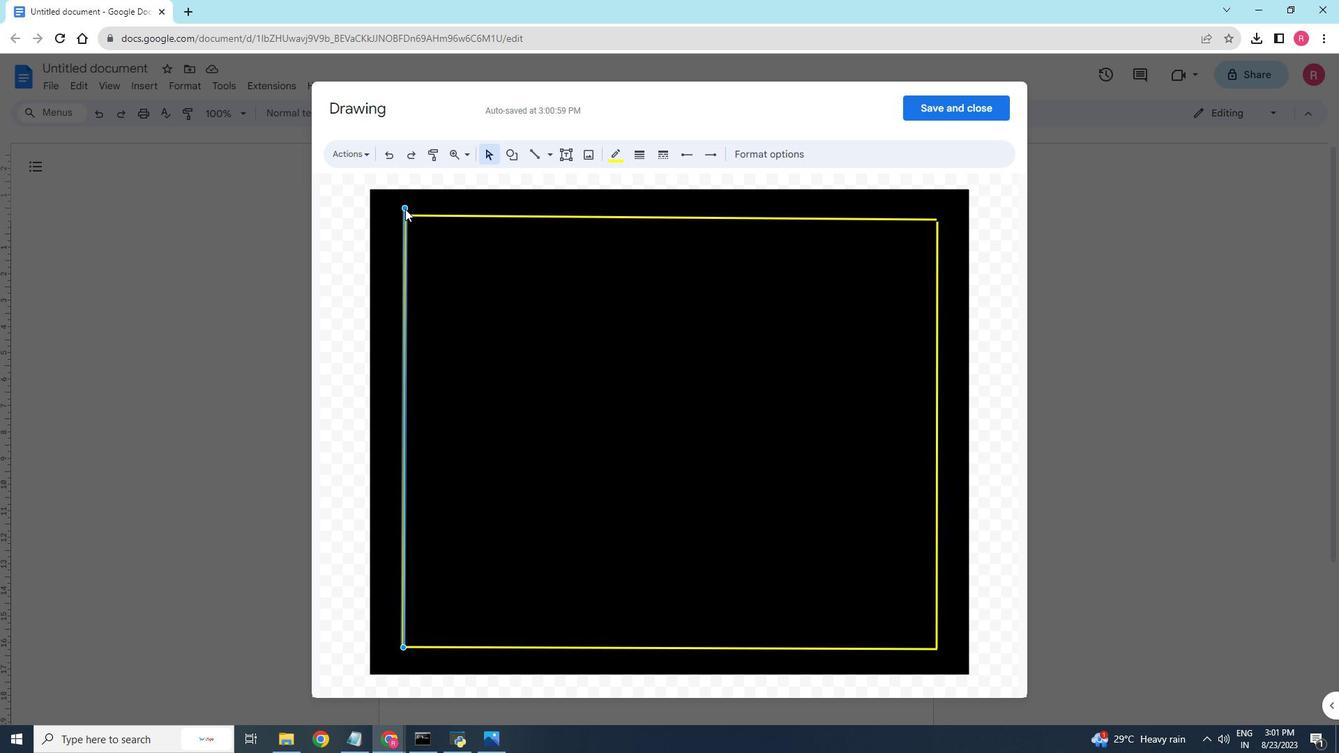 
Action: Mouse moved to (403, 209)
Screenshot: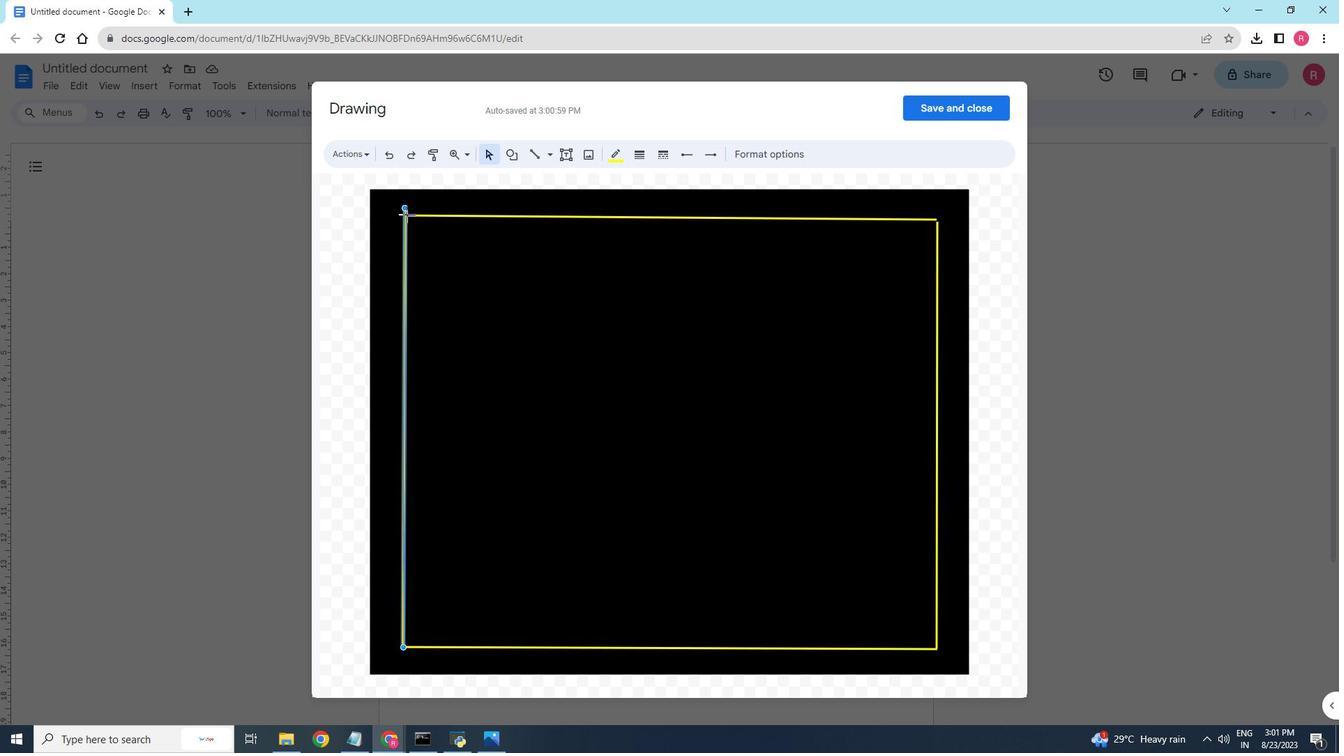 
Action: Mouse pressed left at (403, 209)
Screenshot: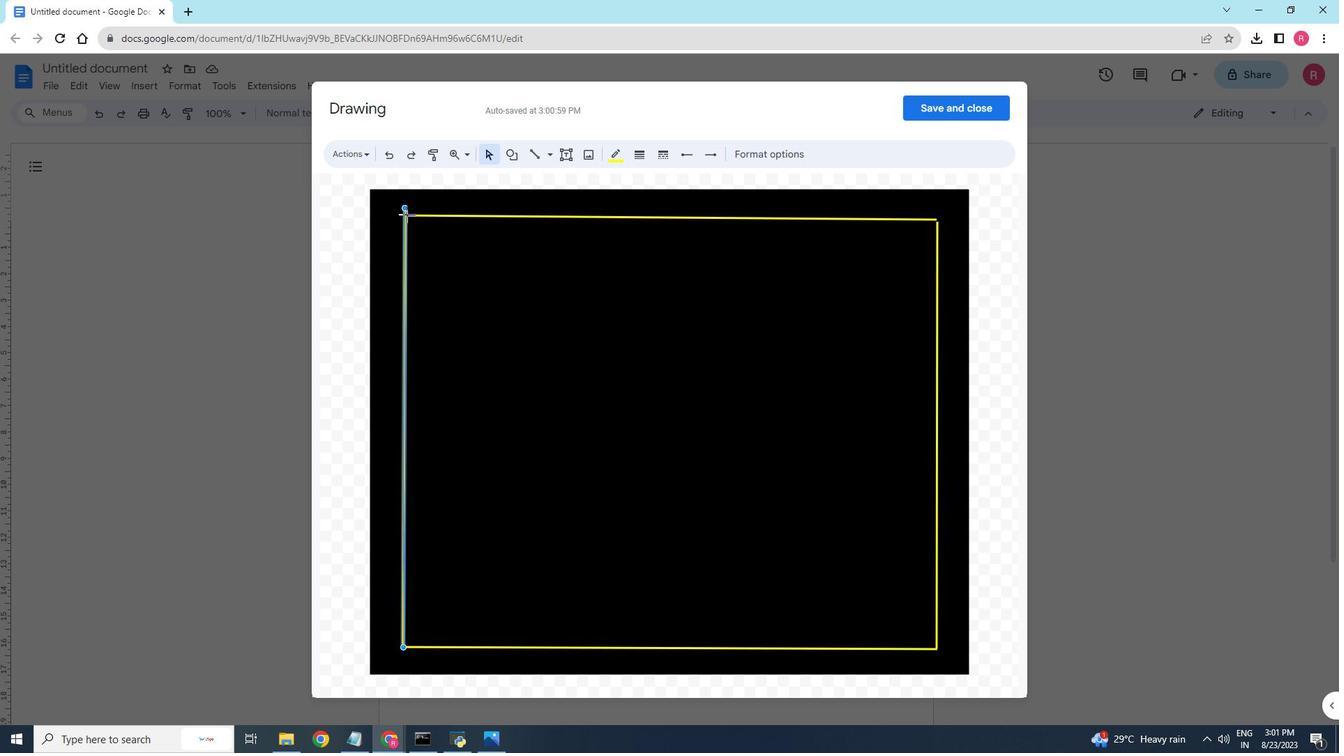 
Action: Mouse moved to (440, 239)
Screenshot: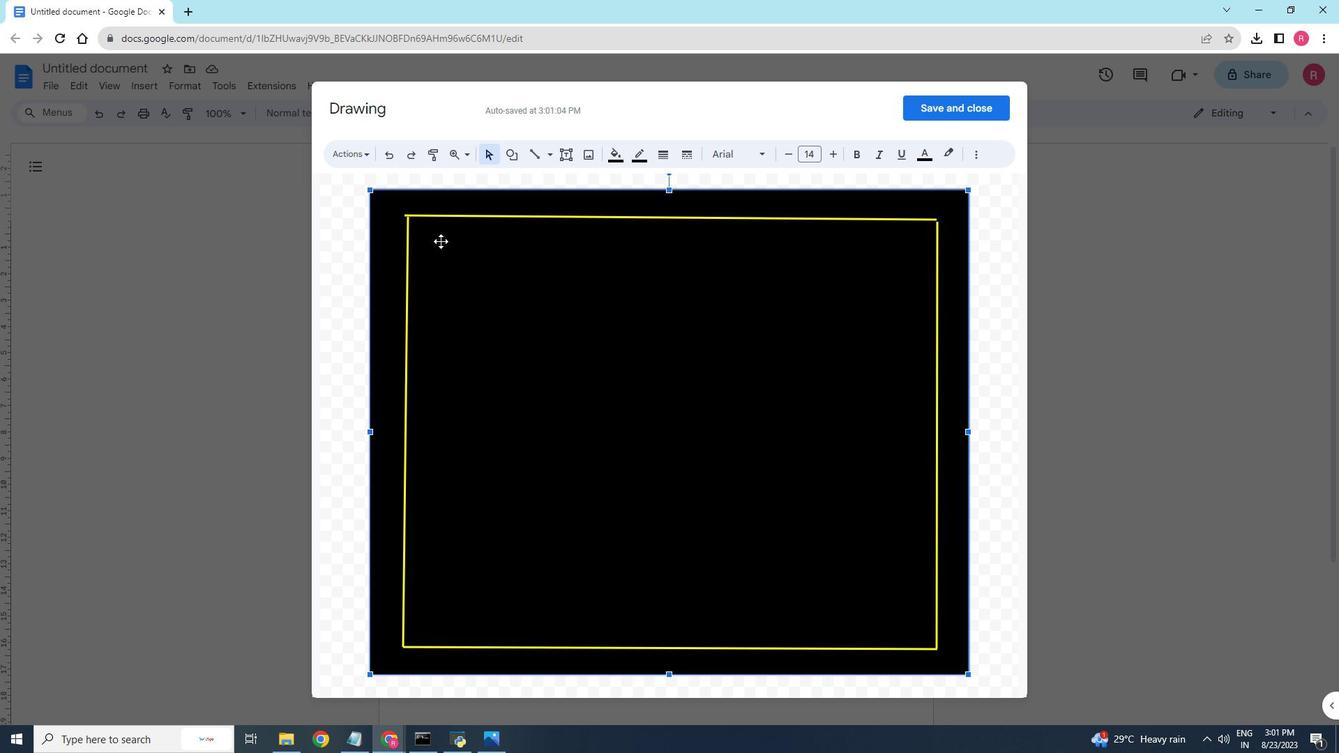 
Action: Mouse pressed left at (440, 239)
Screenshot: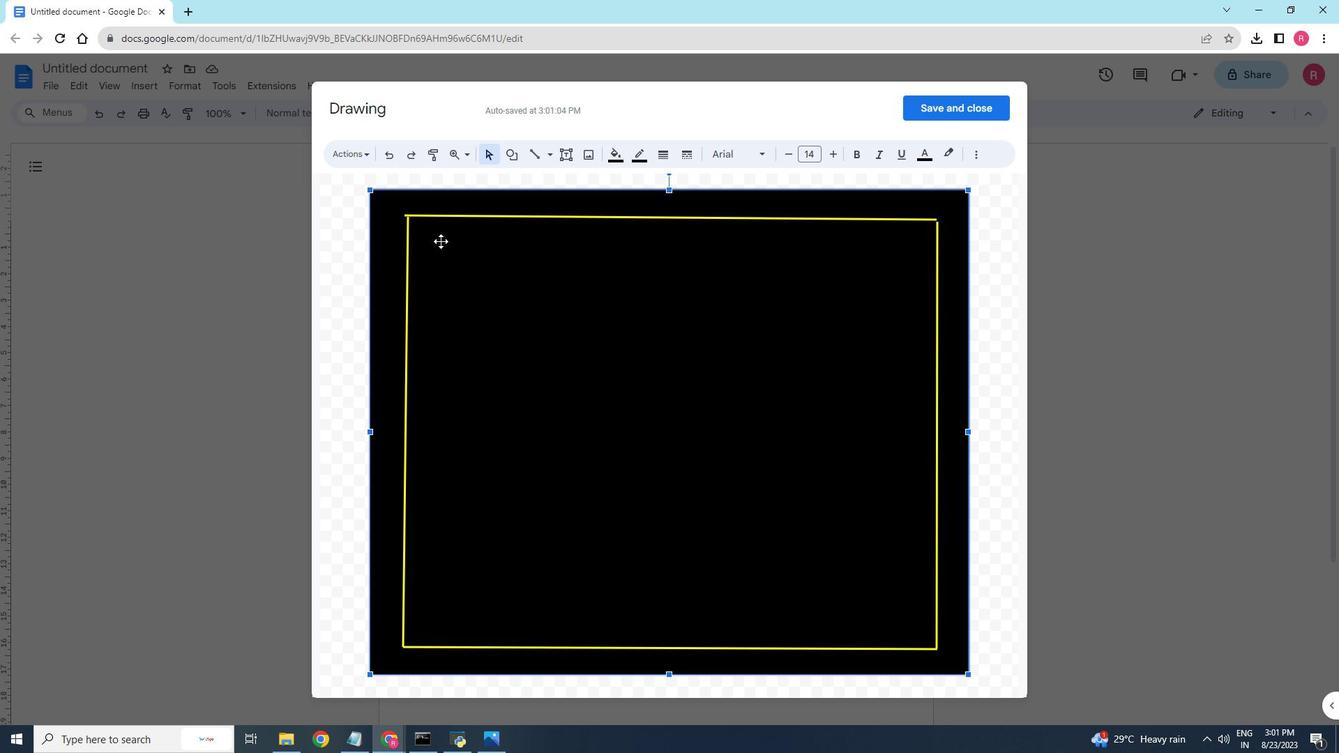
Action: Mouse moved to (405, 219)
Screenshot: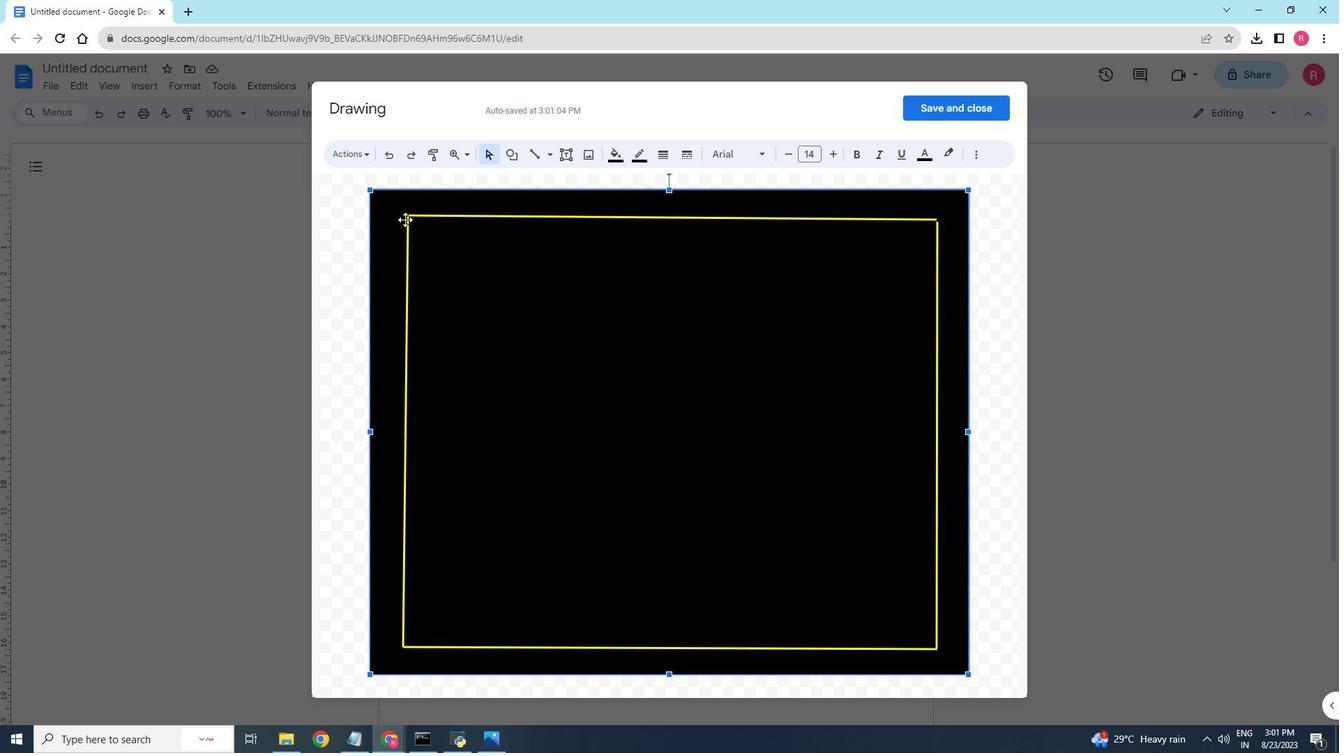 
Action: Mouse pressed left at (405, 219)
Screenshot: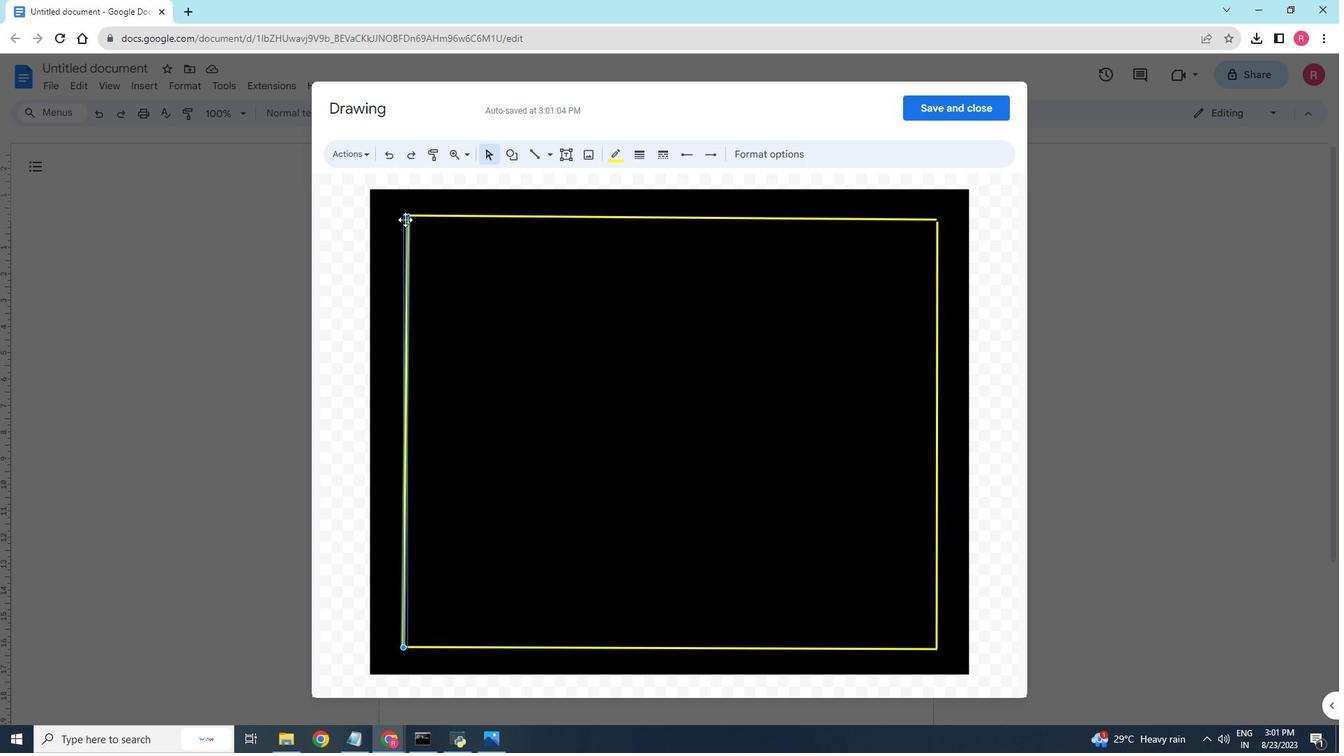 
Action: Mouse moved to (409, 216)
Screenshot: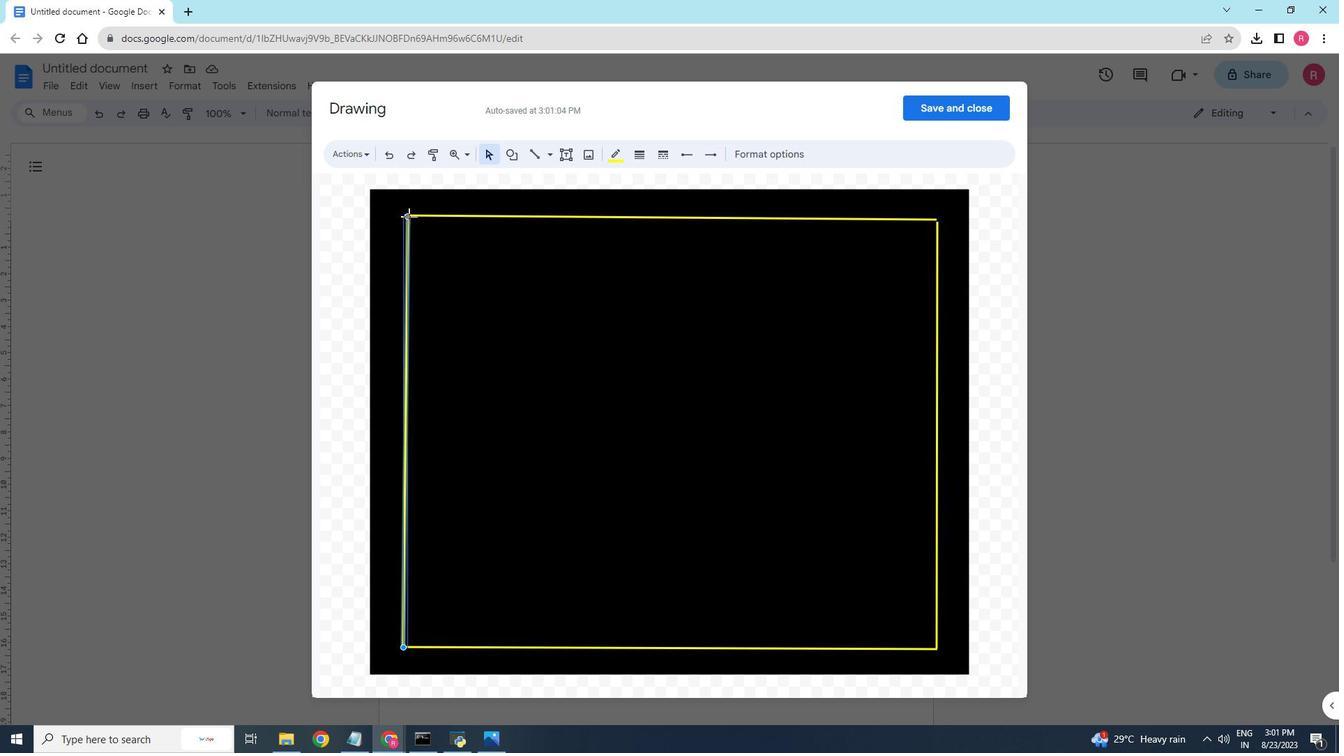 
Action: Mouse pressed left at (409, 216)
Screenshot: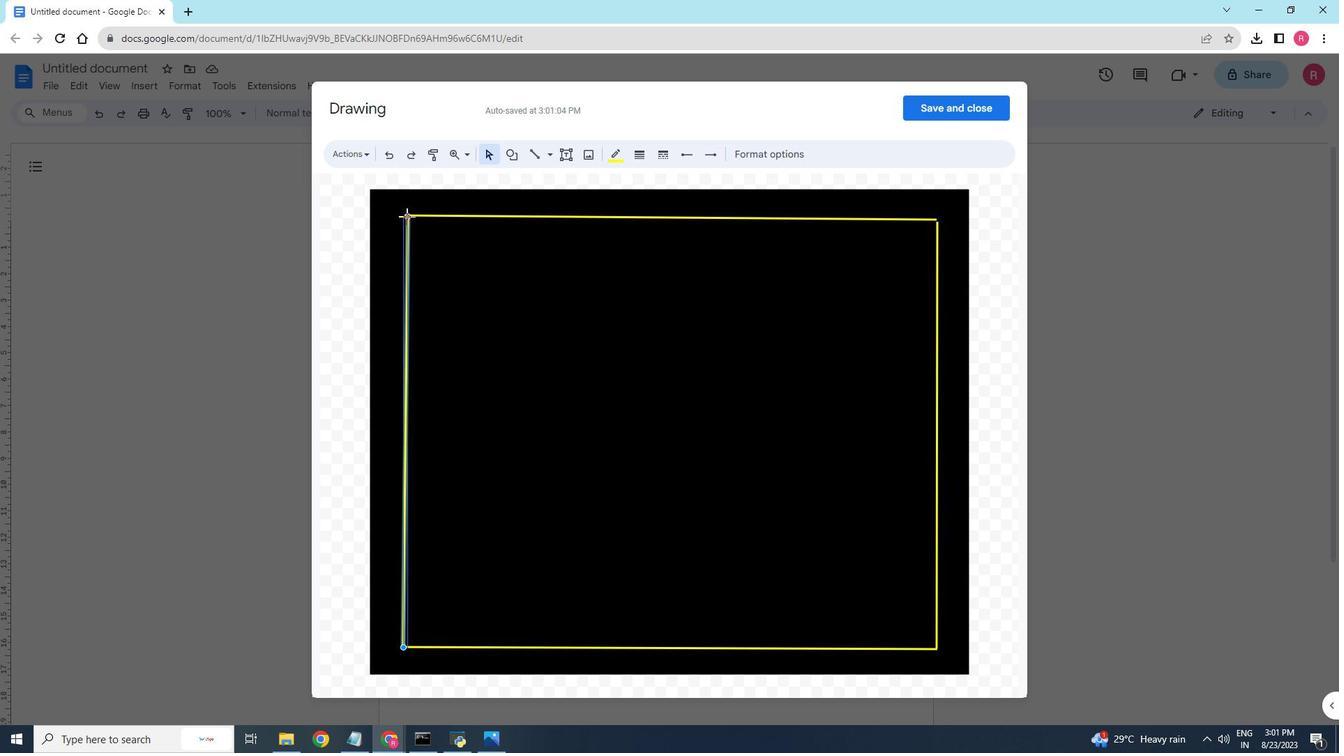 
Action: Mouse moved to (427, 227)
Screenshot: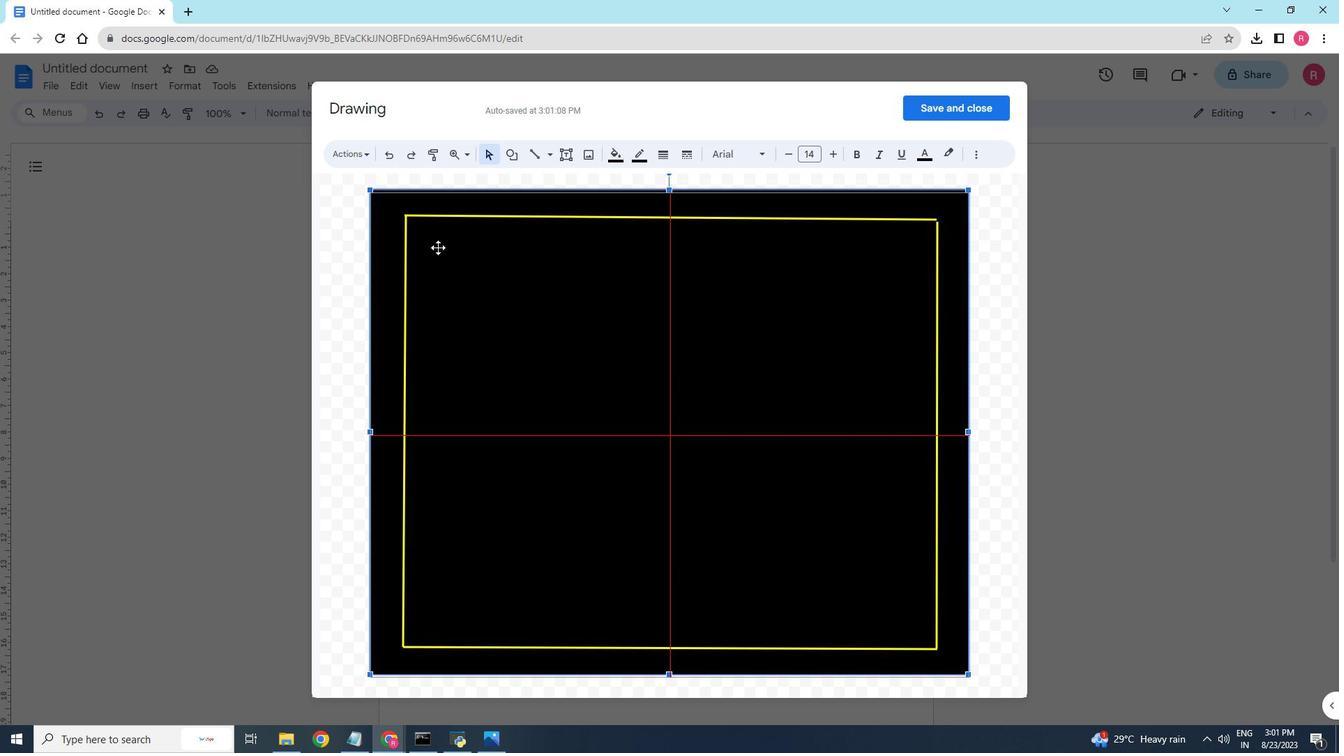 
Action: Mouse pressed left at (427, 227)
Screenshot: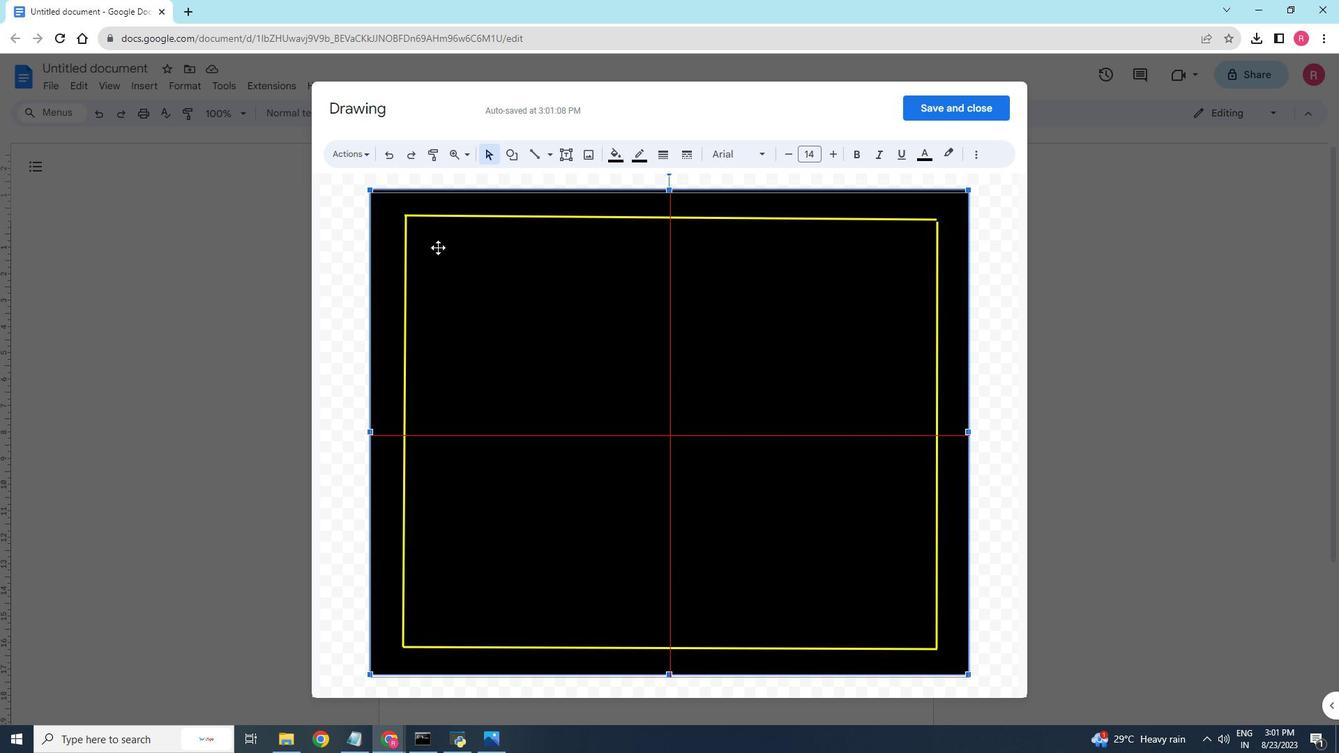 
Action: Mouse moved to (927, 221)
Screenshot: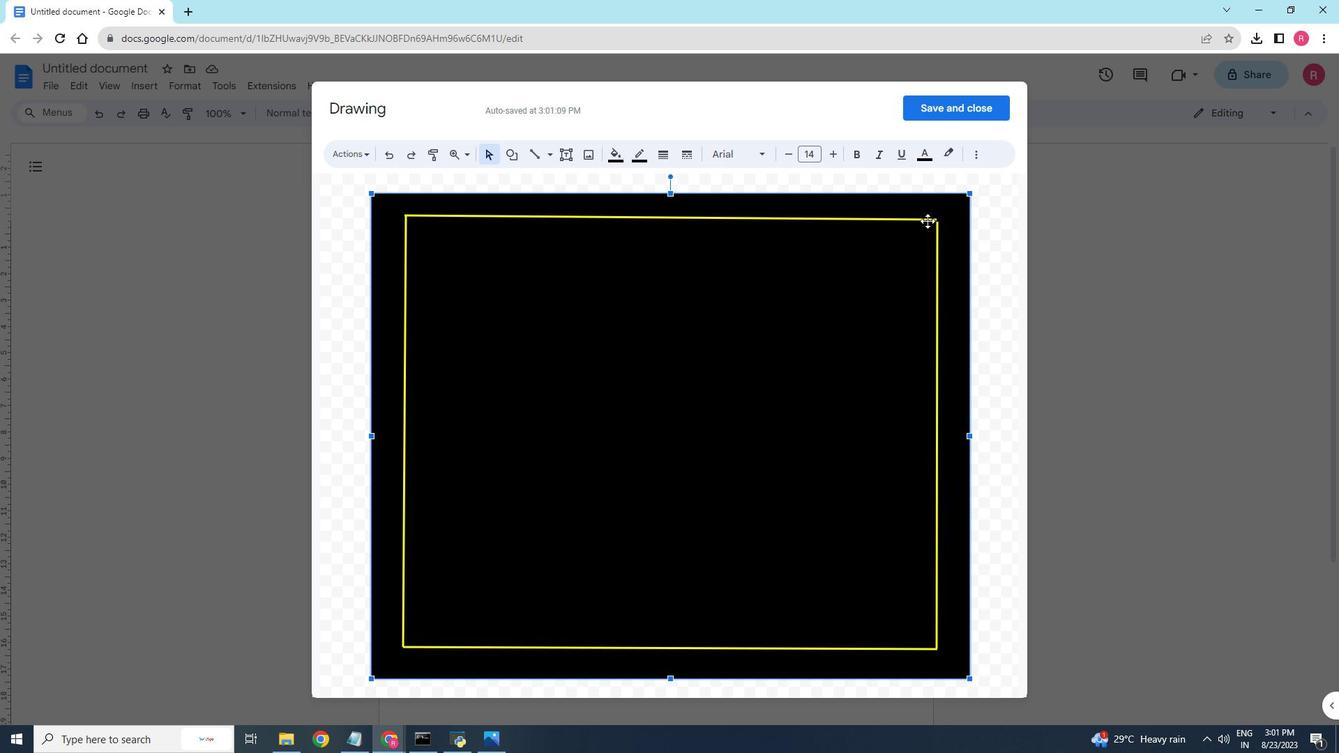 
Action: Mouse pressed left at (927, 221)
Screenshot: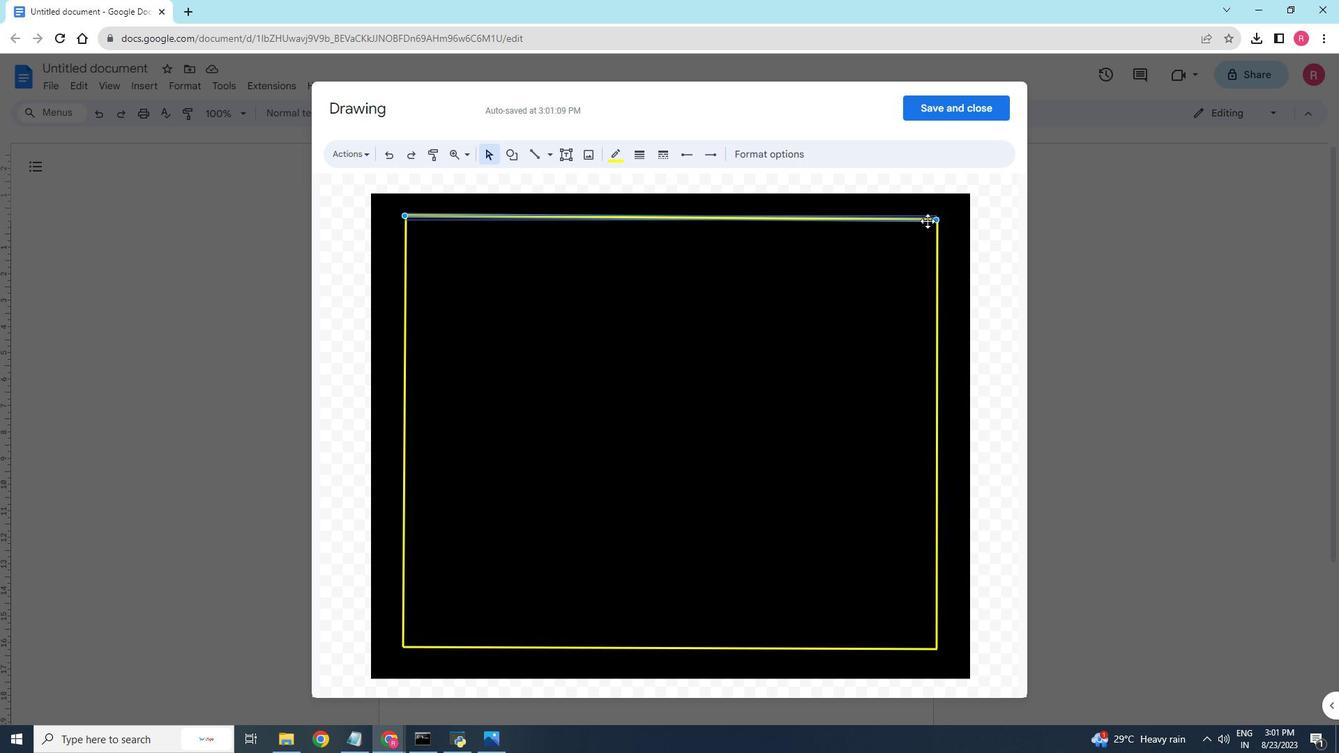 
Action: Mouse moved to (936, 220)
Screenshot: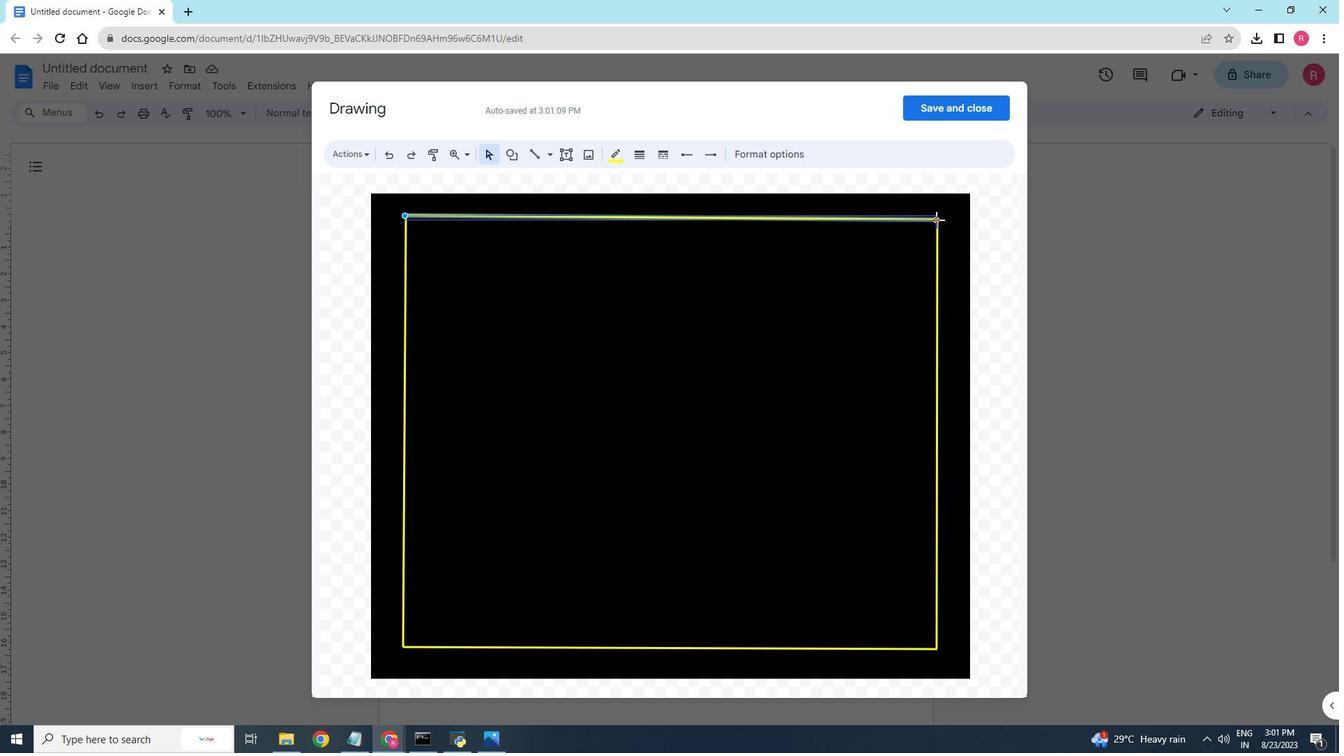 
Action: Mouse pressed left at (936, 220)
Screenshot: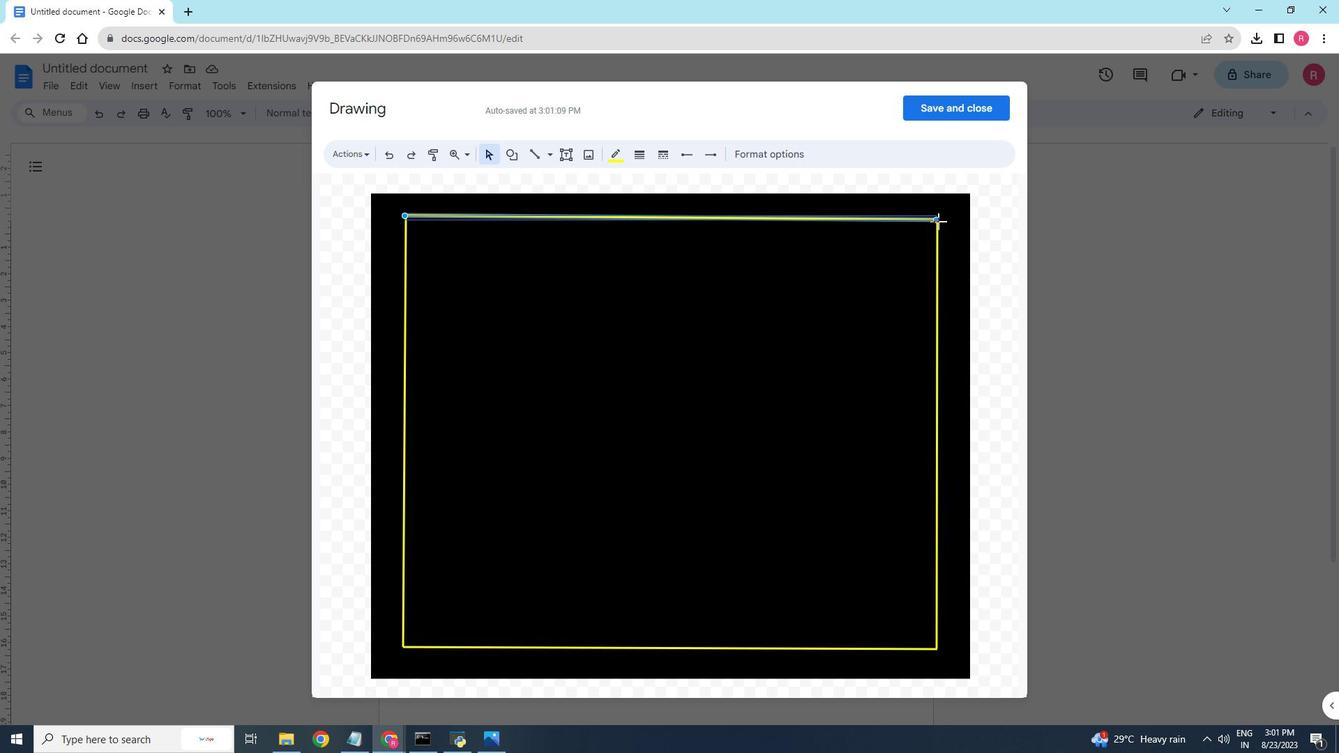 
Action: Mouse moved to (941, 221)
Screenshot: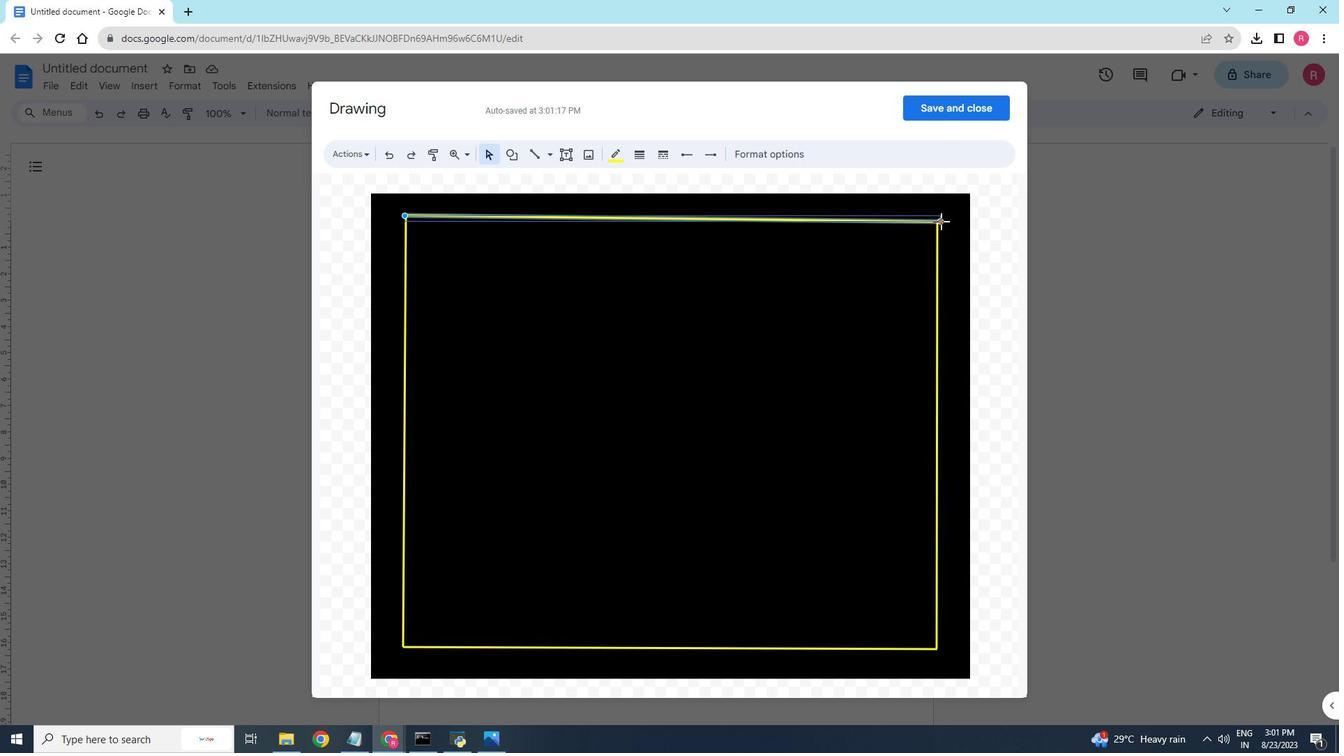 
Action: Mouse pressed left at (941, 221)
Screenshot: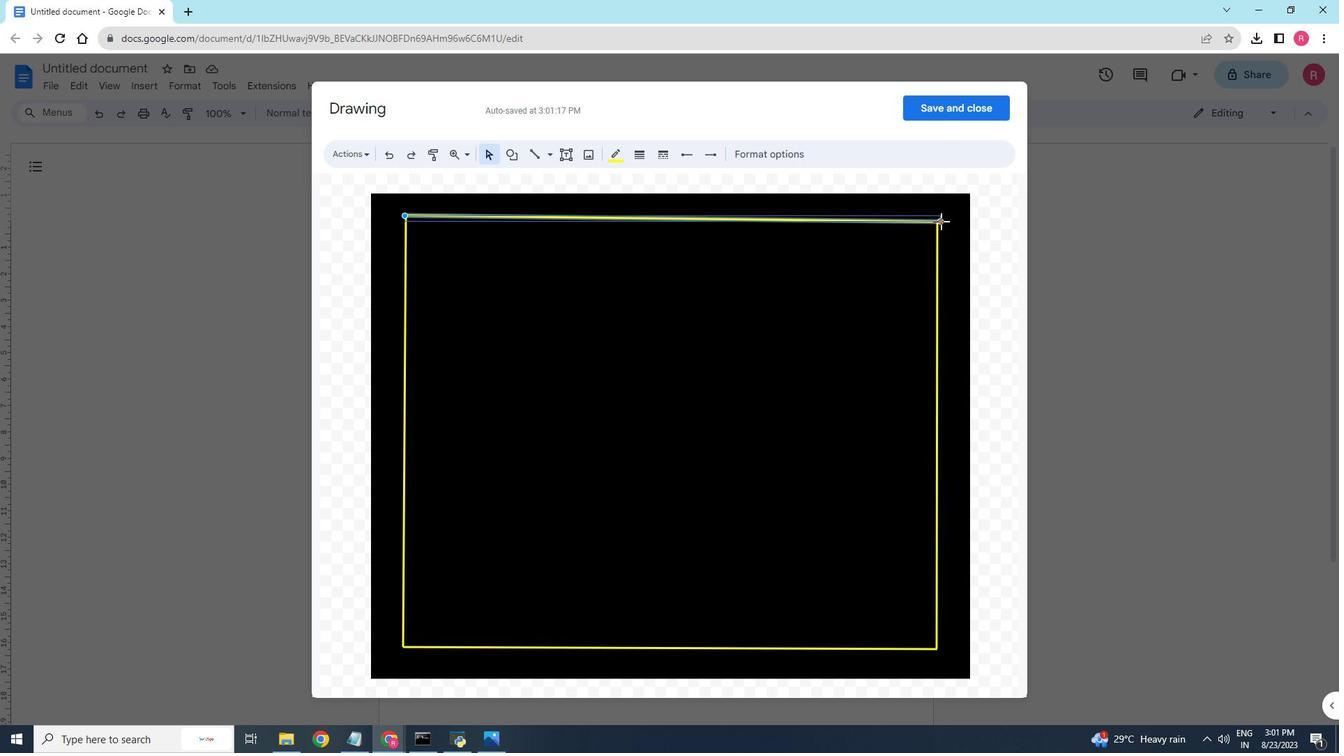 
Action: Mouse moved to (933, 253)
Screenshot: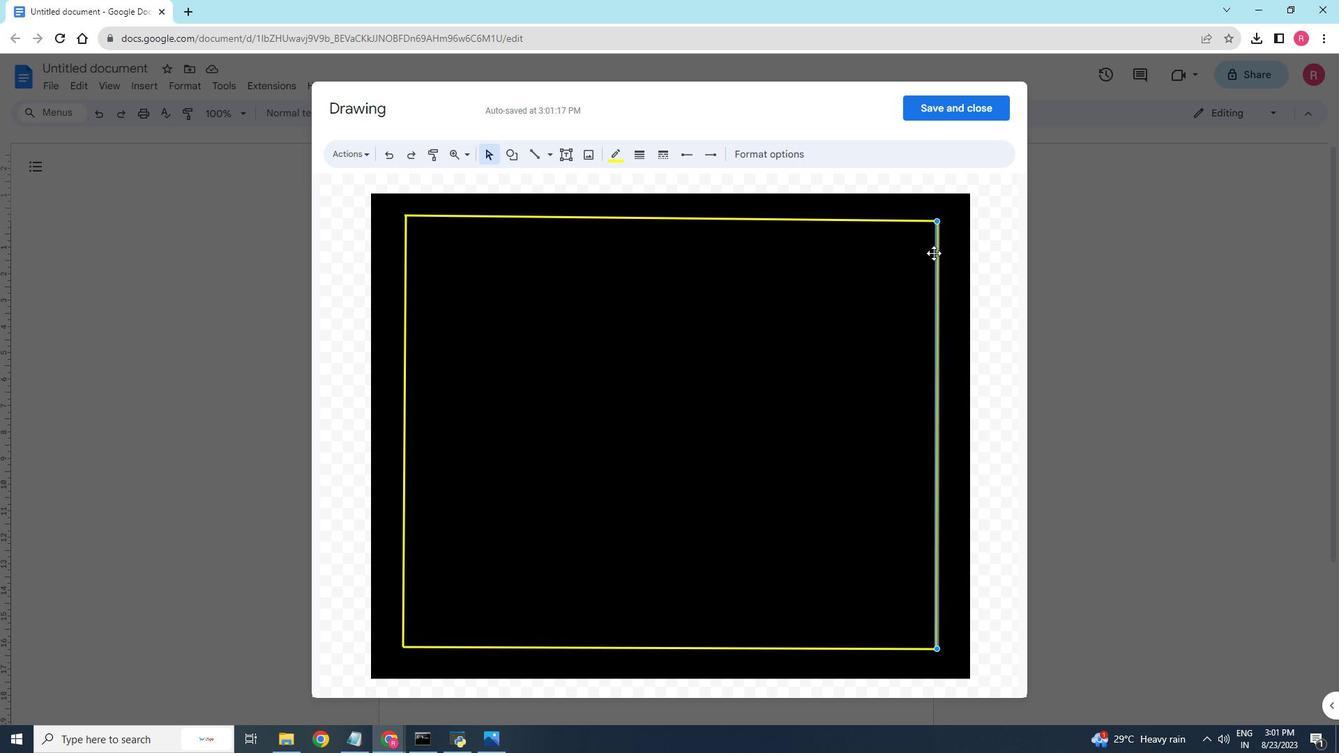 
Action: Mouse pressed left at (933, 253)
Screenshot: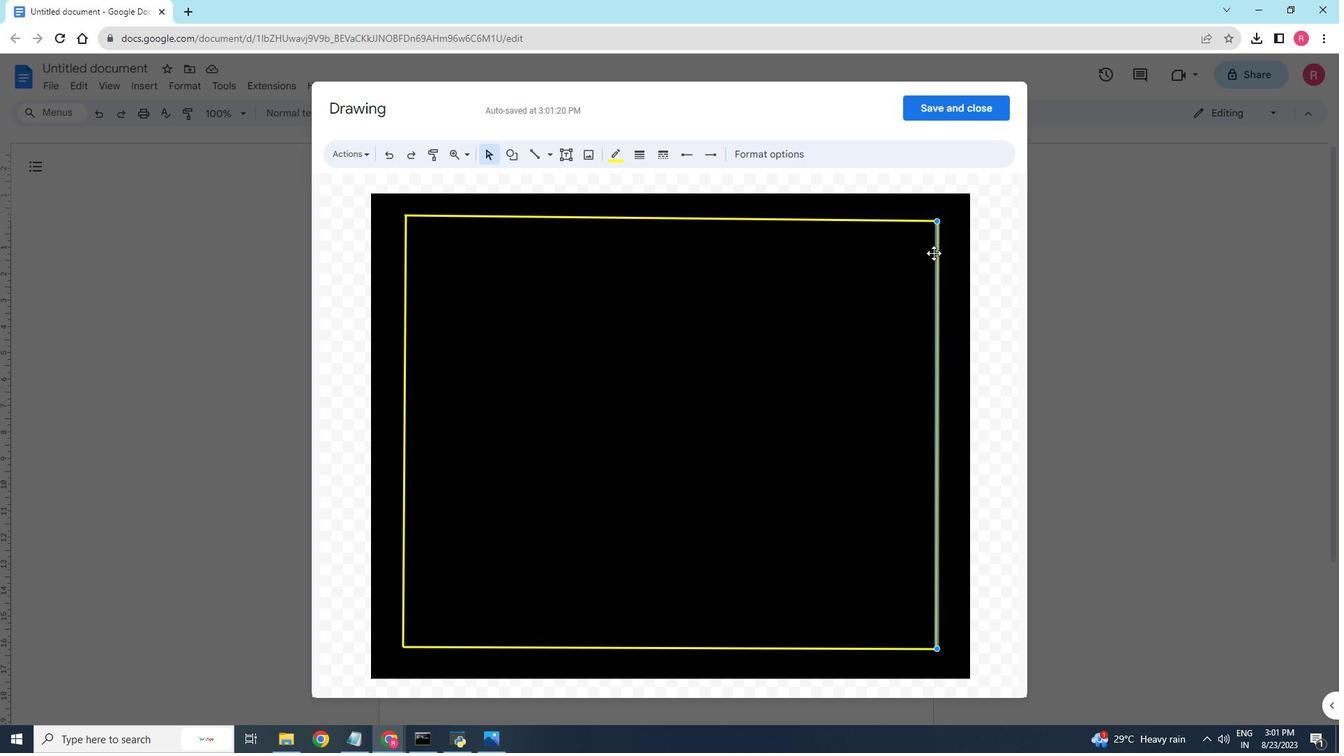 
Action: Mouse moved to (781, 331)
Screenshot: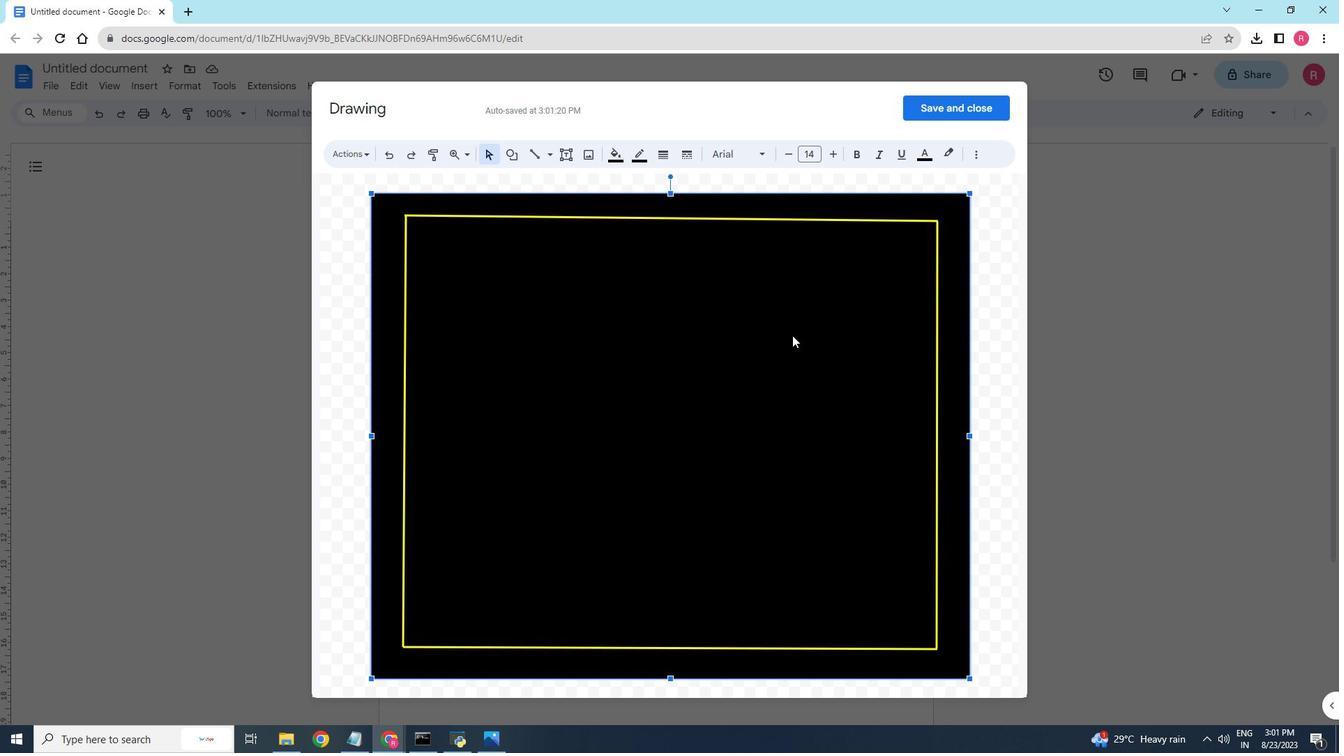 
Action: Mouse pressed left at (781, 331)
Screenshot: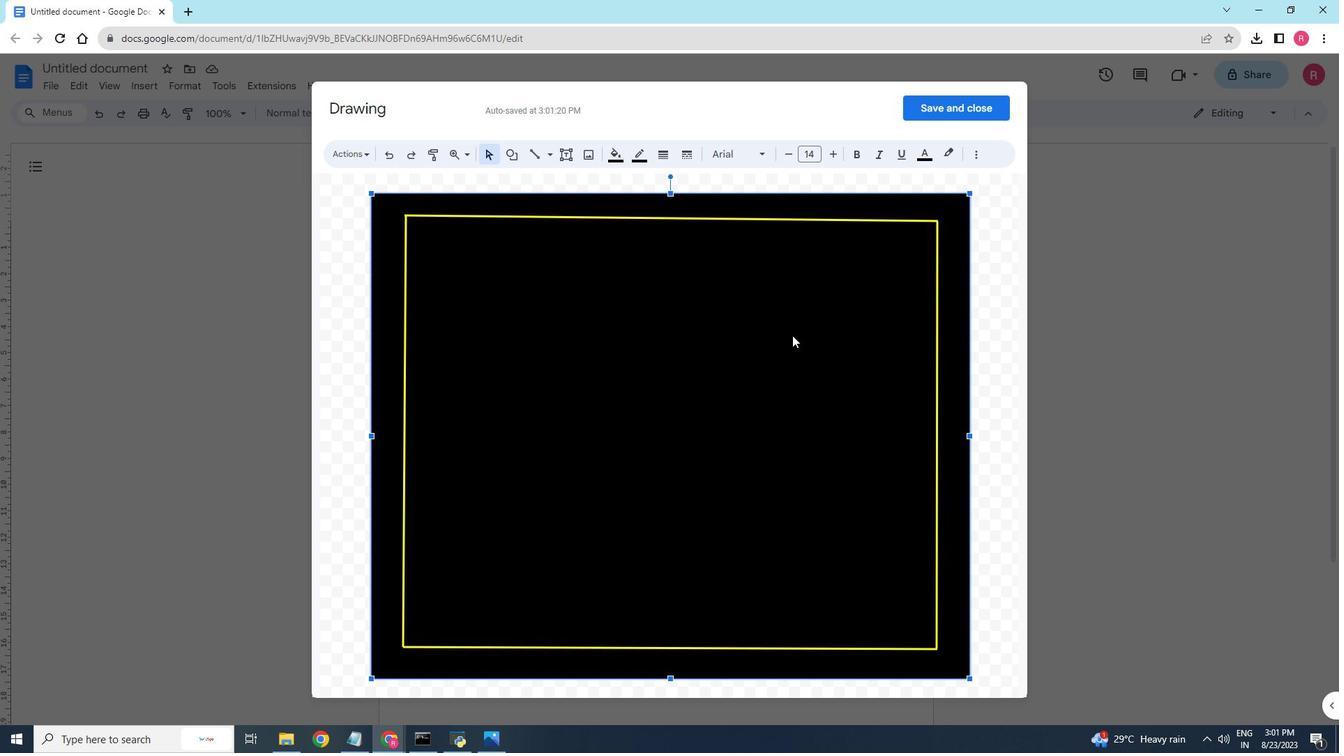 
Action: Mouse moved to (791, 335)
Screenshot: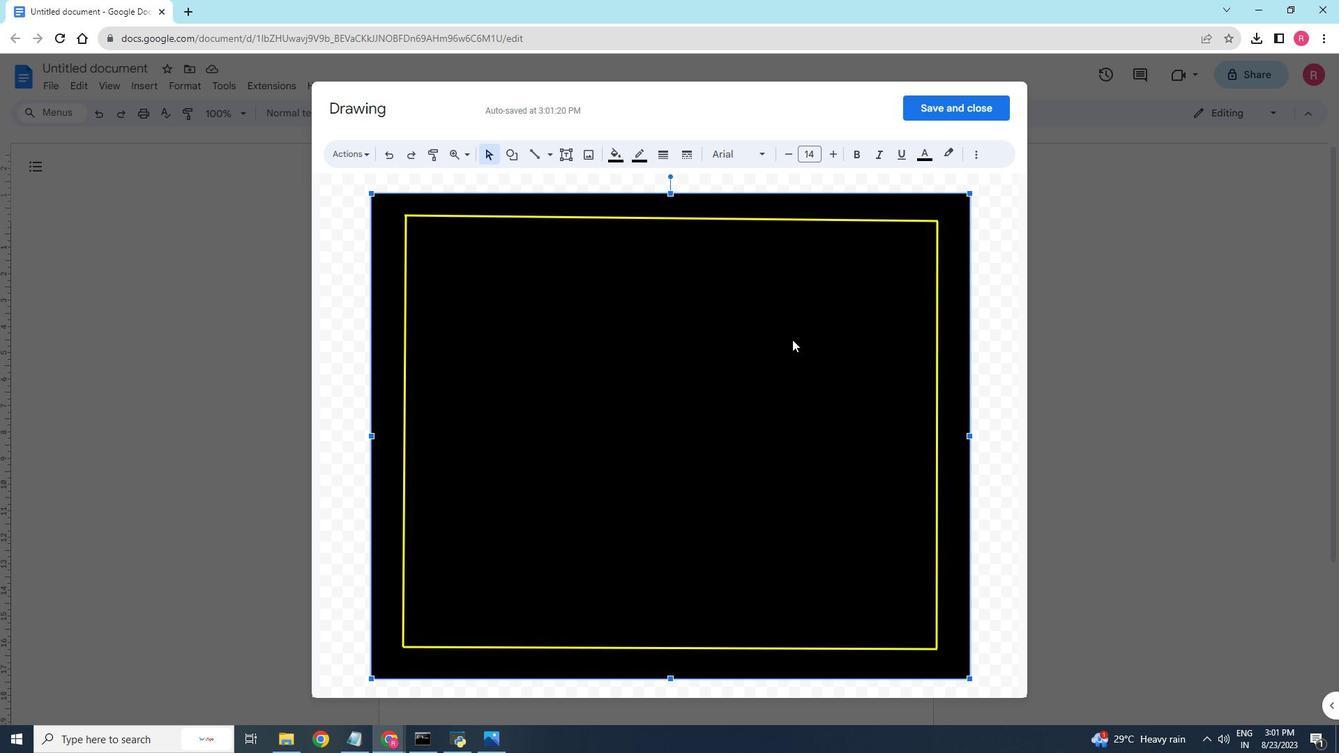 
Action: Mouse pressed left at (791, 335)
Screenshot: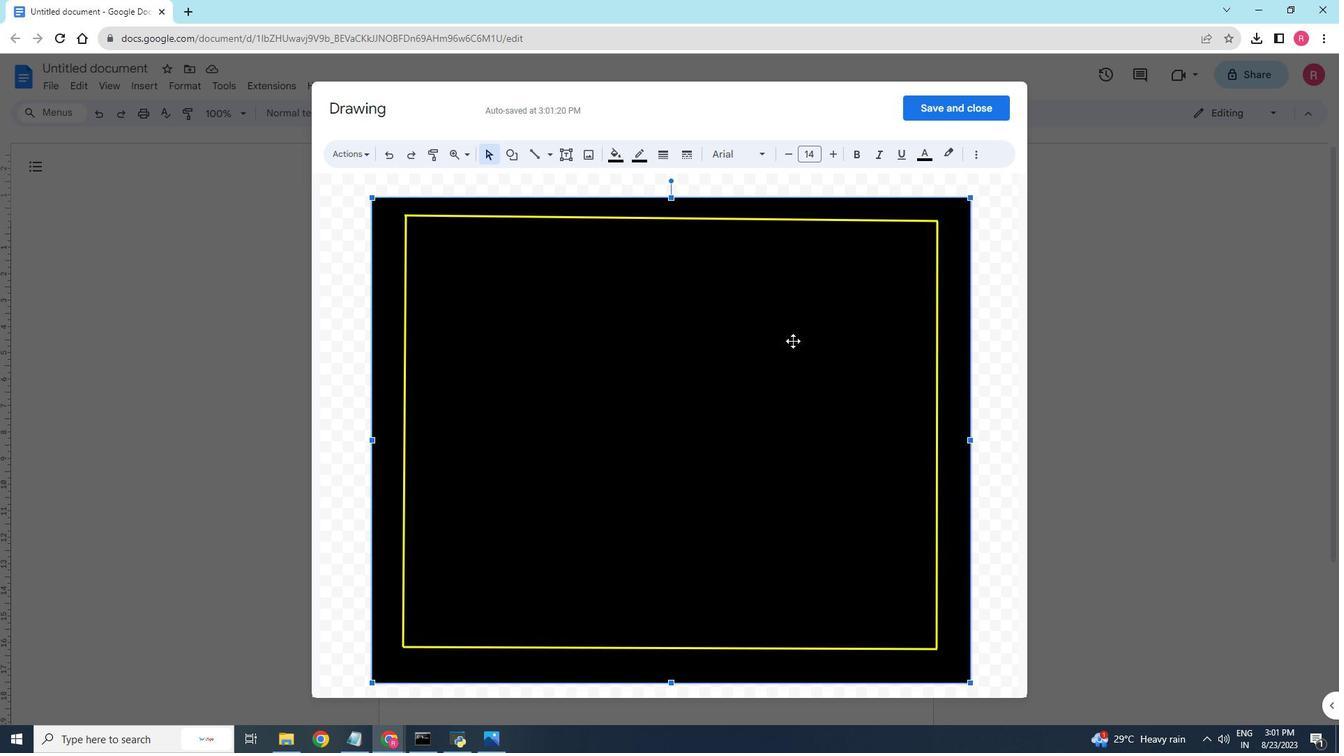
Action: Mouse moved to (569, 150)
Screenshot: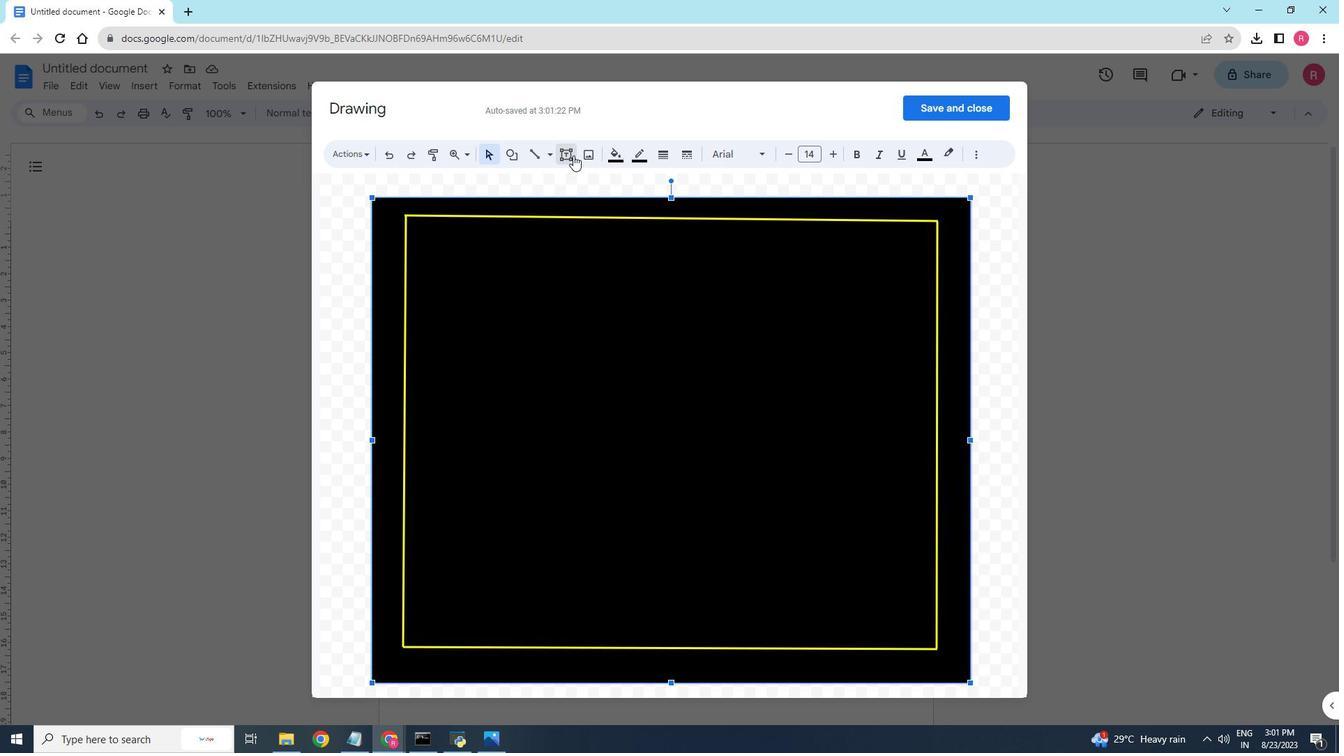 
Action: Mouse pressed left at (569, 150)
Screenshot: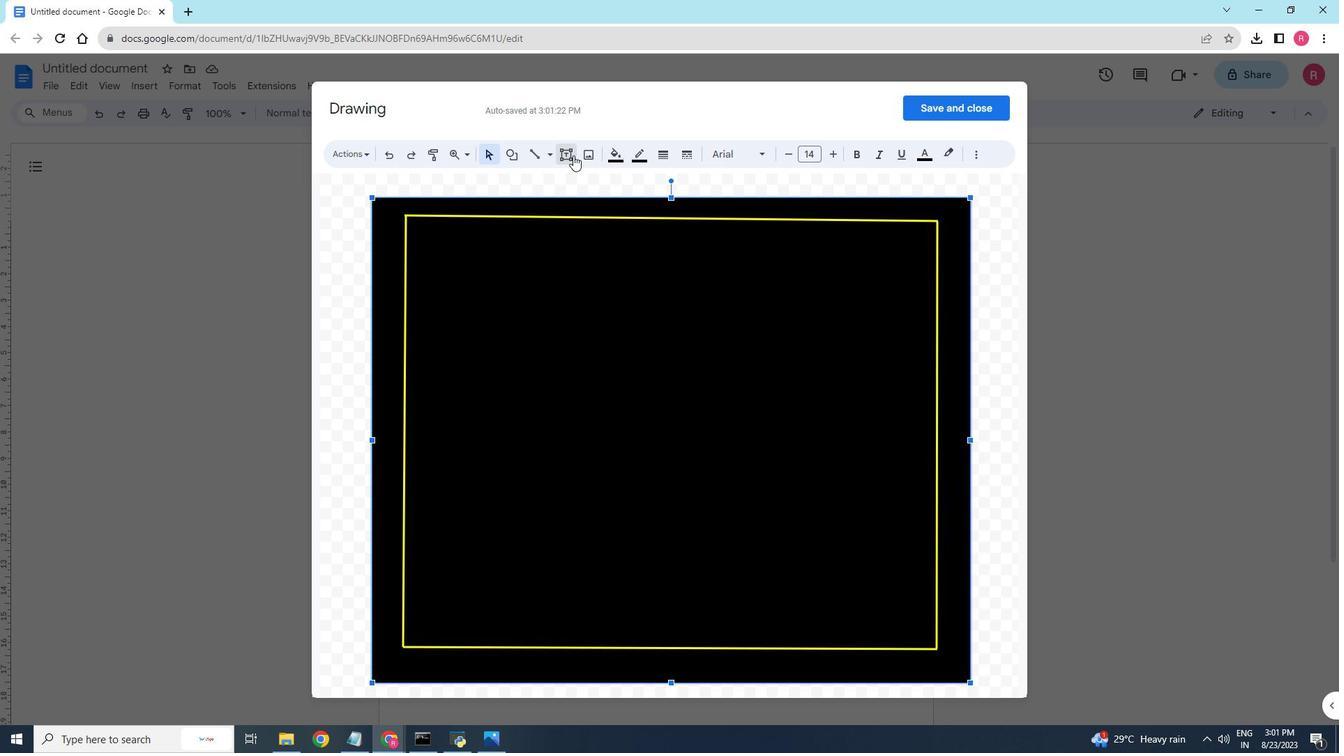 
Action: Mouse moved to (414, 219)
Screenshot: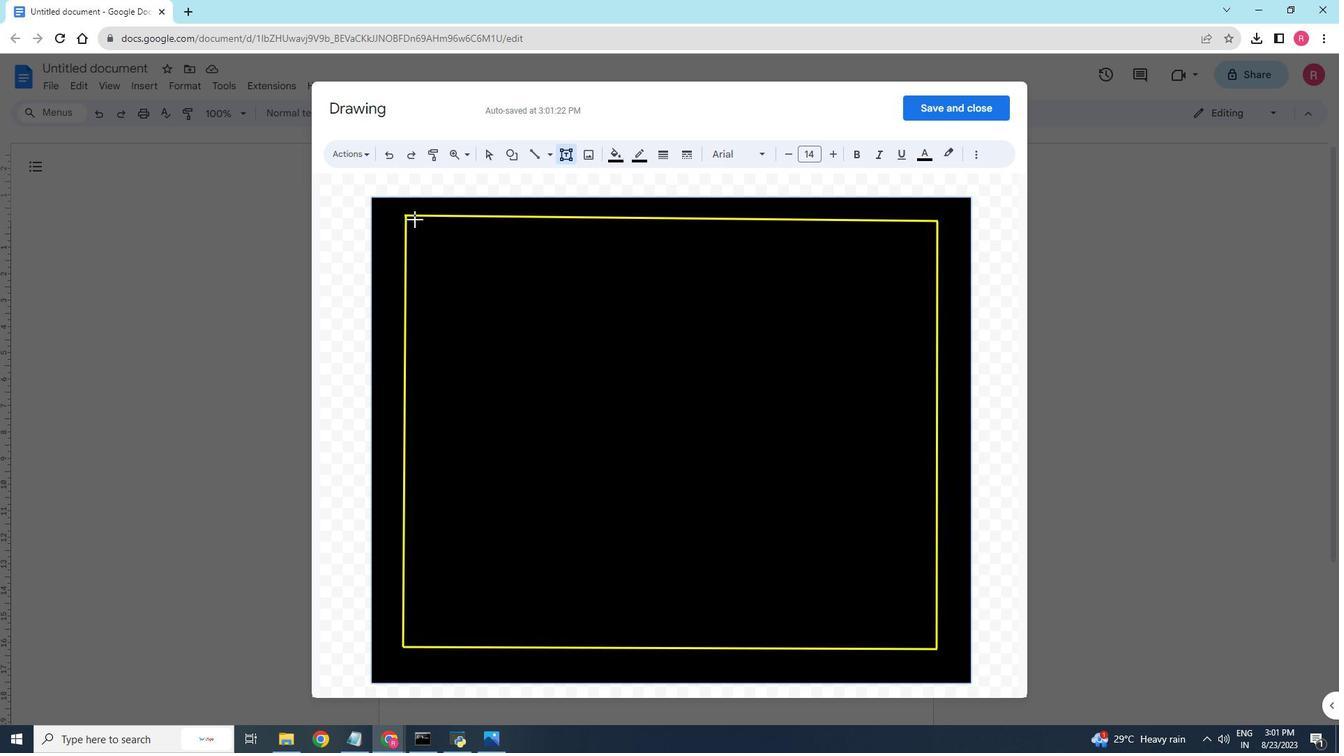 
Action: Mouse pressed left at (414, 219)
Screenshot: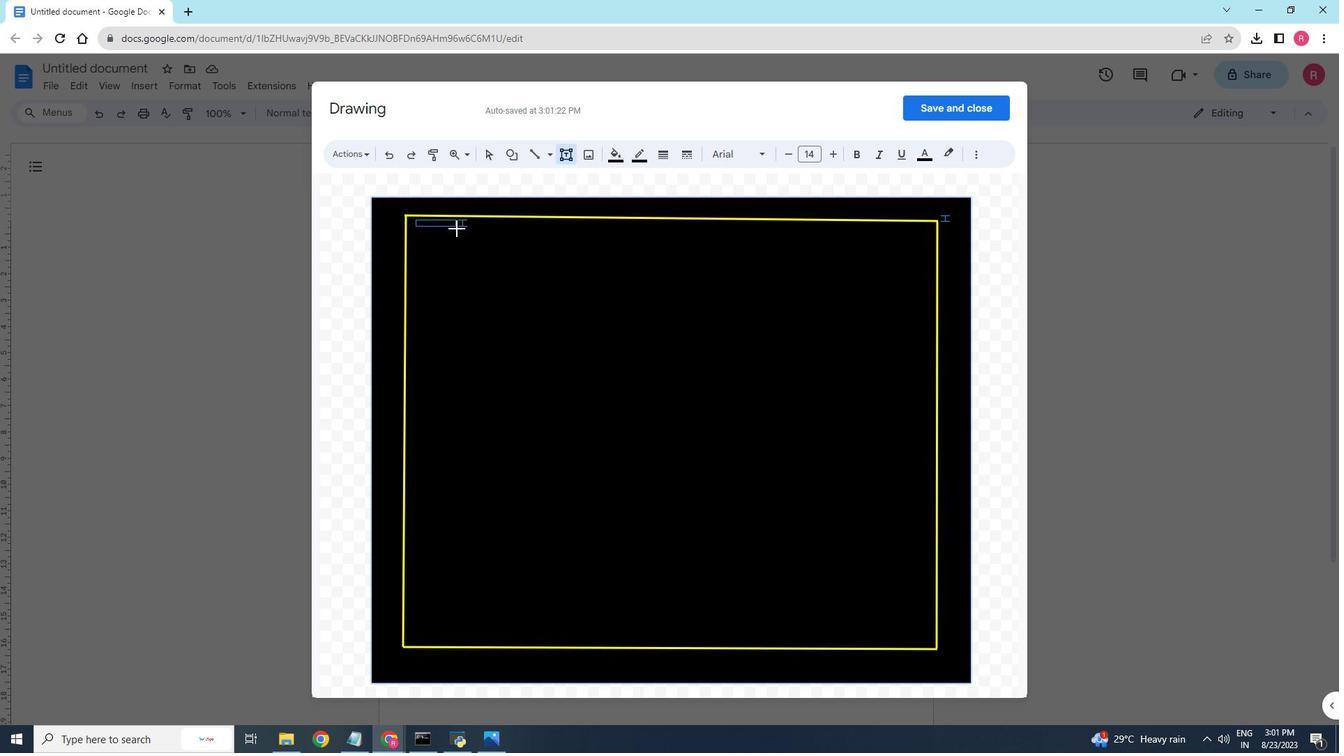 
Action: Mouse moved to (442, 231)
Screenshot: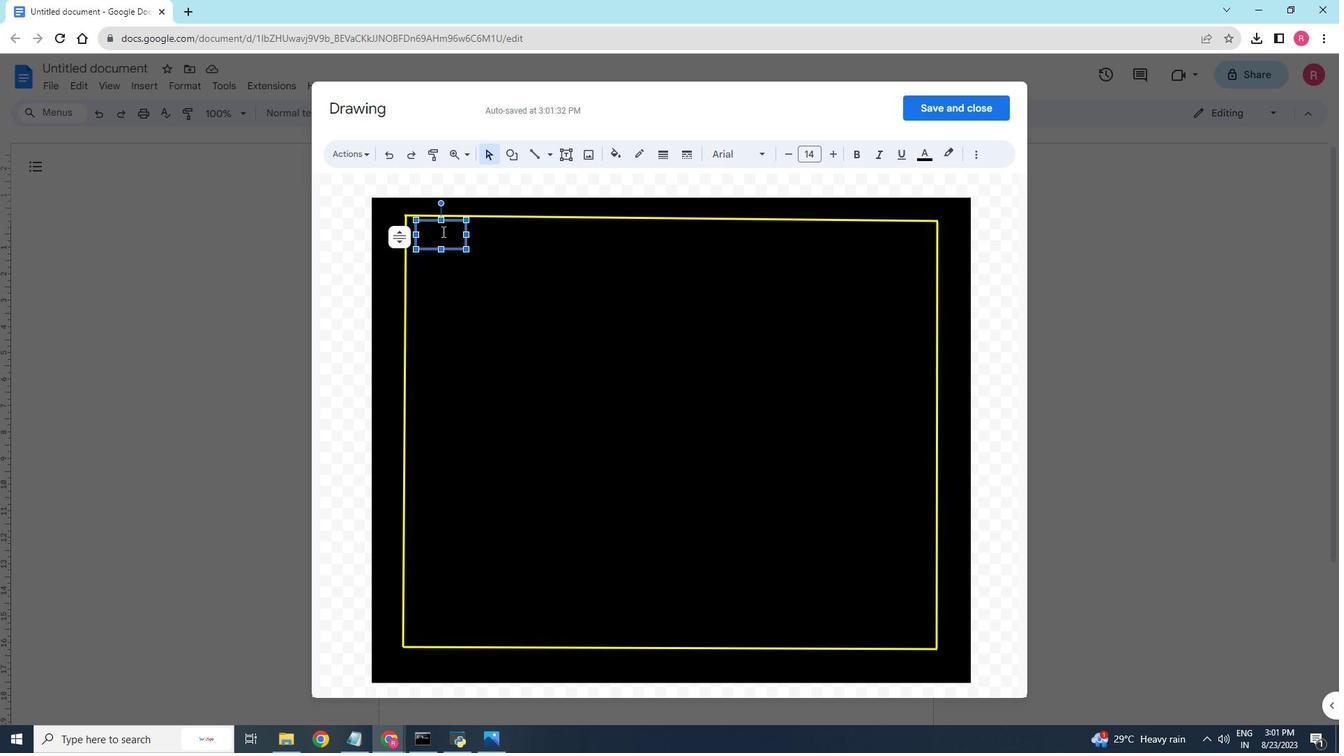 
Action: Mouse pressed left at (442, 231)
Screenshot: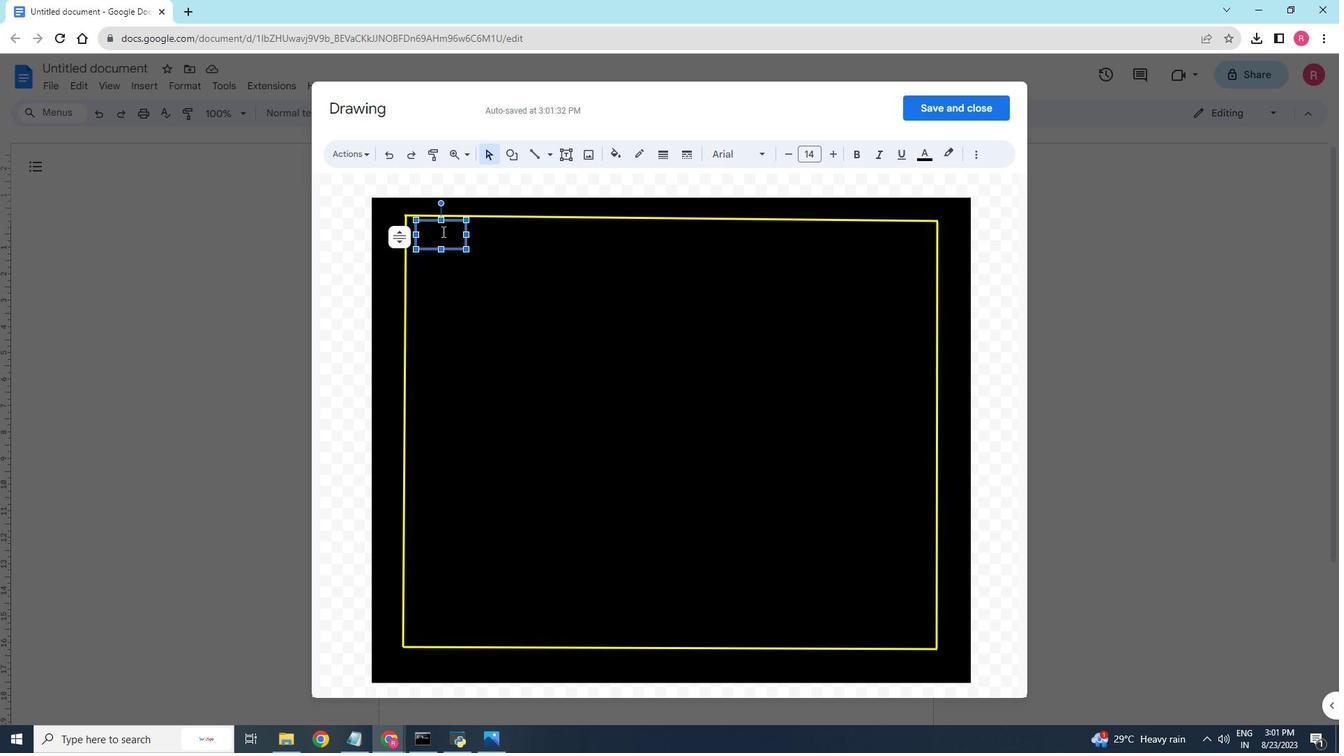 
Action: Mouse pressed left at (442, 231)
Screenshot: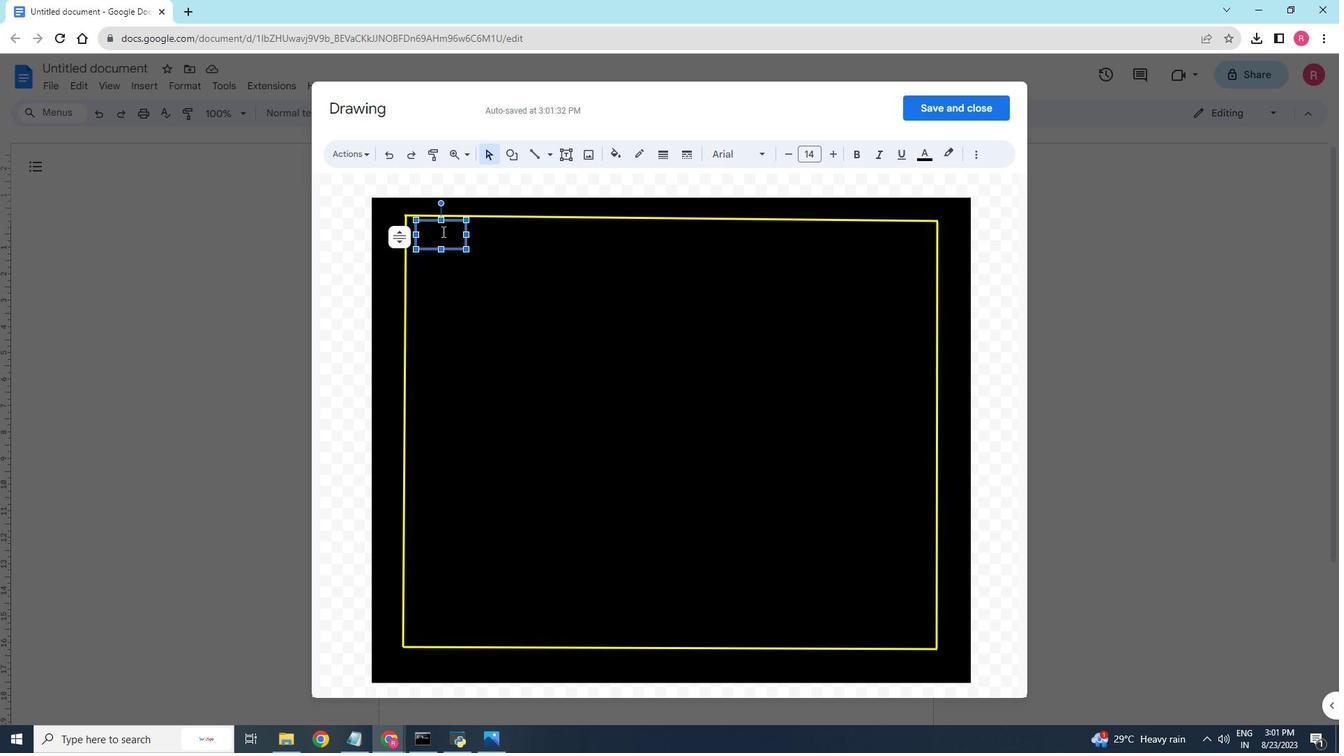 
Action: Mouse moved to (440, 237)
Screenshot: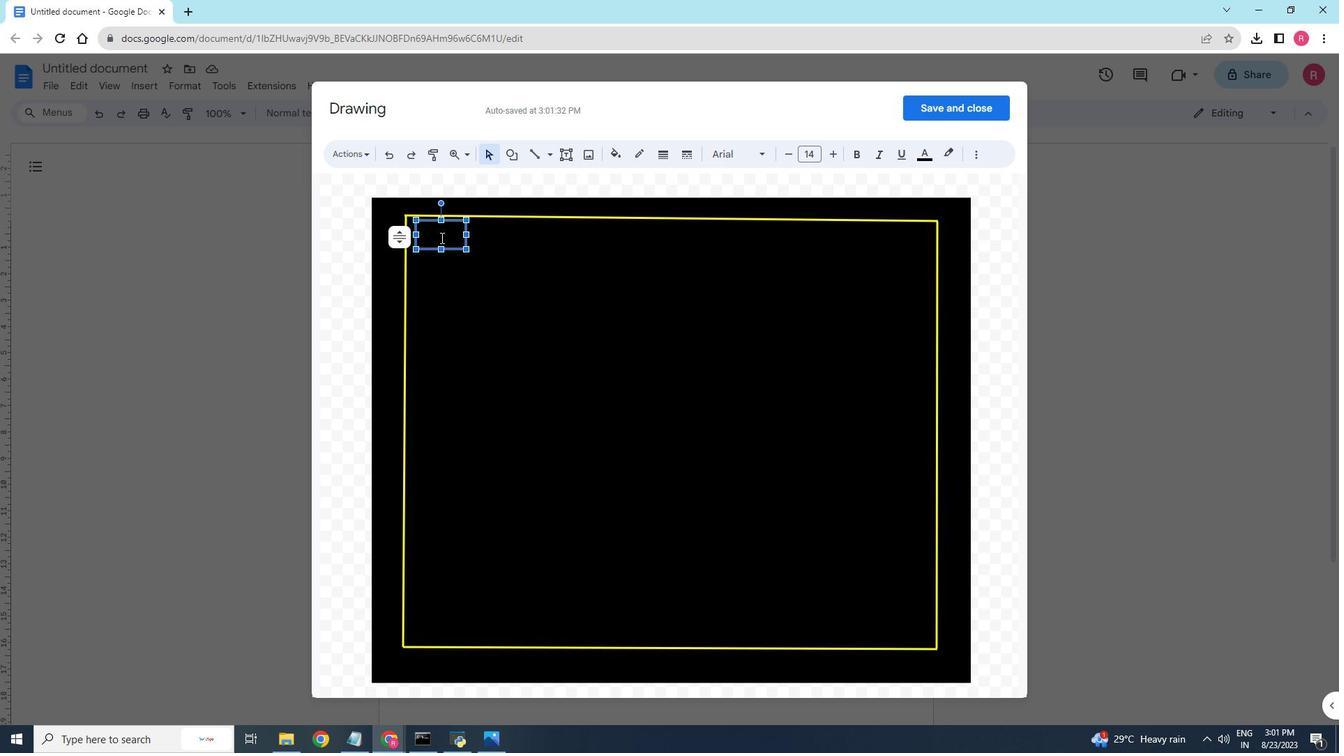 
Action: Mouse pressed left at (440, 237)
Screenshot: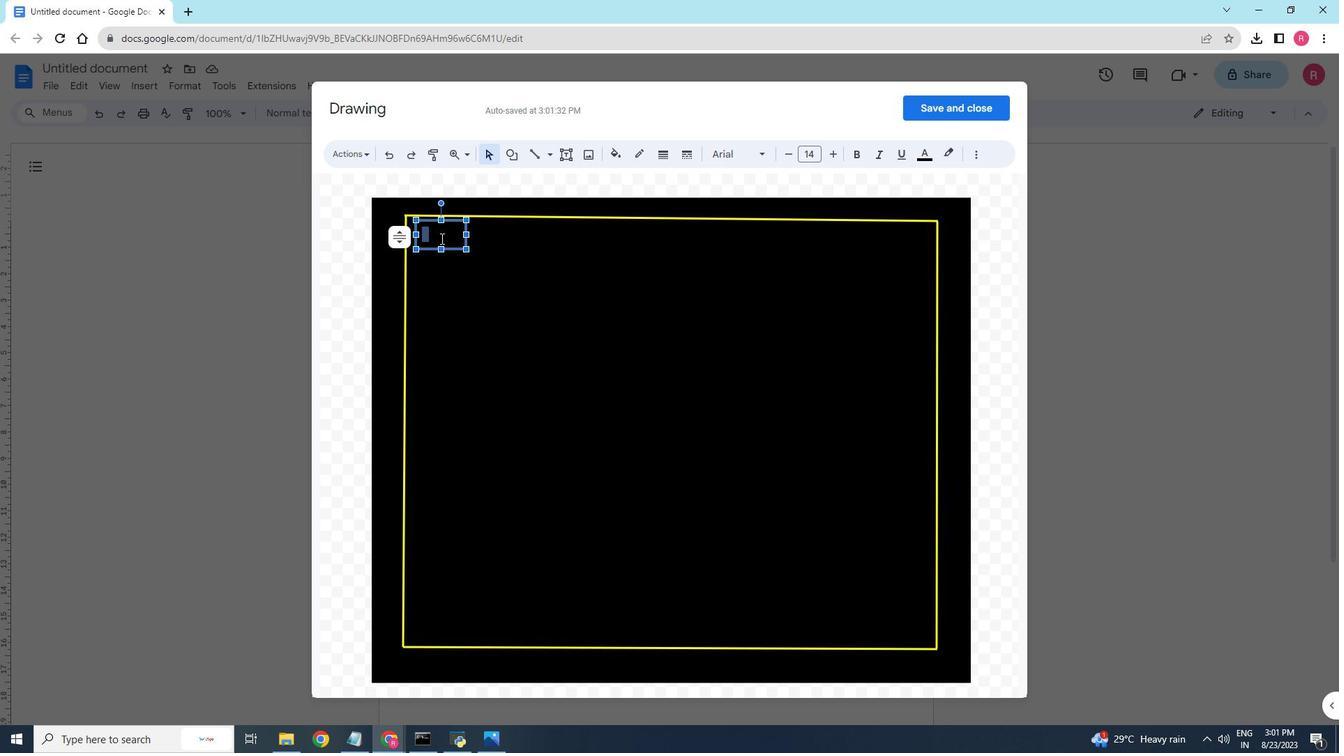 
Action: Mouse moved to (917, 156)
Screenshot: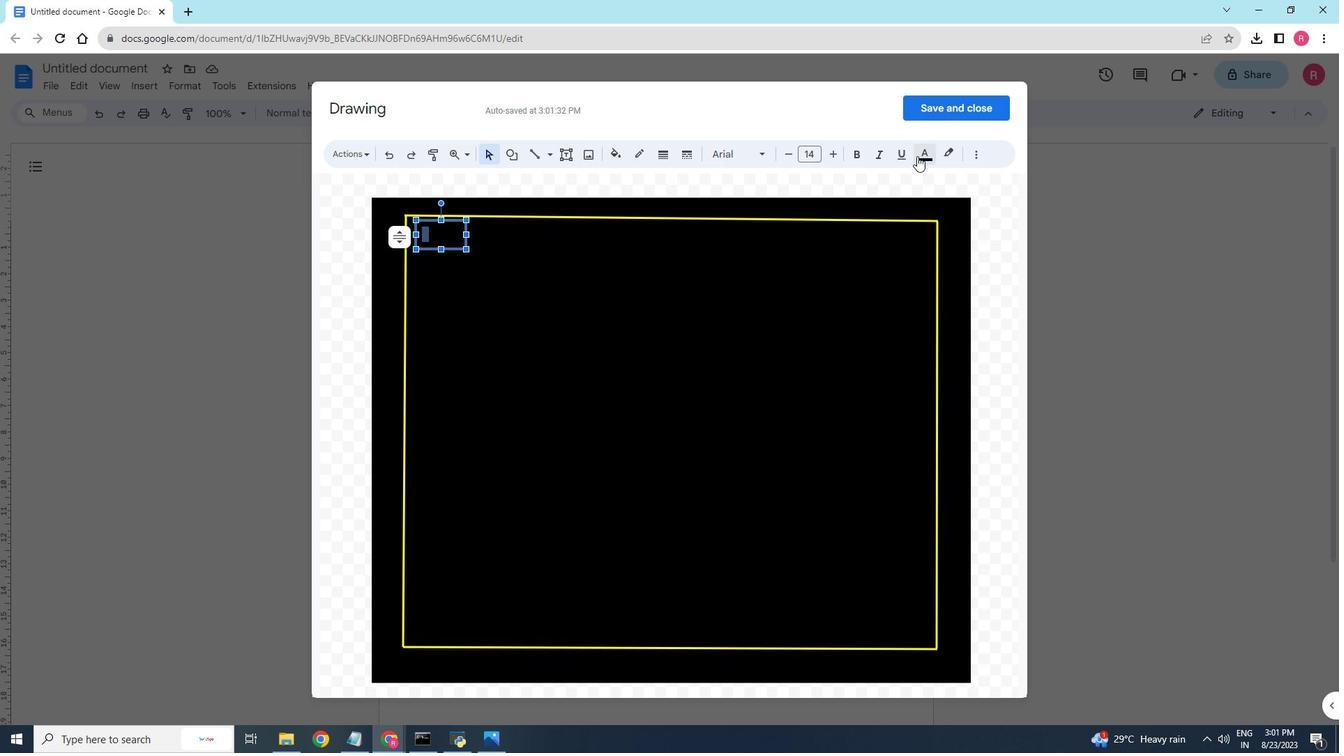 
Action: Mouse pressed left at (917, 156)
Screenshot: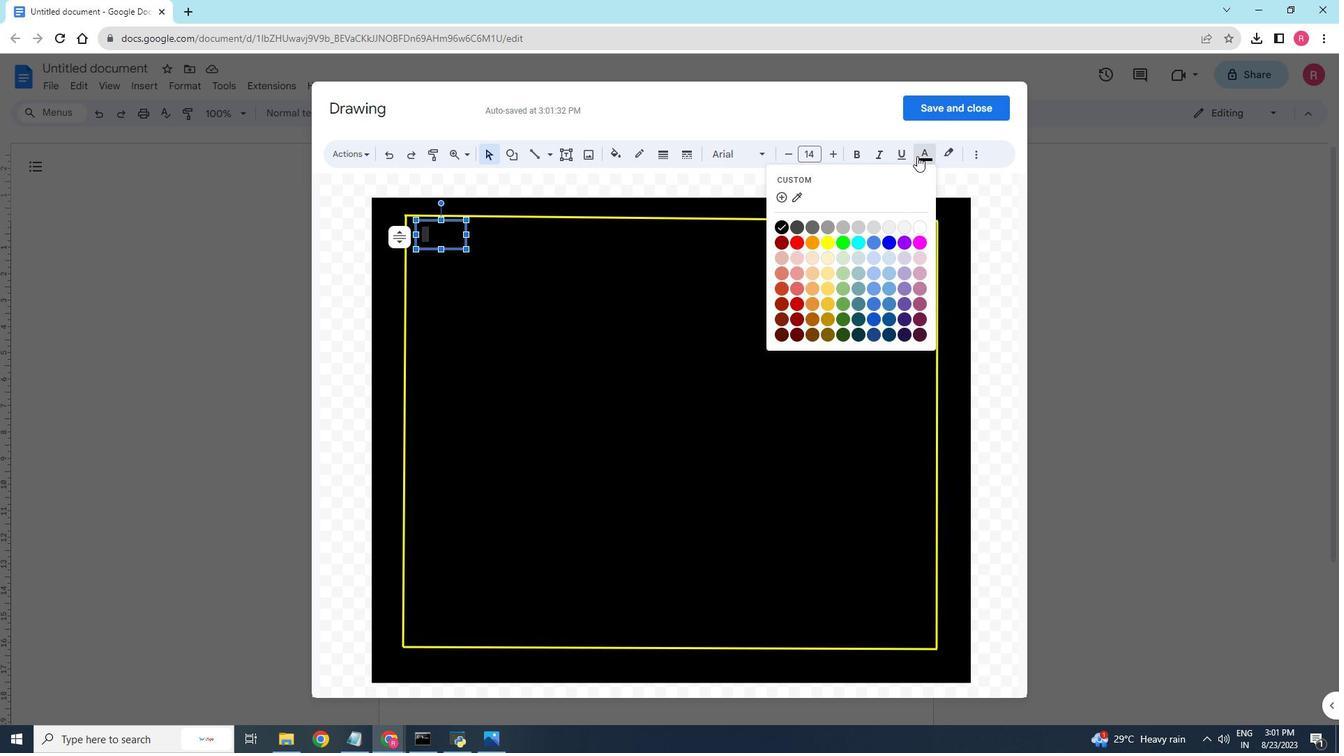 
Action: Mouse moved to (921, 227)
Screenshot: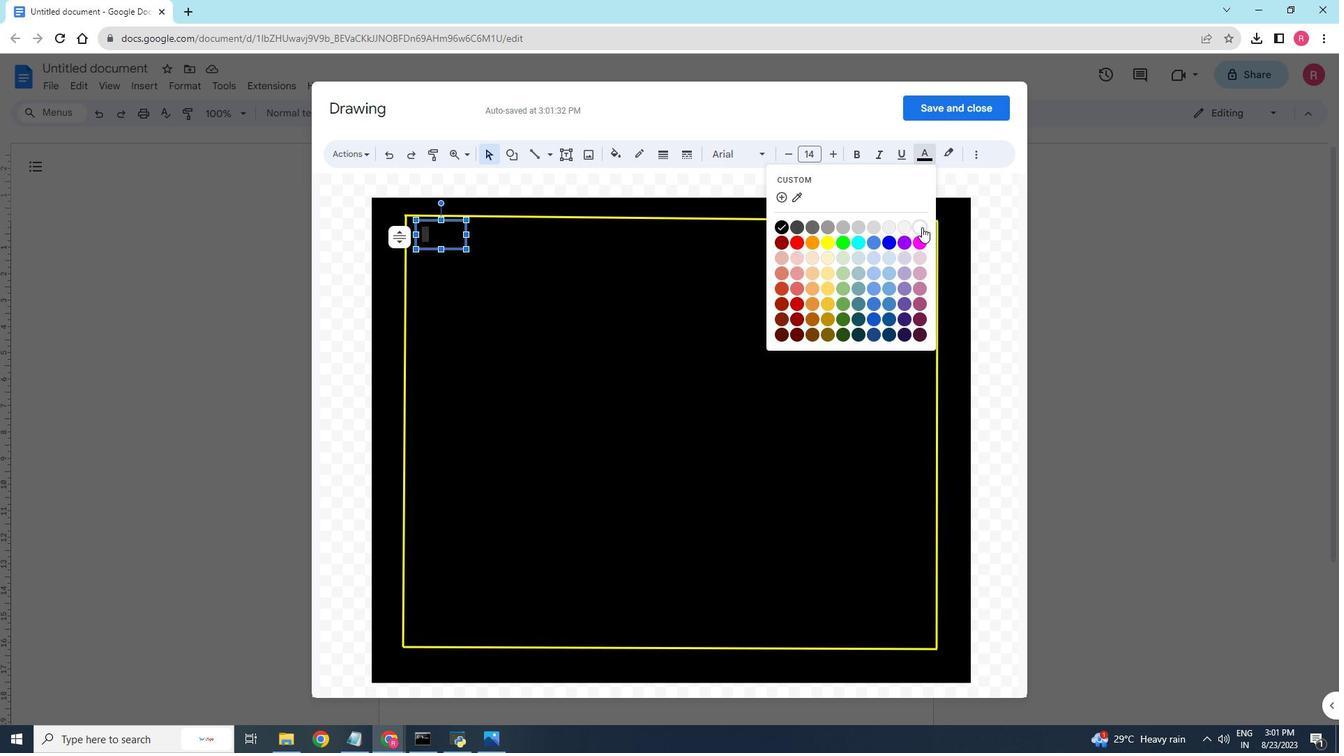 
Action: Mouse pressed left at (921, 227)
Screenshot: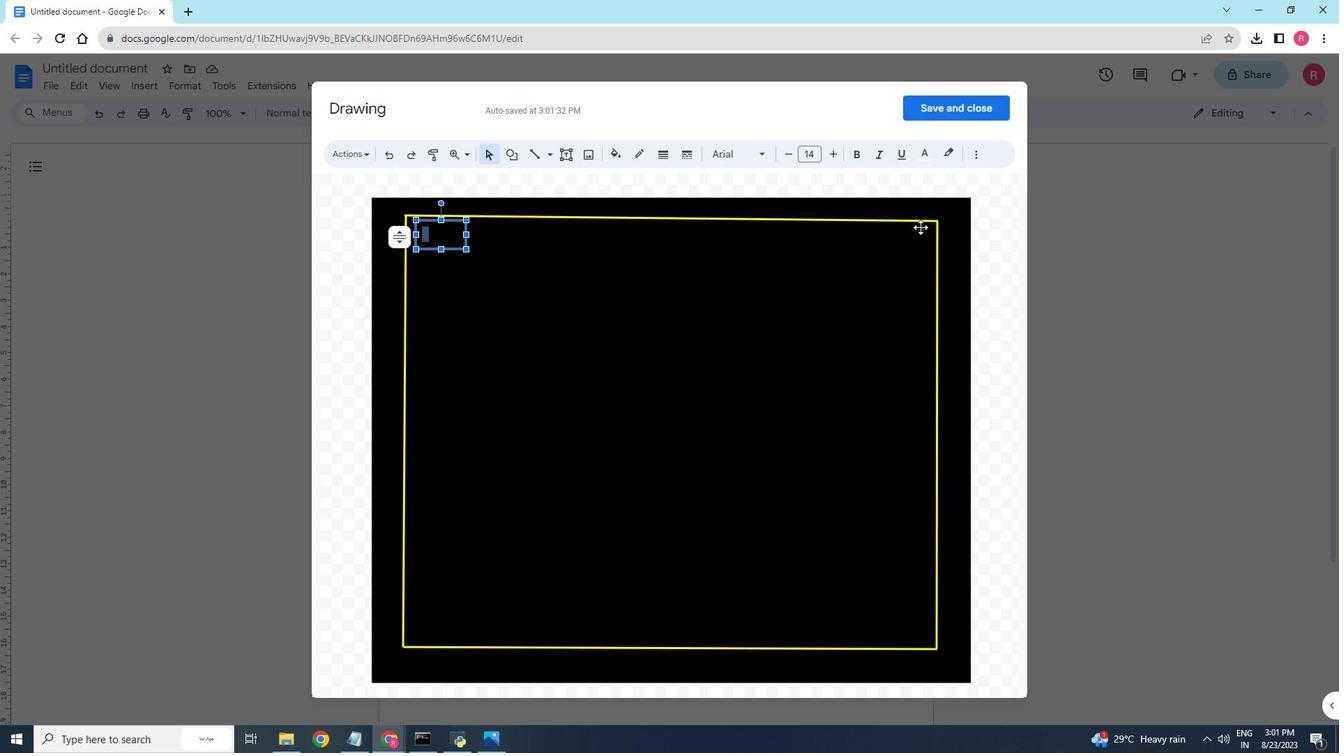 
Action: Mouse moved to (432, 234)
Screenshot: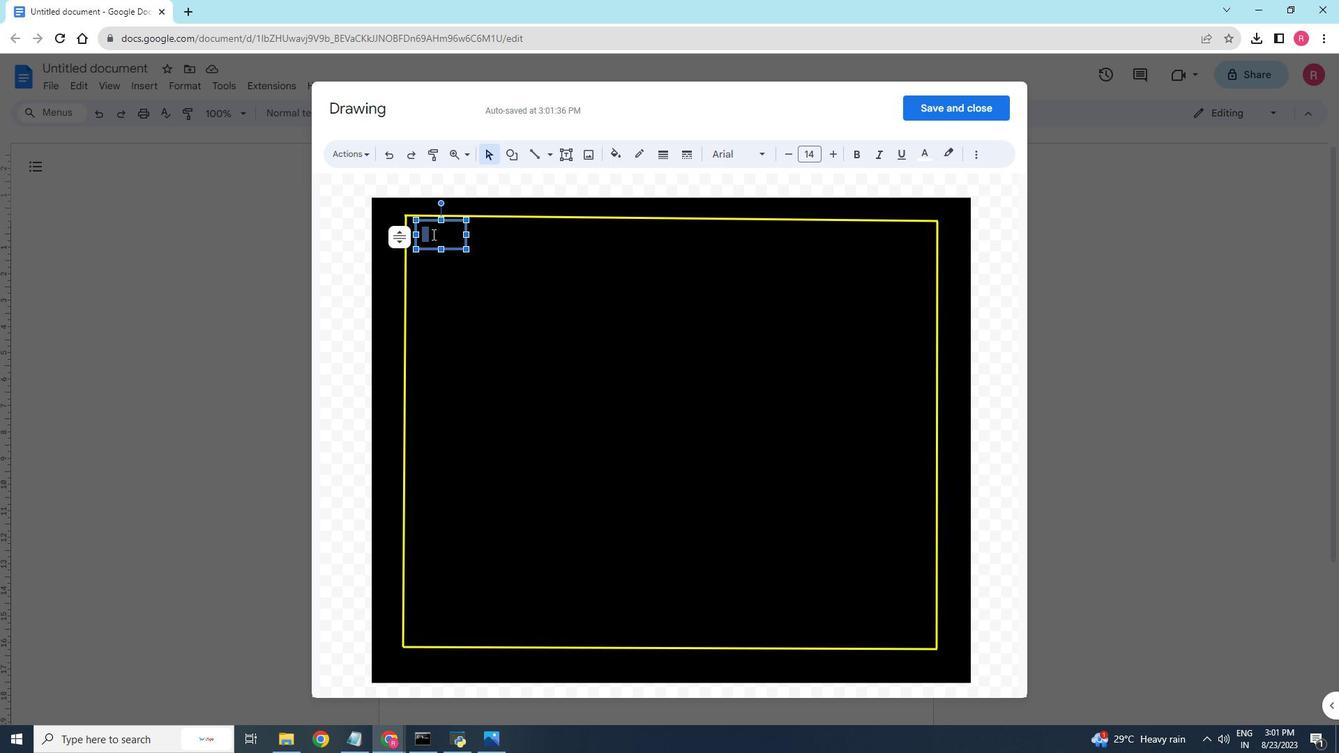 
Action: Mouse pressed left at (432, 234)
Screenshot: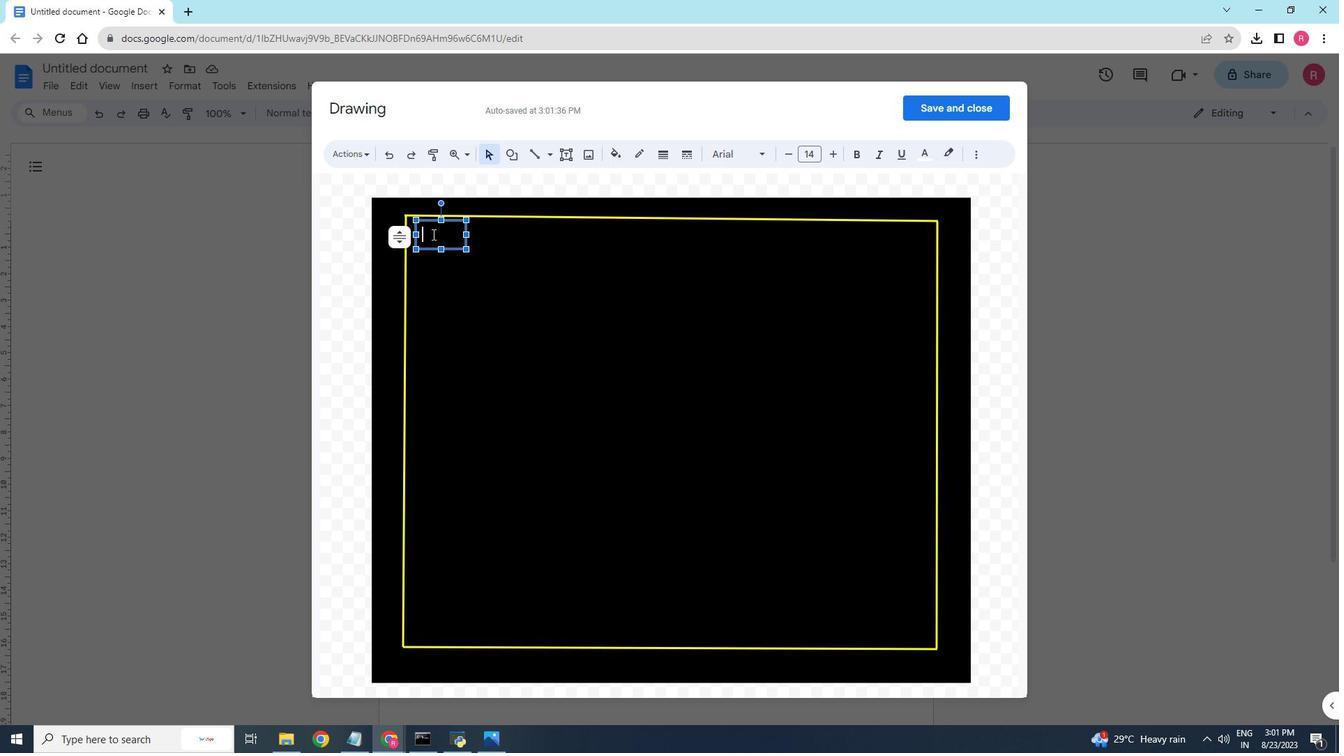 
Action: Mouse moved to (512, 159)
Screenshot: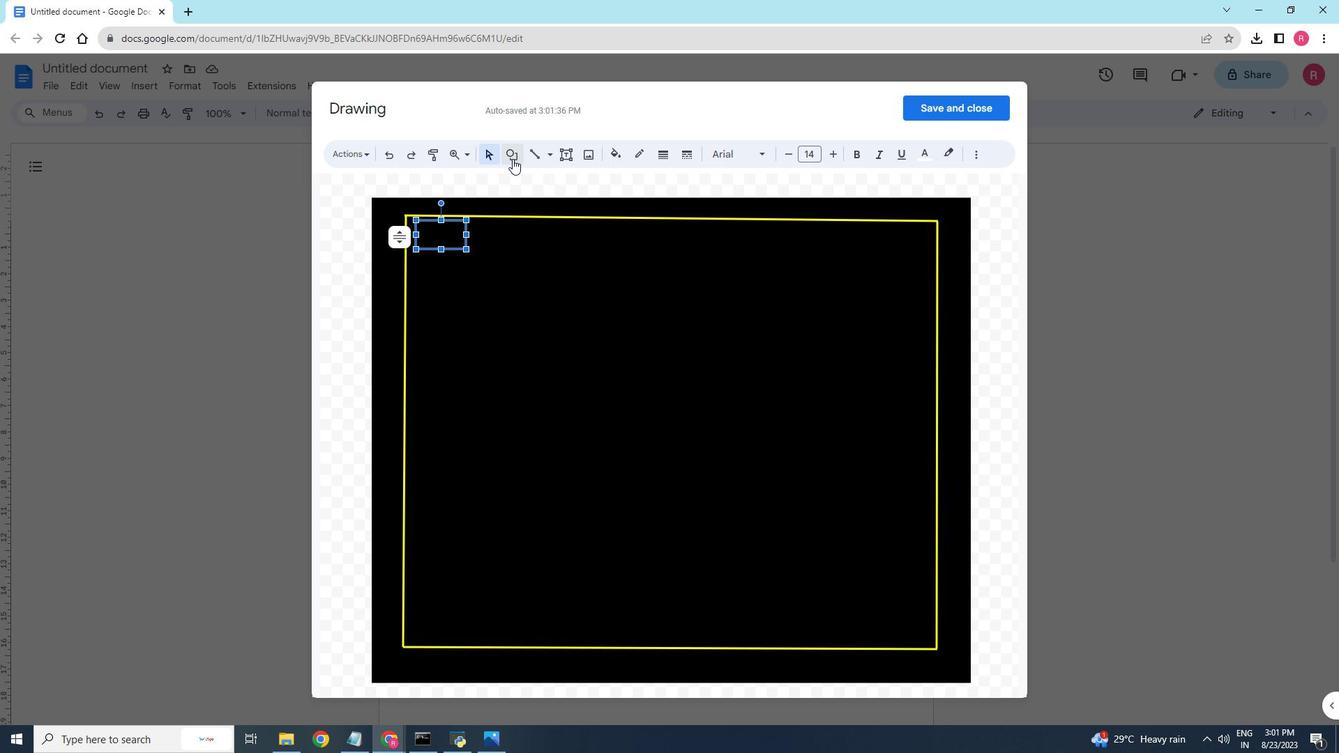 
Action: Mouse pressed left at (512, 159)
Screenshot: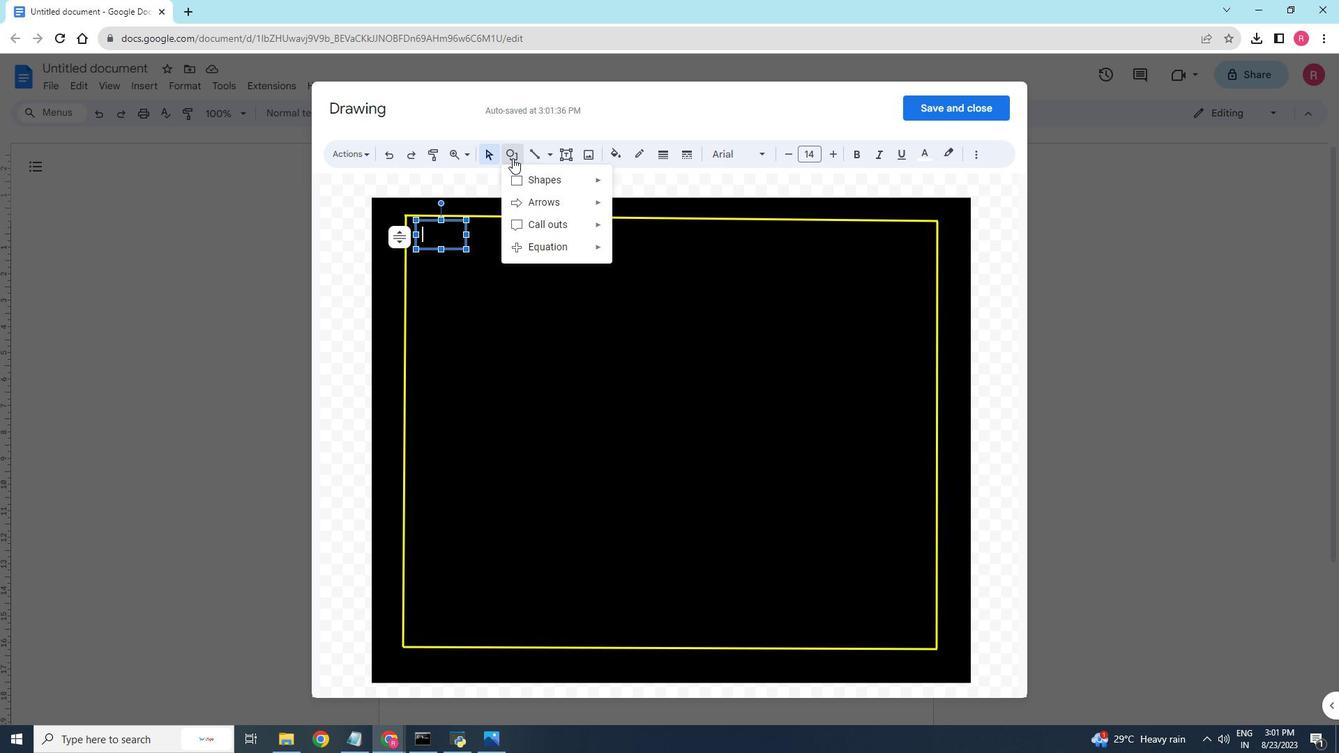 
Action: Mouse moved to (585, 154)
Screenshot: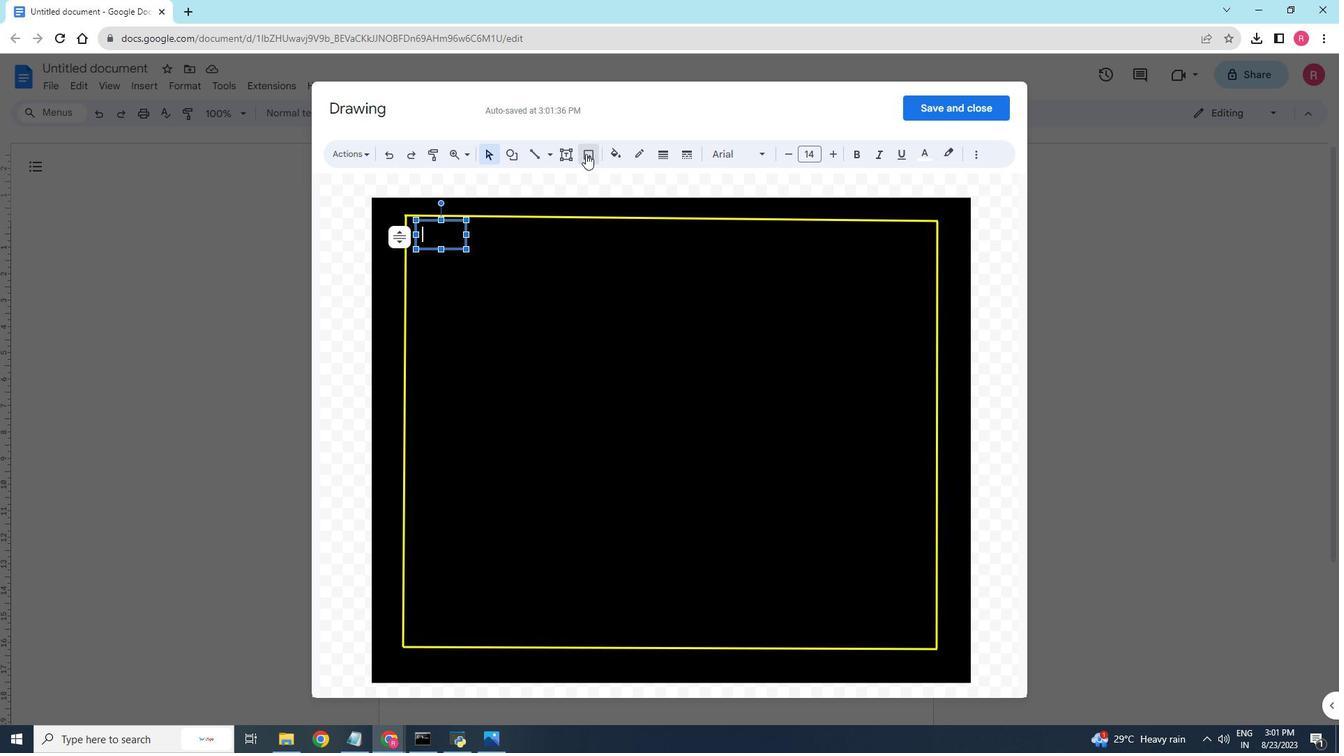 
Action: Mouse pressed left at (585, 154)
Screenshot: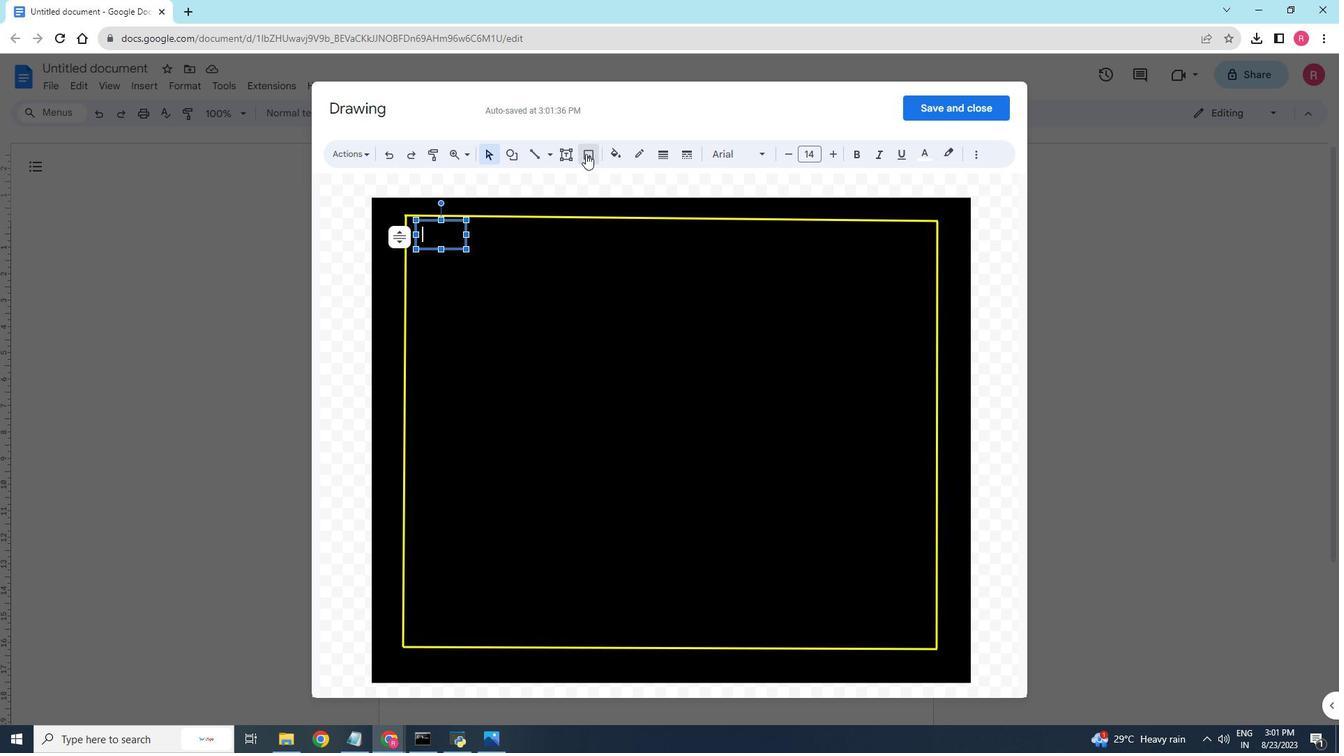 
Action: Mouse moved to (583, 246)
Screenshot: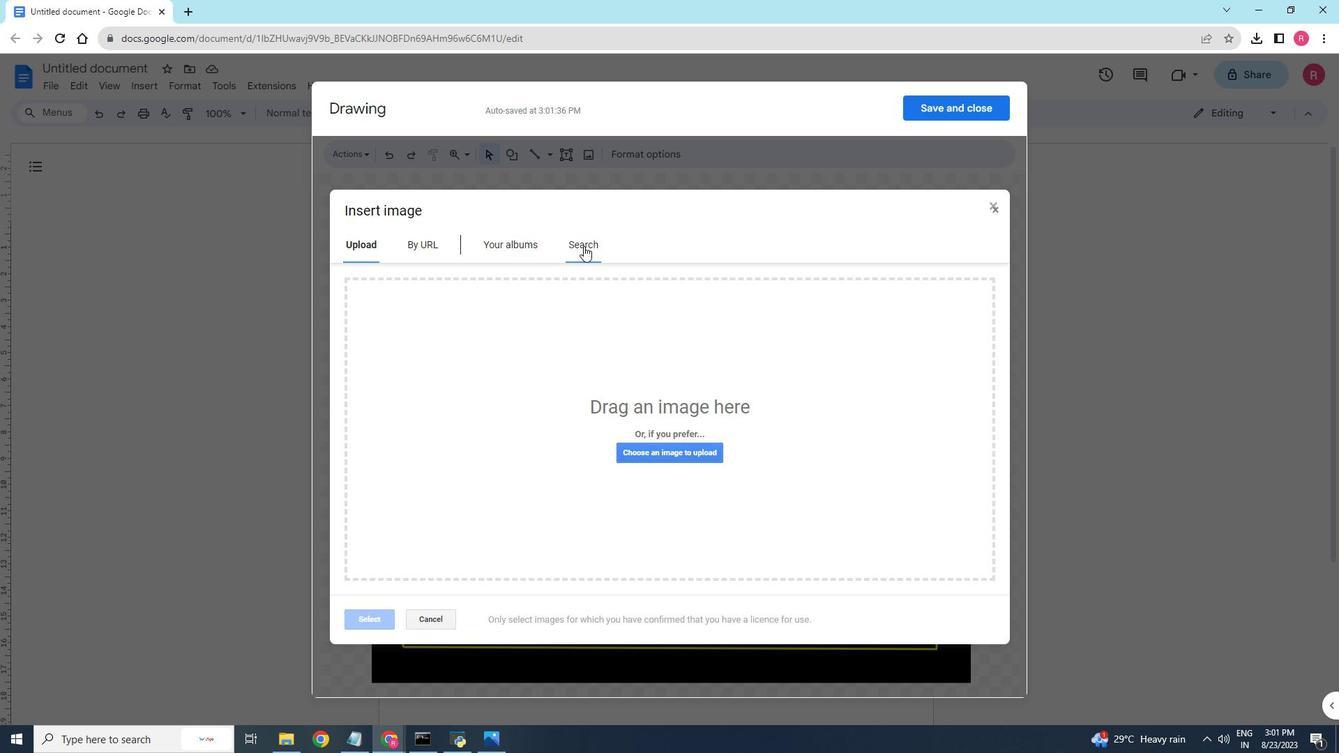 
Action: Mouse pressed left at (583, 246)
Screenshot: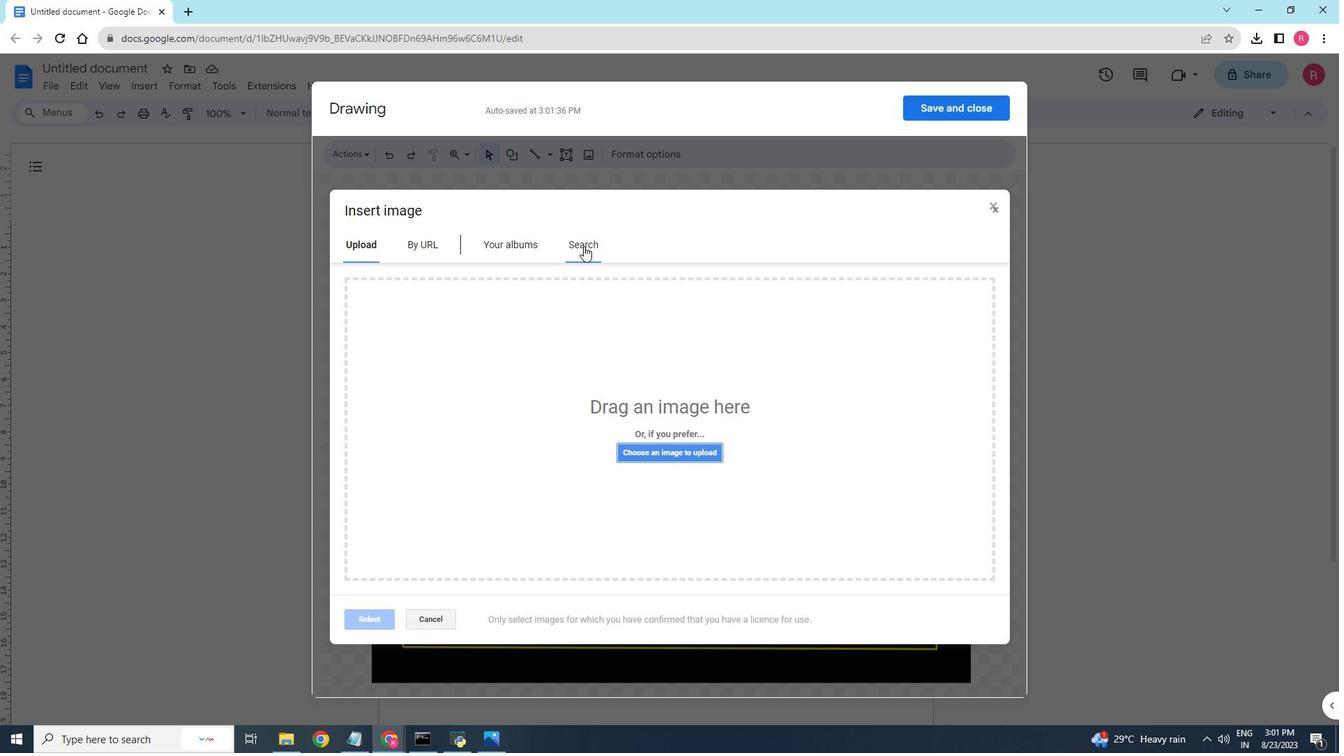 
Action: Mouse moved to (441, 294)
Screenshot: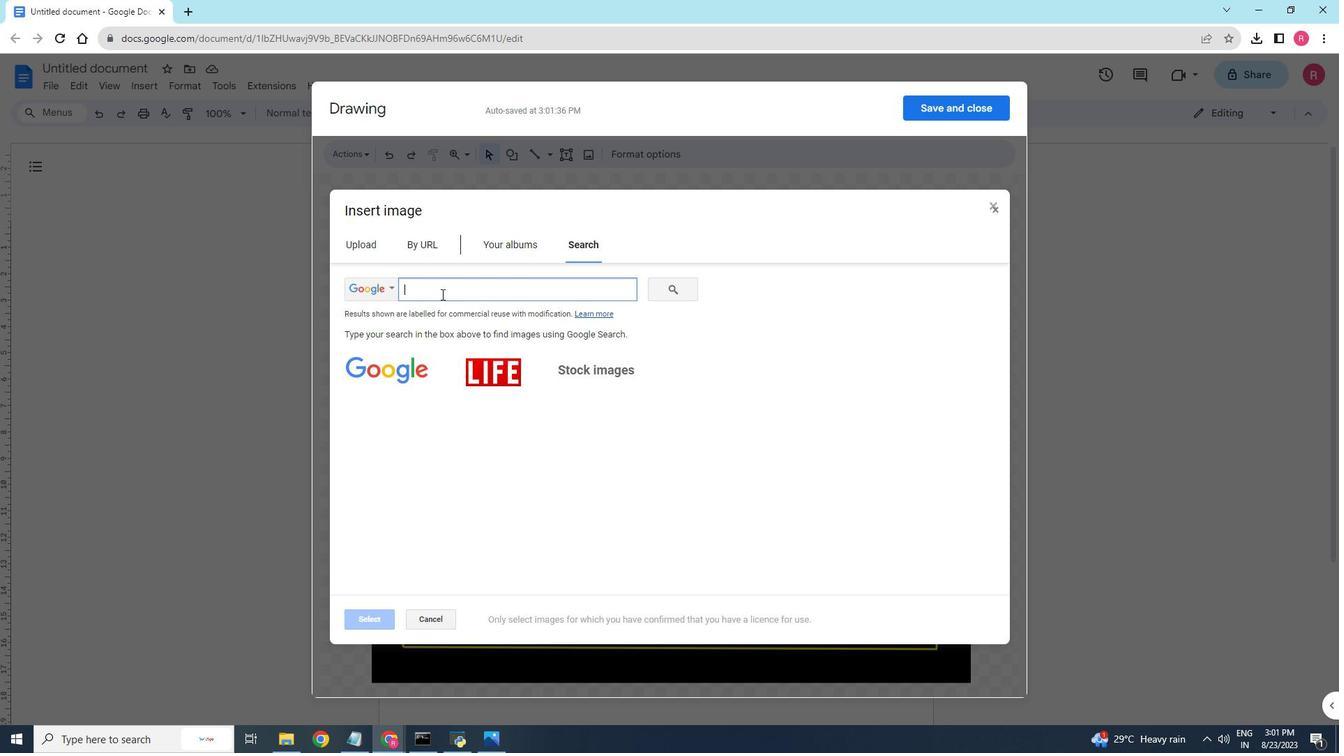 
Action: Mouse pressed left at (441, 294)
Screenshot: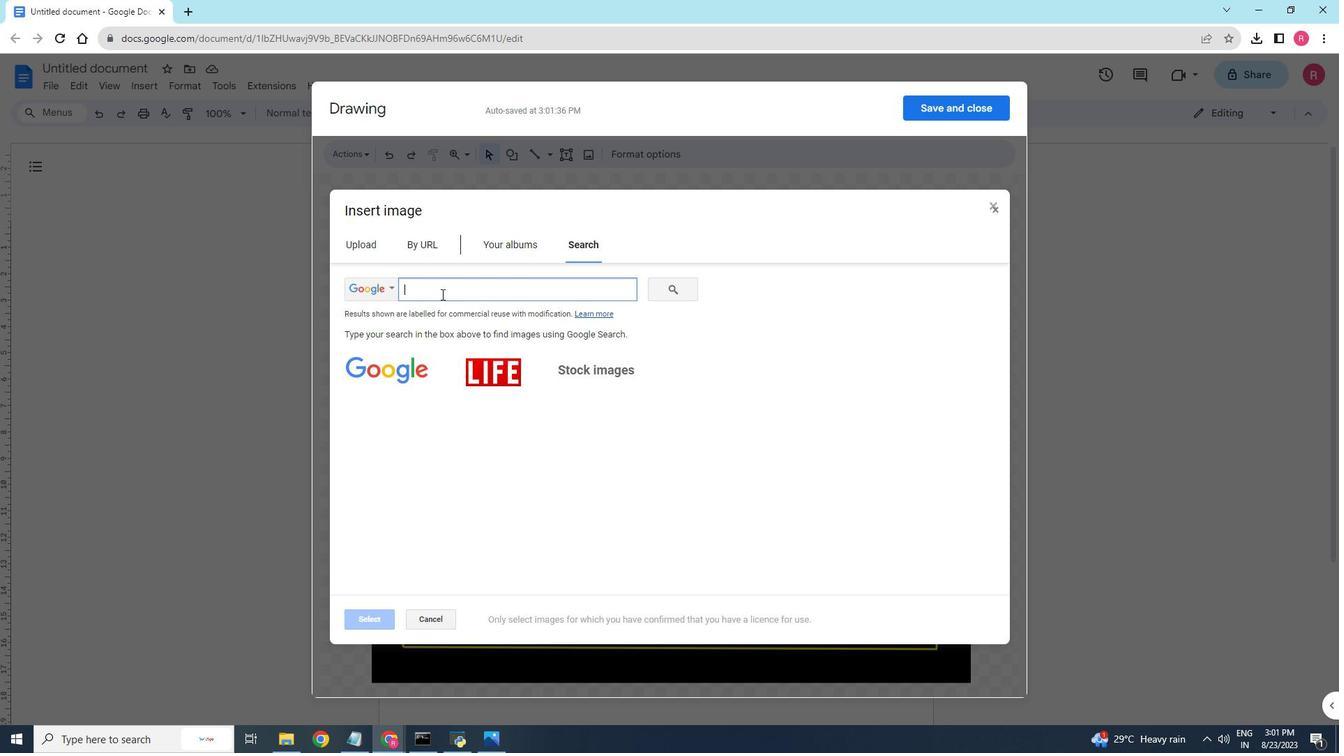 
Action: Mouse moved to (446, 290)
Screenshot: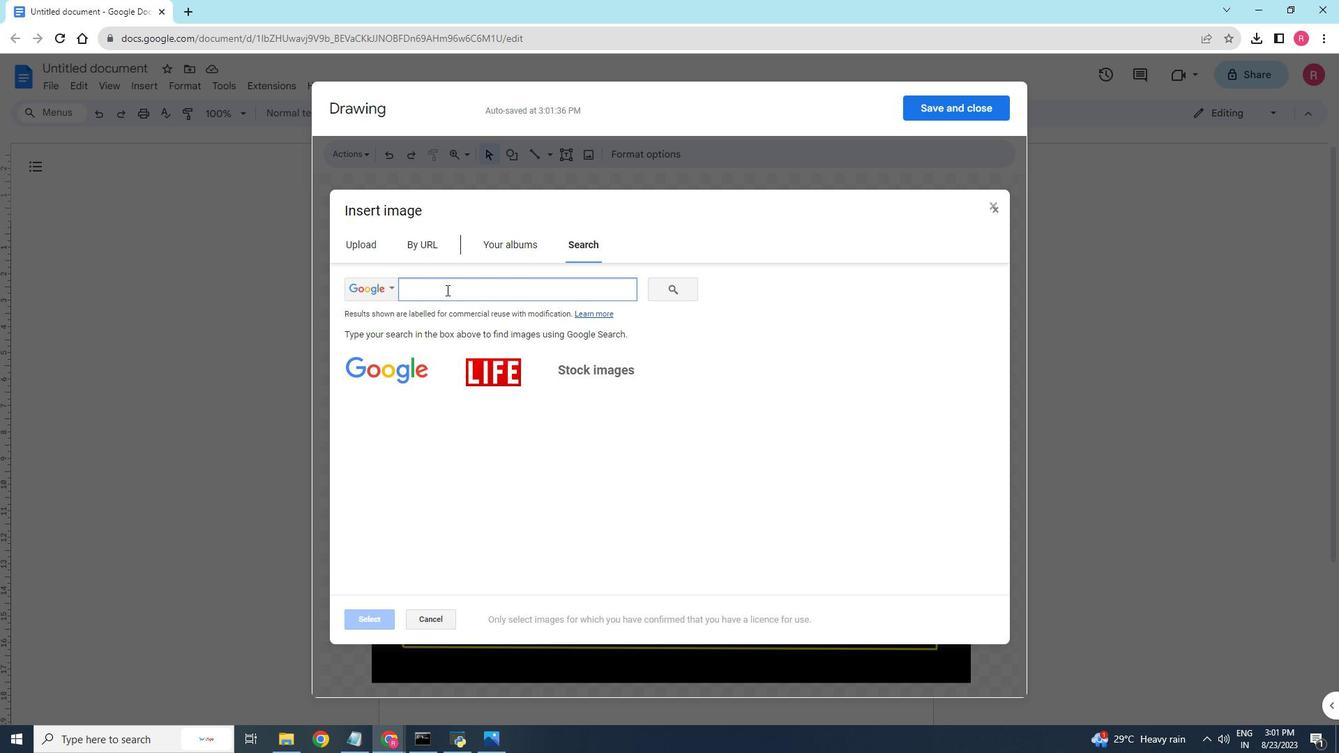 
Action: Key pressed d
Screenshot: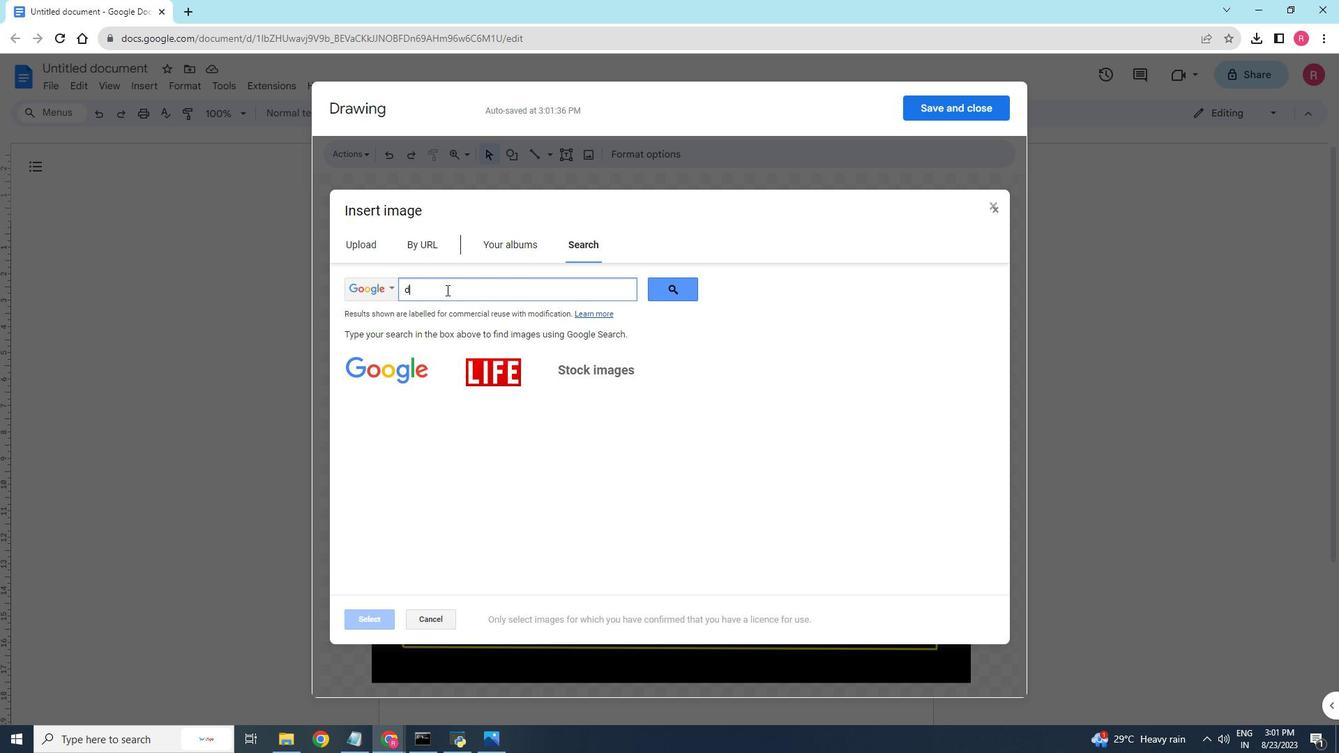 
Action: Mouse moved to (446, 290)
Screenshot: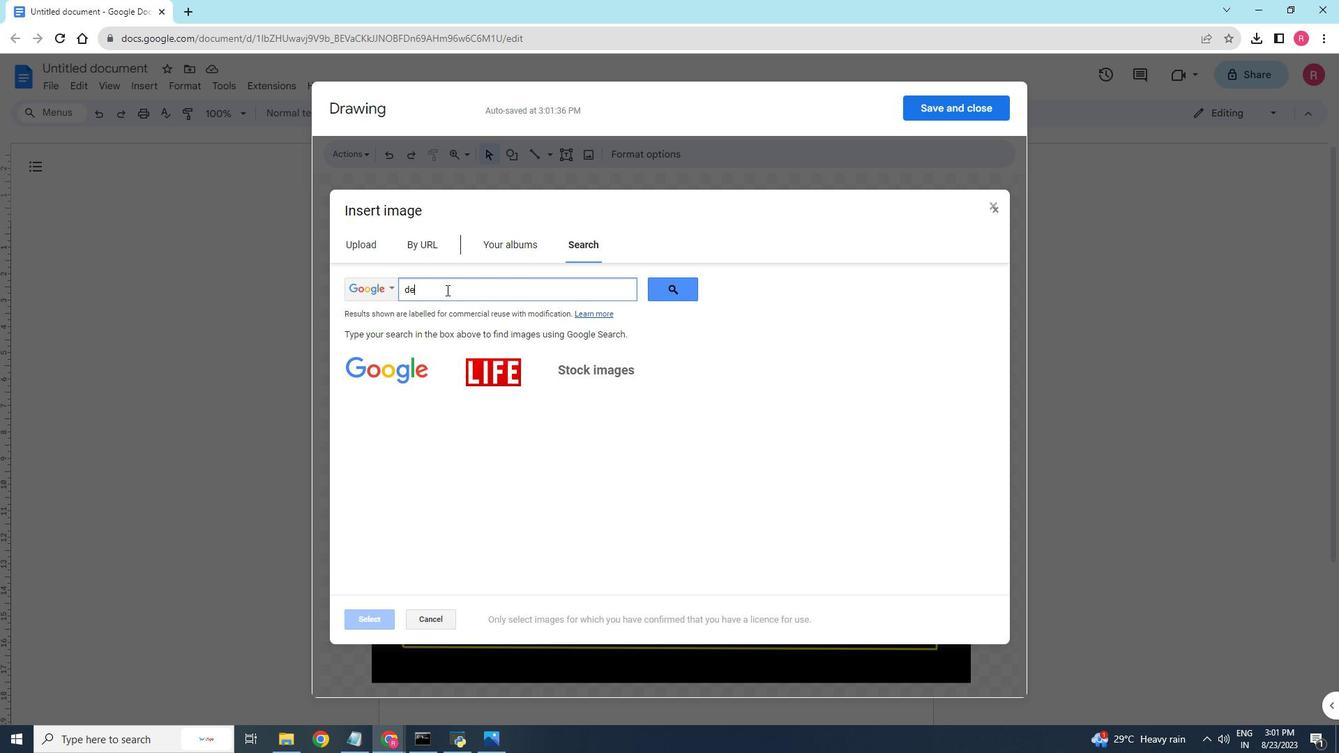 
Action: Key pressed es
Screenshot: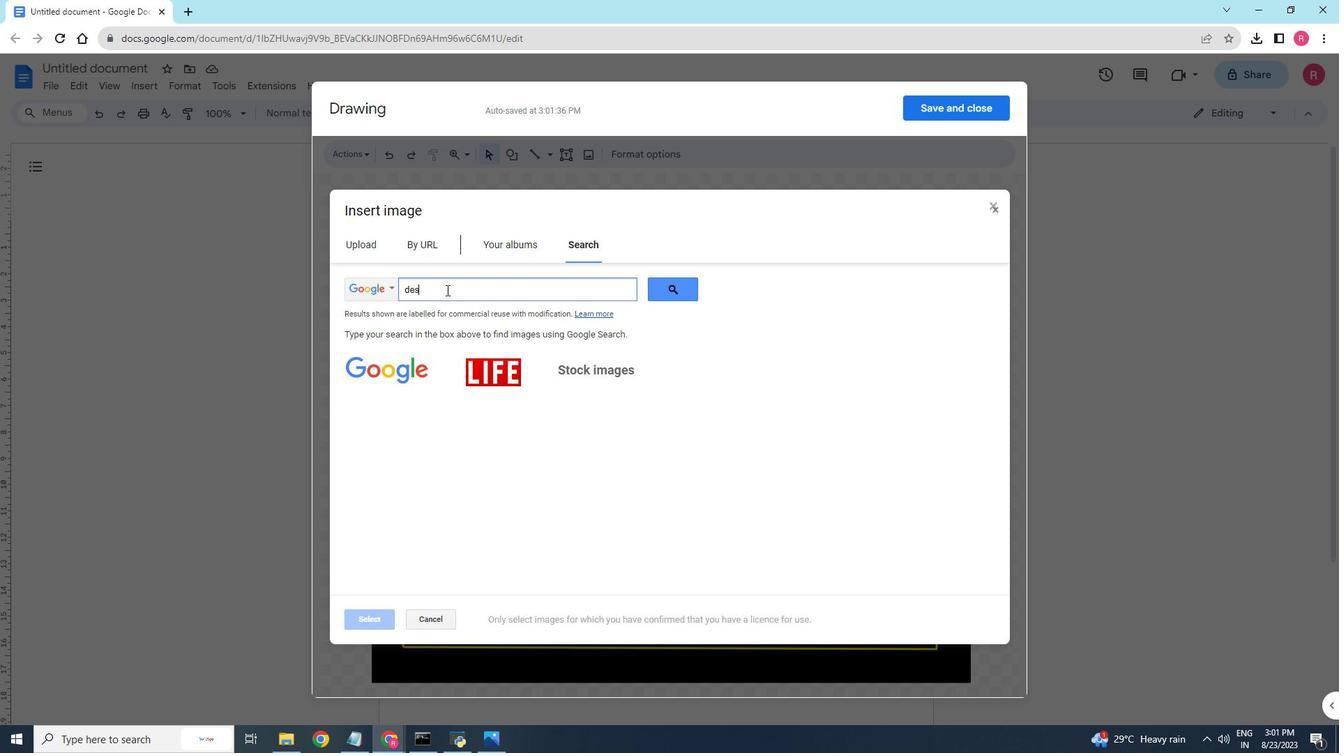 
Action: Mouse moved to (458, 290)
Screenshot: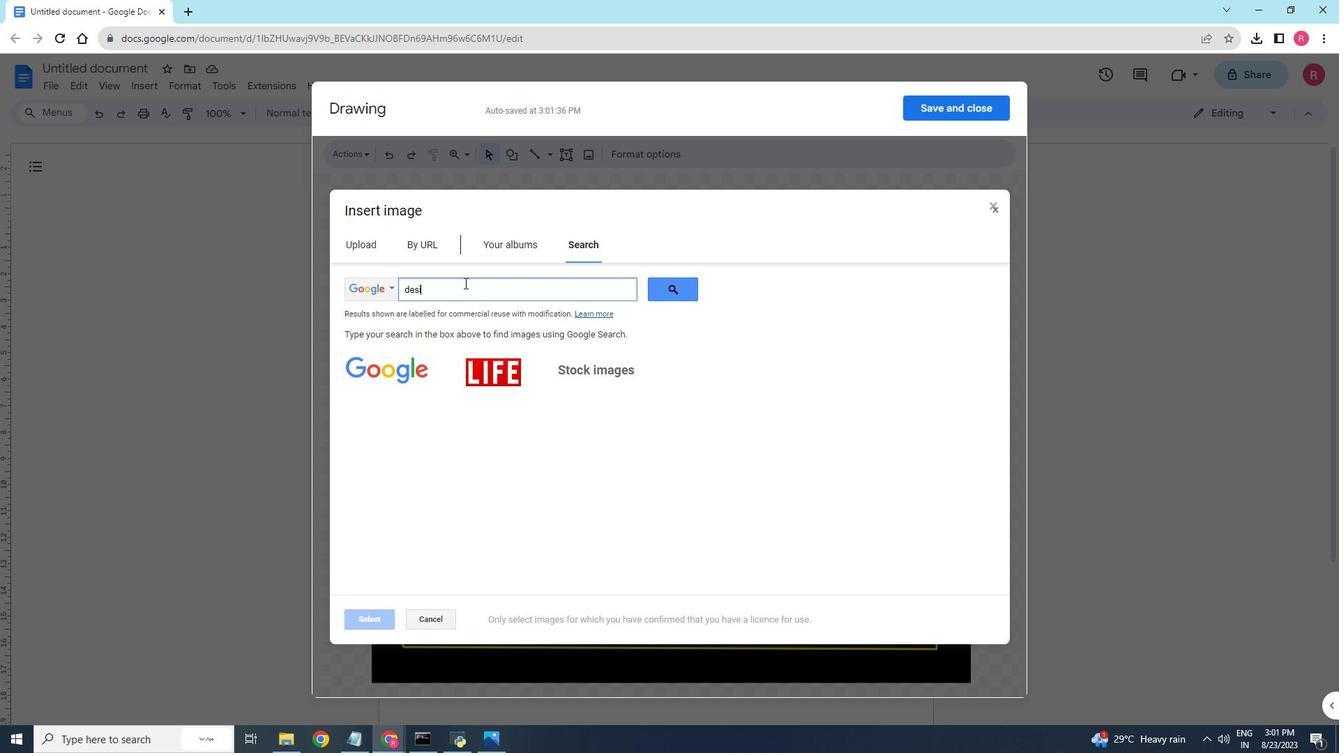 
Action: Key pressed i
Screenshot: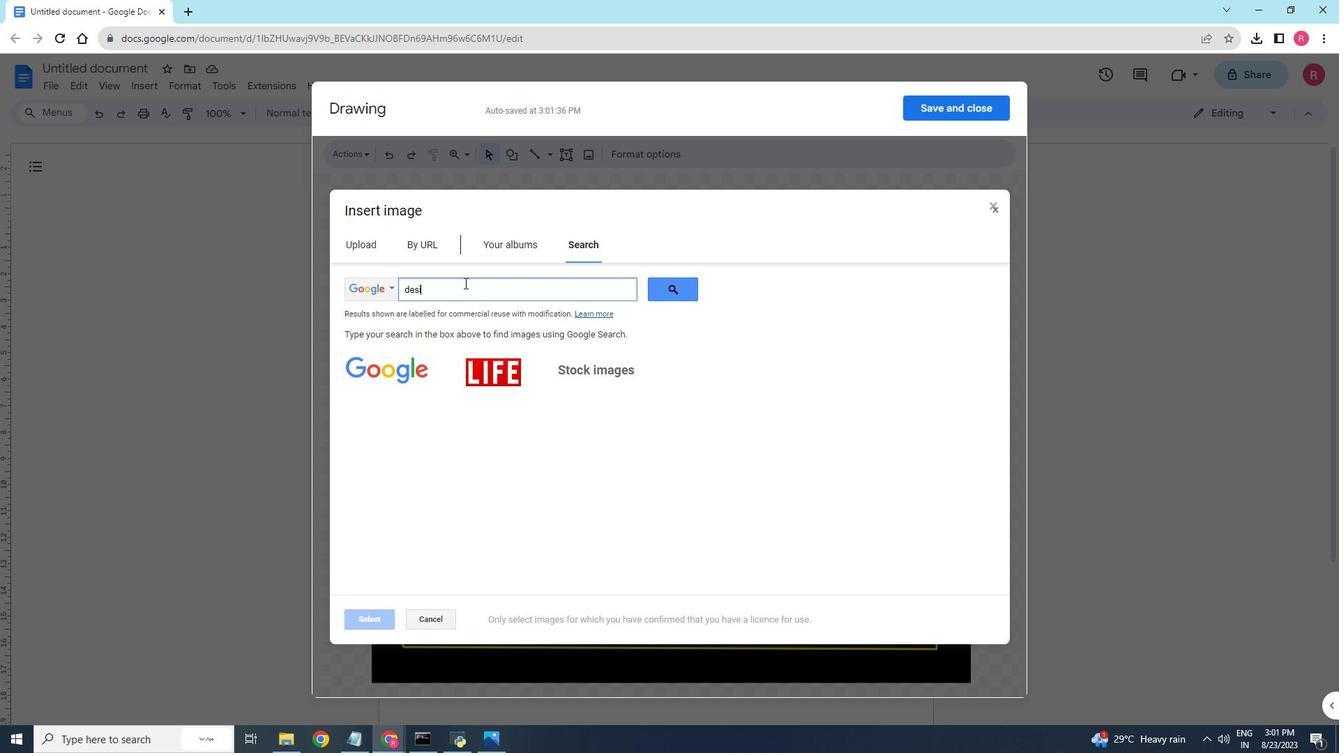 
Action: Mouse moved to (467, 283)
Screenshot: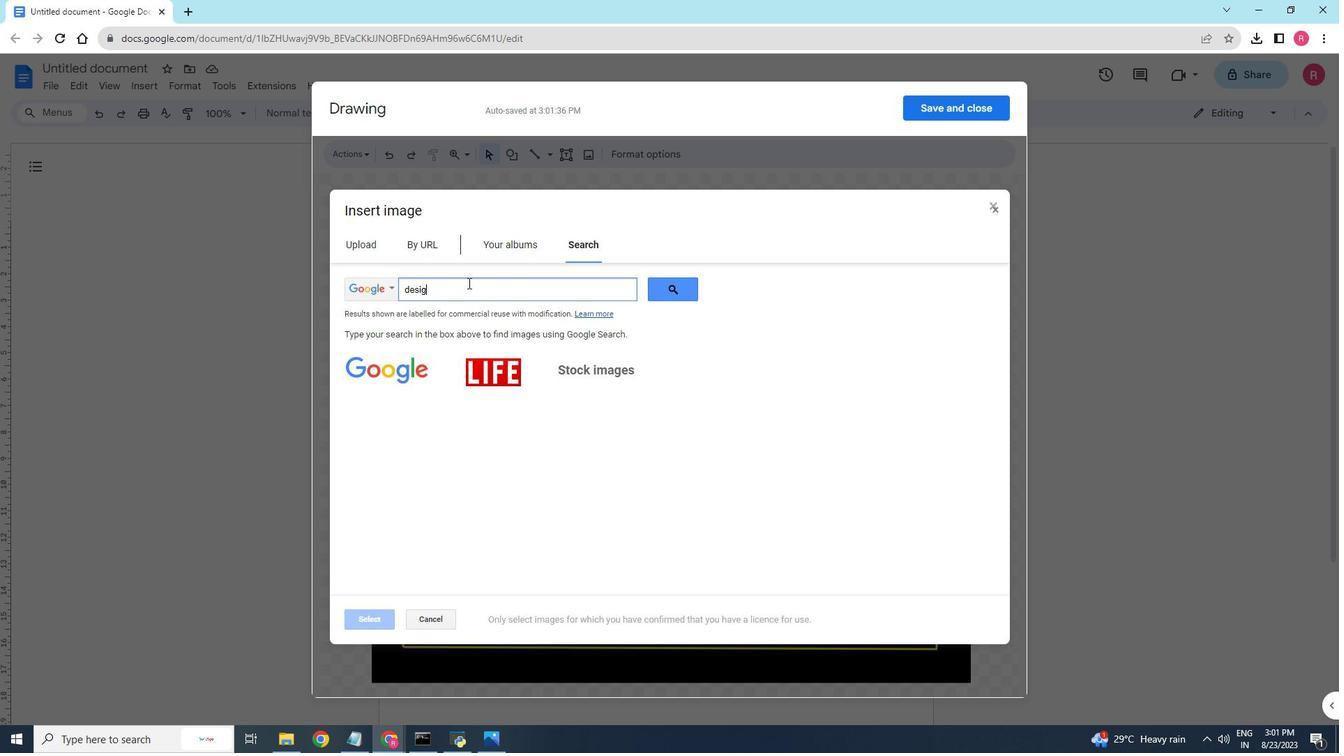 
Action: Key pressed gn
Screenshot: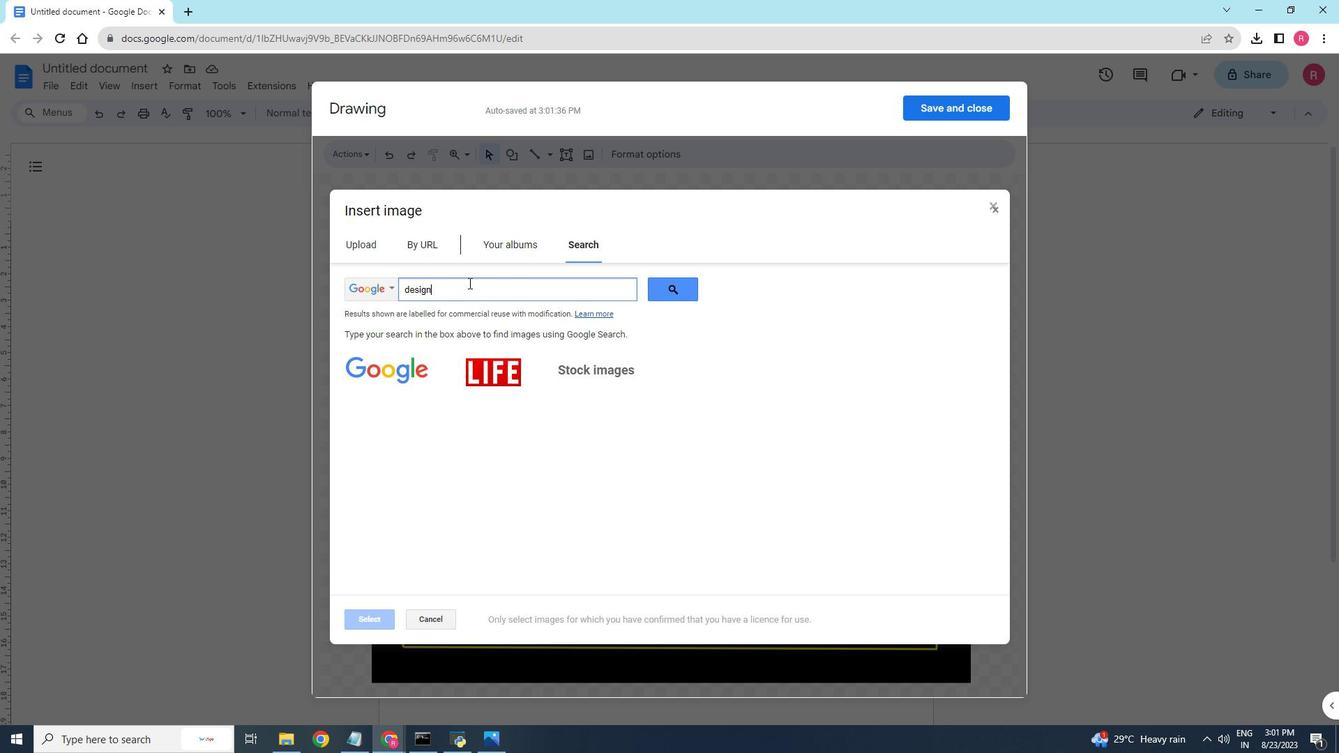
Action: Mouse moved to (470, 284)
Screenshot: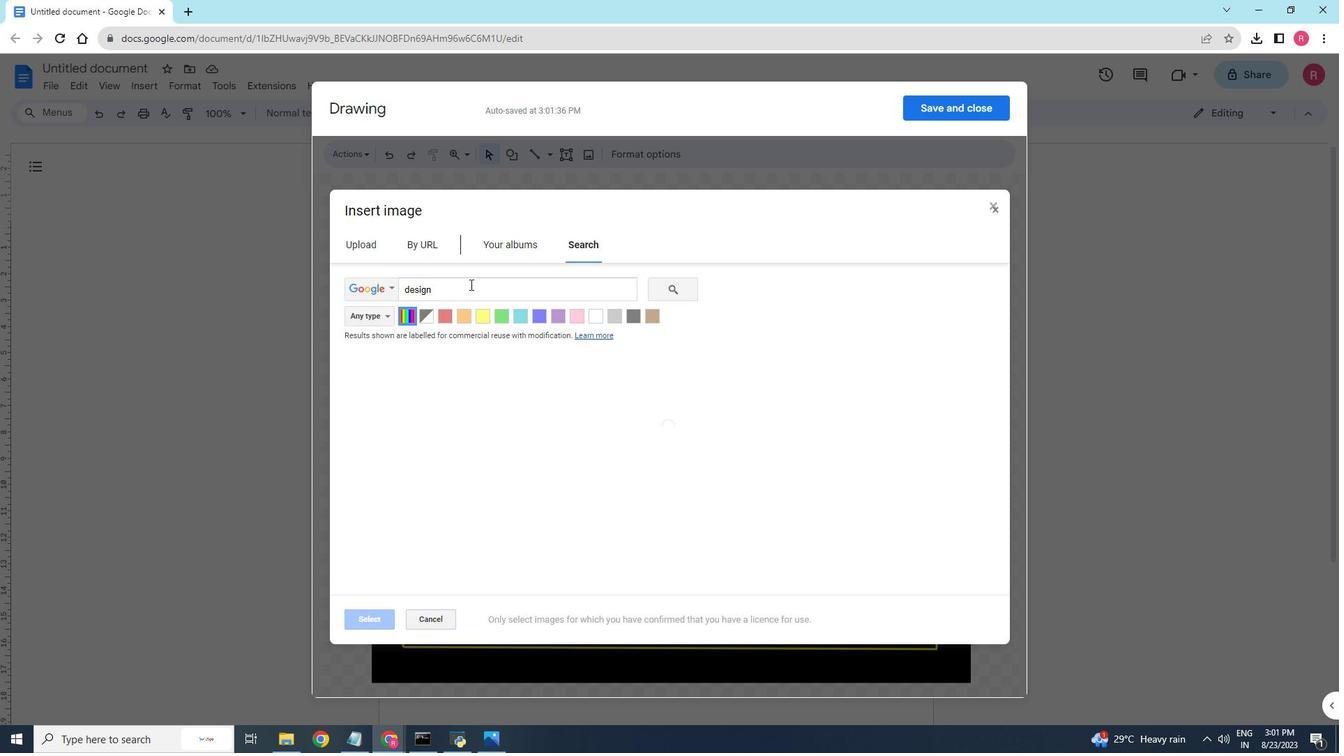 
Action: Key pressed <Key.enter>
Screenshot: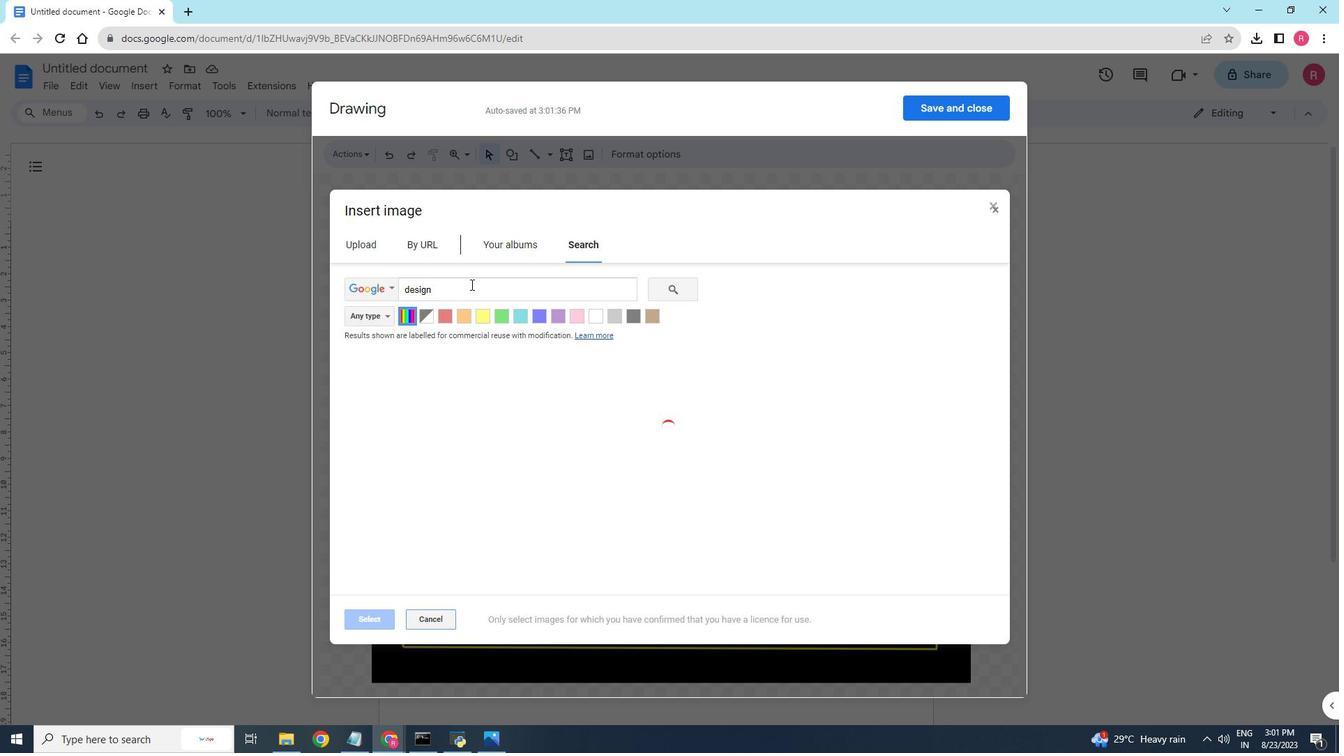 
Action: Mouse moved to (773, 440)
Screenshot: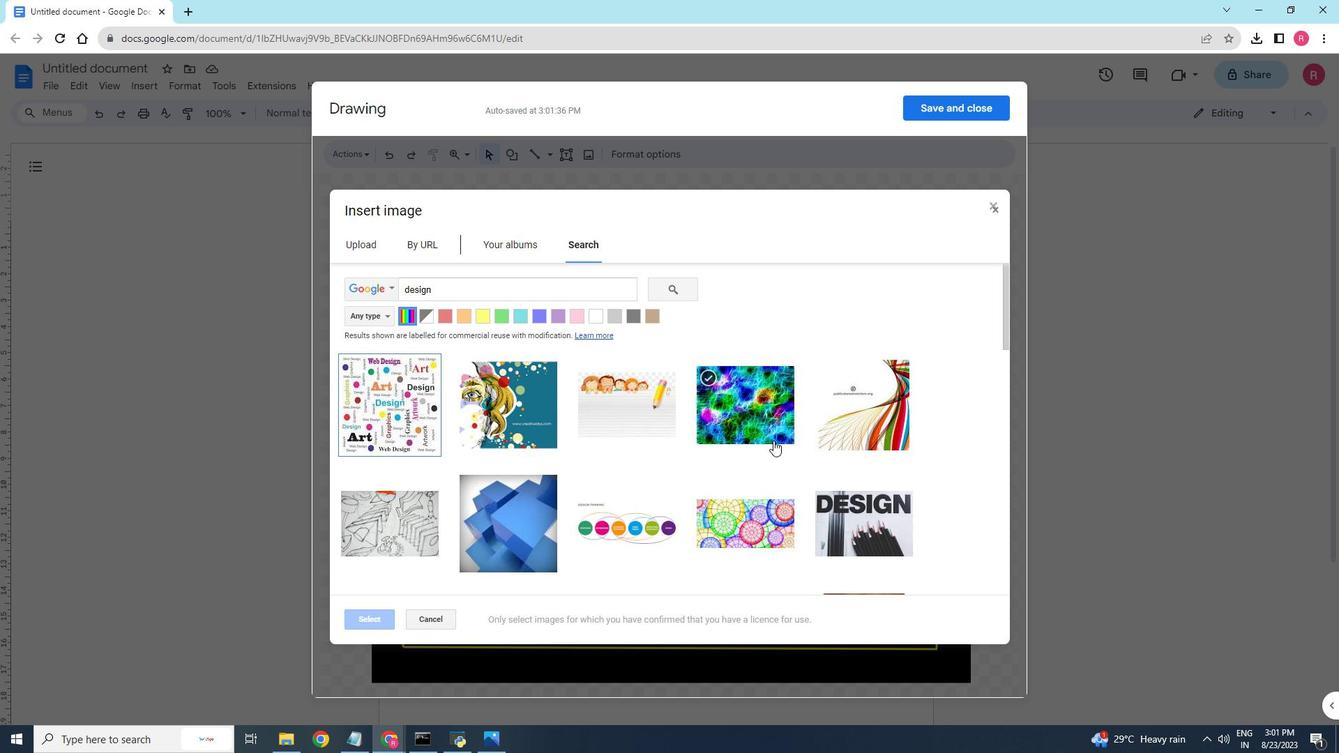 
Action: Mouse scrolled (773, 440) with delta (0, 0)
Screenshot: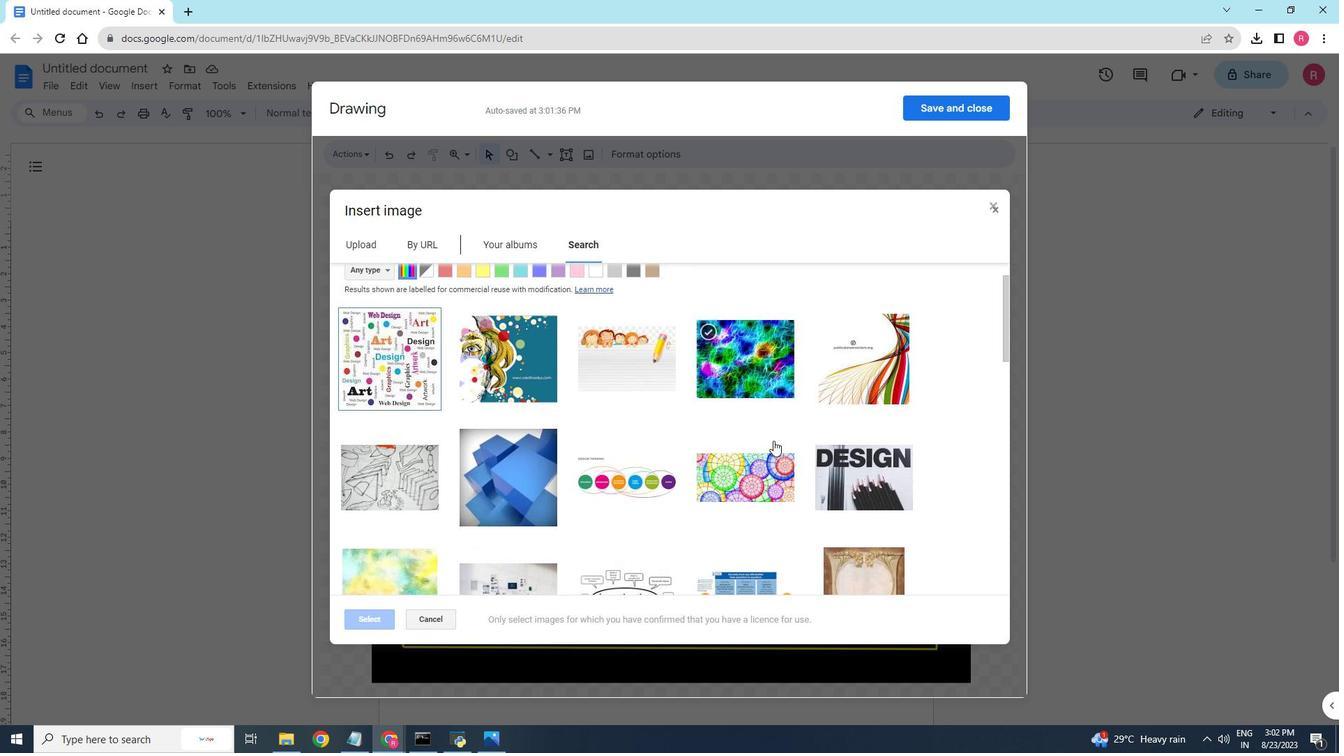 
Action: Mouse scrolled (773, 440) with delta (0, 0)
Screenshot: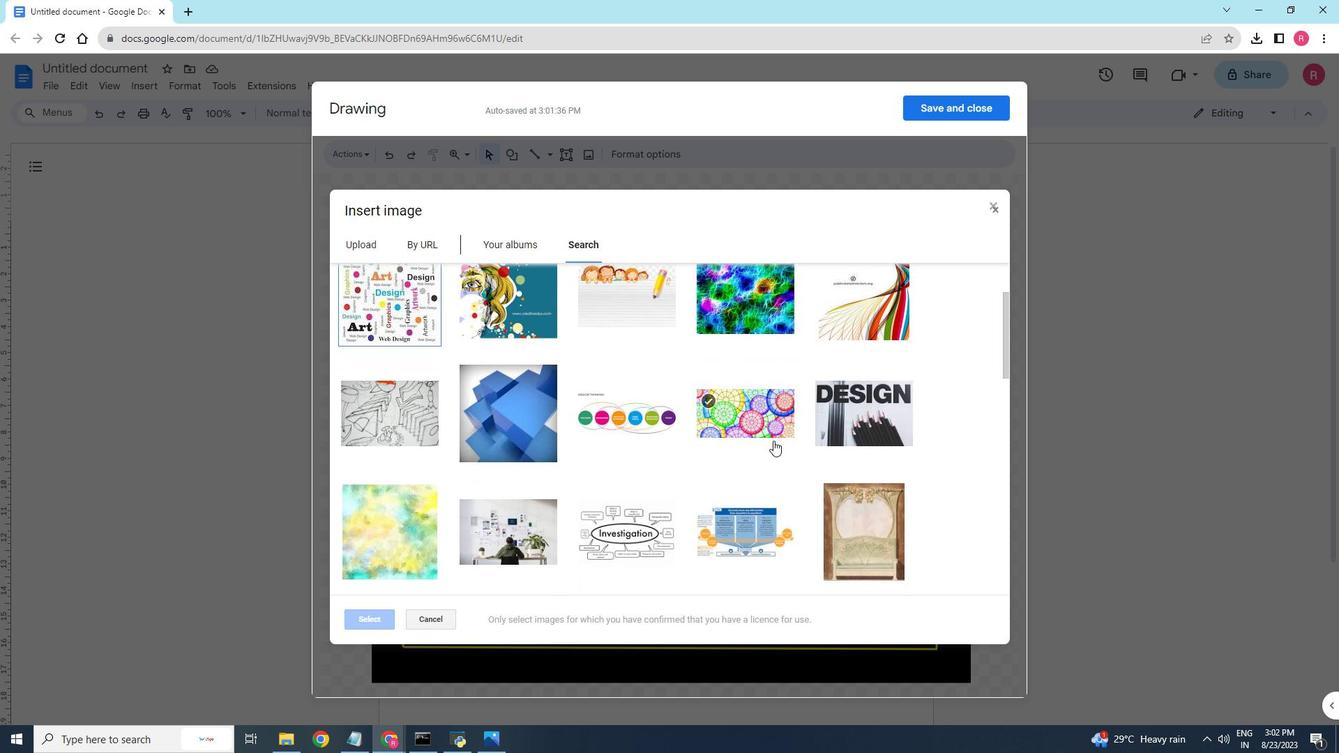 
Action: Mouse scrolled (773, 440) with delta (0, 0)
Screenshot: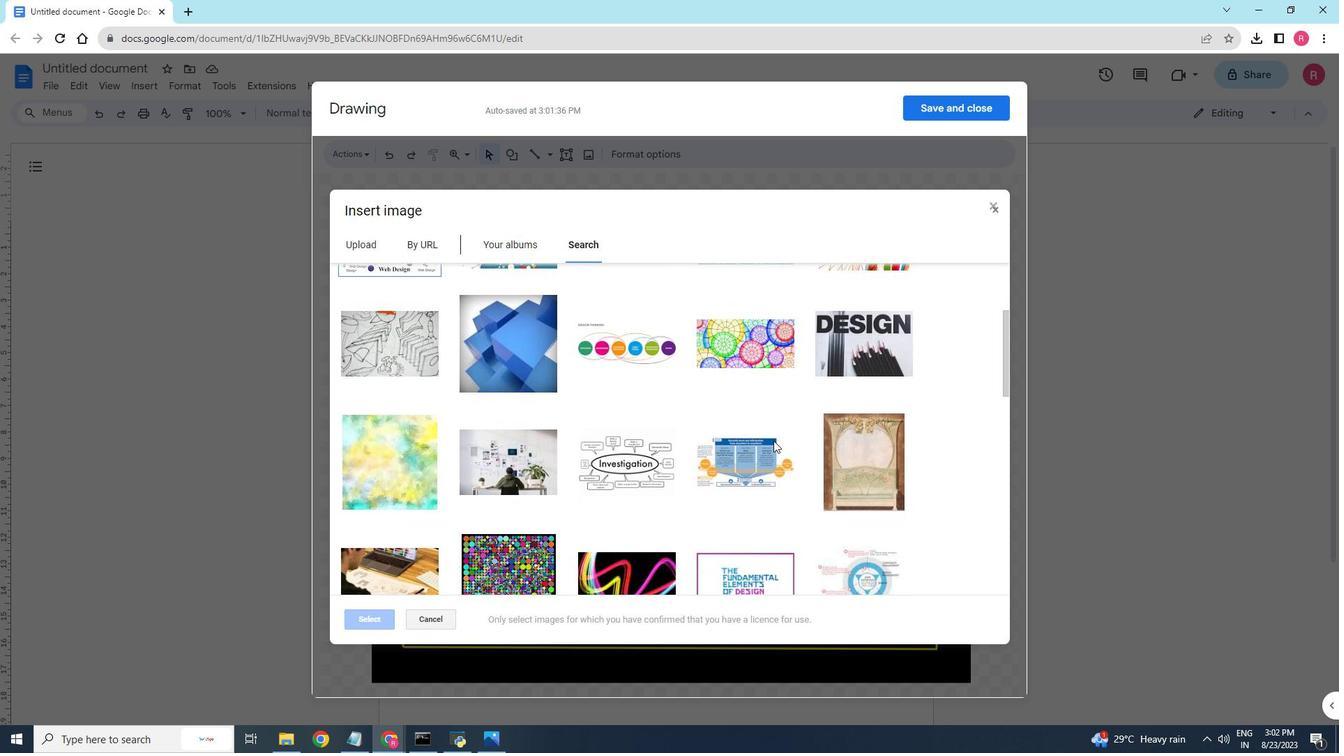 
Action: Mouse scrolled (773, 440) with delta (0, 0)
Screenshot: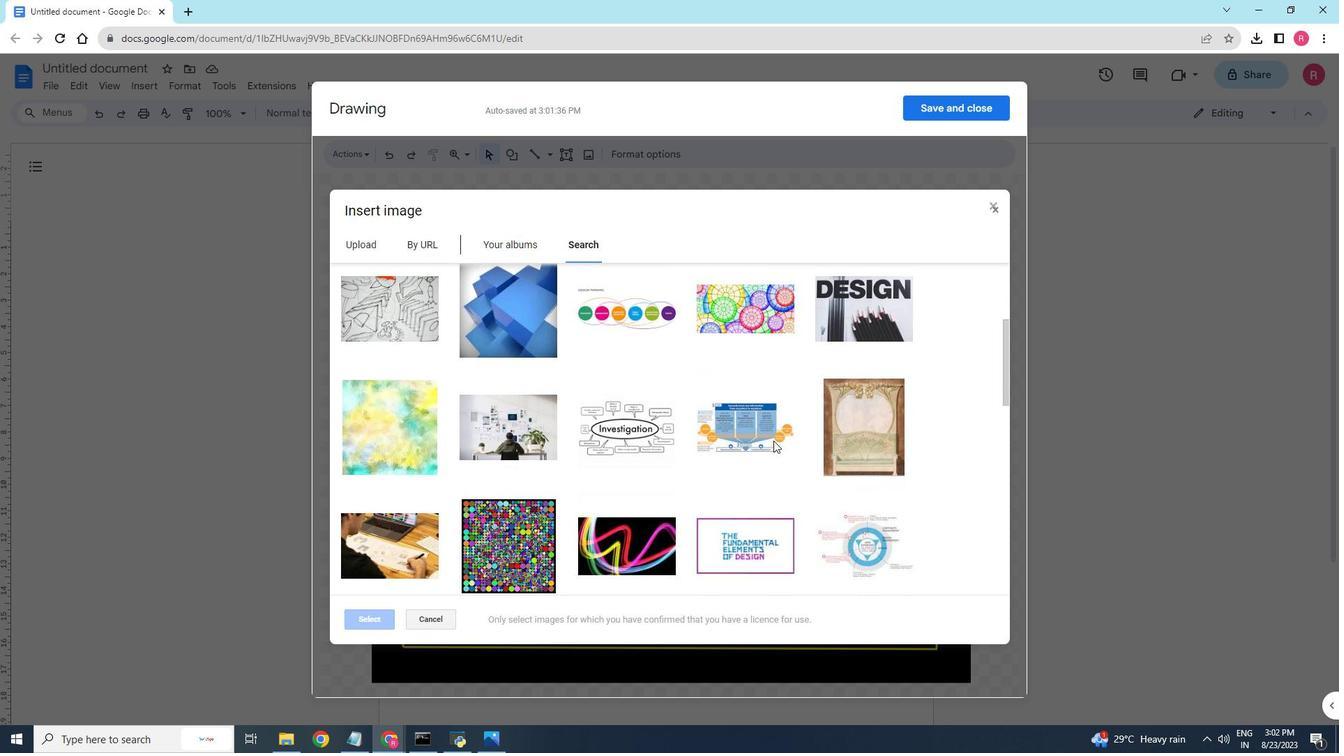 
Action: Mouse scrolled (773, 440) with delta (0, 0)
Screenshot: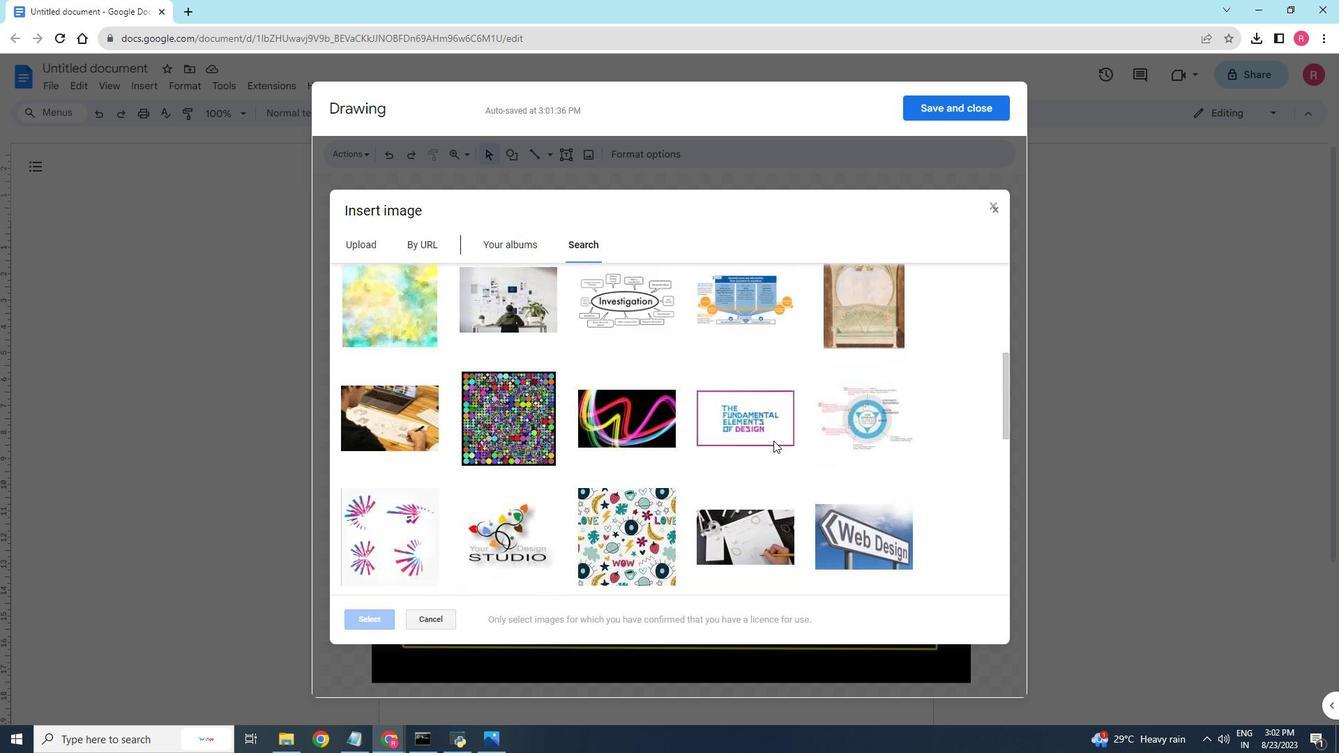 
Action: Mouse scrolled (773, 440) with delta (0, 0)
Screenshot: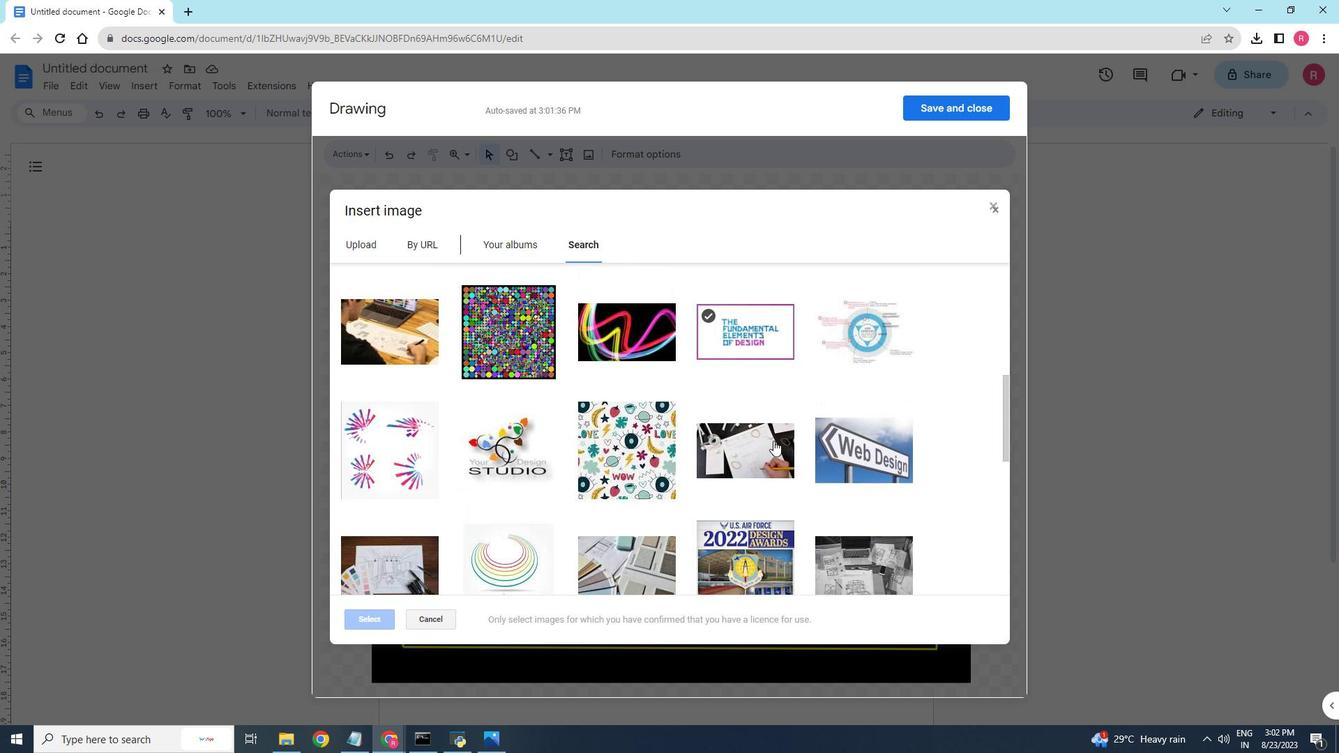 
Action: Mouse scrolled (773, 440) with delta (0, 0)
Screenshot: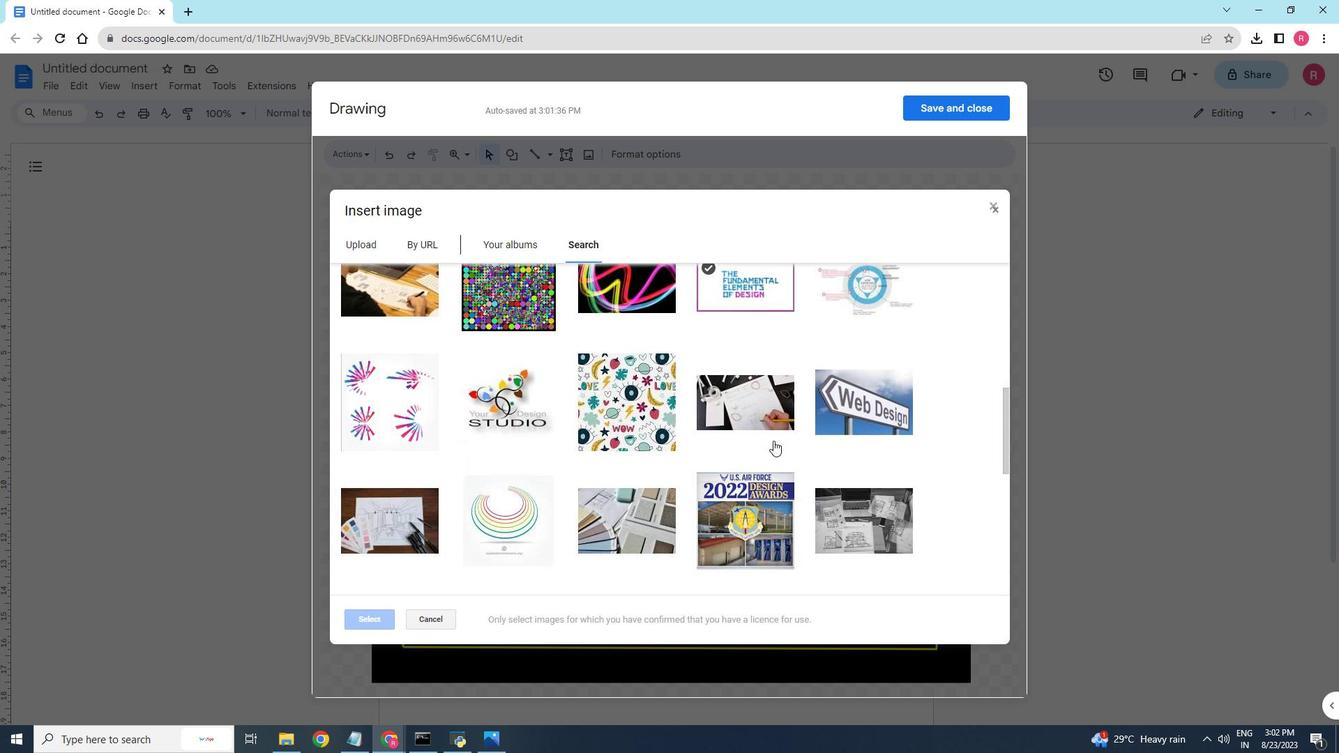 
Action: Mouse scrolled (773, 440) with delta (0, 0)
Screenshot: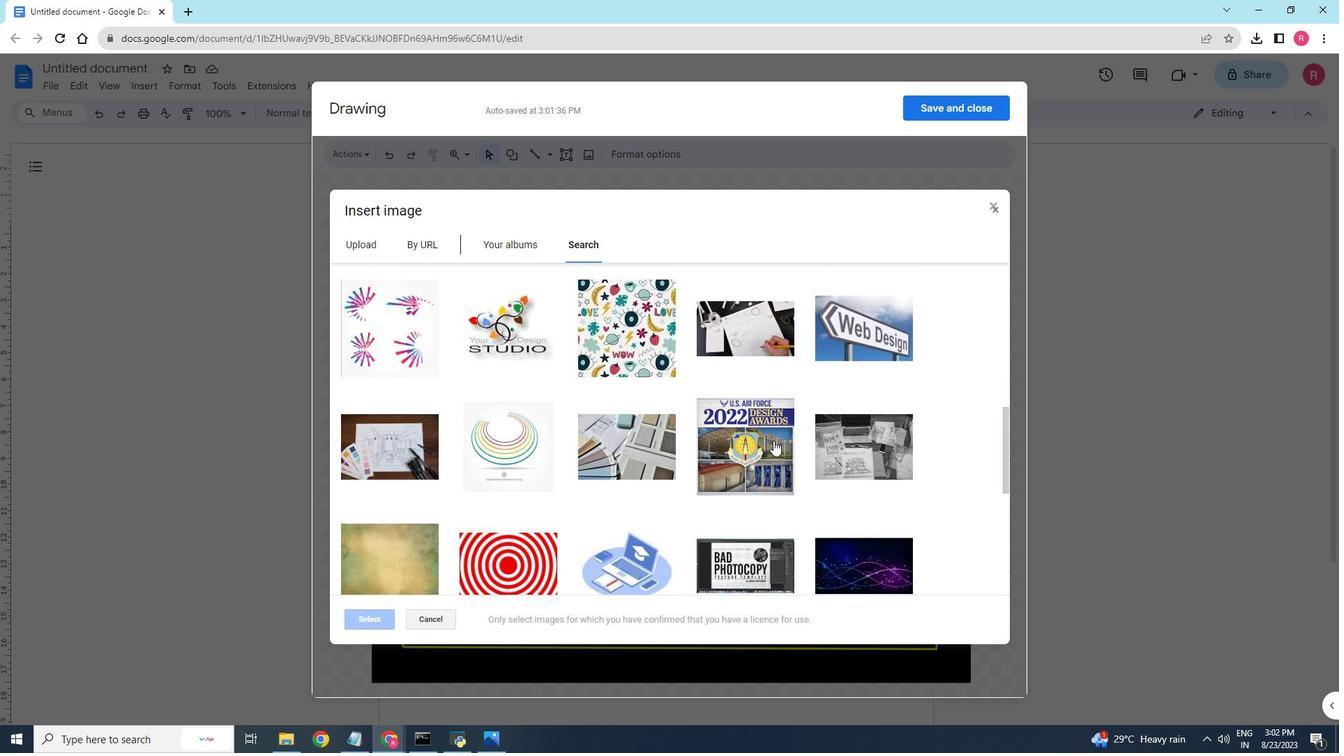 
Action: Mouse scrolled (773, 440) with delta (0, 0)
Screenshot: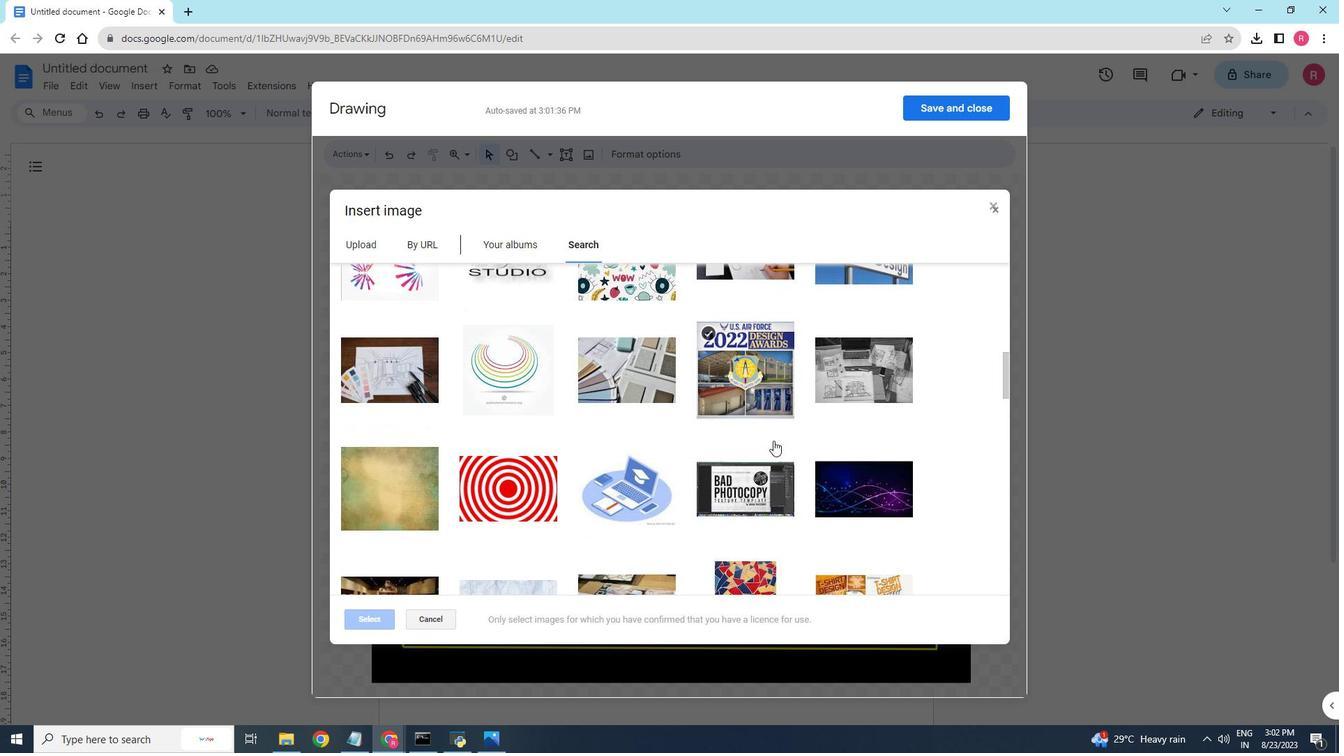 
Action: Mouse scrolled (773, 440) with delta (0, 0)
Screenshot: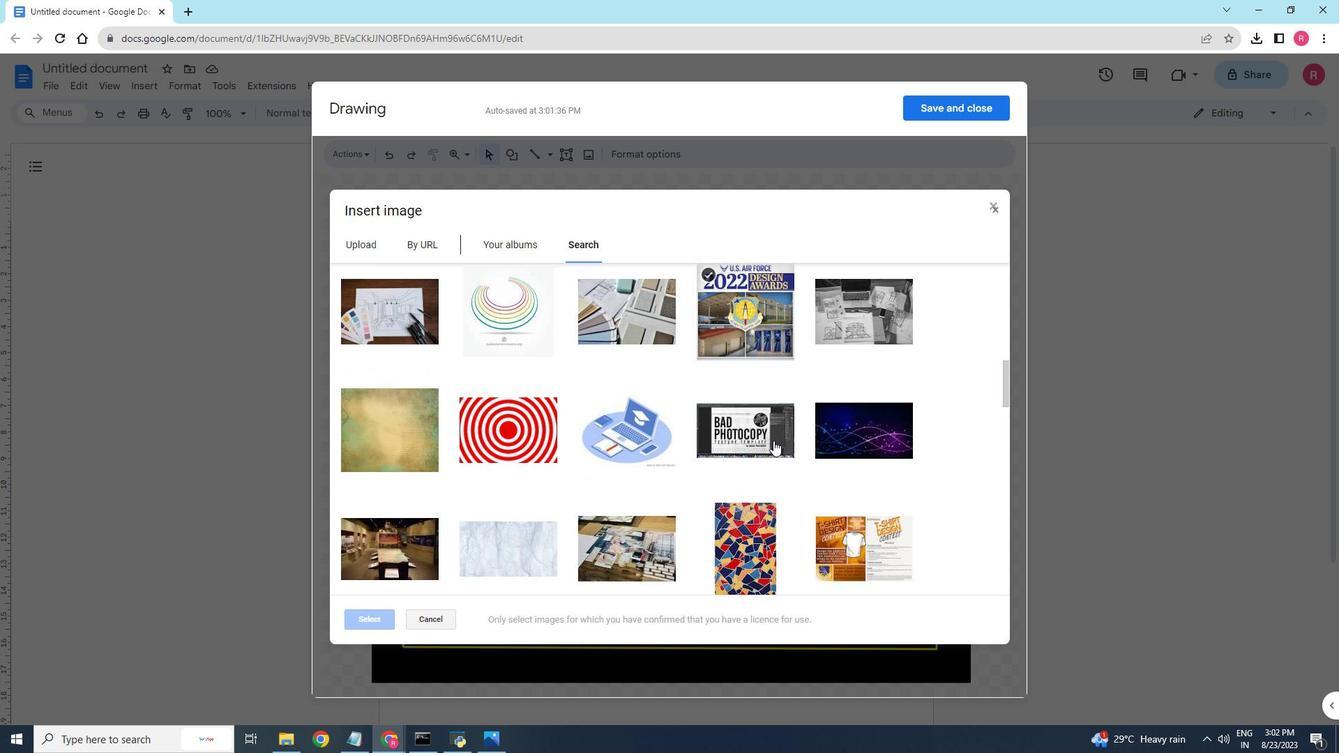
Action: Mouse scrolled (773, 440) with delta (0, 0)
Screenshot: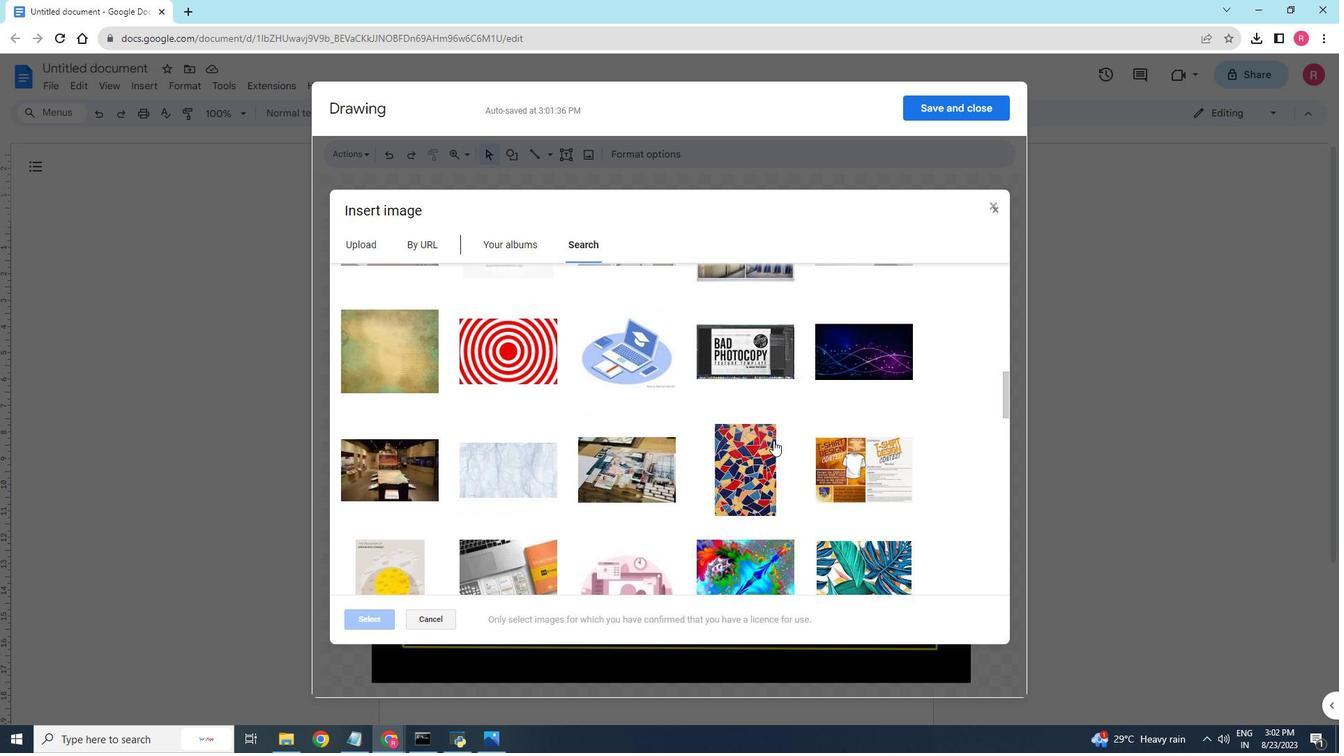 
Action: Mouse scrolled (773, 440) with delta (0, 0)
Screenshot: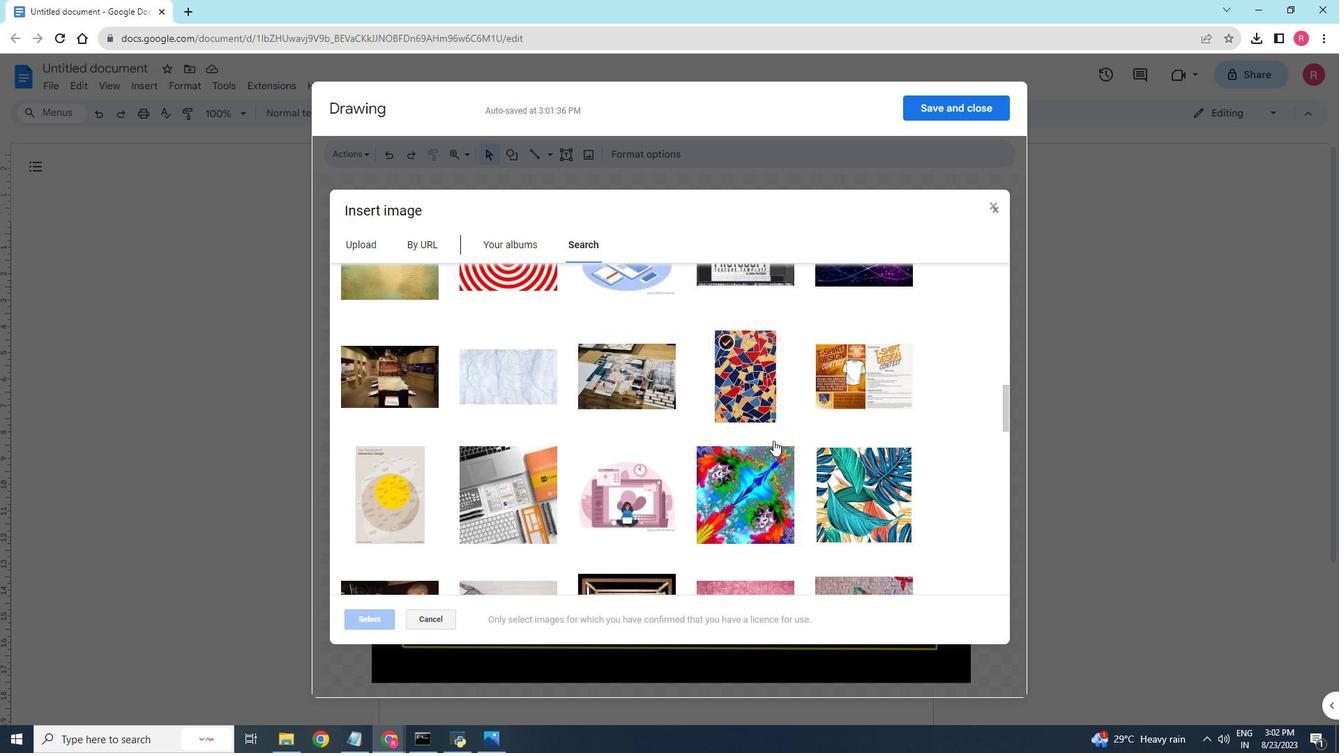 
Action: Mouse scrolled (773, 440) with delta (0, 0)
Screenshot: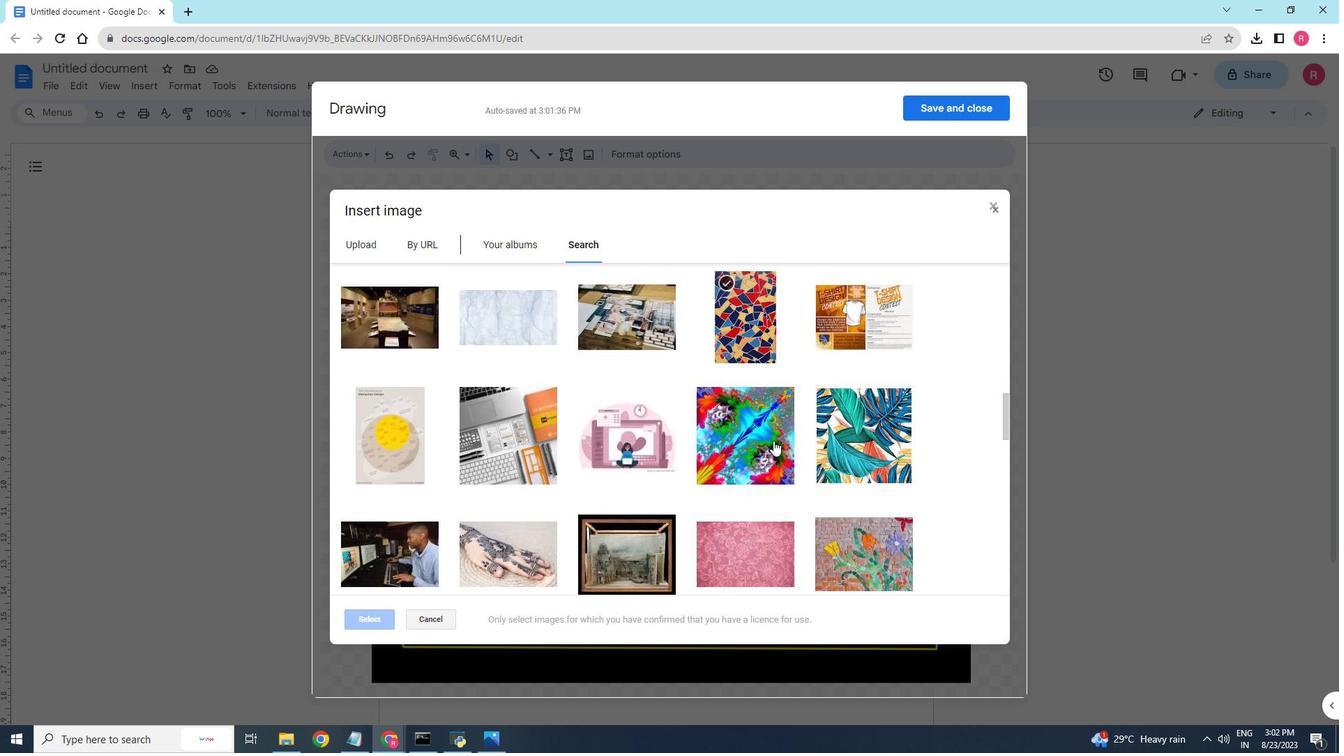 
Action: Mouse scrolled (773, 440) with delta (0, 0)
Screenshot: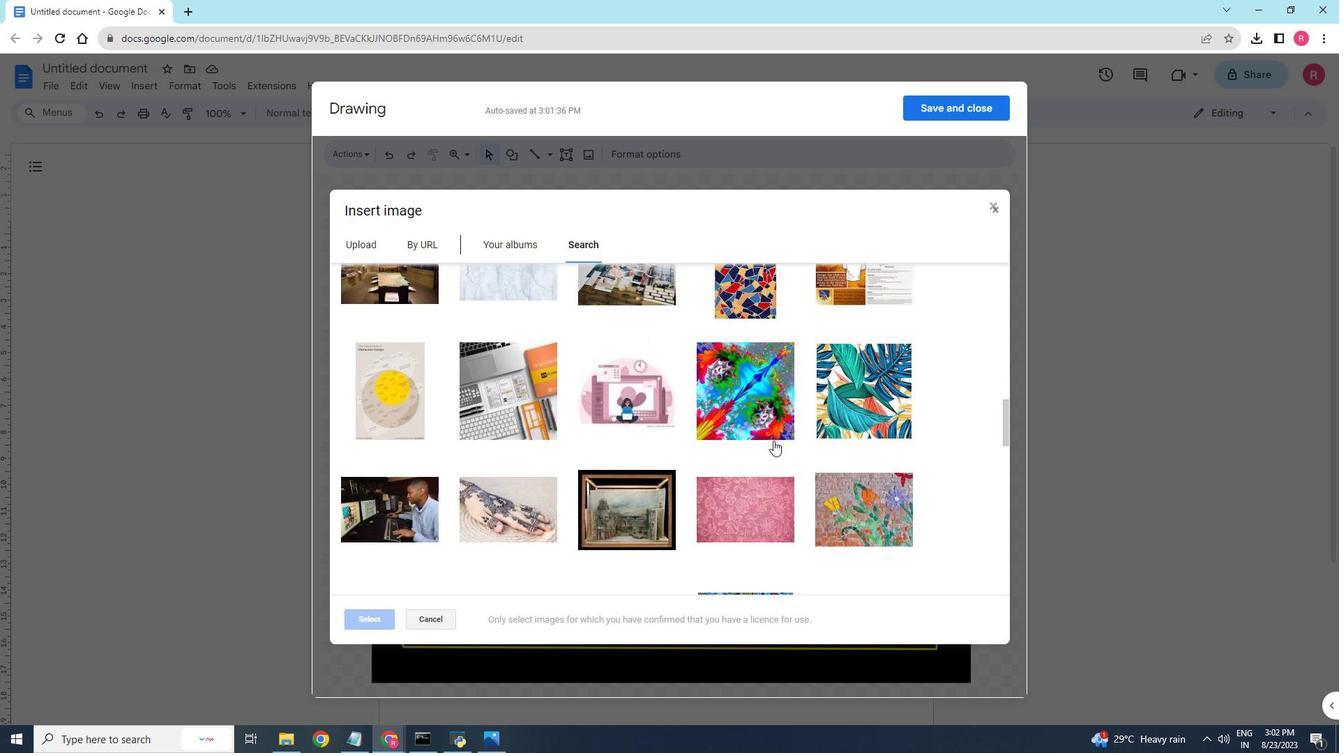 
Action: Mouse scrolled (773, 440) with delta (0, 0)
Screenshot: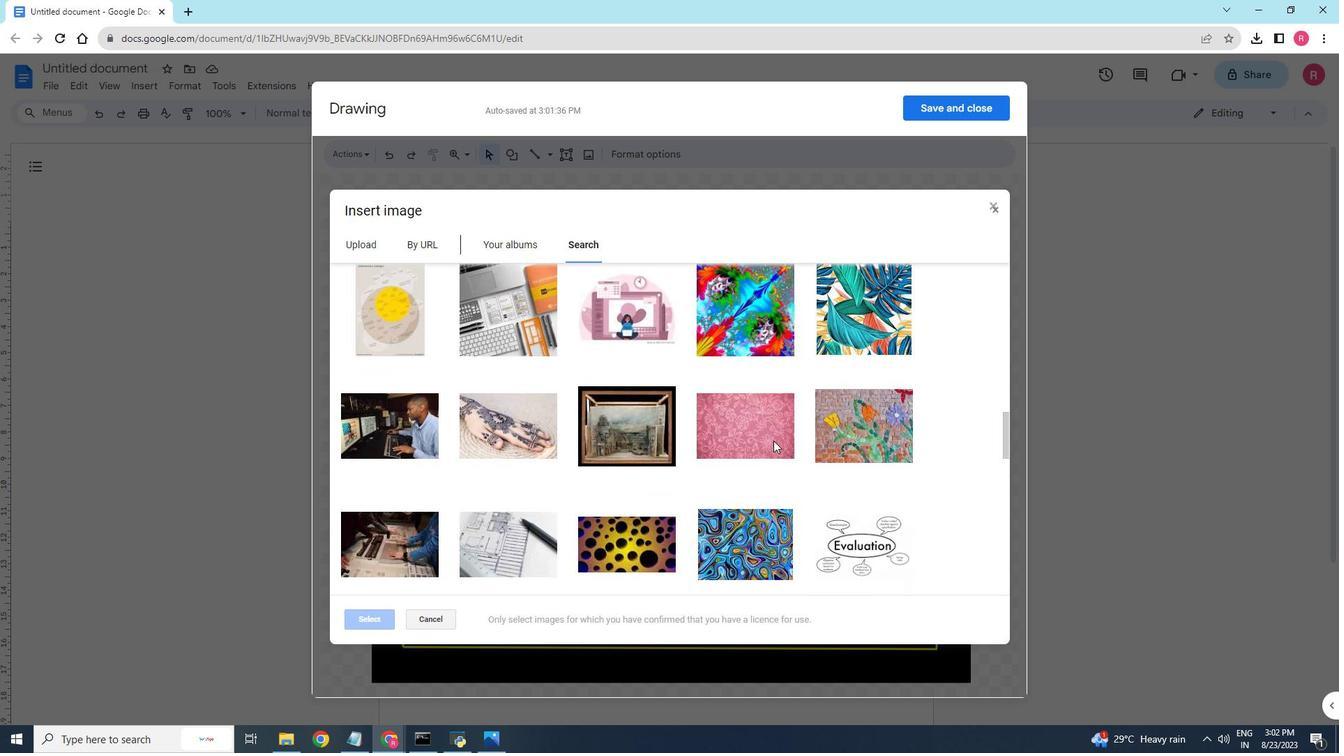 
Action: Mouse scrolled (773, 440) with delta (0, 0)
Screenshot: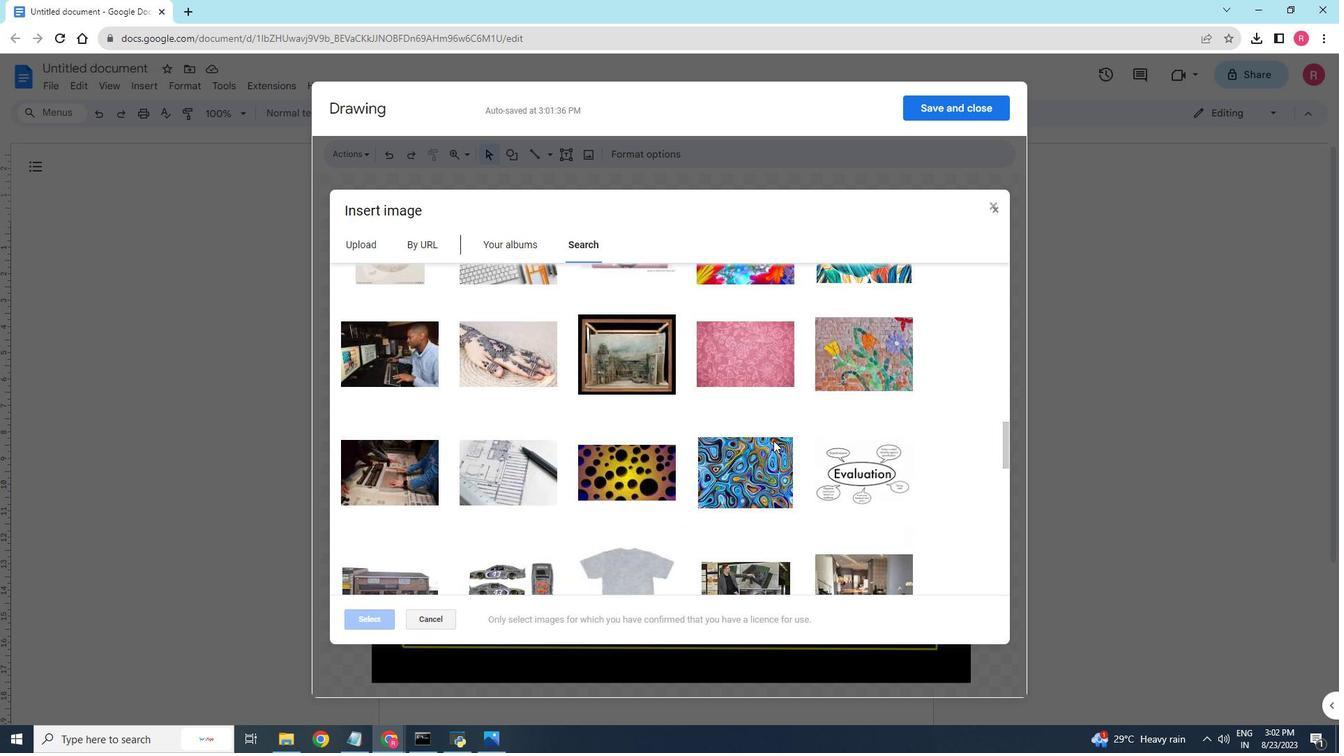 
Action: Mouse scrolled (773, 440) with delta (0, 0)
Screenshot: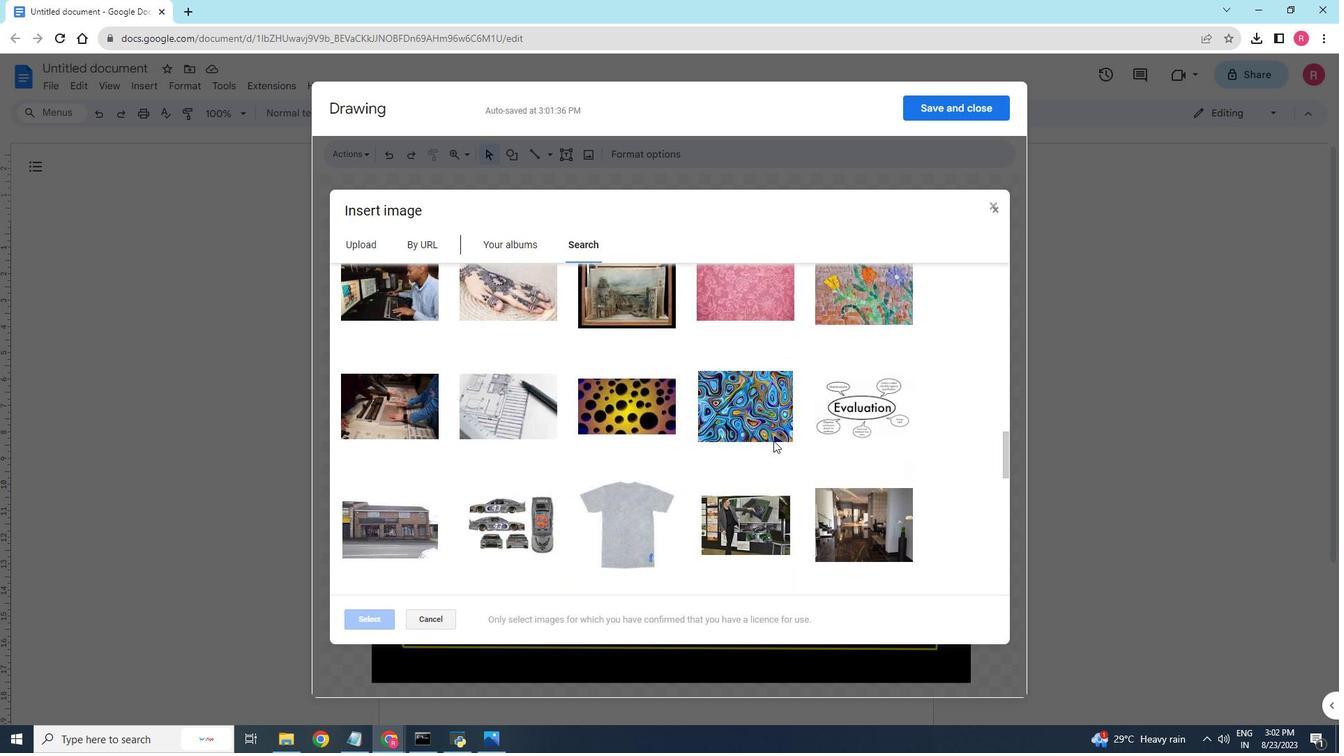 
Action: Mouse scrolled (773, 441) with delta (0, 0)
Screenshot: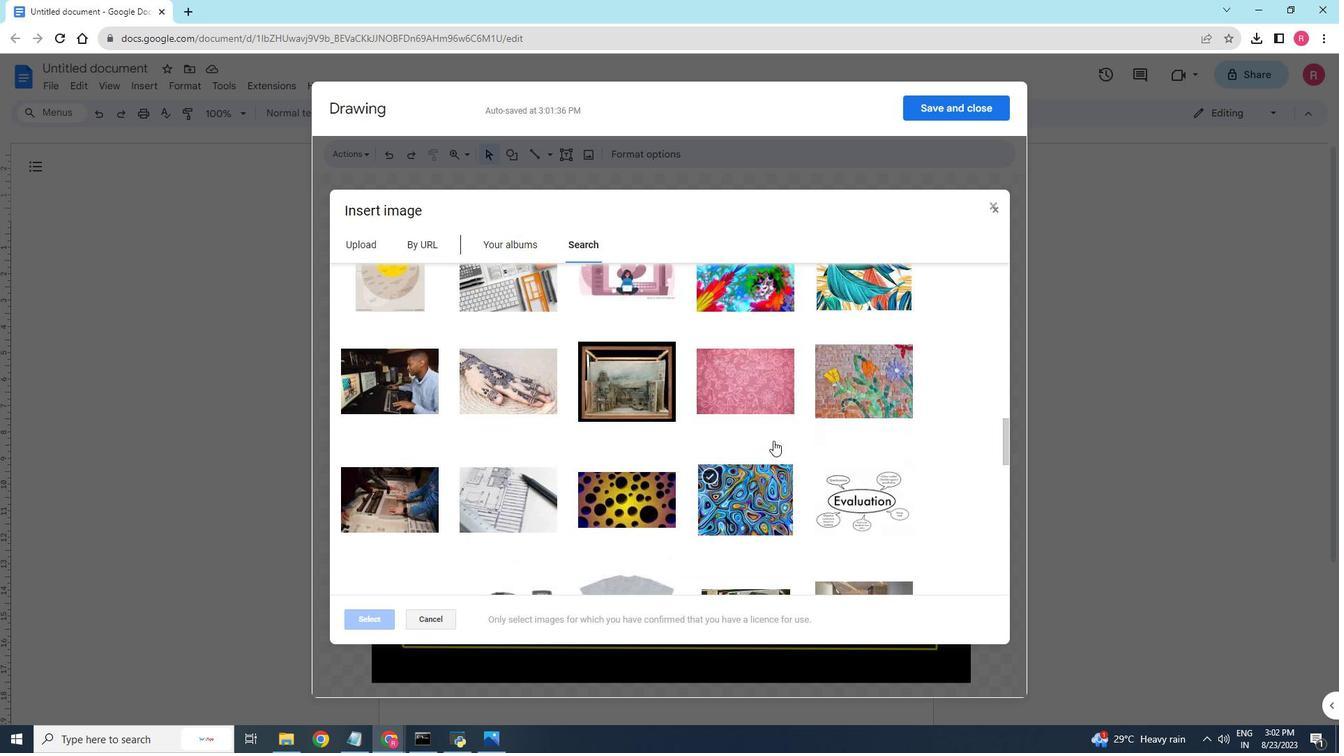 
Action: Mouse scrolled (773, 441) with delta (0, 0)
Screenshot: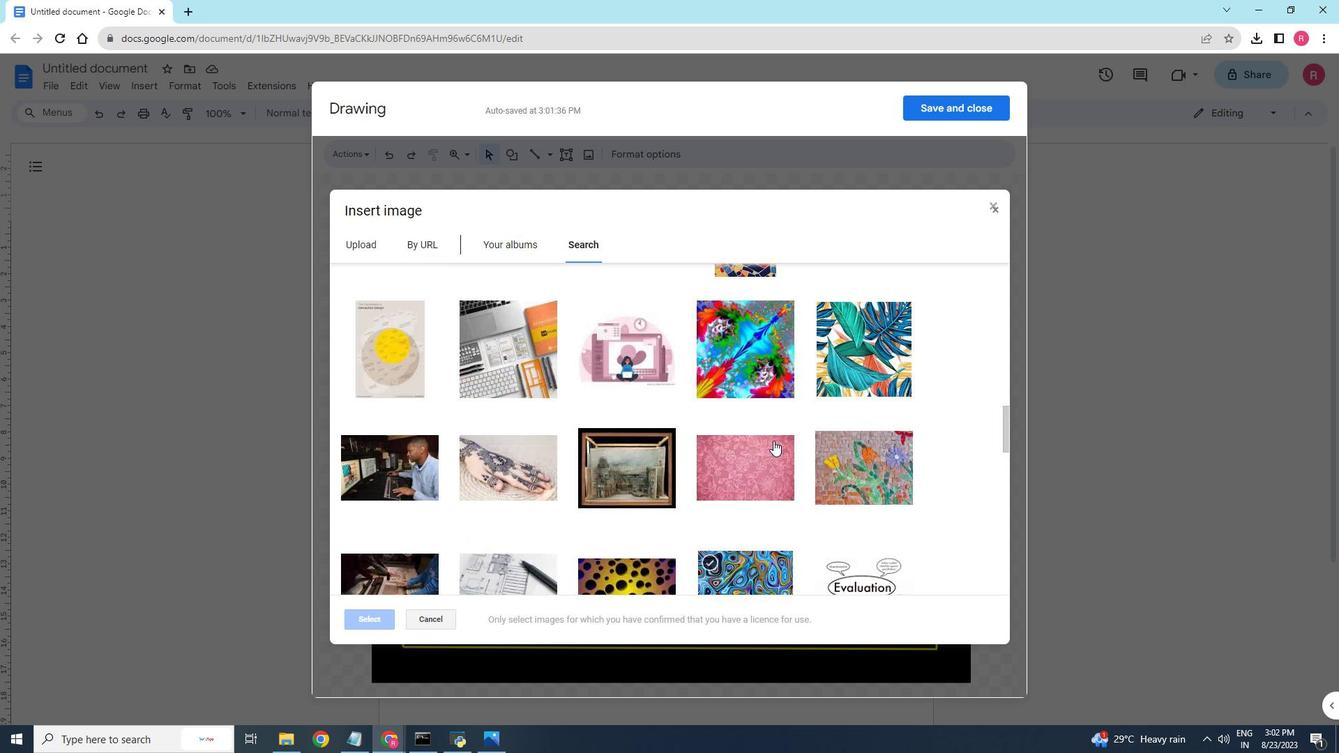 
Action: Mouse scrolled (773, 441) with delta (0, 0)
Screenshot: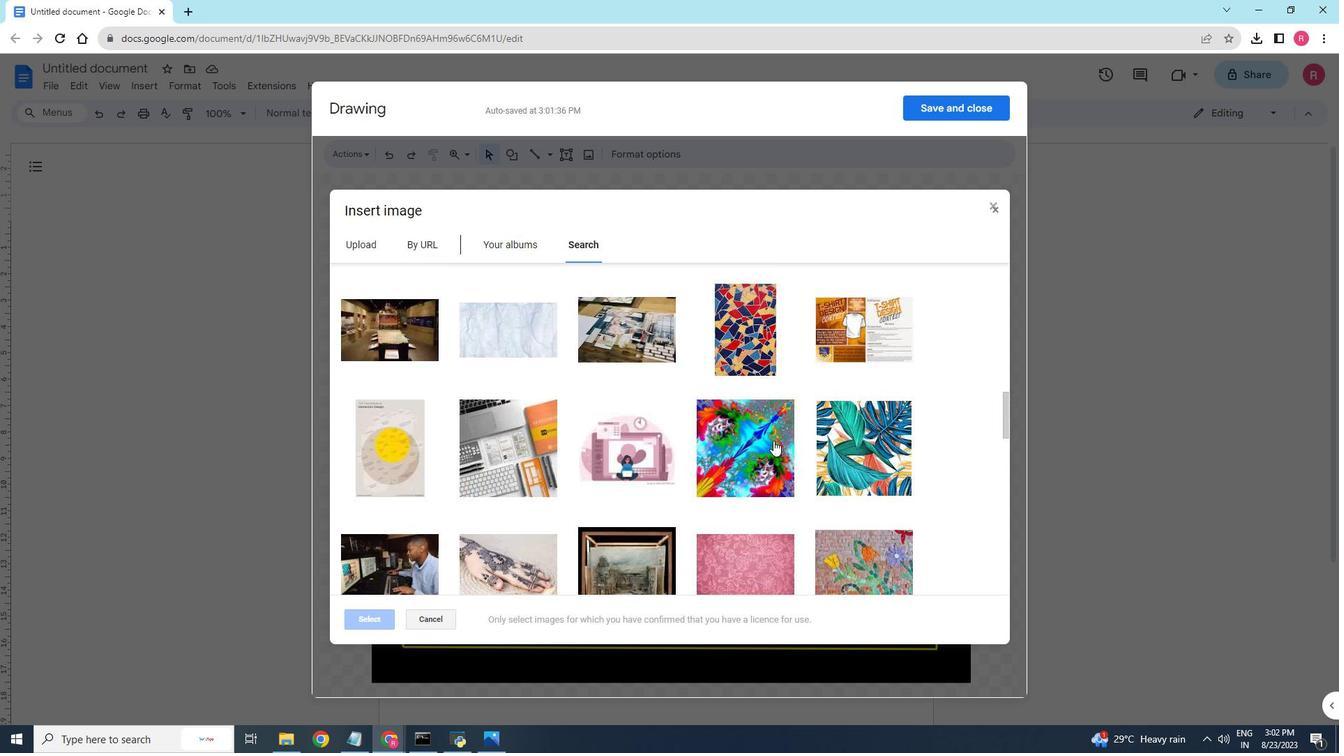 
Action: Mouse scrolled (773, 441) with delta (0, 0)
Screenshot: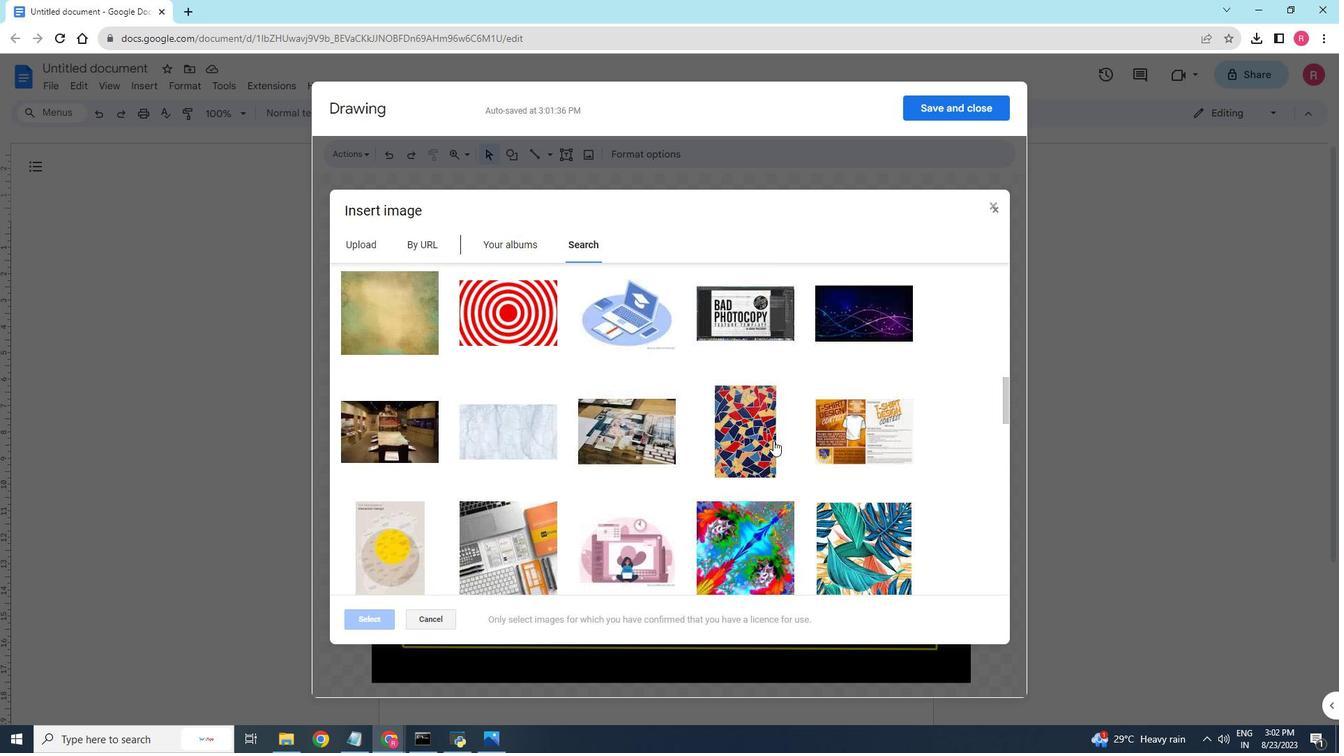 
Action: Mouse scrolled (773, 441) with delta (0, 0)
Screenshot: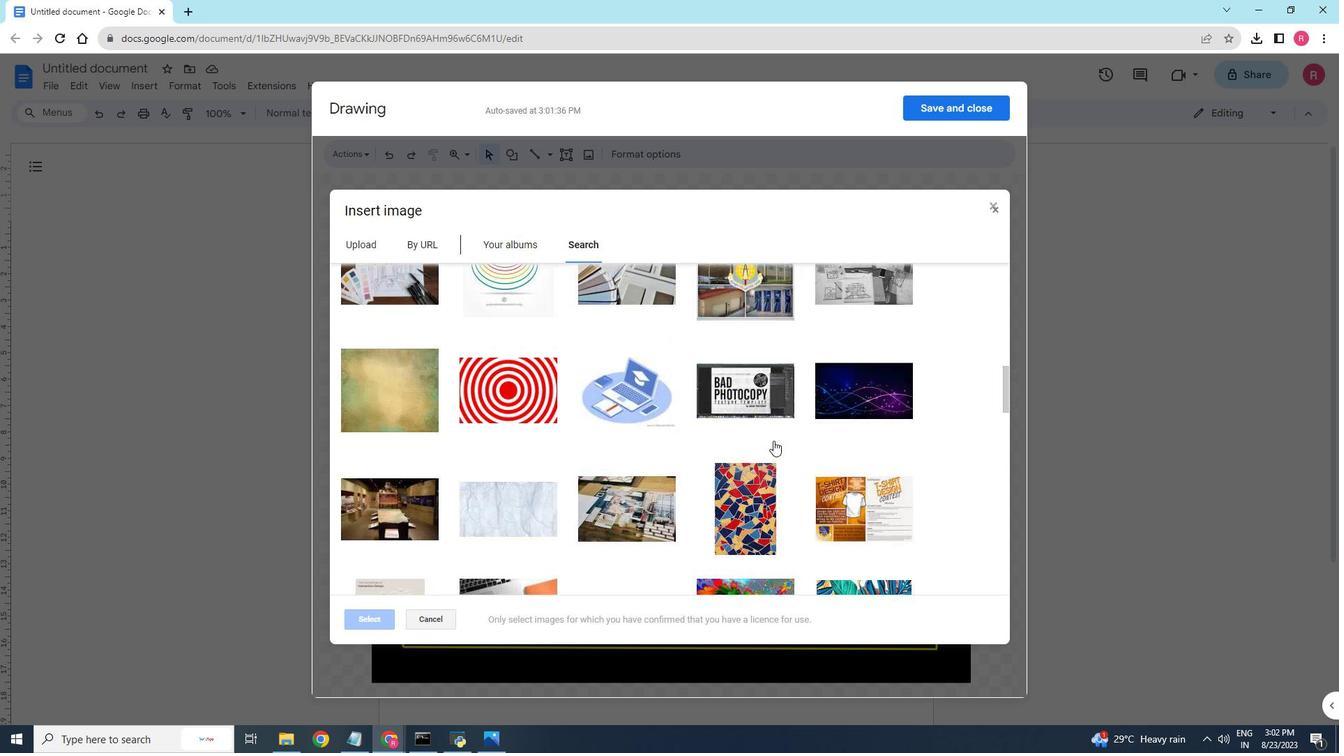 
Action: Mouse scrolled (773, 441) with delta (0, 0)
Screenshot: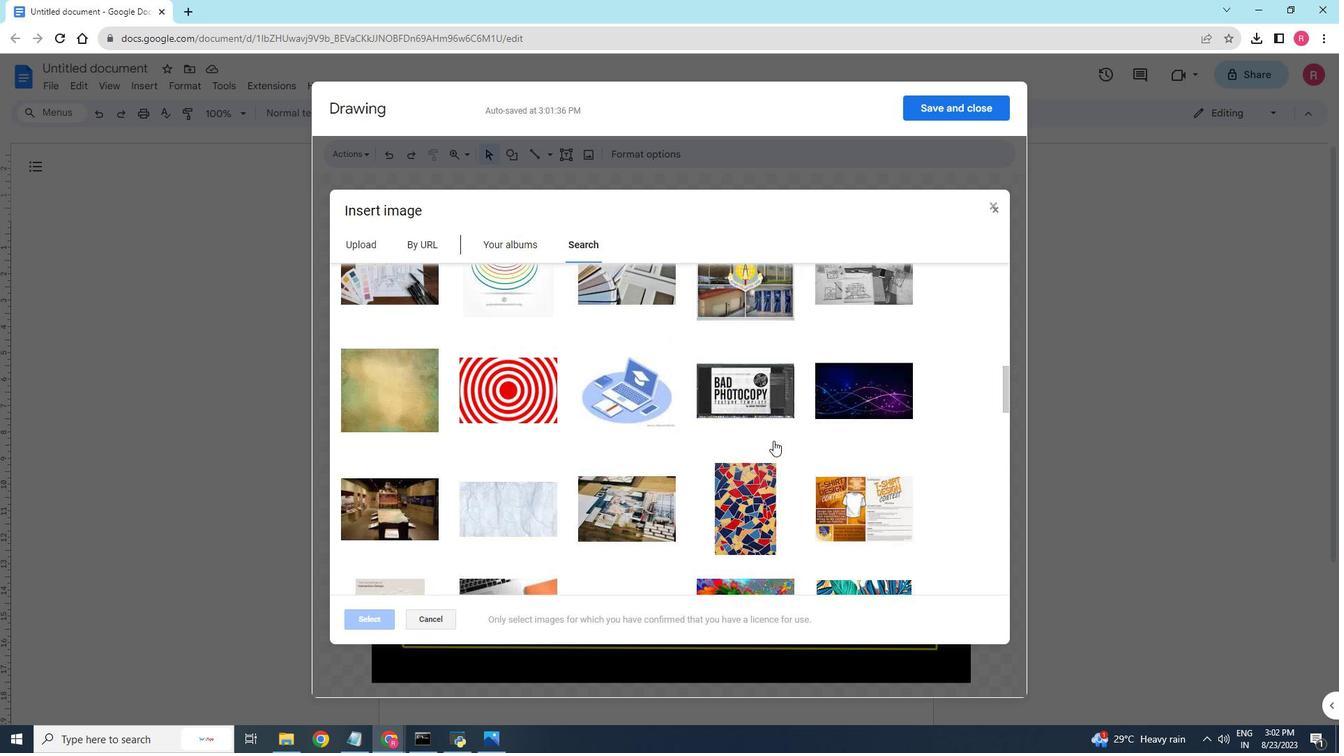 
Action: Mouse scrolled (773, 441) with delta (0, 0)
Screenshot: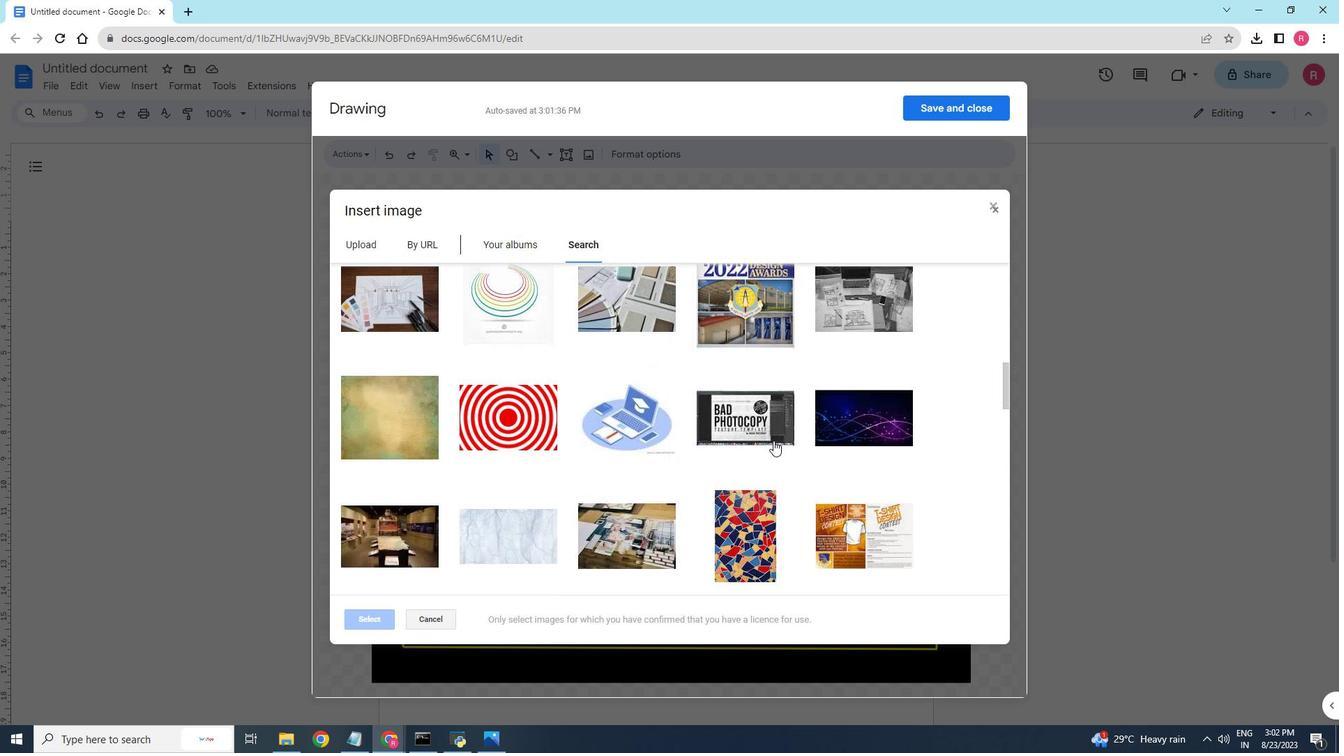 
Action: Mouse scrolled (773, 441) with delta (0, 0)
Screenshot: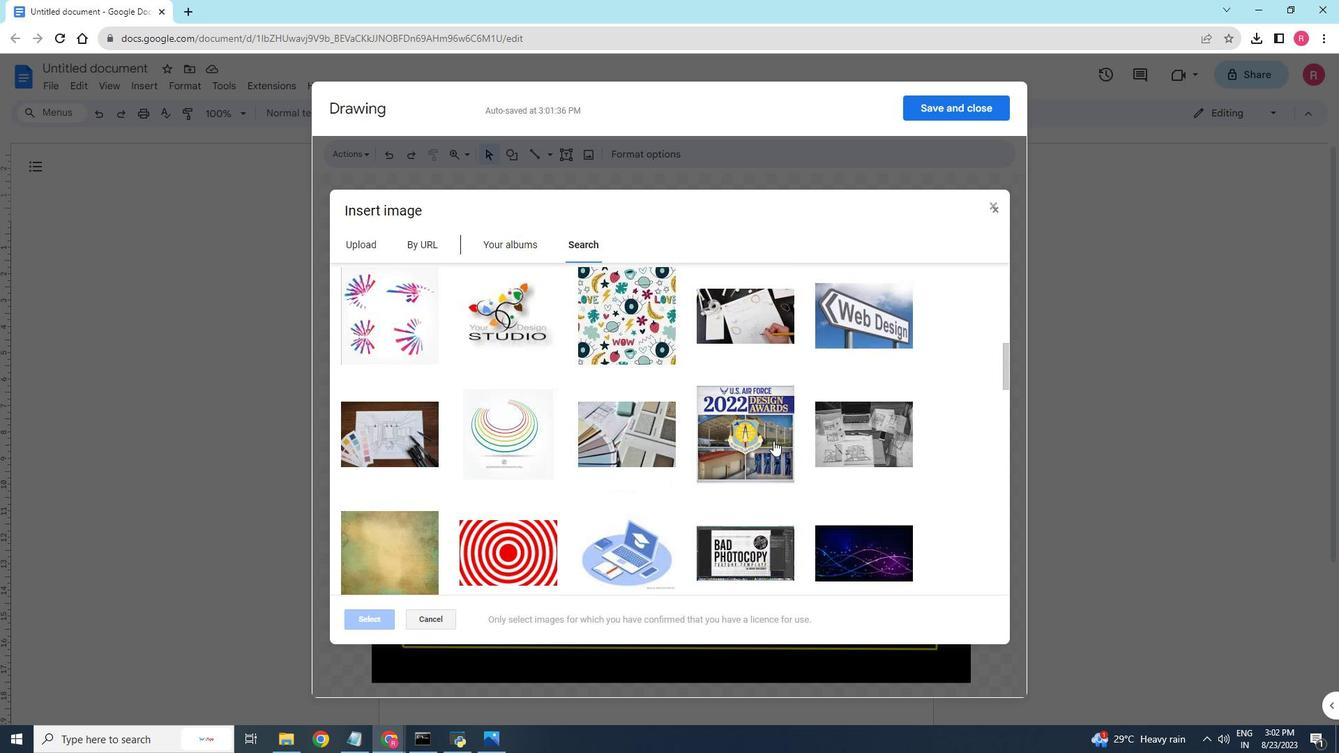 
Action: Mouse scrolled (773, 441) with delta (0, 0)
Screenshot: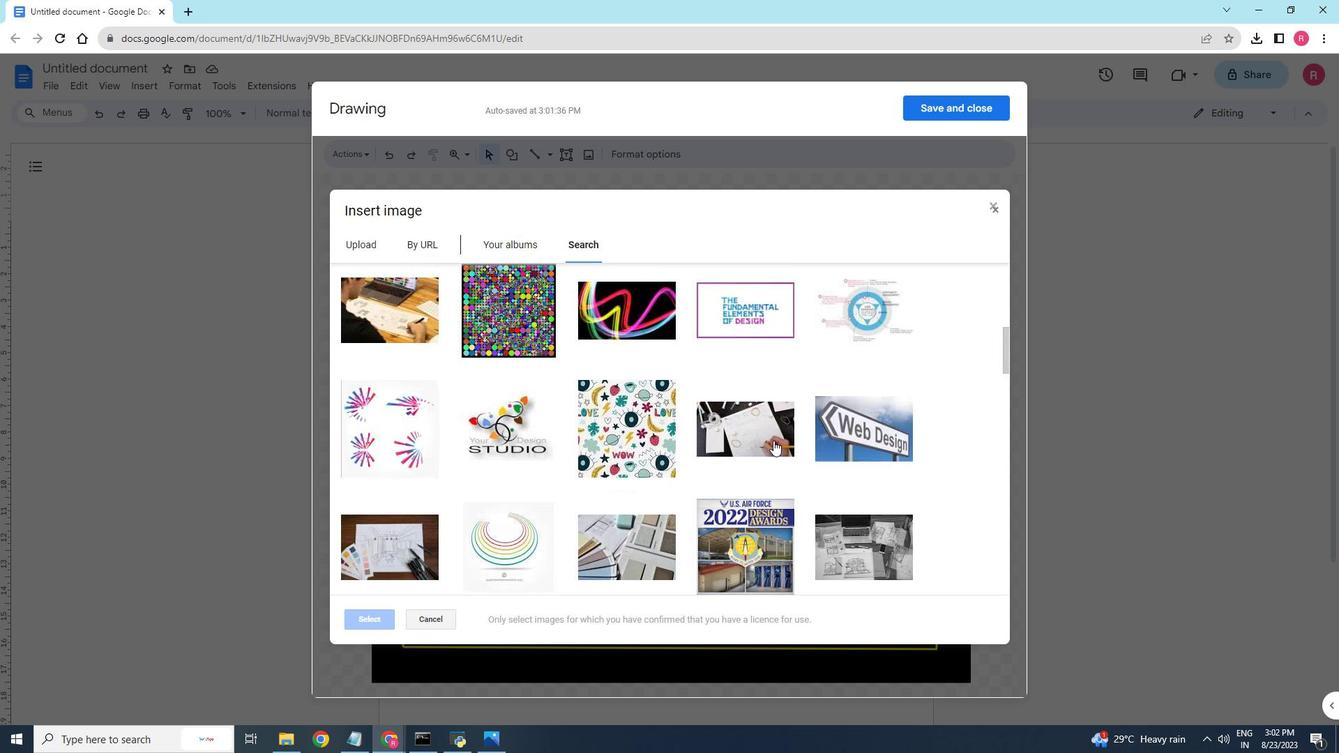 
Action: Mouse scrolled (773, 441) with delta (0, 0)
Screenshot: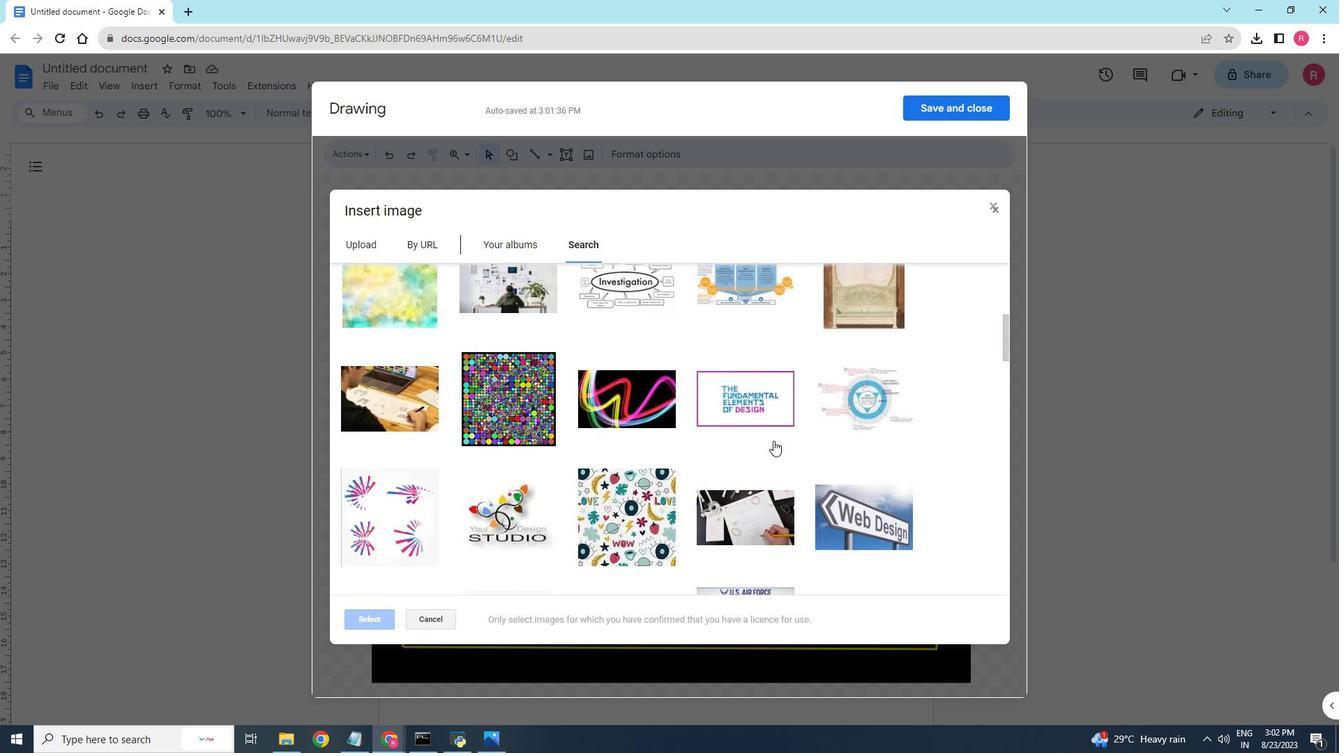 
Action: Mouse scrolled (773, 441) with delta (0, 0)
Screenshot: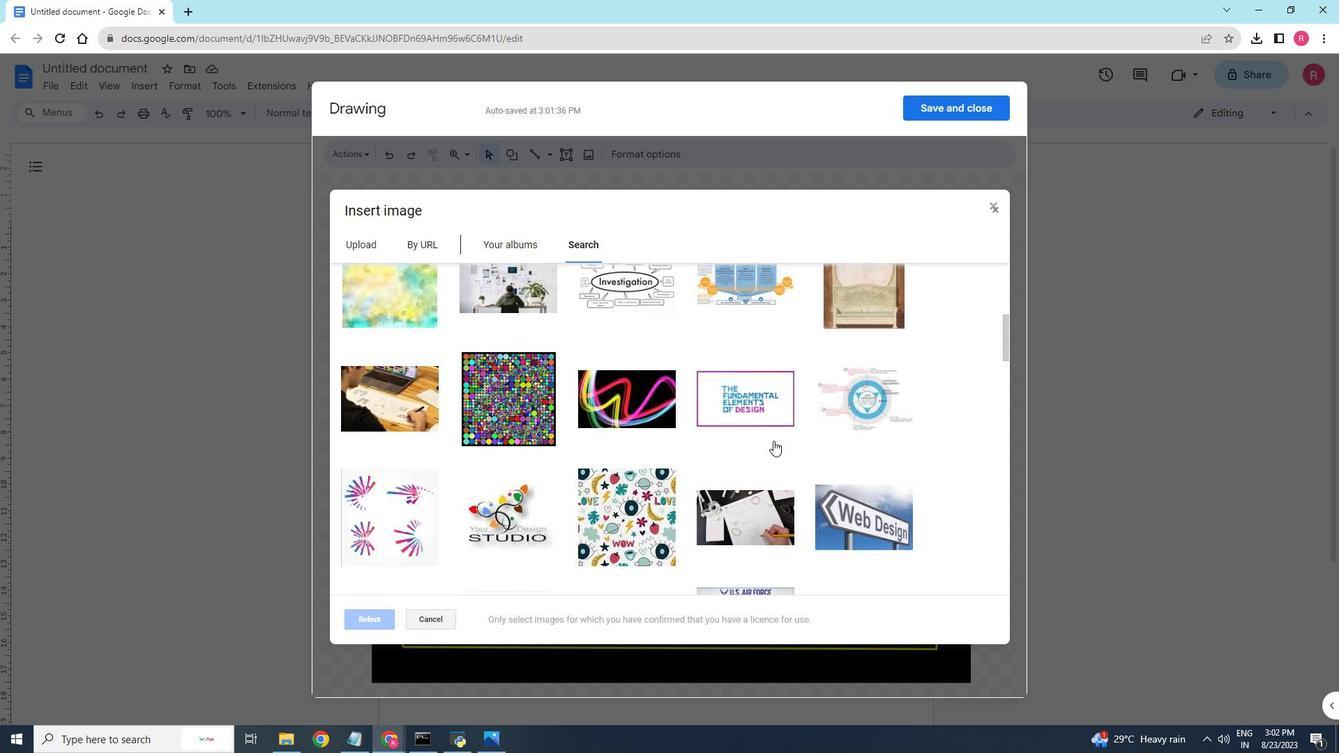 
Action: Mouse scrolled (773, 441) with delta (0, 0)
Screenshot: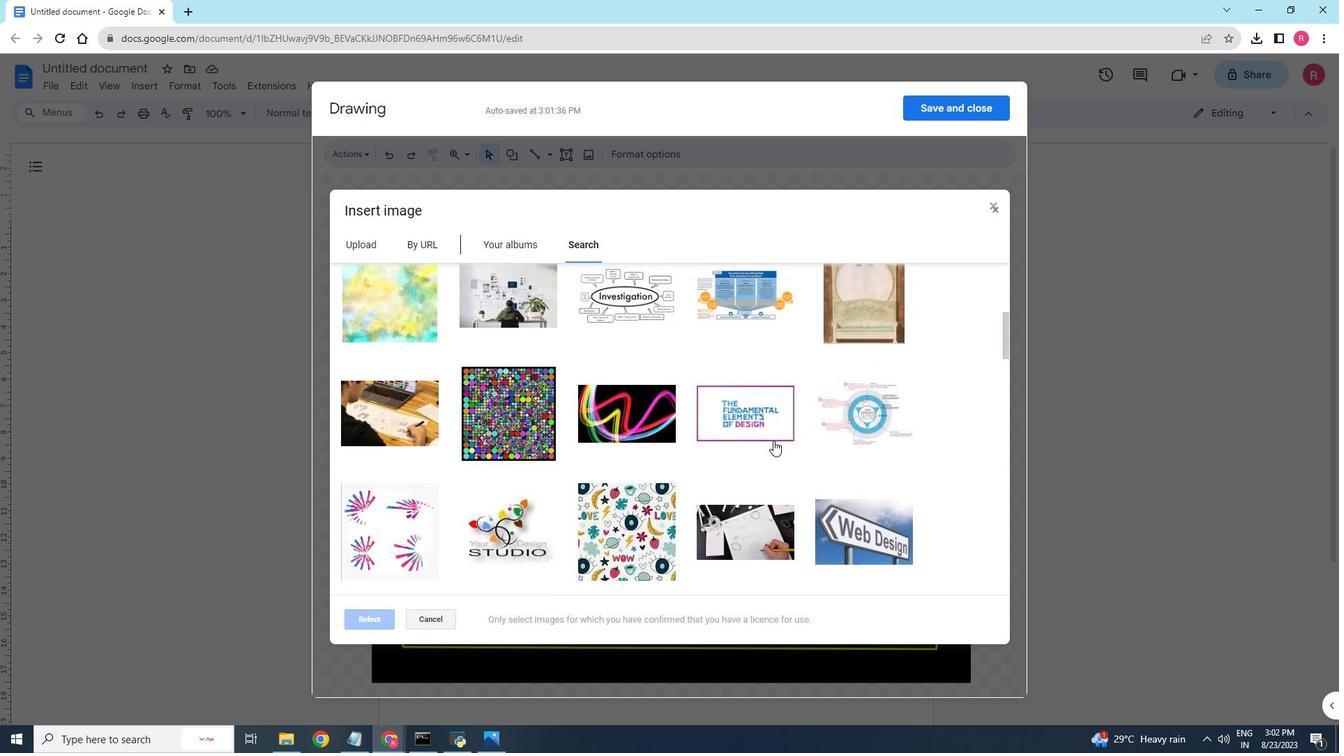 
Action: Mouse scrolled (773, 441) with delta (0, 0)
Screenshot: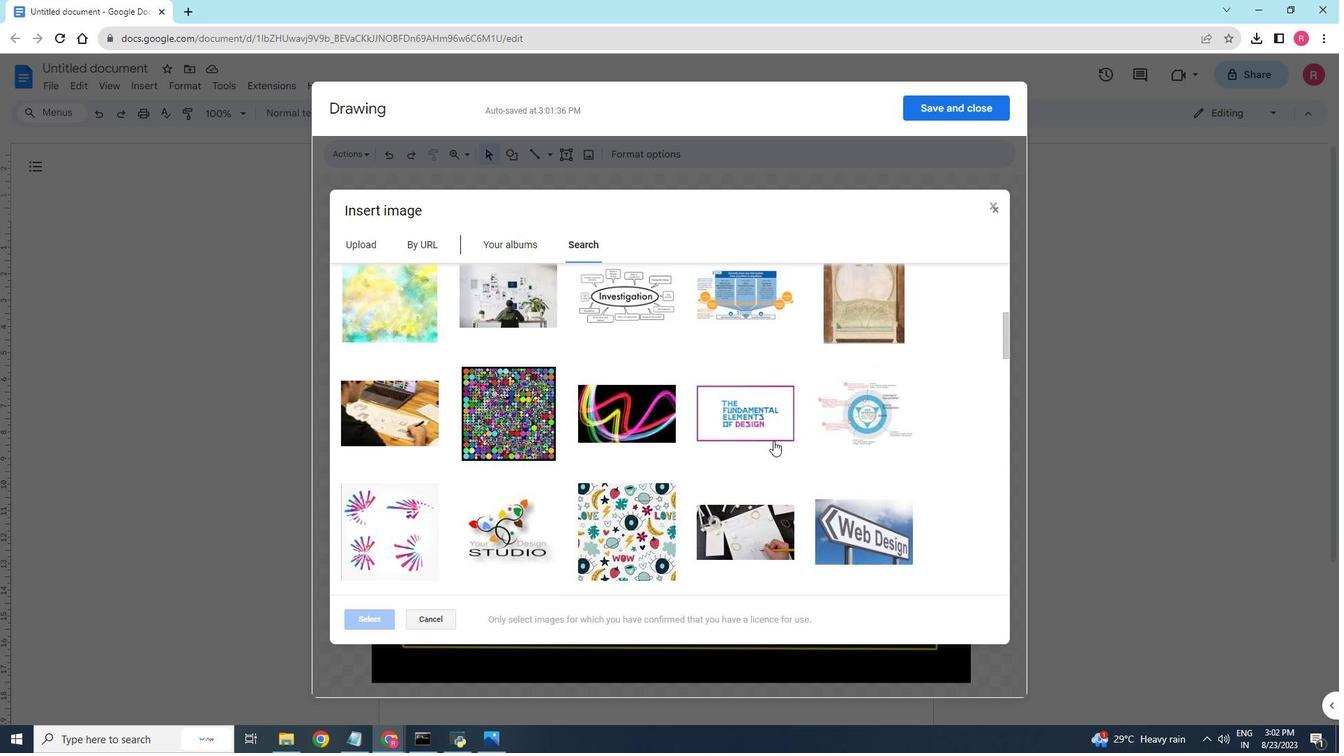 
Action: Mouse scrolled (773, 441) with delta (0, 0)
Screenshot: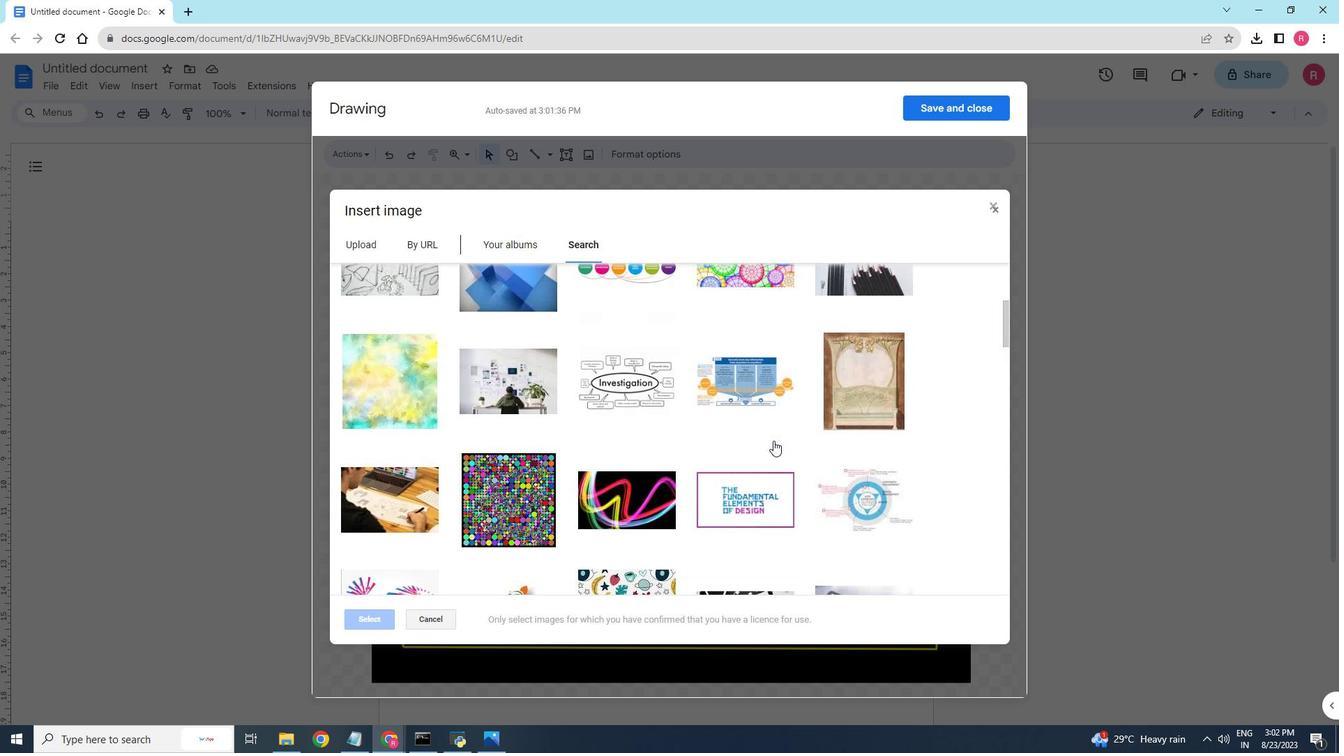
Action: Mouse scrolled (773, 441) with delta (0, 0)
Screenshot: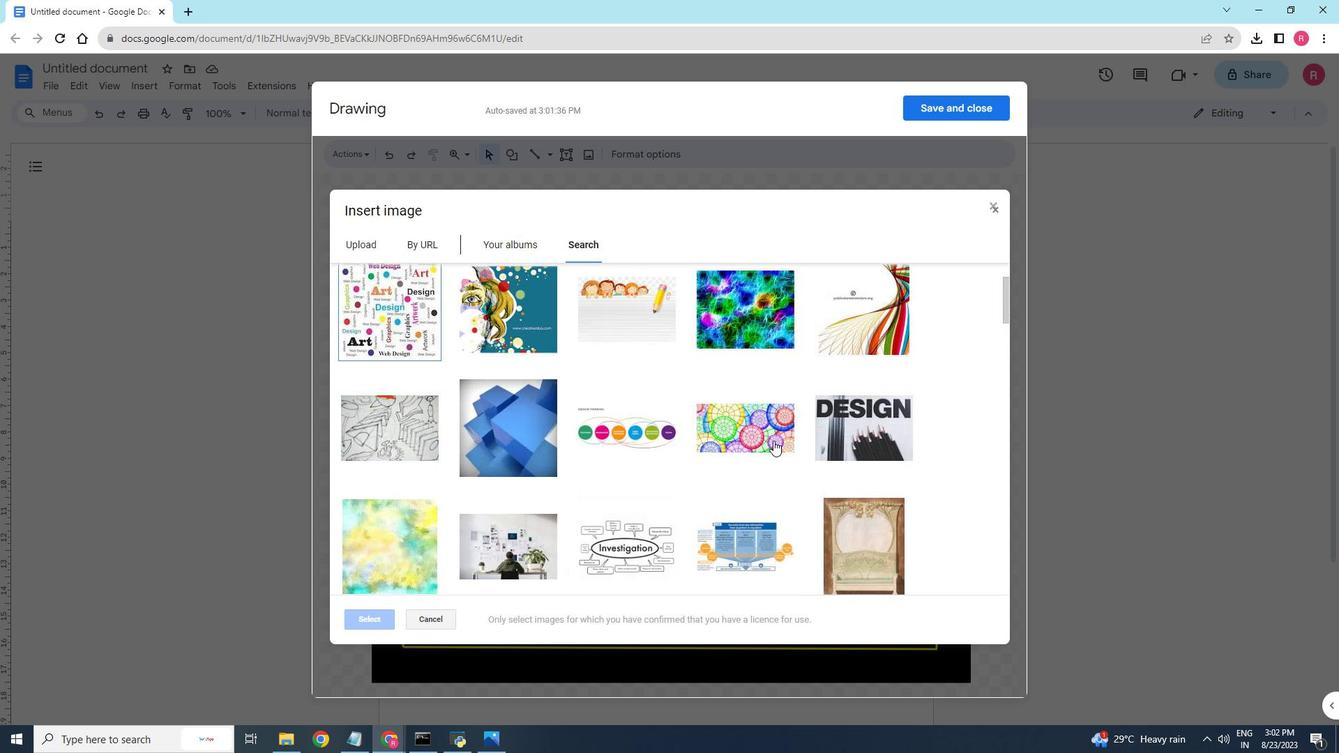 
Action: Mouse scrolled (773, 441) with delta (0, 0)
Screenshot: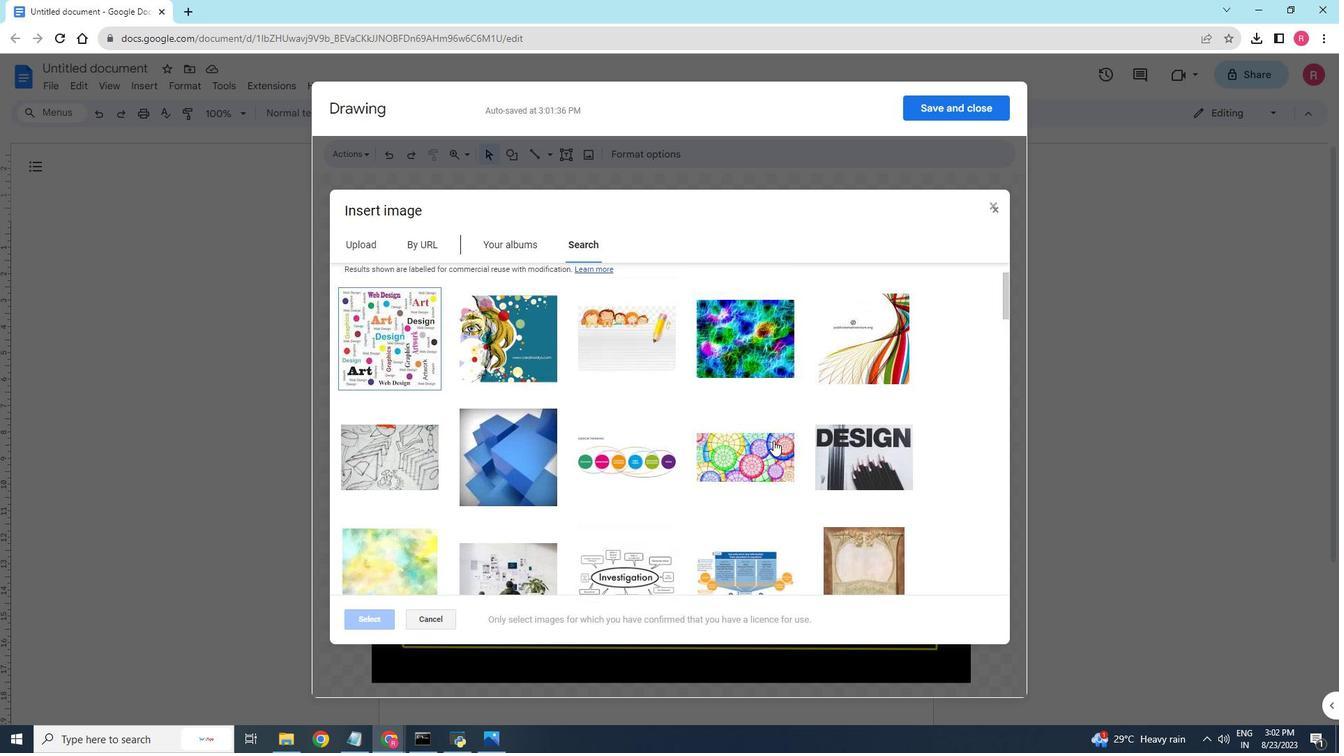 
Action: Mouse scrolled (773, 441) with delta (0, 0)
Screenshot: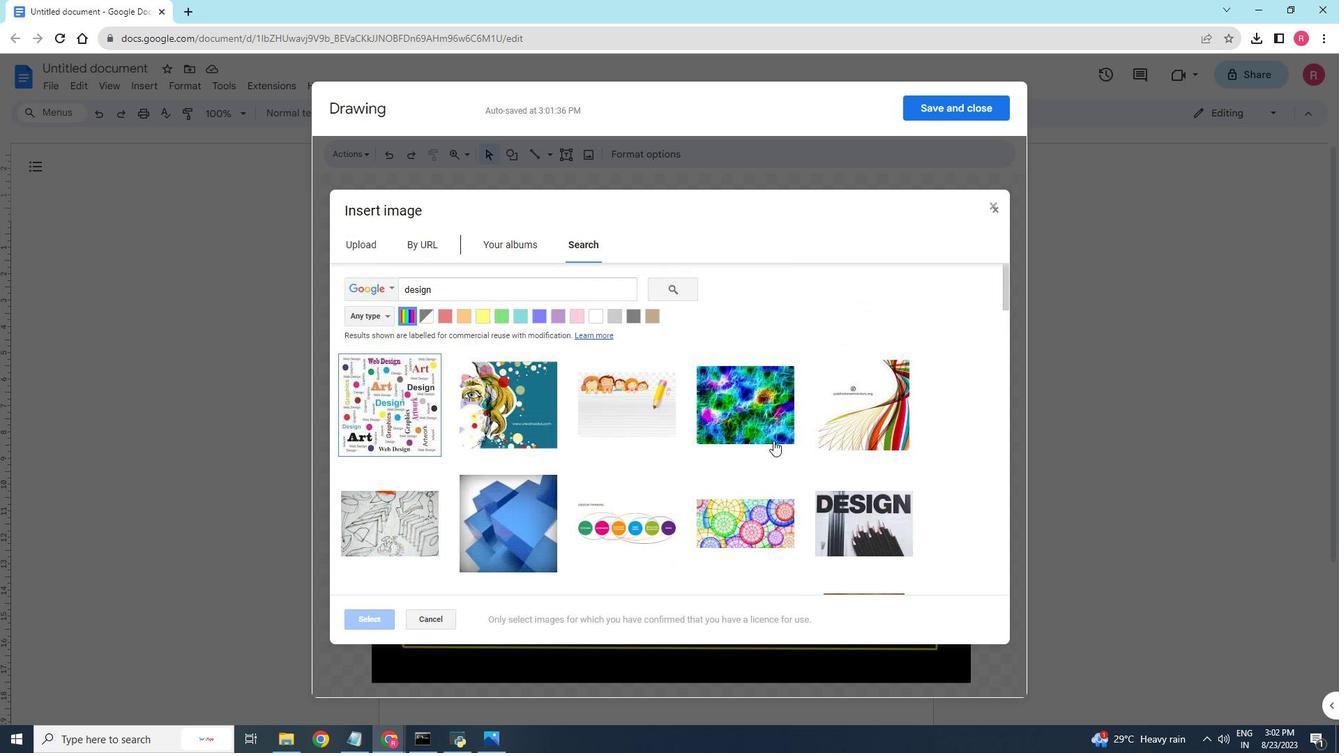 
Action: Mouse scrolled (773, 441) with delta (0, 0)
Screenshot: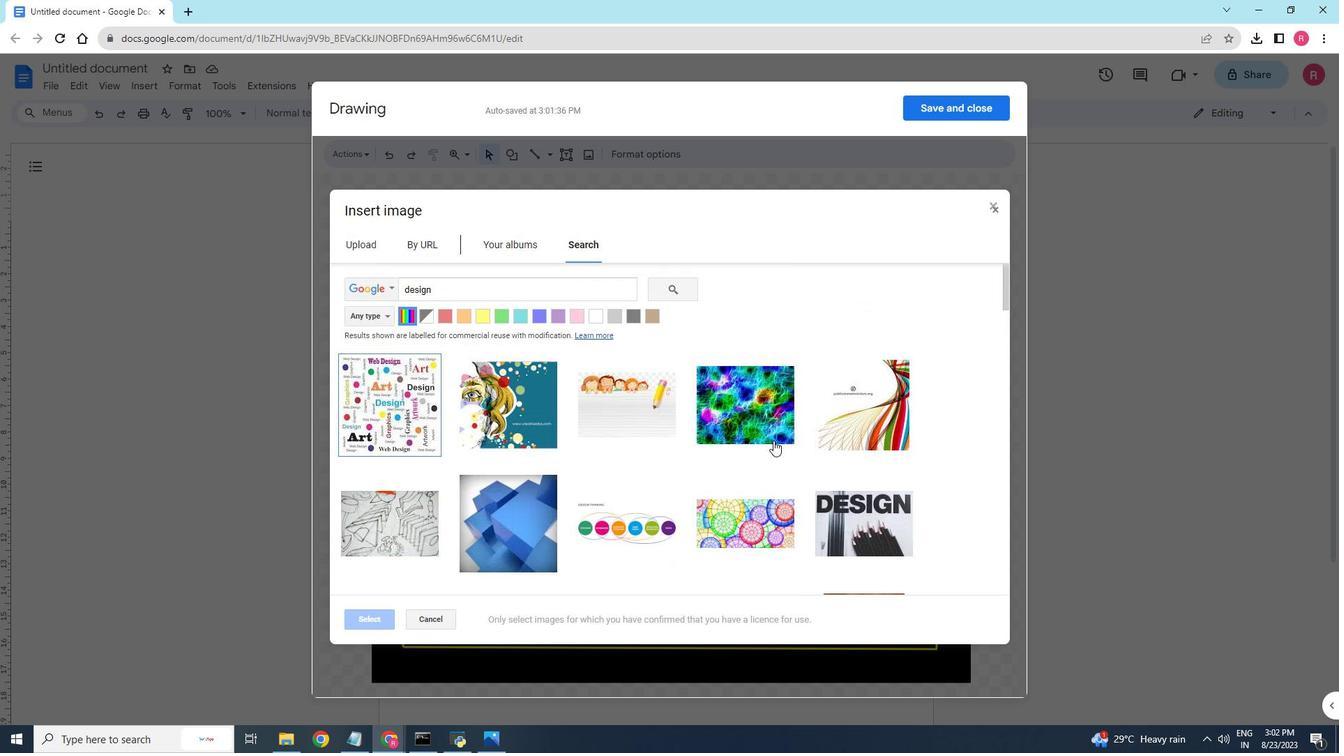 
Action: Mouse scrolled (773, 441) with delta (0, 0)
Screenshot: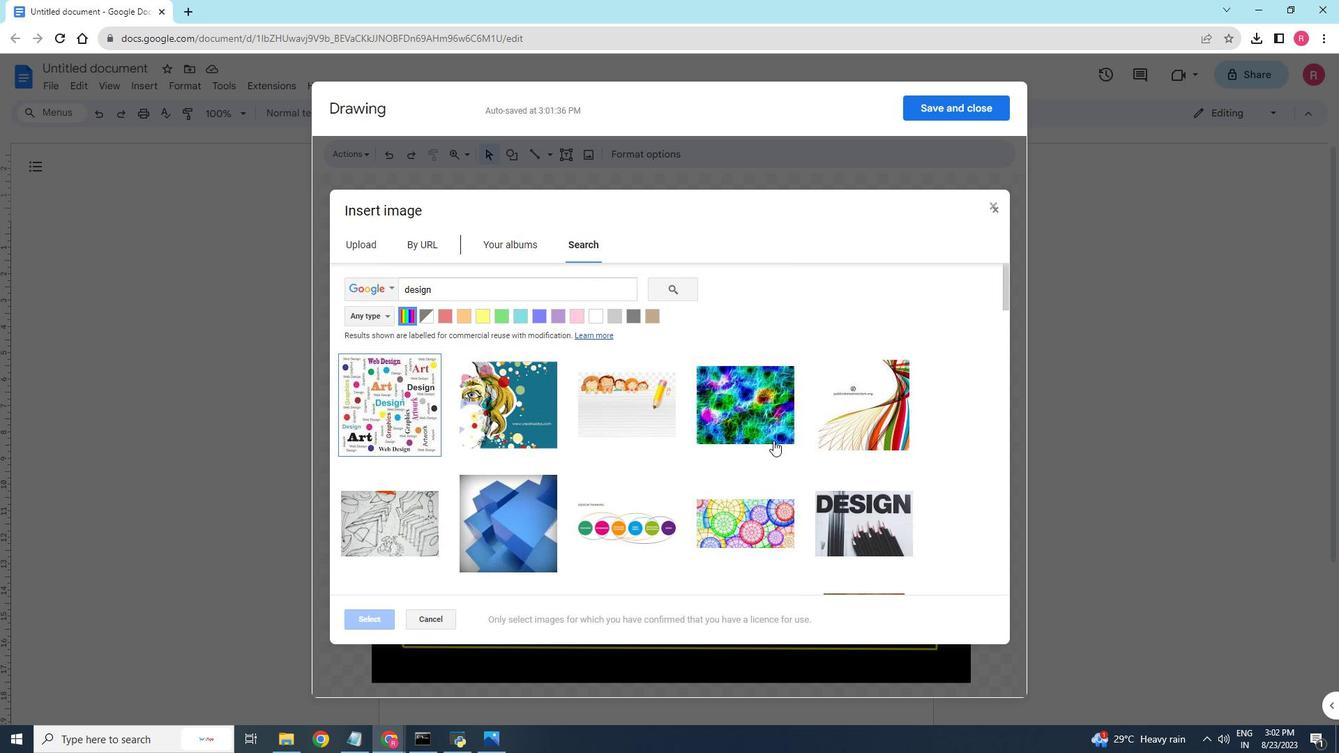 
Action: Mouse moved to (845, 414)
Screenshot: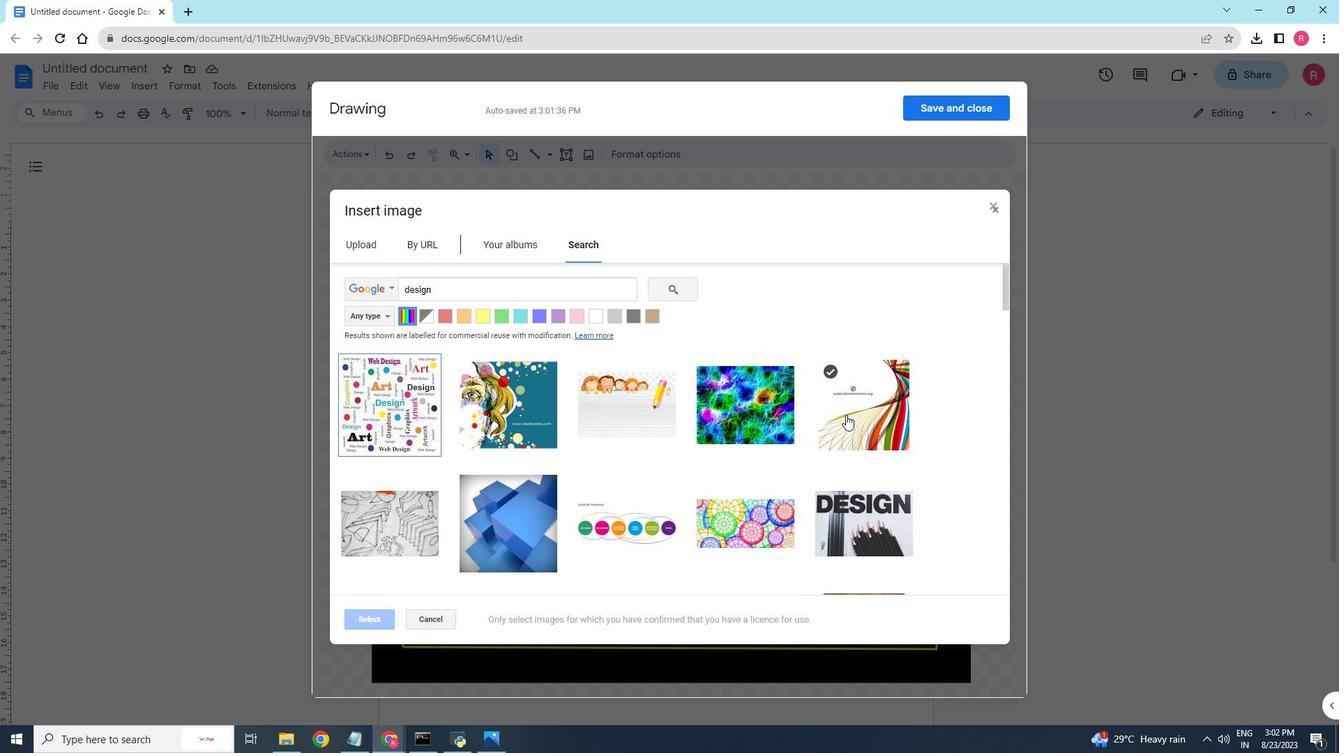 
Action: Mouse pressed left at (845, 414)
Screenshot: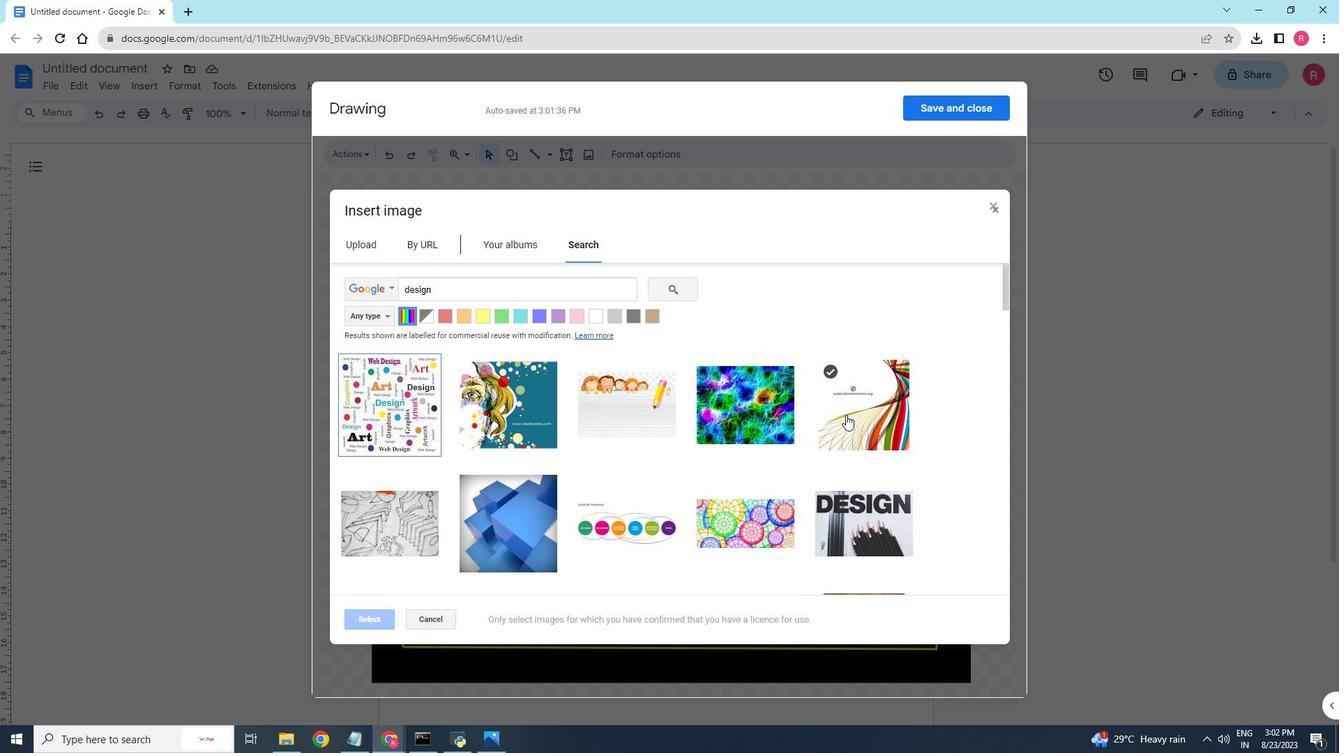 
Action: Mouse moved to (369, 617)
Screenshot: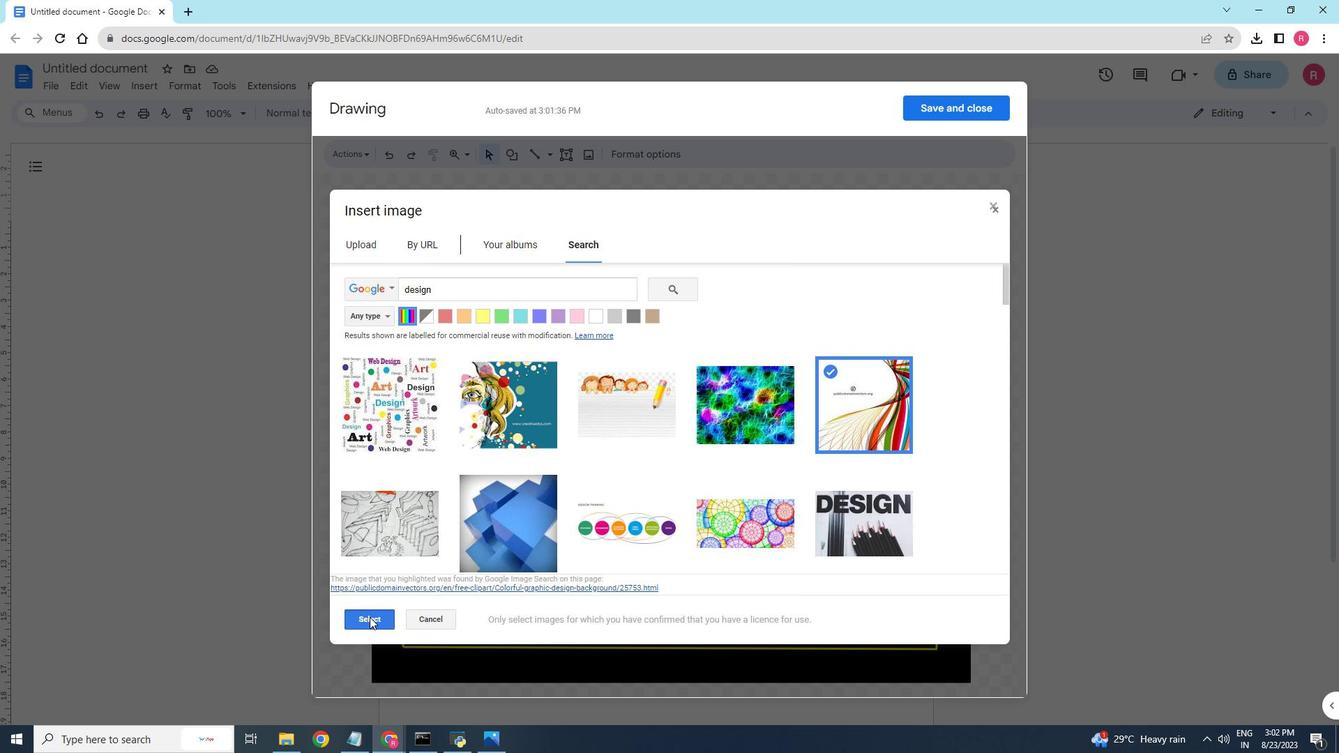 
Action: Mouse pressed left at (369, 617)
Screenshot: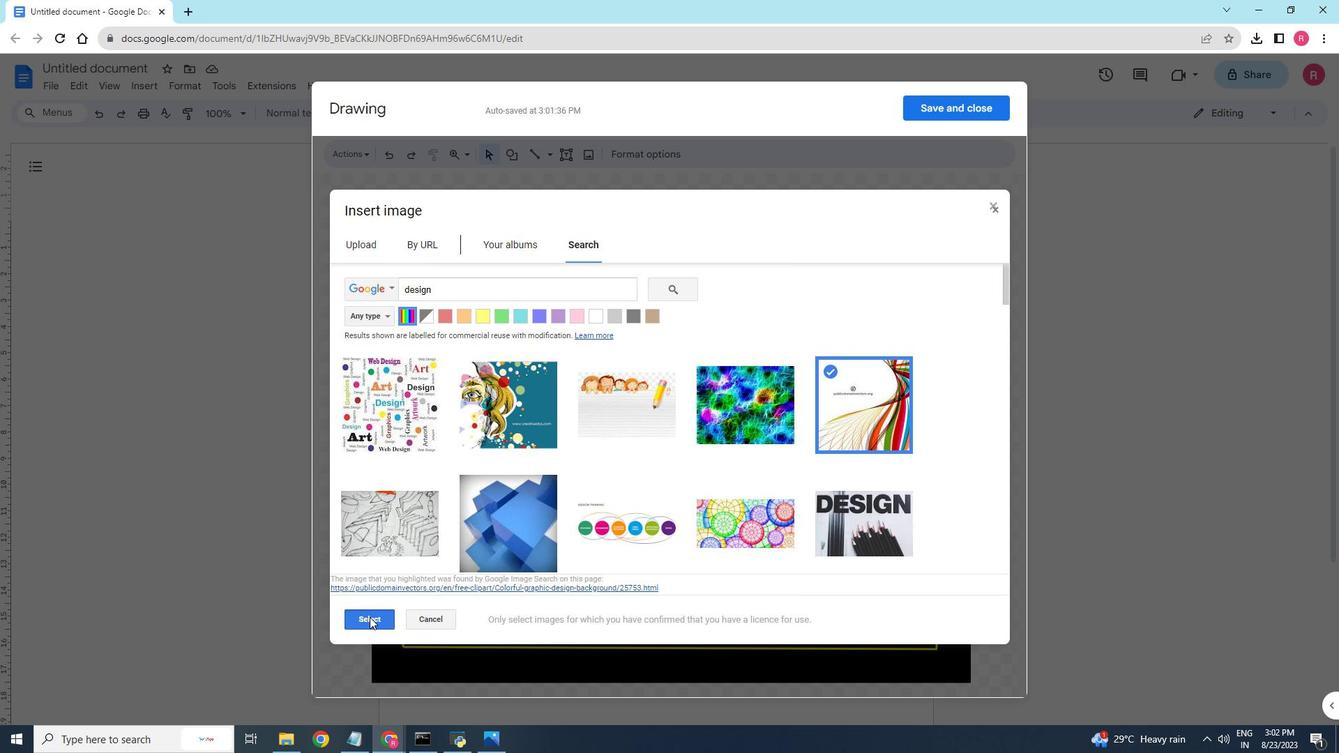 
Action: Mouse moved to (667, 604)
Screenshot: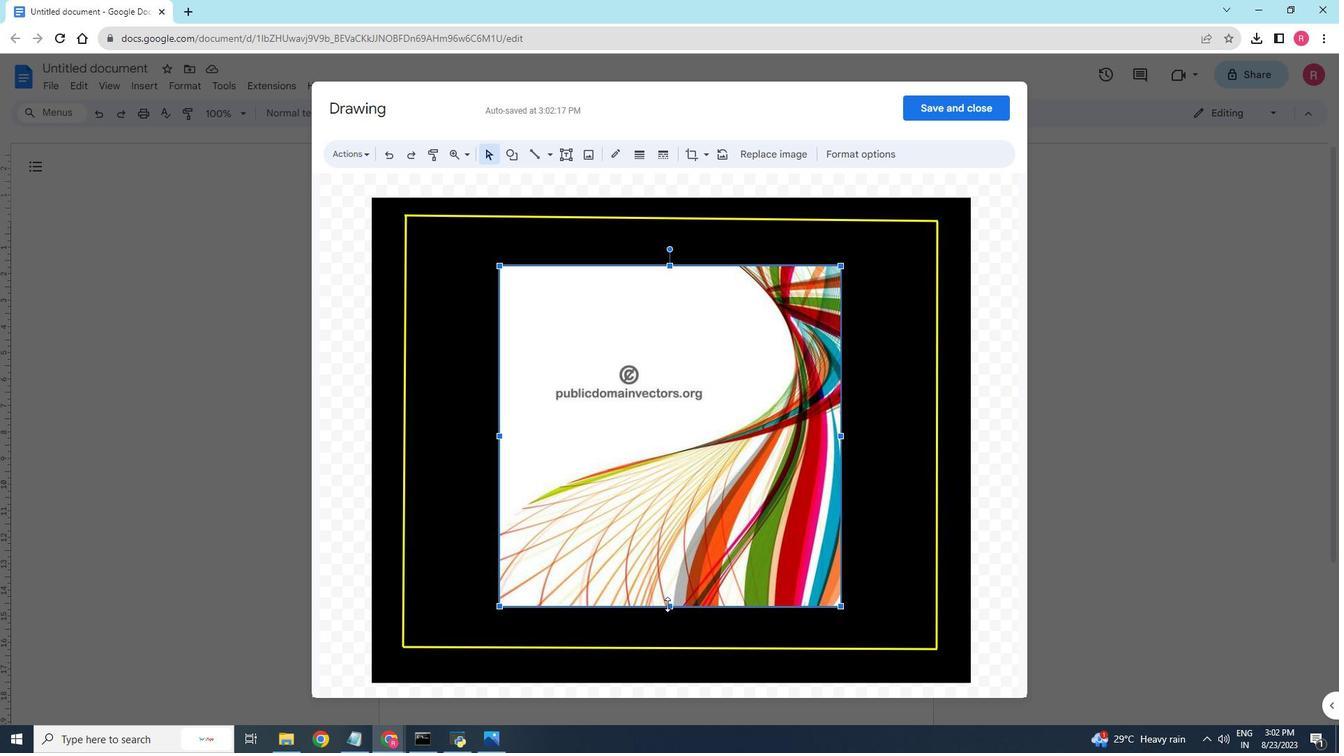 
Action: Mouse pressed left at (667, 604)
Screenshot: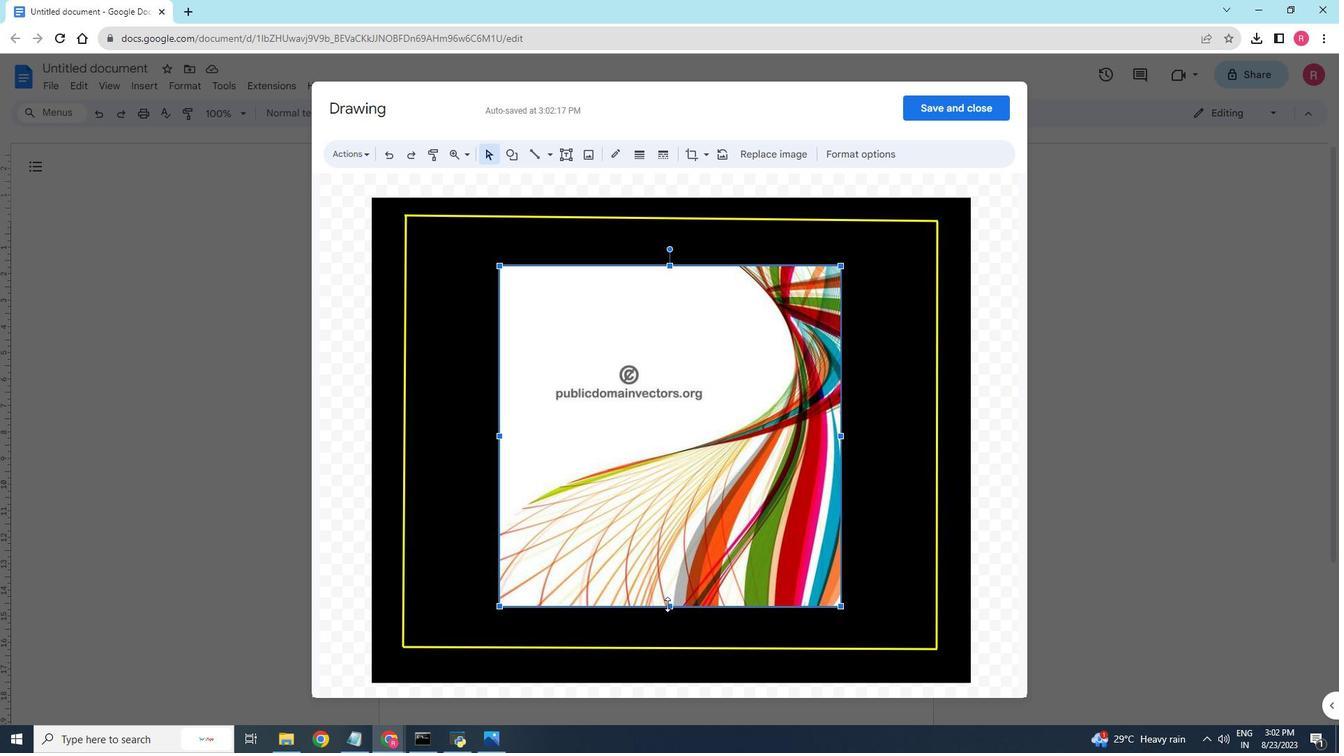 
Action: Mouse moved to (499, 456)
Screenshot: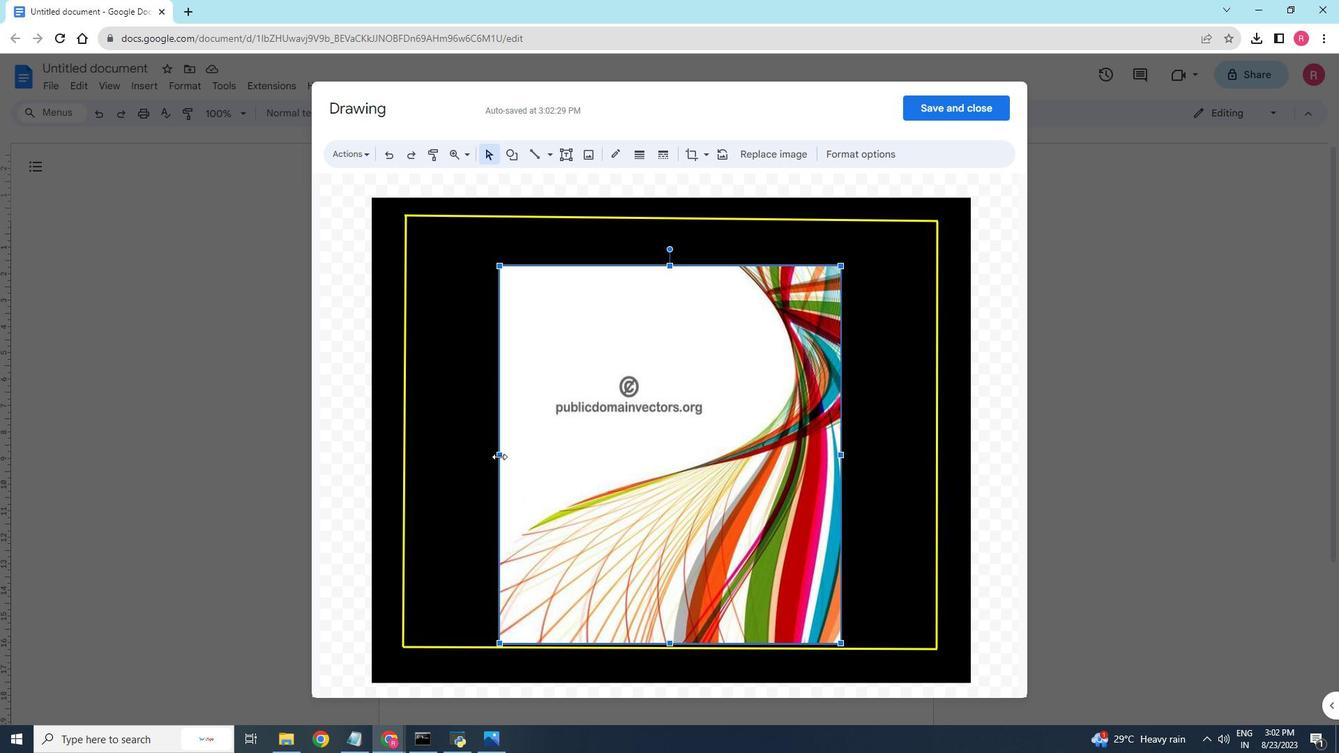 
Action: Mouse pressed left at (499, 456)
Screenshot: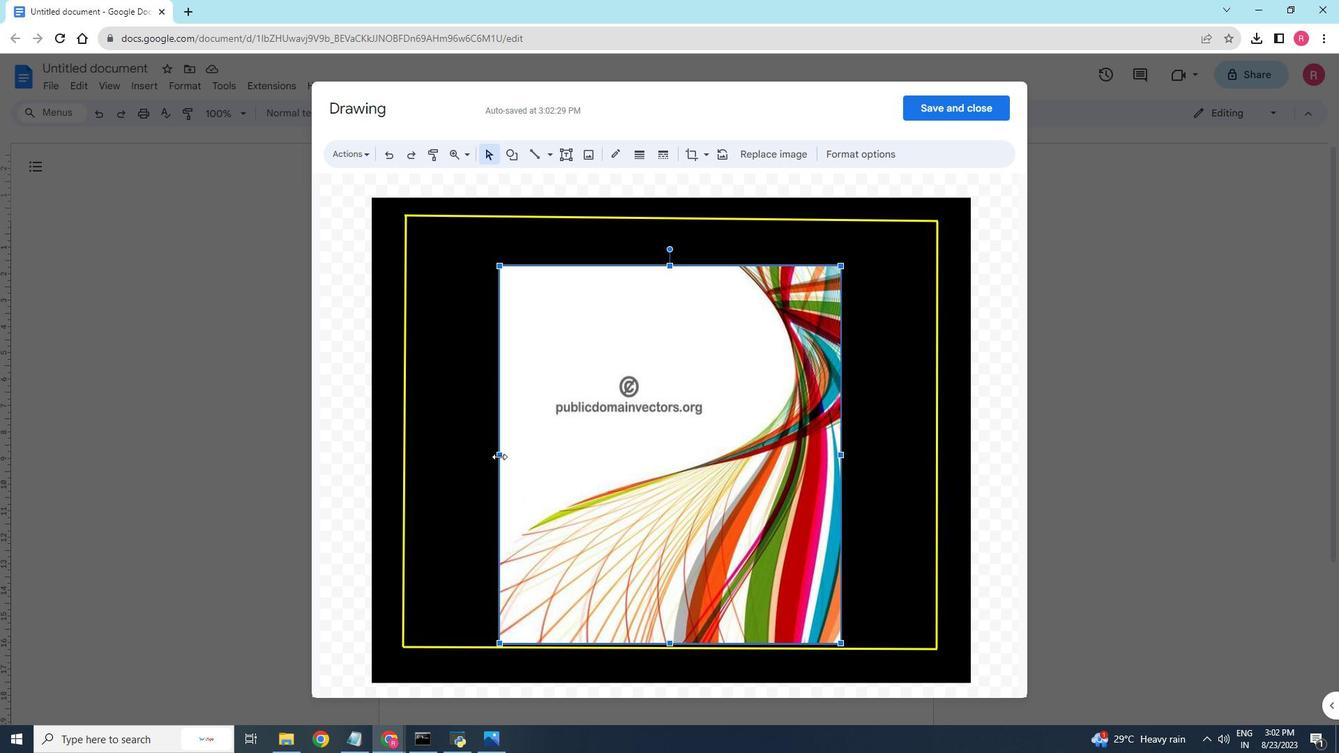 
Action: Mouse moved to (839, 455)
Screenshot: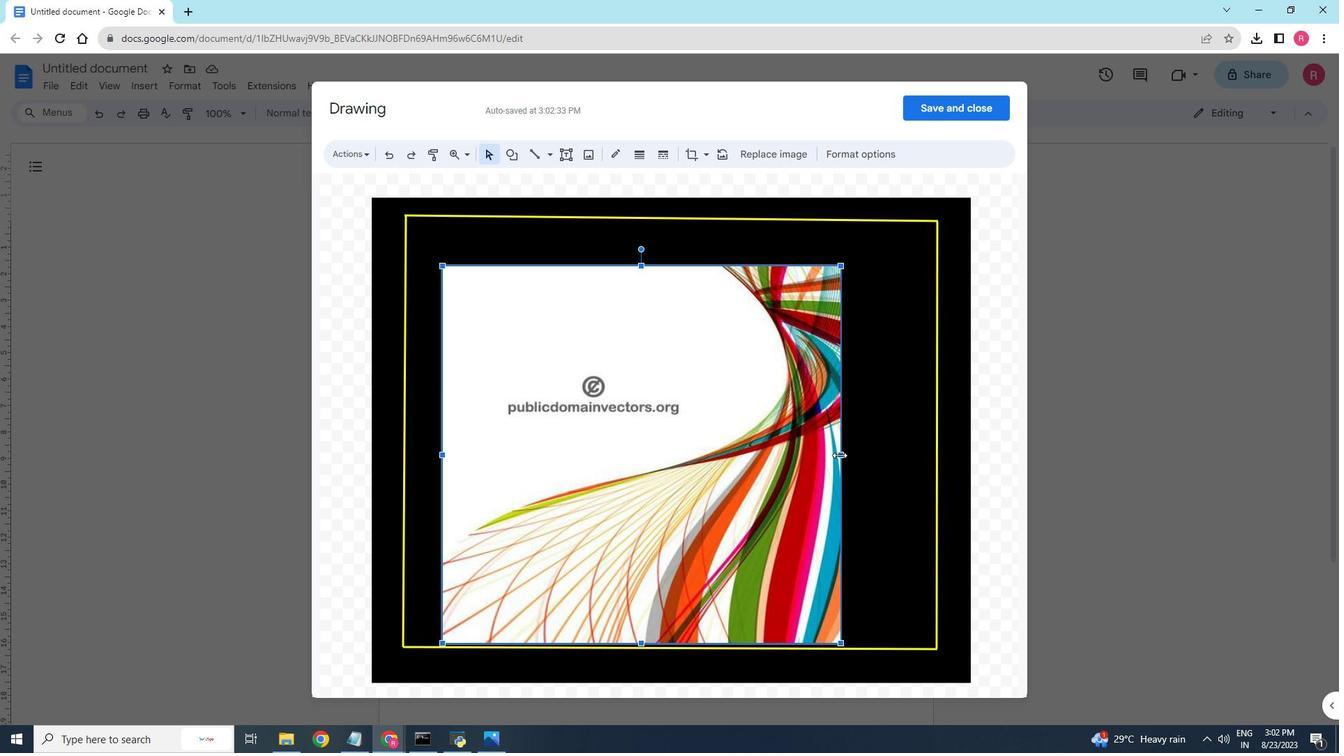 
Action: Mouse pressed left at (839, 455)
Screenshot: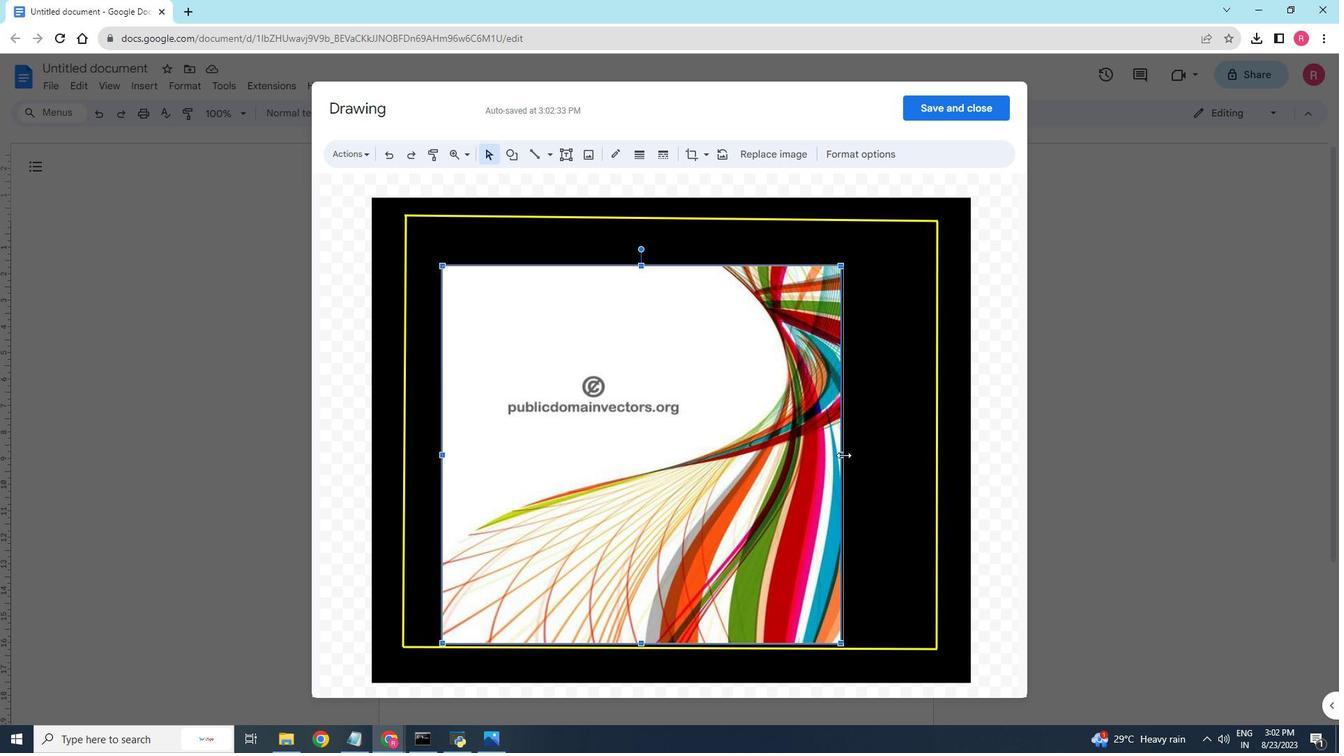 
Action: Mouse moved to (688, 267)
